 Task: Play online Dominion games in very easy mode.
Action: Mouse moved to (230, 506)
Screenshot: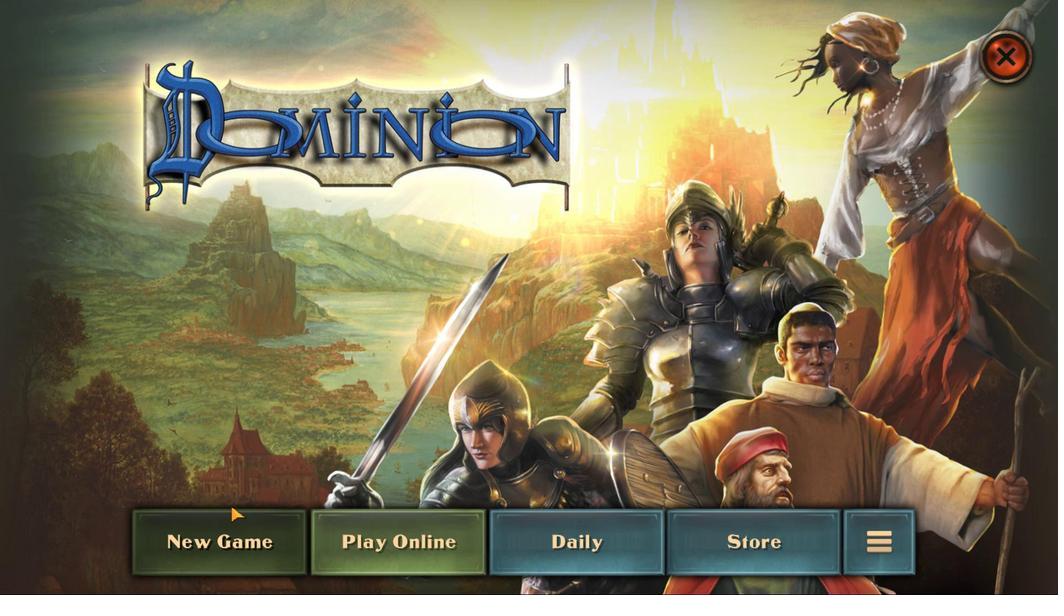 
Action: Mouse pressed left at (230, 506)
Screenshot: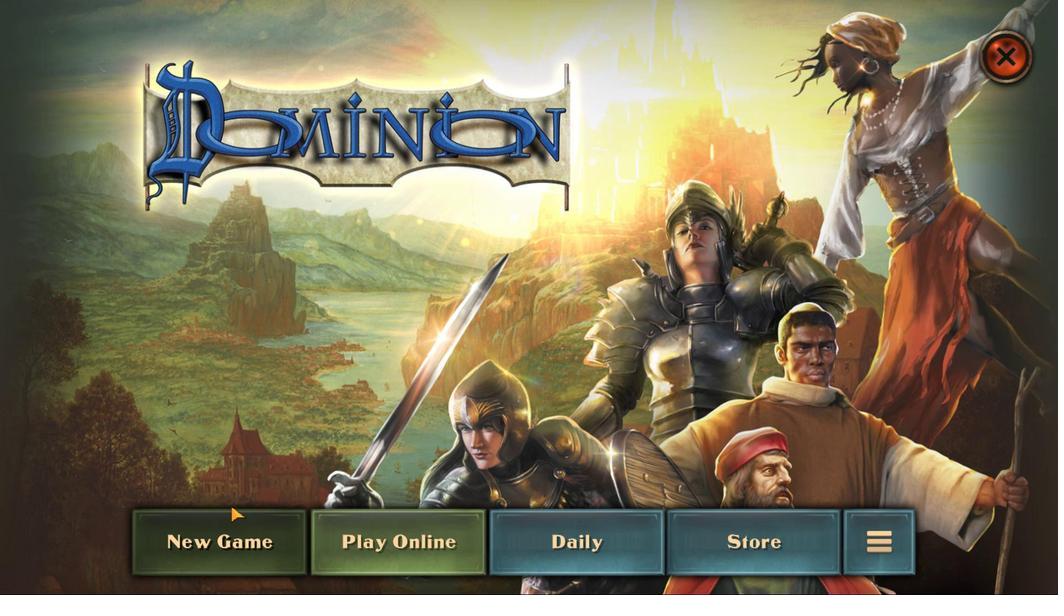 
Action: Mouse moved to (573, 539)
Screenshot: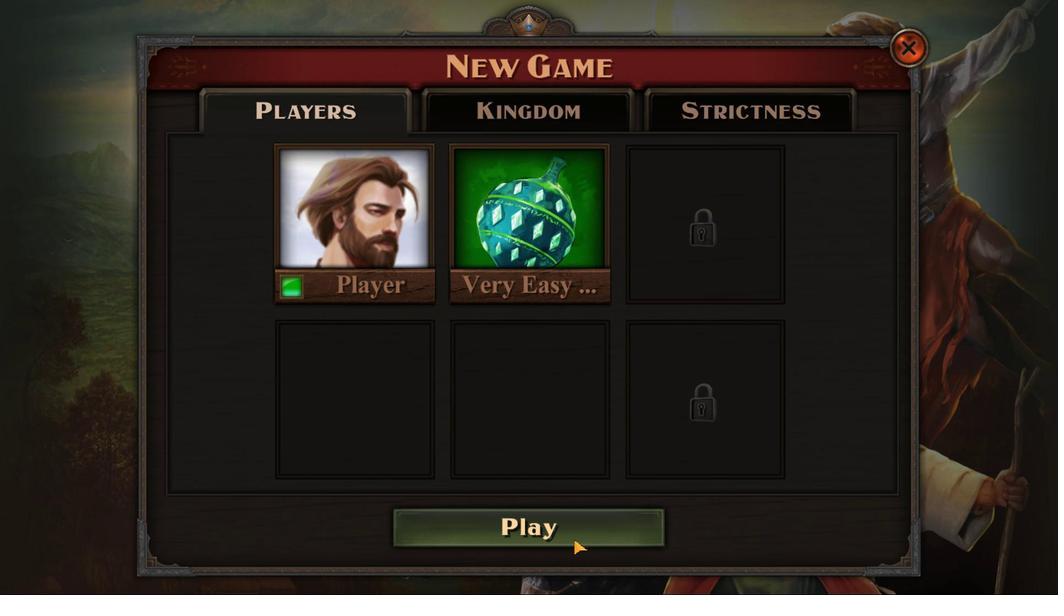 
Action: Mouse pressed left at (573, 539)
Screenshot: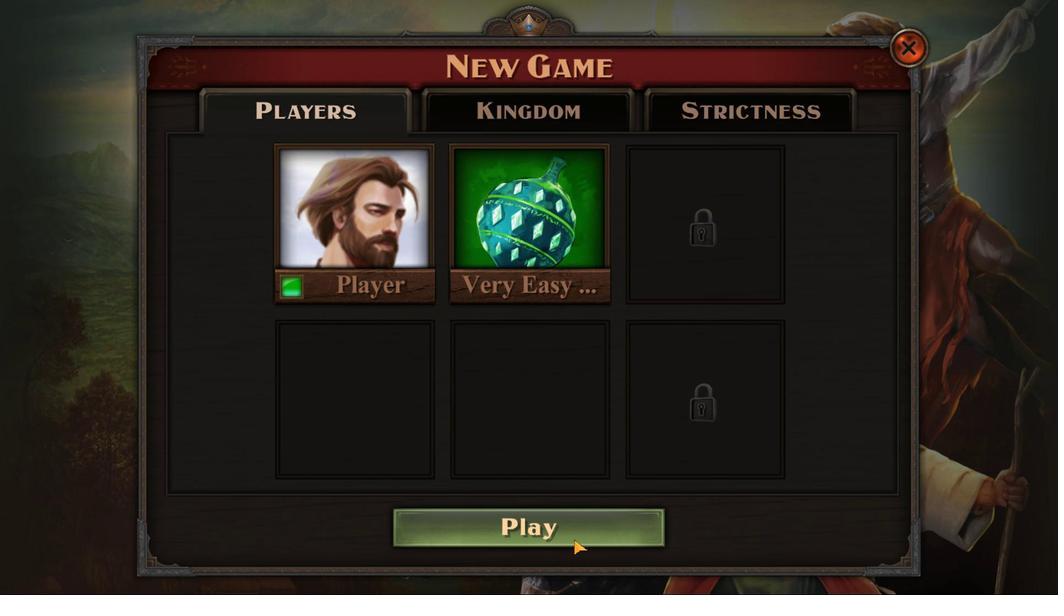 
Action: Mouse moved to (611, 531)
Screenshot: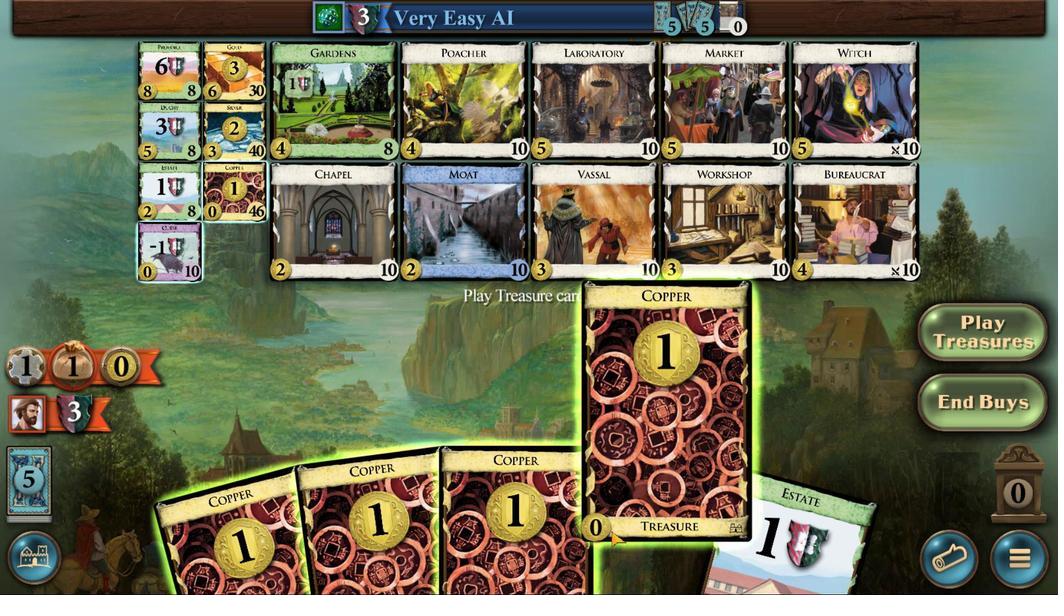 
Action: Mouse scrolled (611, 531) with delta (0, 0)
Screenshot: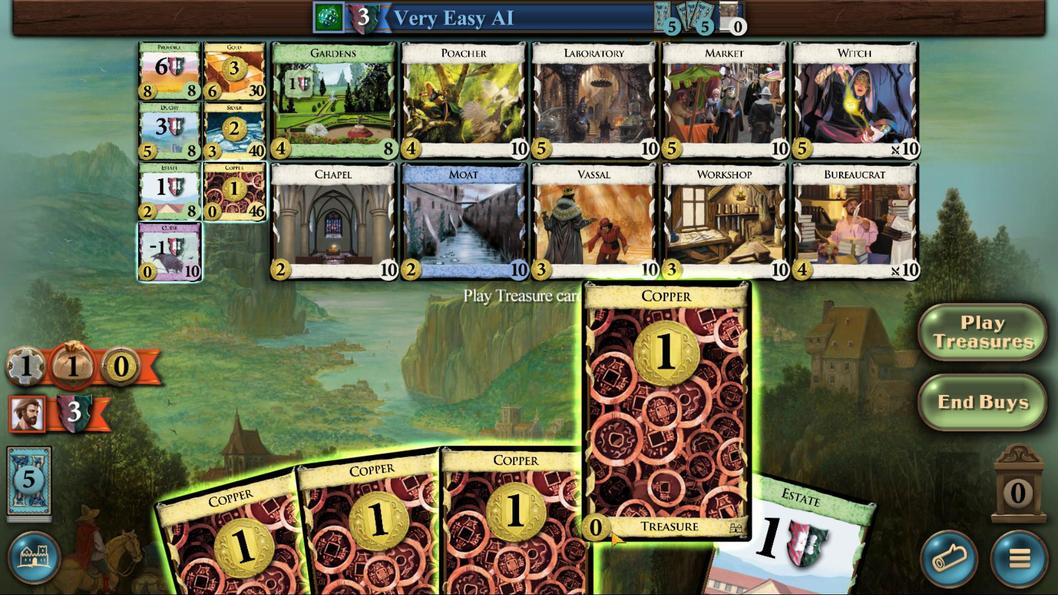 
Action: Mouse scrolled (611, 531) with delta (0, 0)
Screenshot: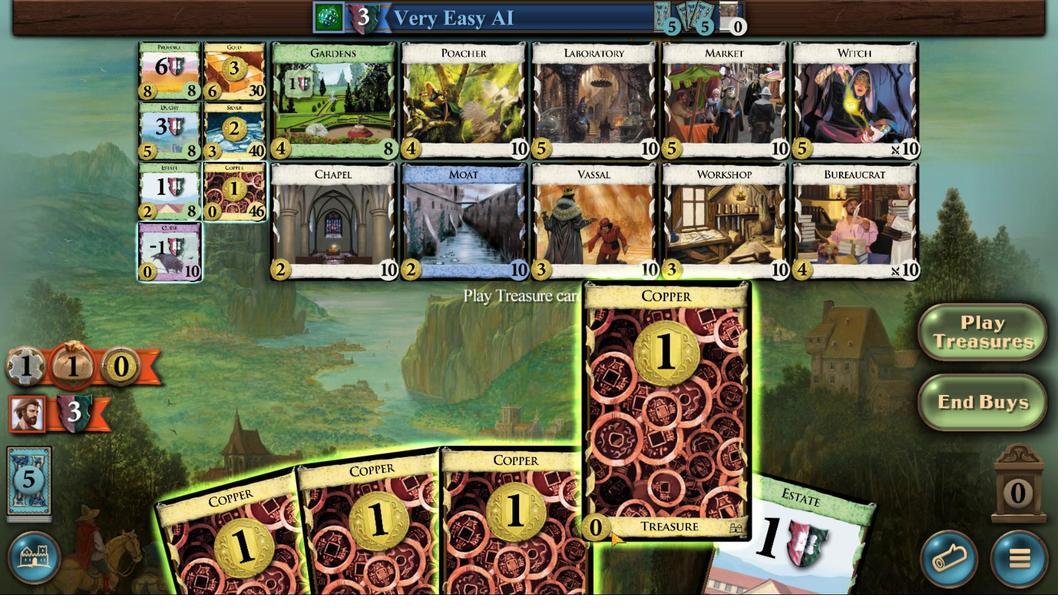
Action: Mouse scrolled (611, 531) with delta (0, 0)
Screenshot: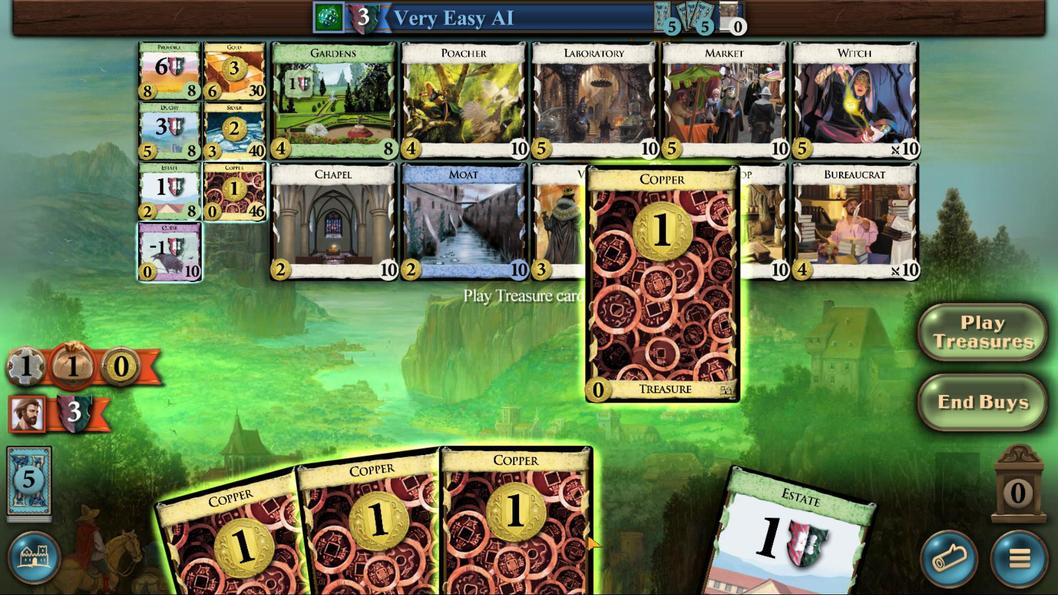 
Action: Mouse moved to (539, 542)
Screenshot: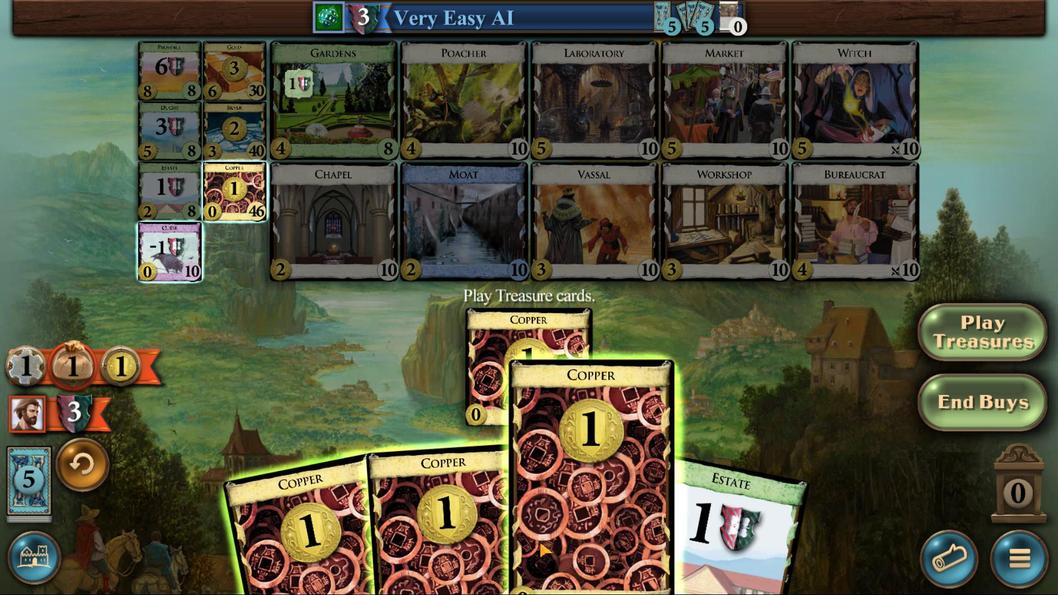 
Action: Mouse scrolled (539, 542) with delta (0, 0)
Screenshot: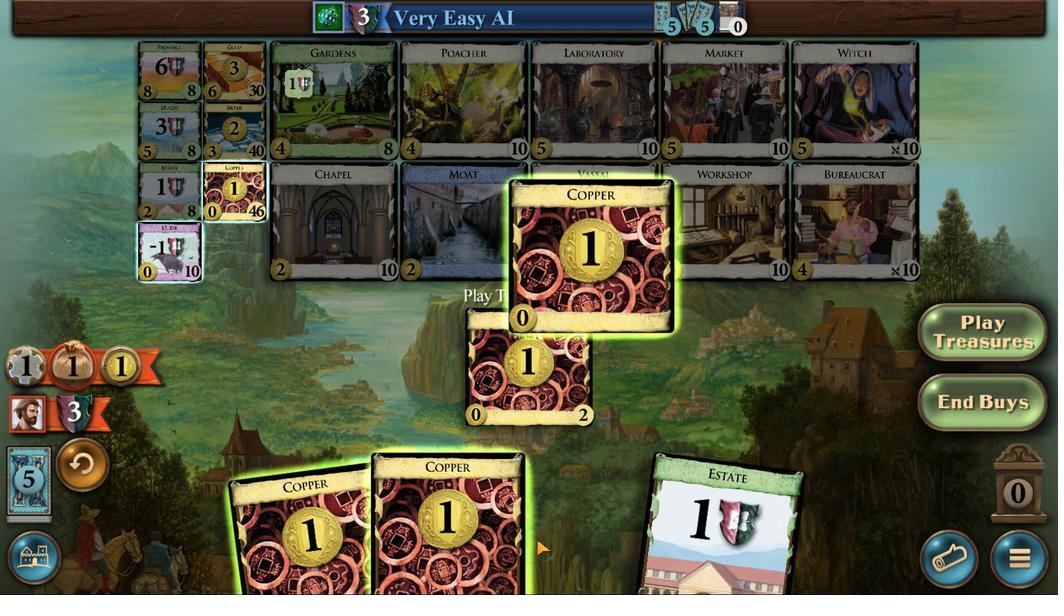 
Action: Mouse scrolled (539, 542) with delta (0, 0)
Screenshot: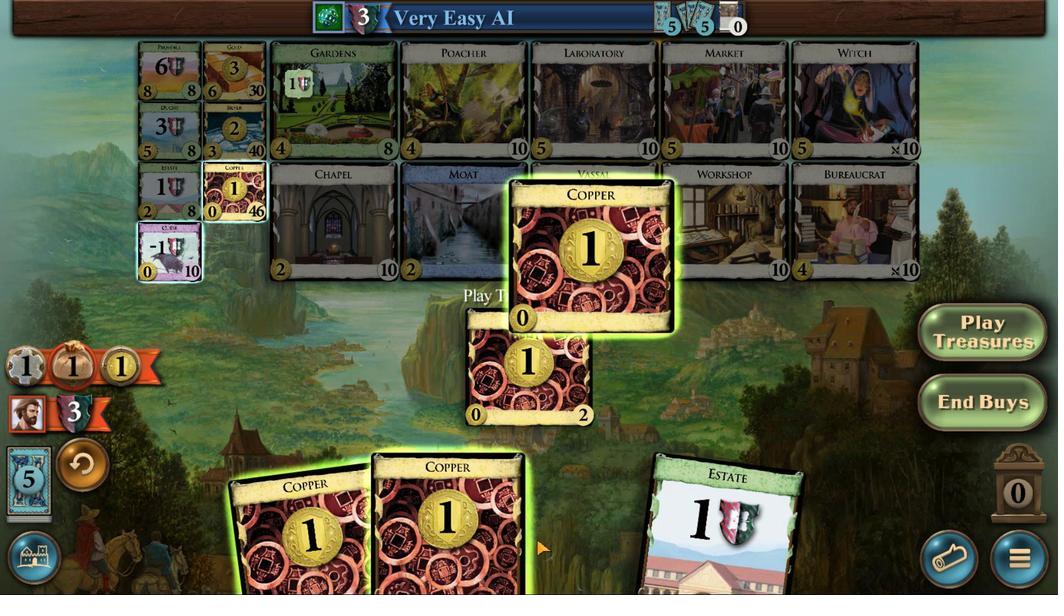 
Action: Mouse moved to (443, 526)
Screenshot: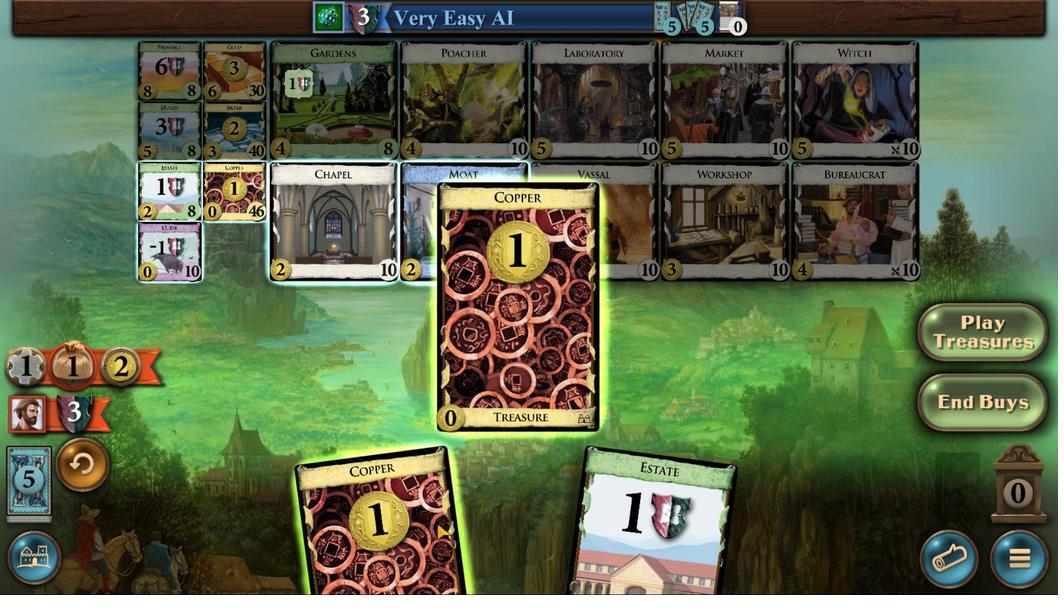 
Action: Mouse scrolled (443, 525) with delta (0, 0)
Screenshot: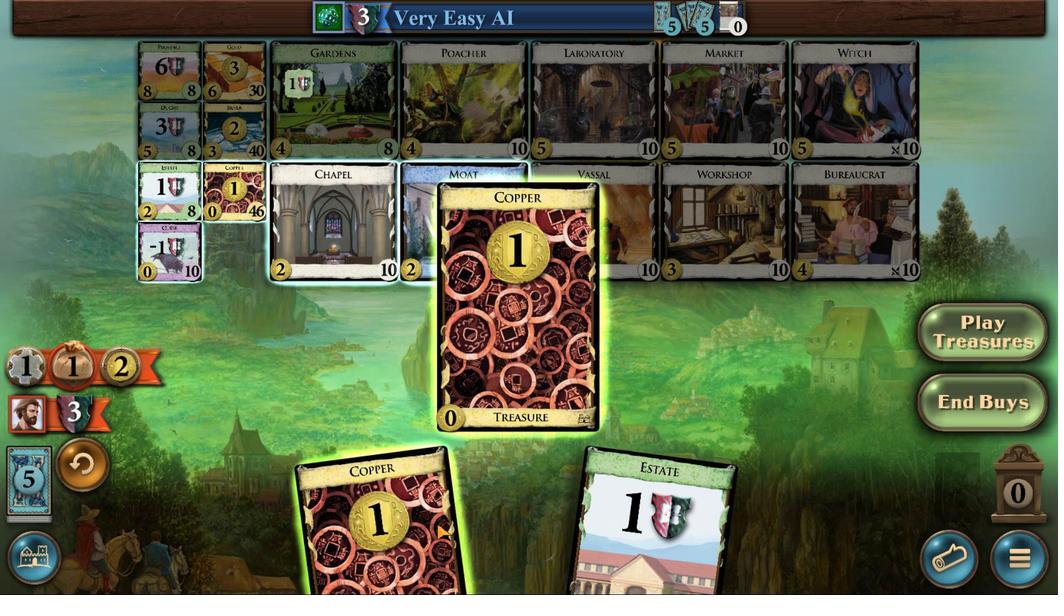 
Action: Mouse scrolled (443, 525) with delta (0, 0)
Screenshot: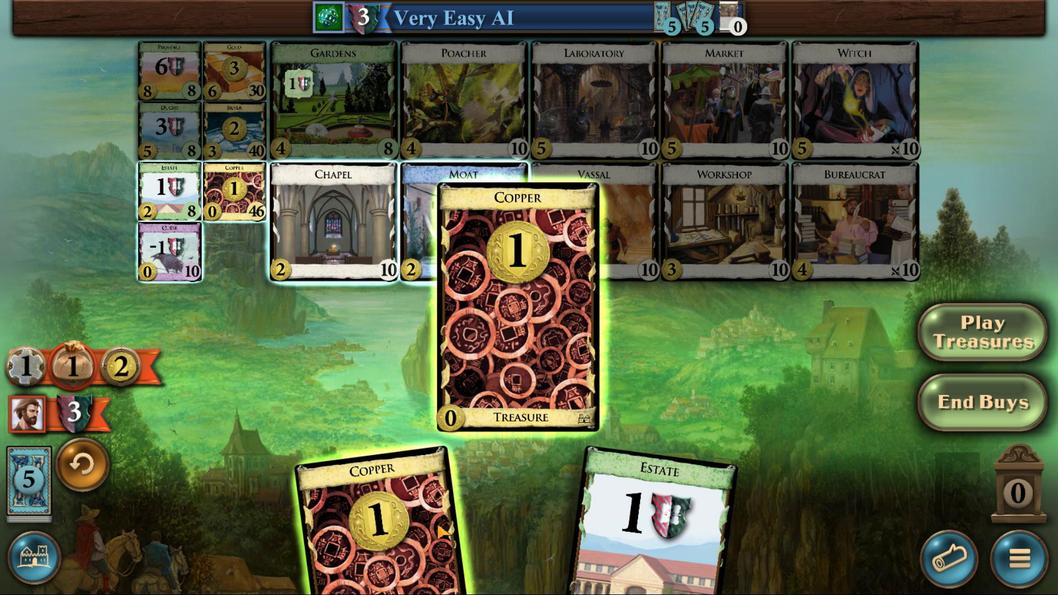 
Action: Mouse scrolled (443, 525) with delta (0, 0)
Screenshot: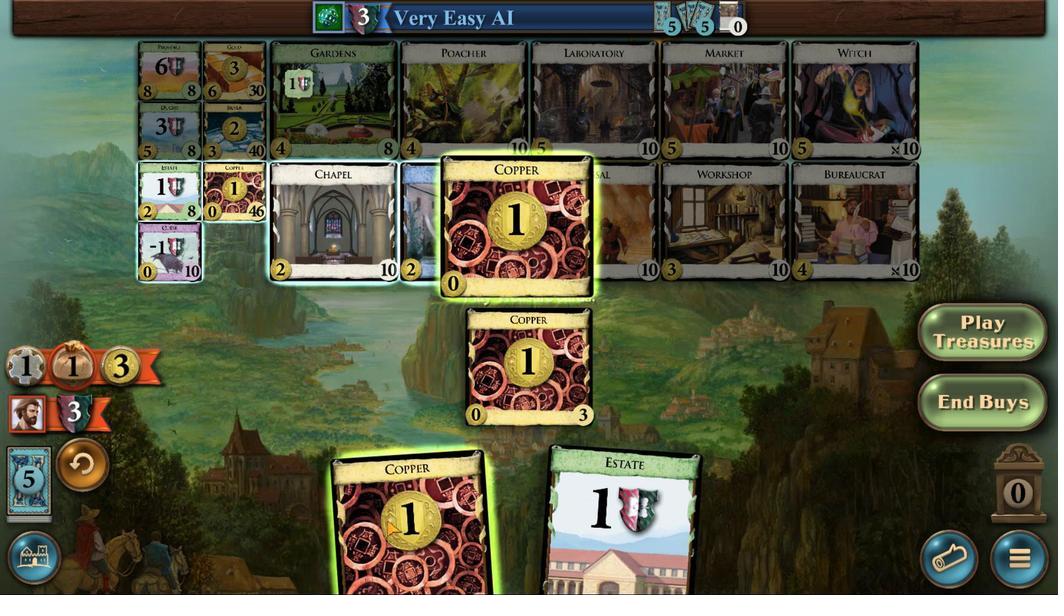 
Action: Mouse moved to (386, 521)
Screenshot: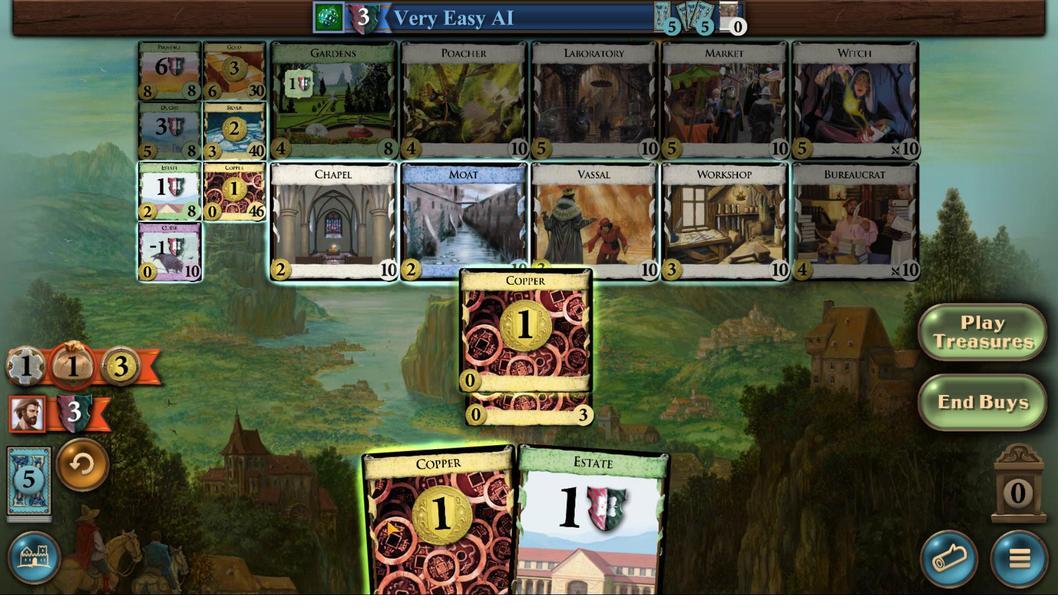 
Action: Mouse scrolled (386, 520) with delta (0, 0)
Screenshot: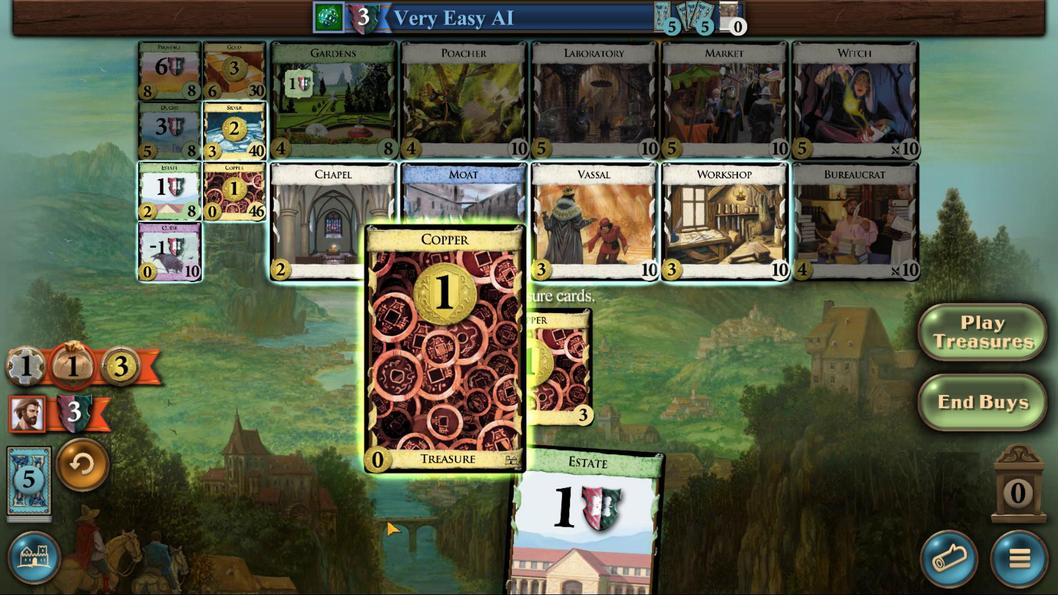 
Action: Mouse scrolled (386, 520) with delta (0, 0)
Screenshot: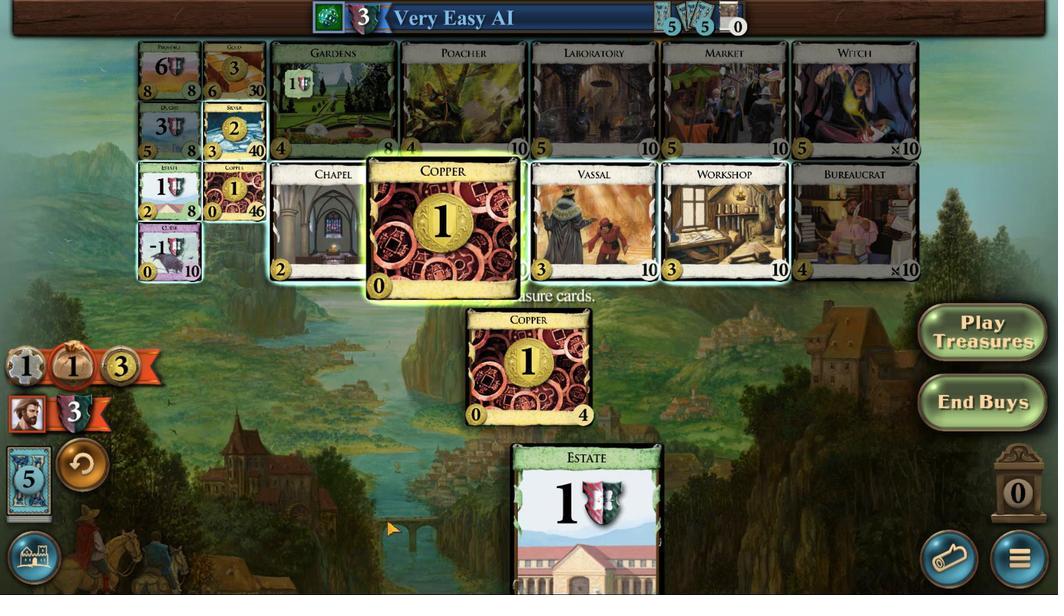 
Action: Mouse moved to (223, 141)
Screenshot: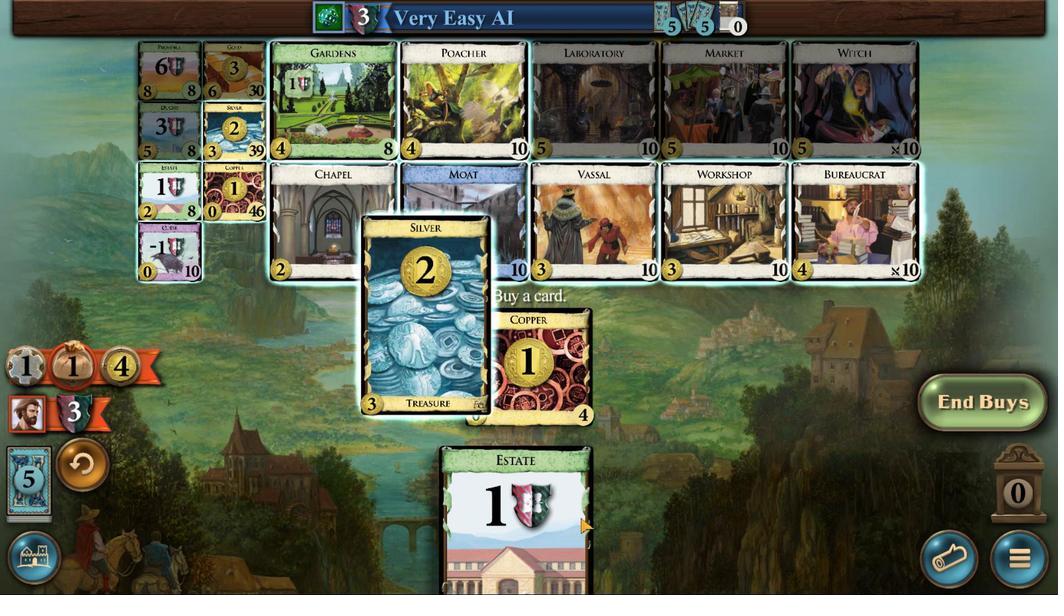 
Action: Mouse pressed left at (223, 141)
Screenshot: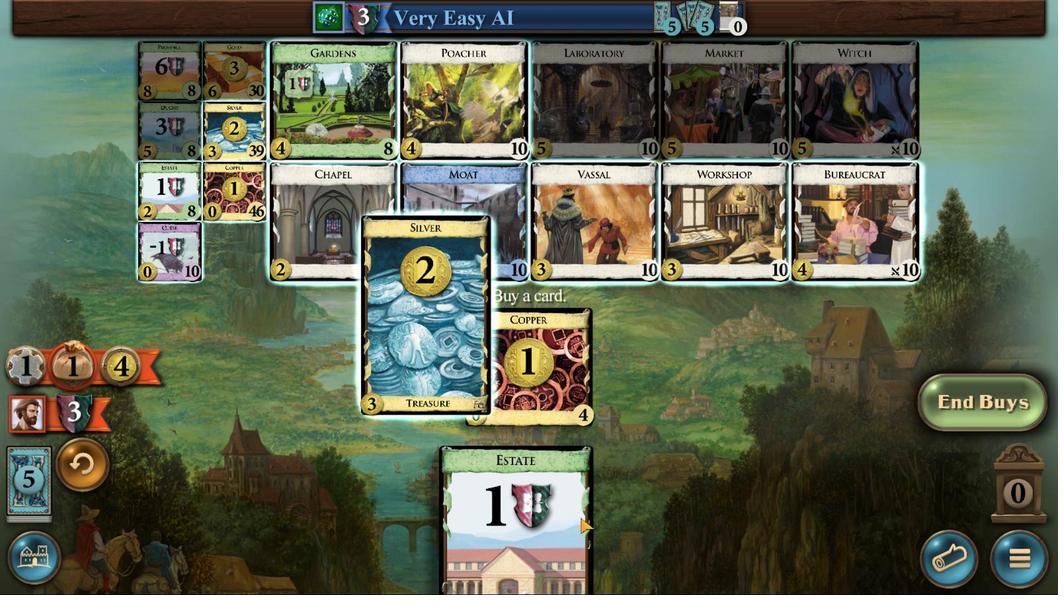 
Action: Mouse moved to (504, 536)
Screenshot: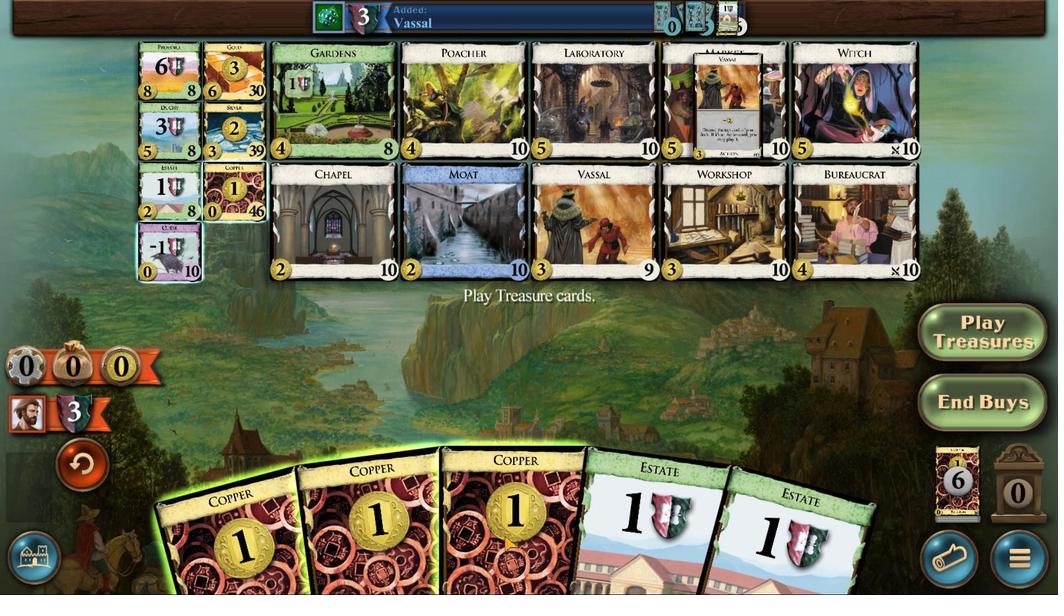 
Action: Mouse scrolled (504, 536) with delta (0, 0)
Screenshot: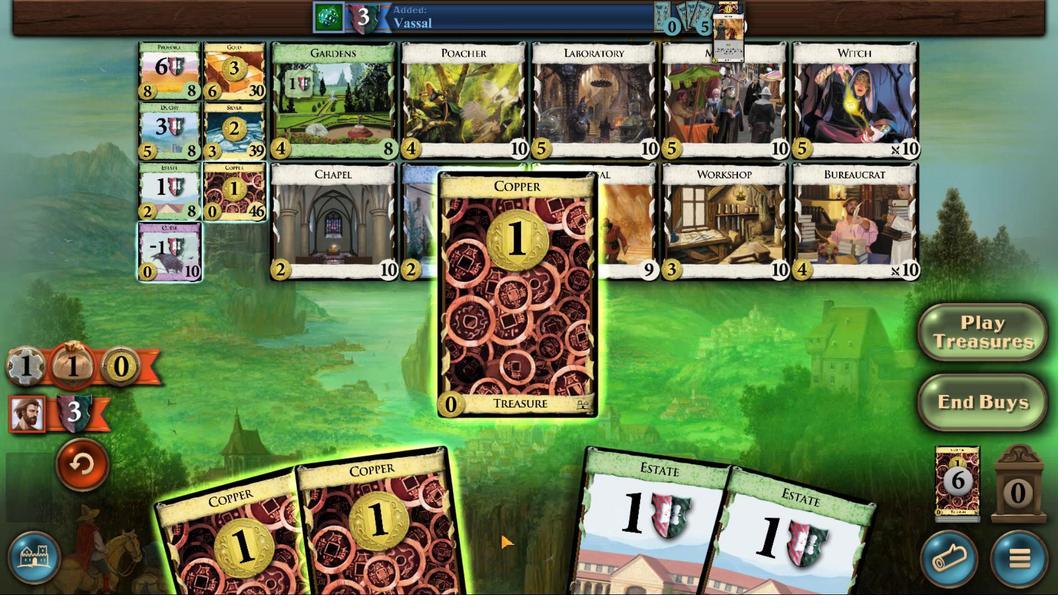 
Action: Mouse scrolled (504, 536) with delta (0, 0)
Screenshot: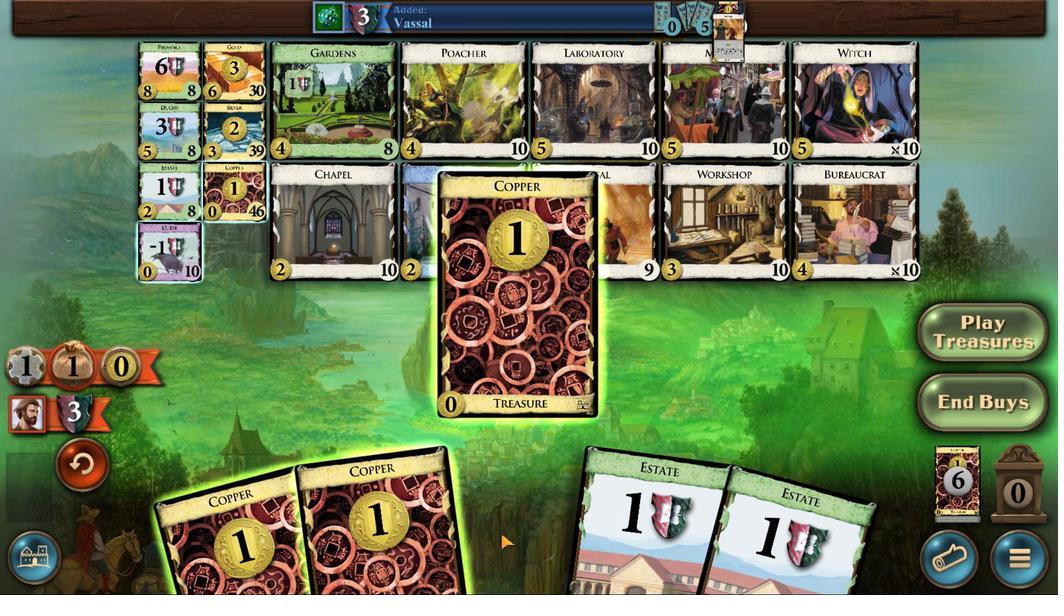 
Action: Mouse scrolled (504, 536) with delta (0, 0)
Screenshot: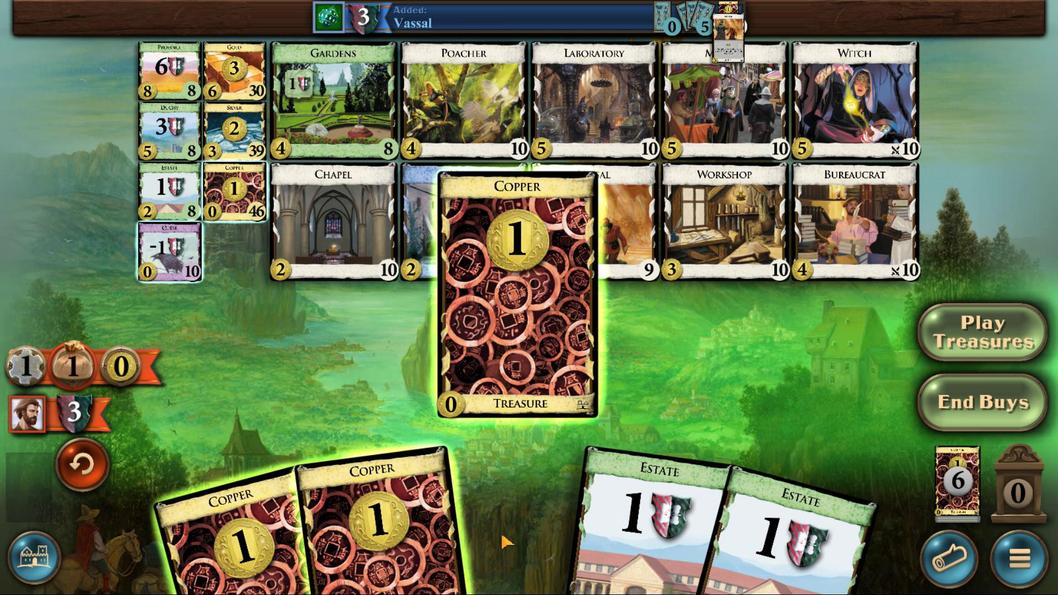 
Action: Mouse moved to (465, 527)
Screenshot: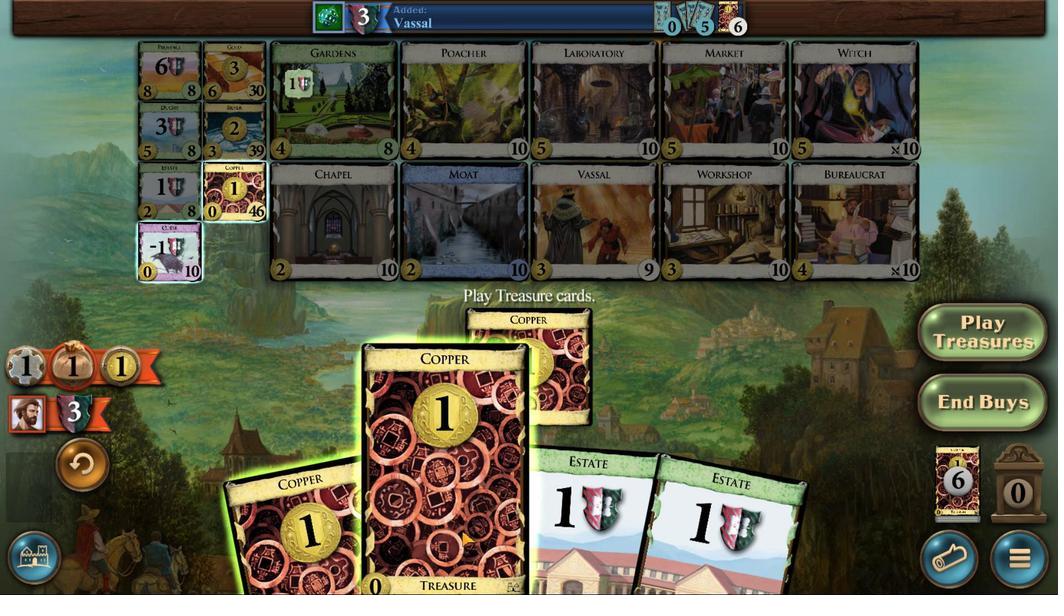 
Action: Mouse scrolled (465, 526) with delta (0, 0)
Screenshot: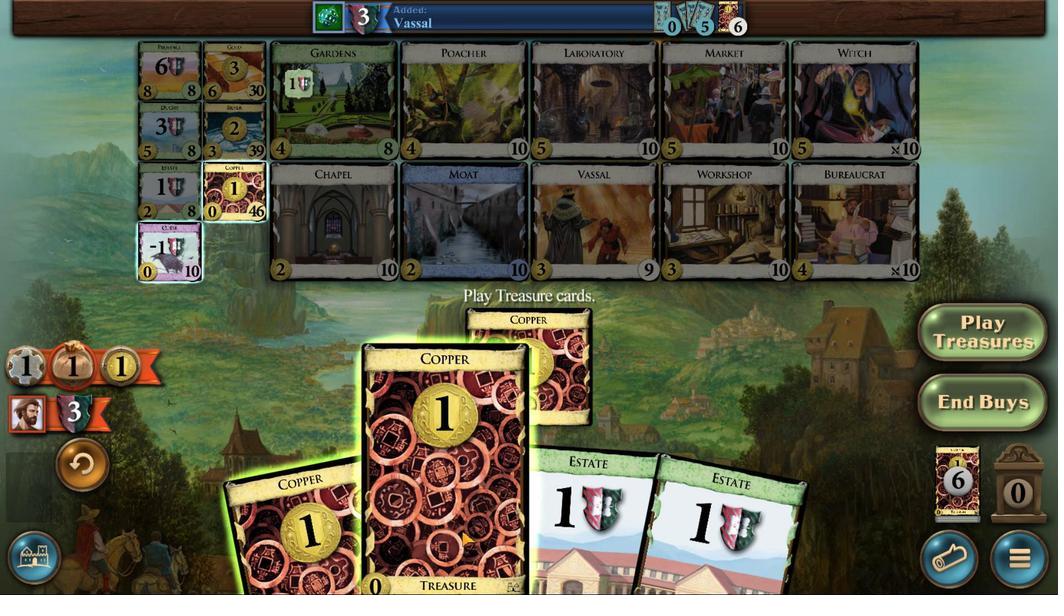
Action: Mouse moved to (463, 529)
Screenshot: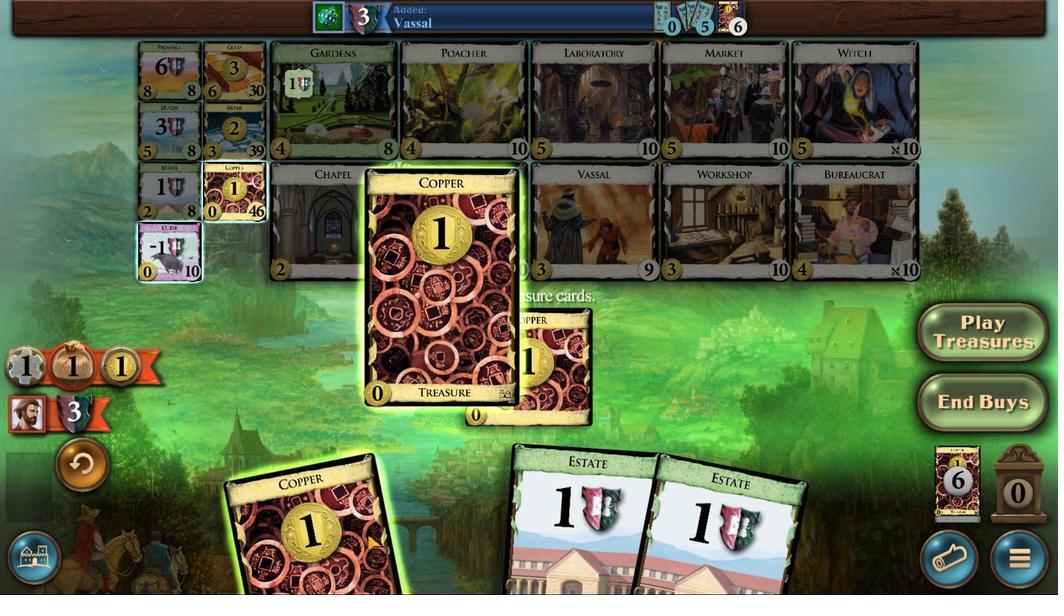 
Action: Mouse scrolled (463, 528) with delta (0, 0)
Screenshot: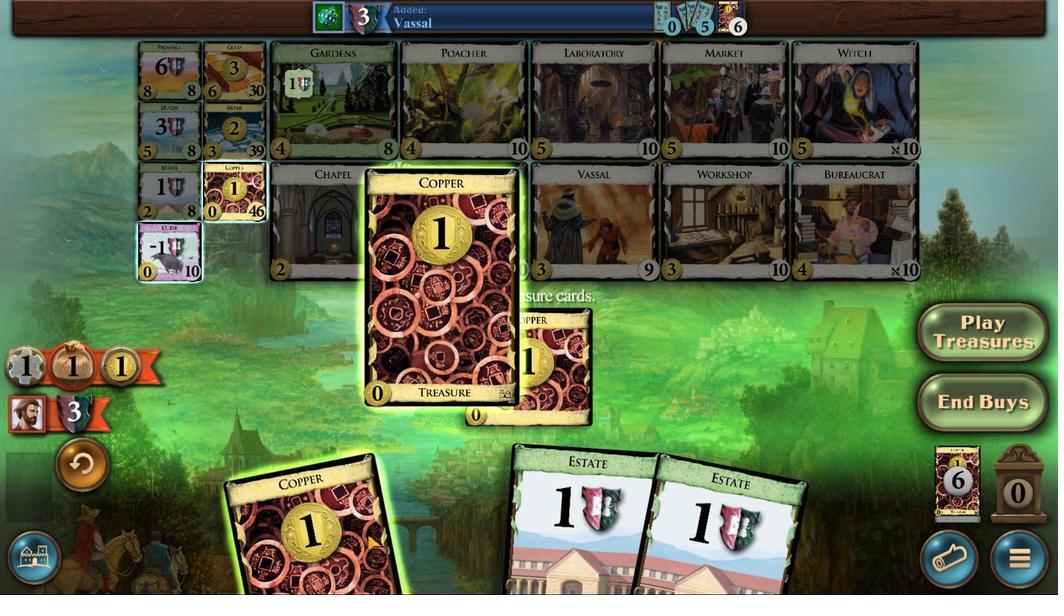 
Action: Mouse moved to (462, 531)
Screenshot: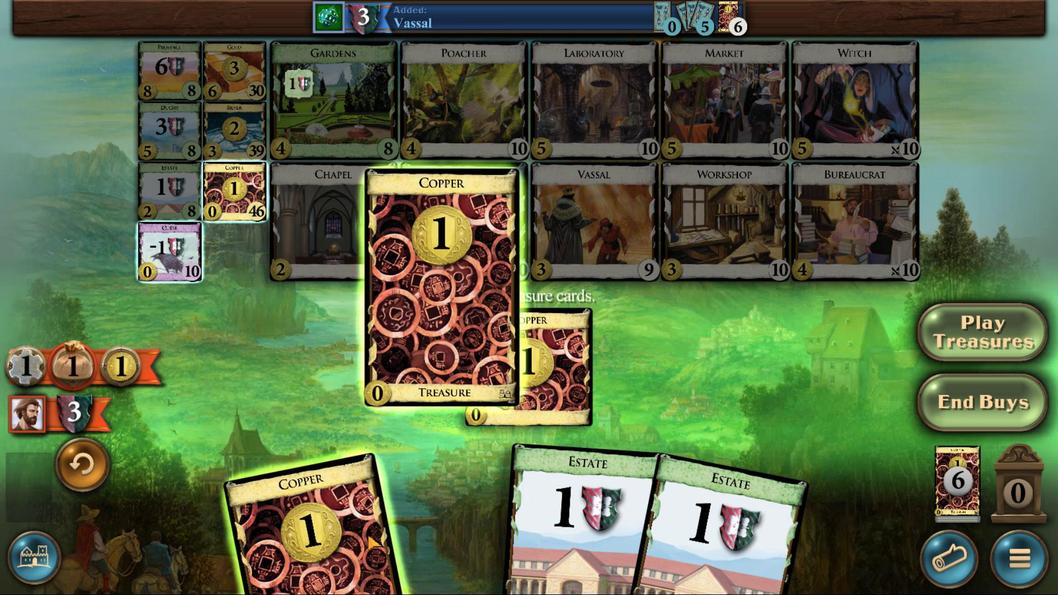 
Action: Mouse scrolled (462, 530) with delta (0, 0)
Screenshot: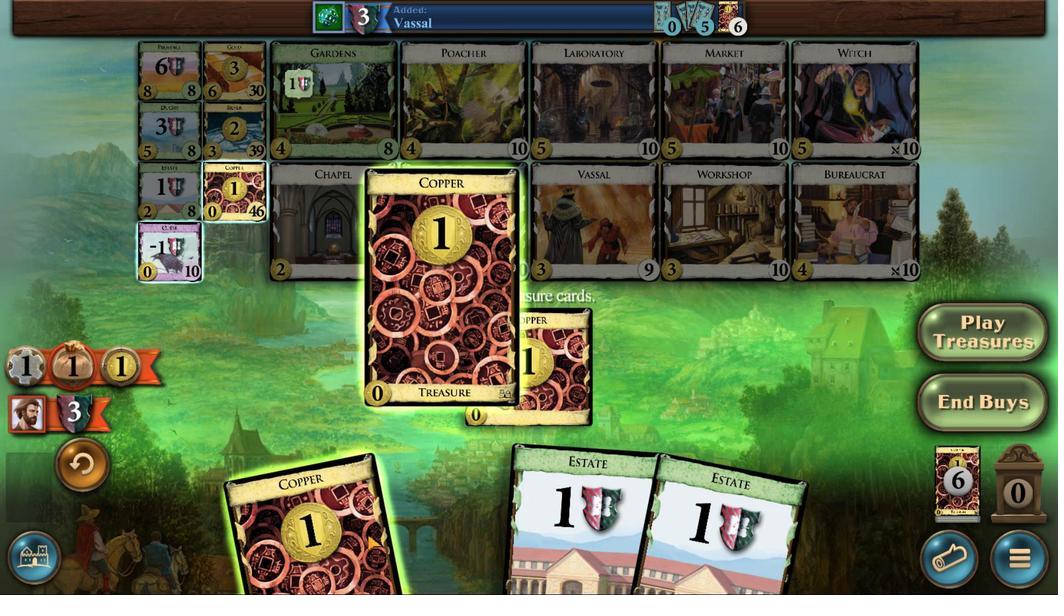 
Action: Mouse moved to (368, 547)
Screenshot: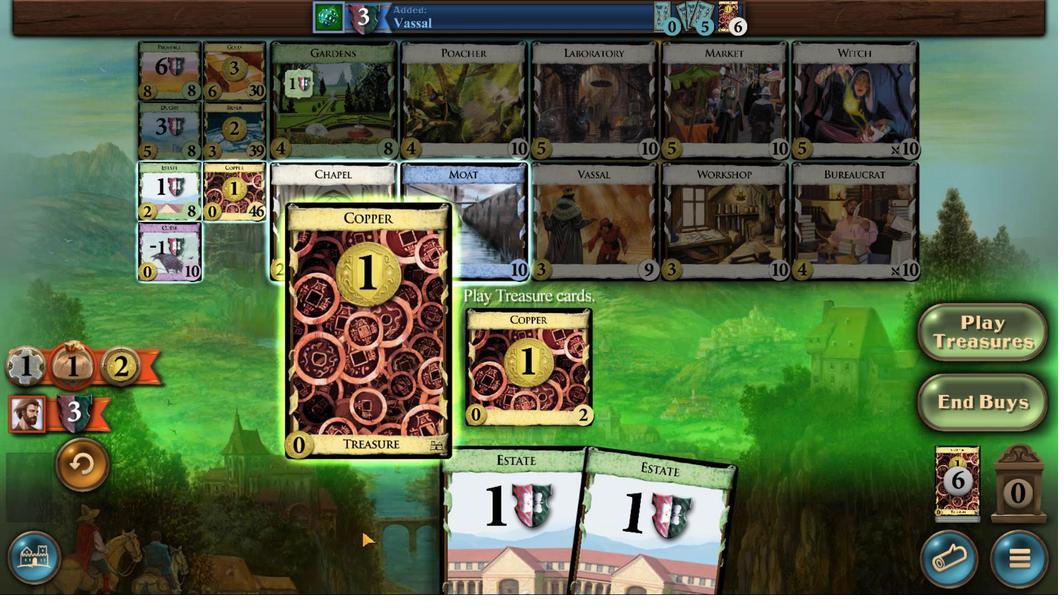 
Action: Mouse scrolled (368, 546) with delta (0, 0)
Screenshot: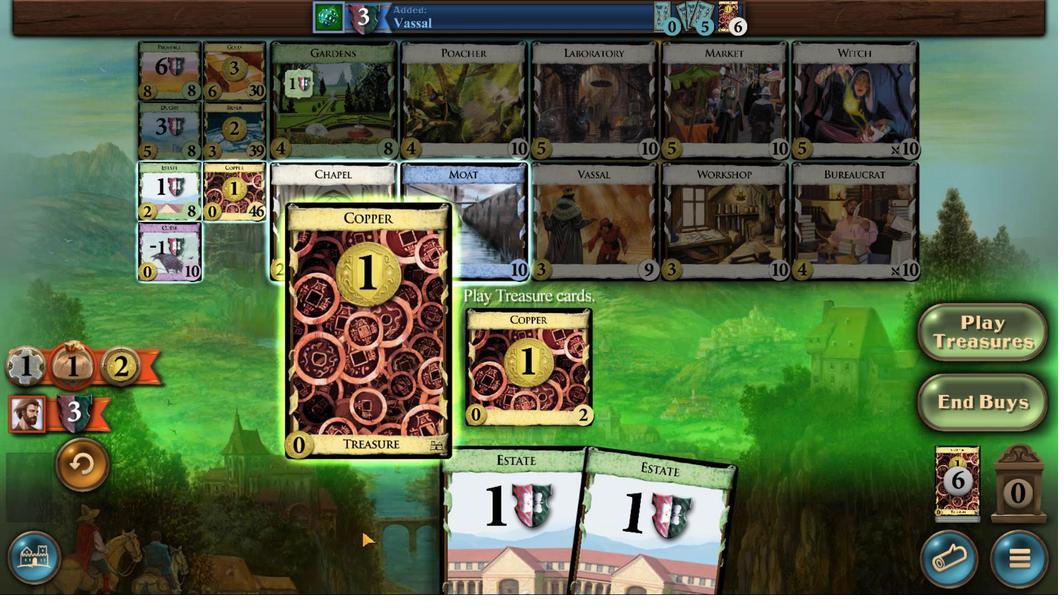 
Action: Mouse scrolled (368, 546) with delta (0, 0)
Screenshot: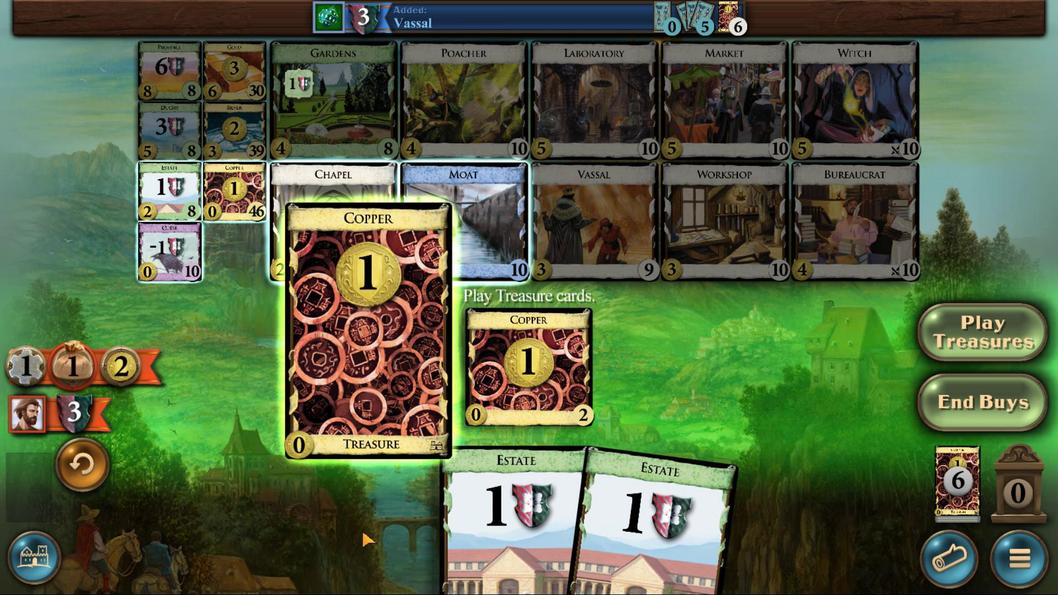 
Action: Mouse scrolled (368, 546) with delta (0, 0)
Screenshot: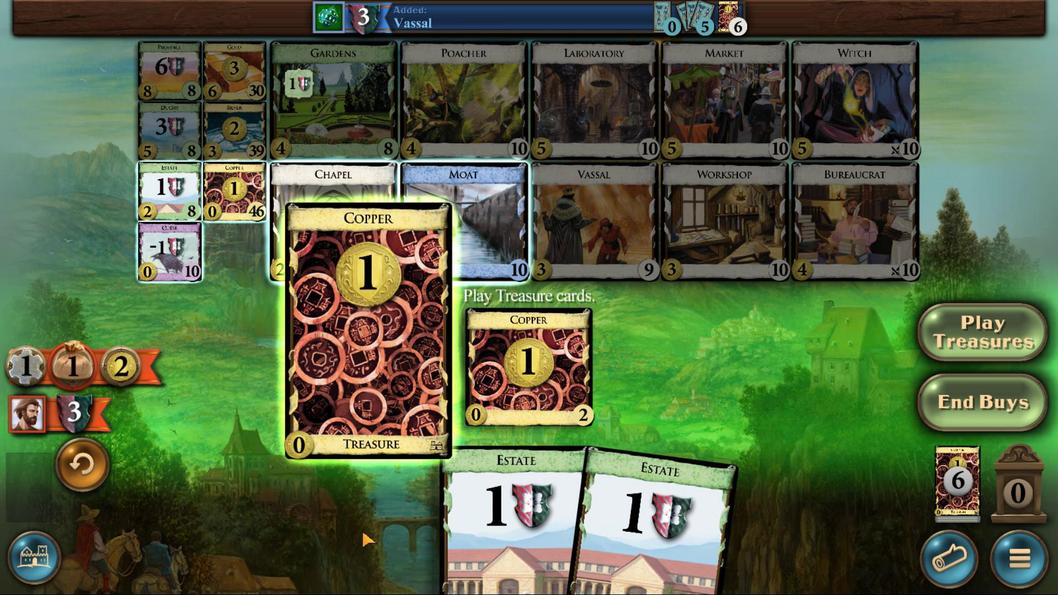 
Action: Mouse moved to (368, 547)
Screenshot: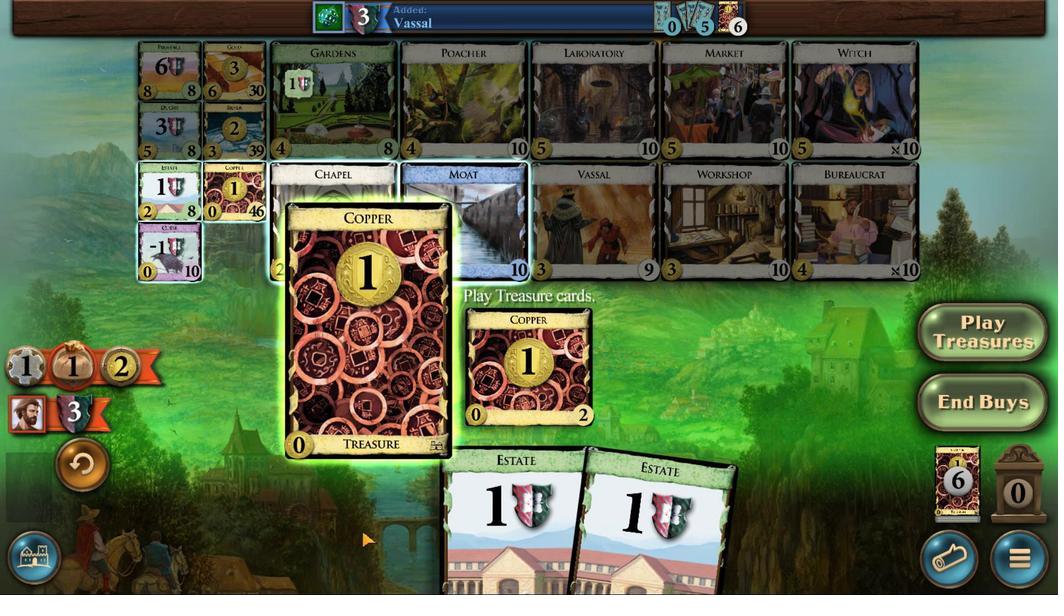 
Action: Mouse scrolled (368, 547) with delta (0, 0)
Screenshot: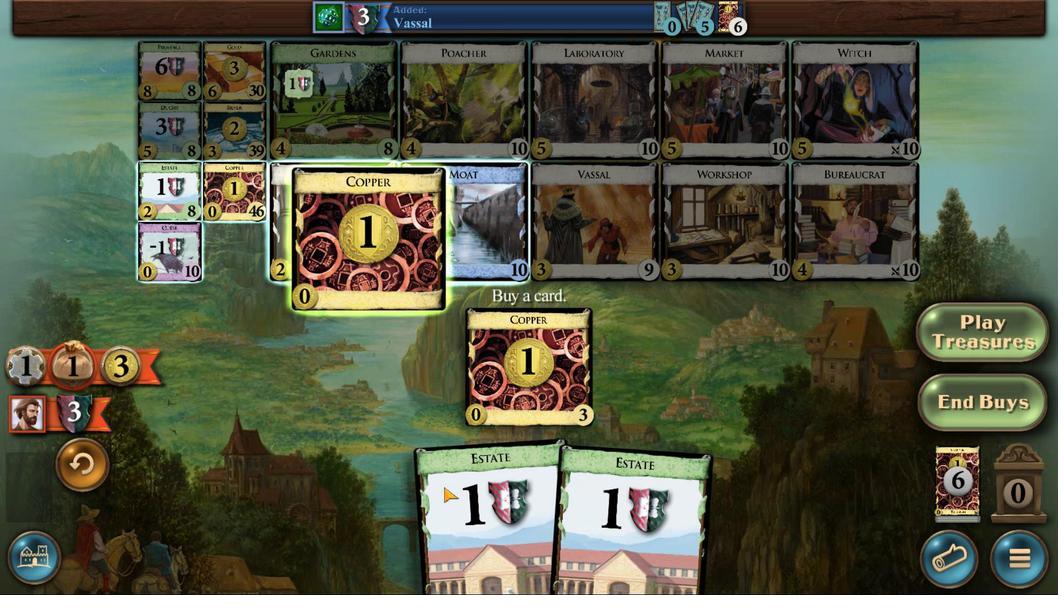 
Action: Mouse moved to (242, 129)
Screenshot: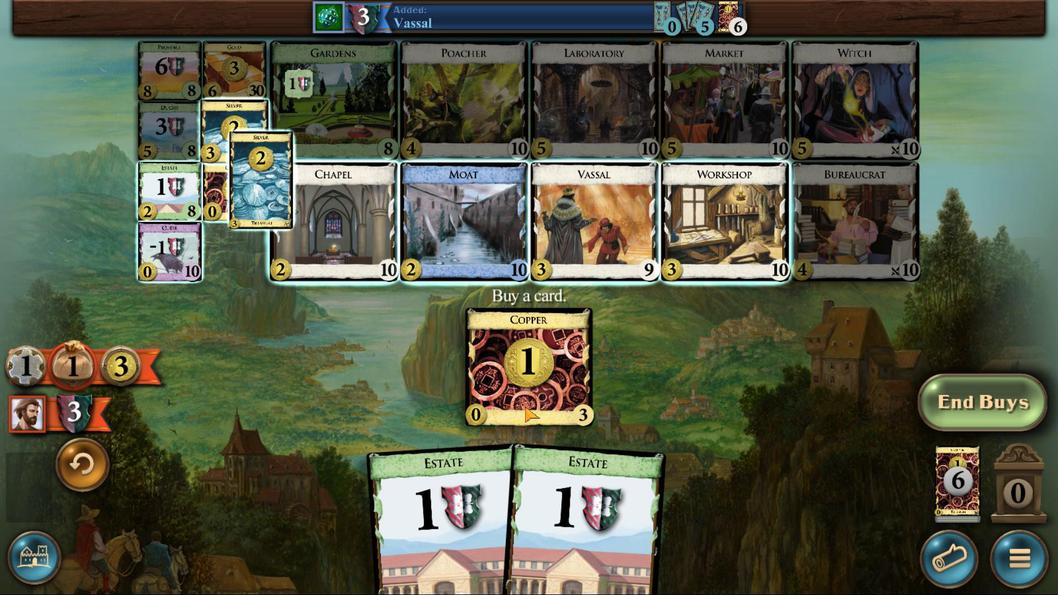
Action: Mouse pressed left at (242, 129)
Screenshot: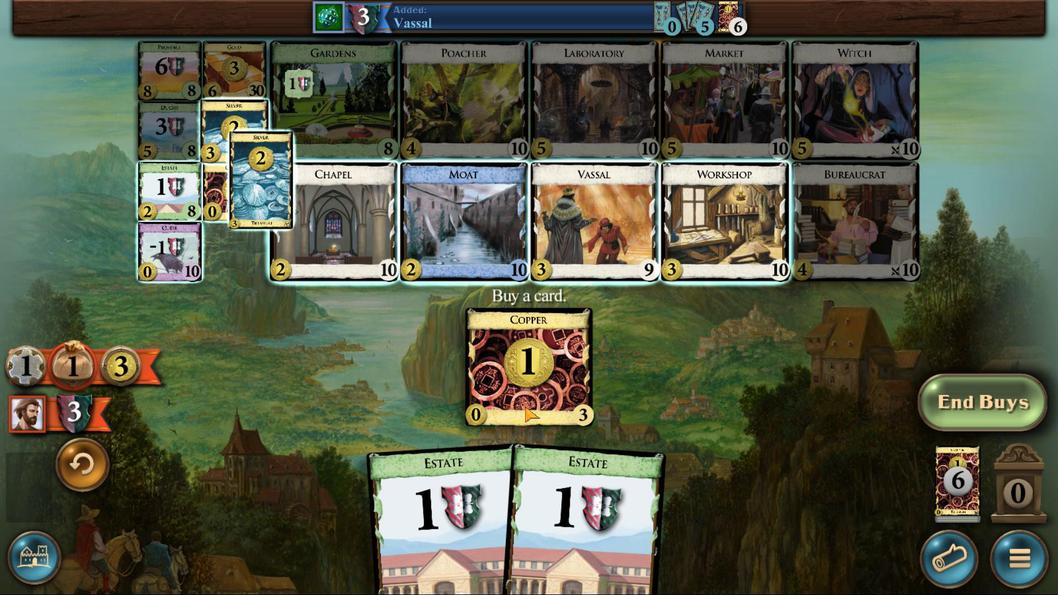 
Action: Mouse moved to (603, 551)
Screenshot: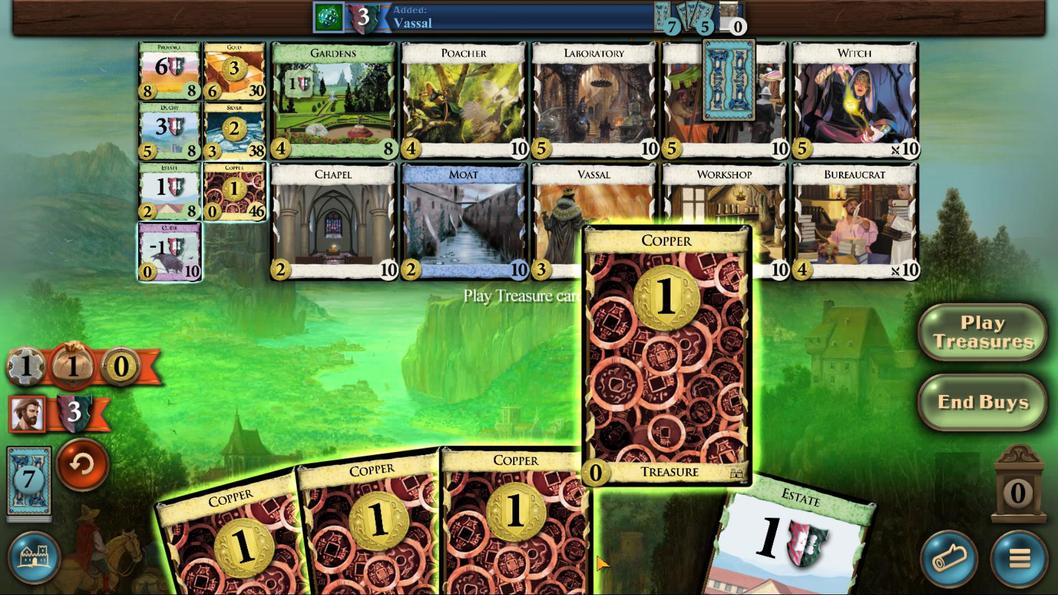 
Action: Mouse scrolled (603, 550) with delta (0, 0)
Screenshot: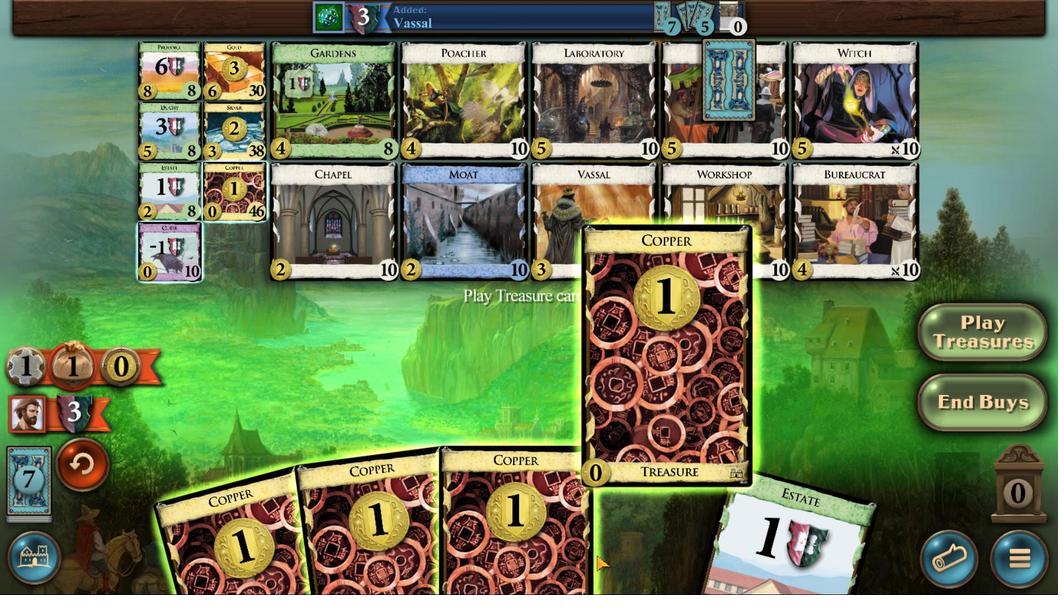 
Action: Mouse scrolled (603, 550) with delta (0, 0)
Screenshot: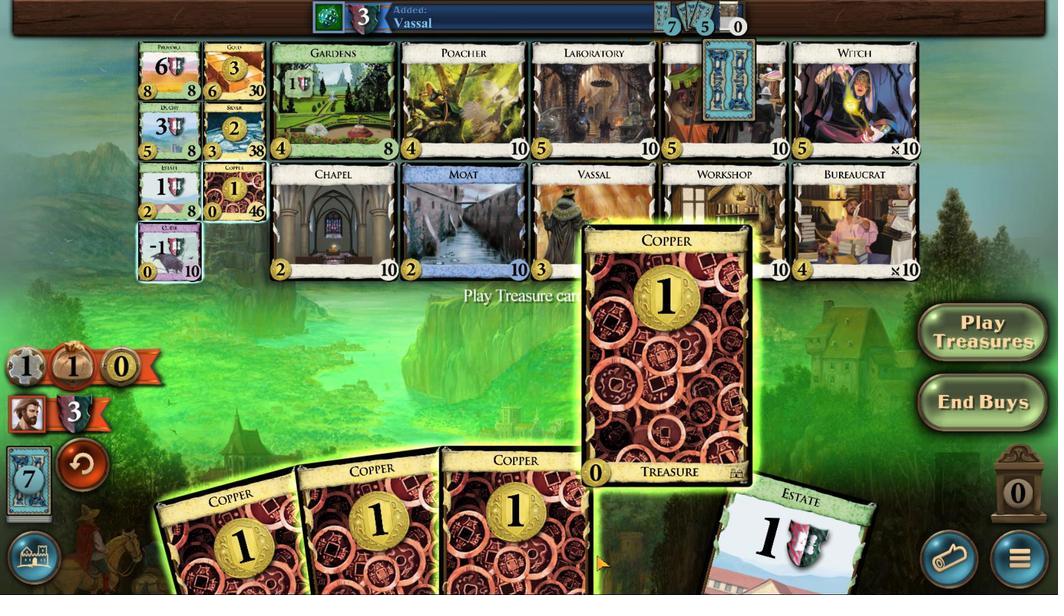 
Action: Mouse scrolled (603, 550) with delta (0, 0)
Screenshot: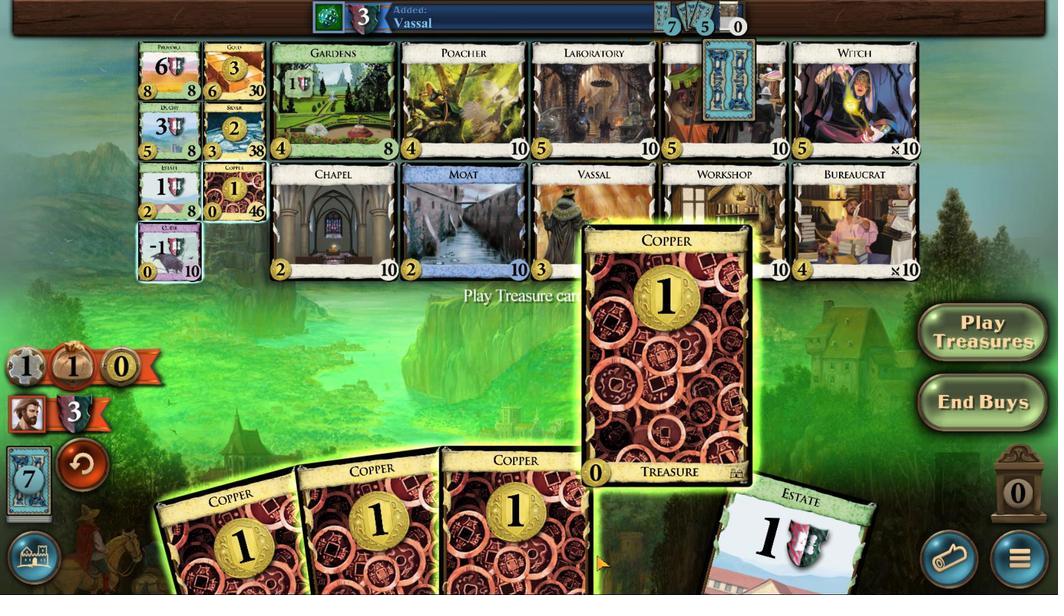 
Action: Mouse scrolled (603, 550) with delta (0, 0)
Screenshot: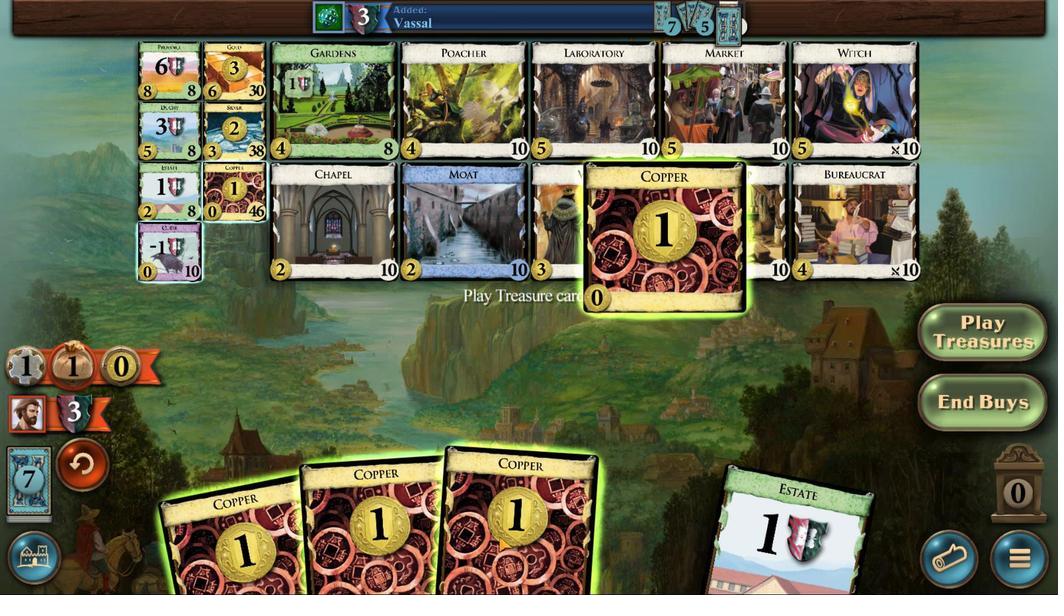 
Action: Mouse scrolled (603, 550) with delta (0, 0)
Screenshot: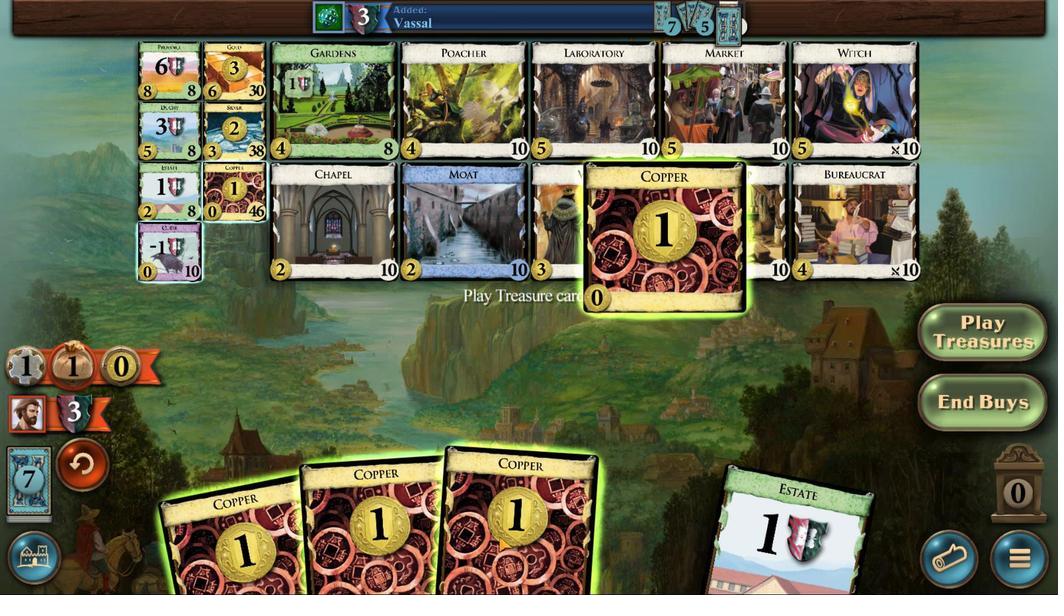 
Action: Mouse moved to (499, 537)
Screenshot: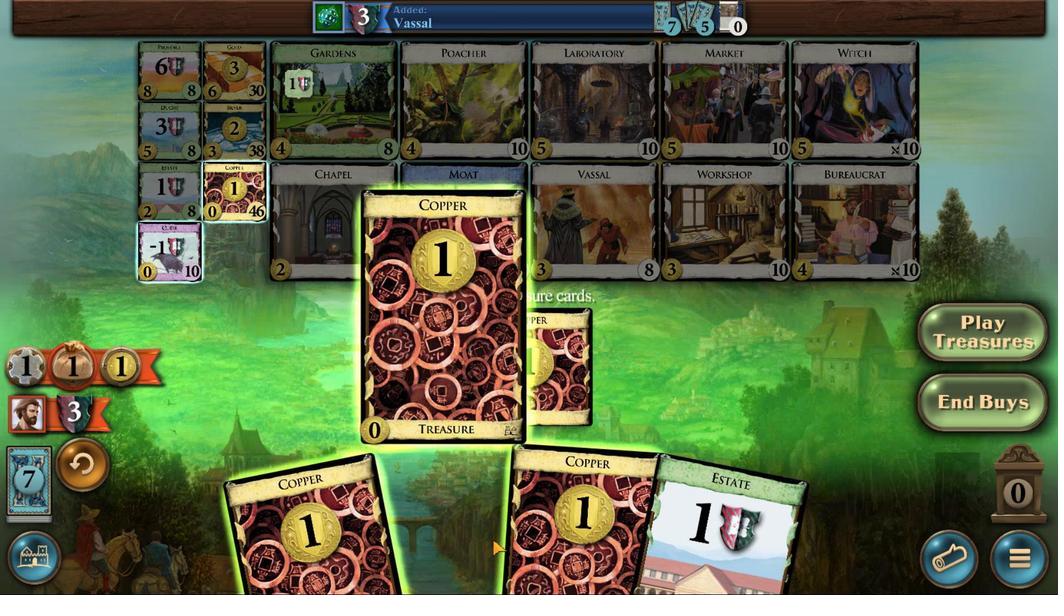 
Action: Mouse scrolled (499, 536) with delta (0, 0)
Screenshot: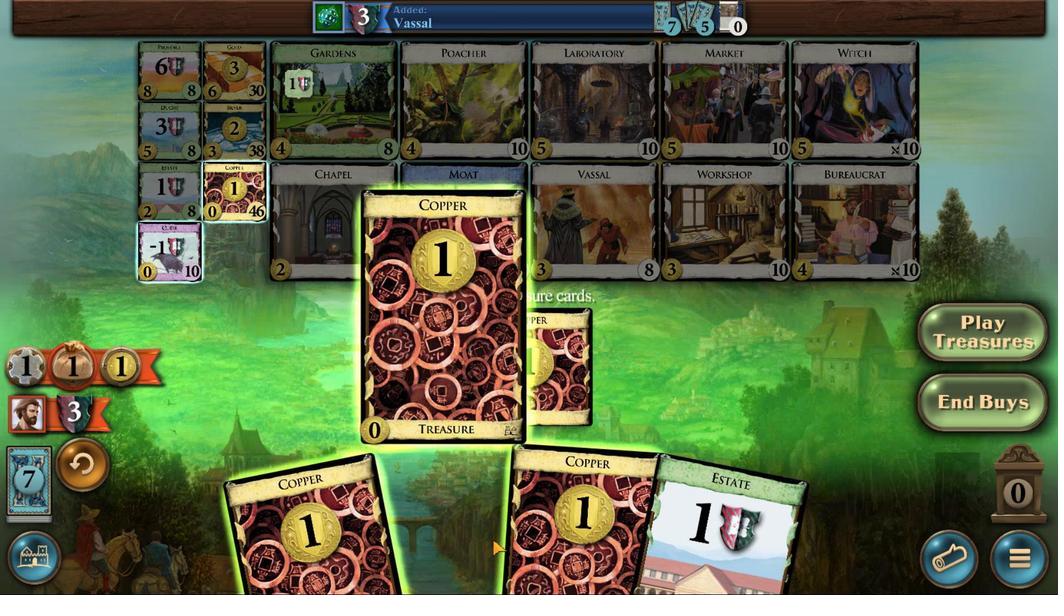 
Action: Mouse moved to (500, 537)
Screenshot: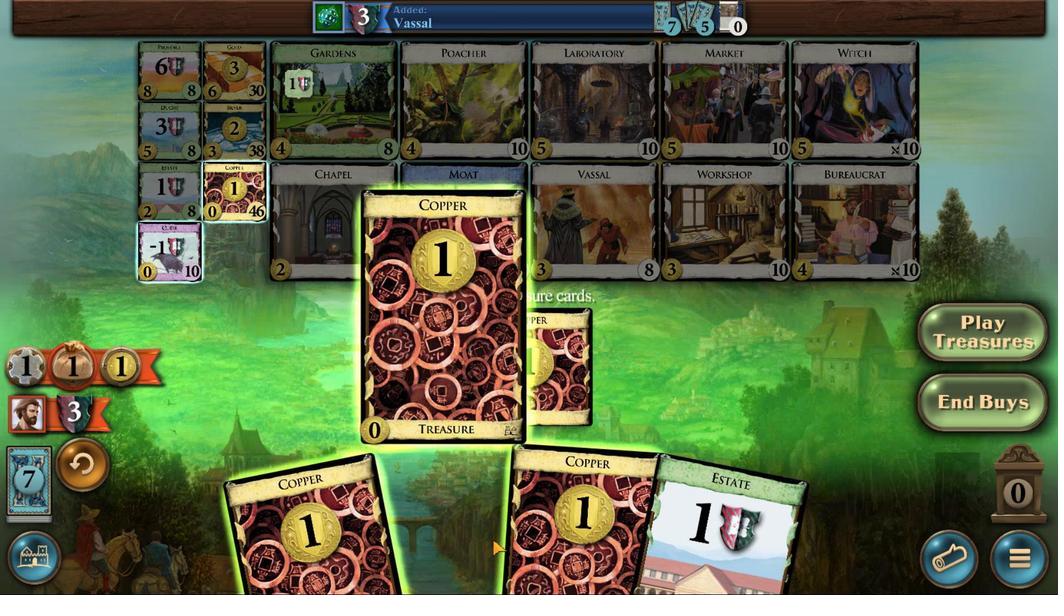 
Action: Mouse scrolled (500, 536) with delta (0, 0)
Screenshot: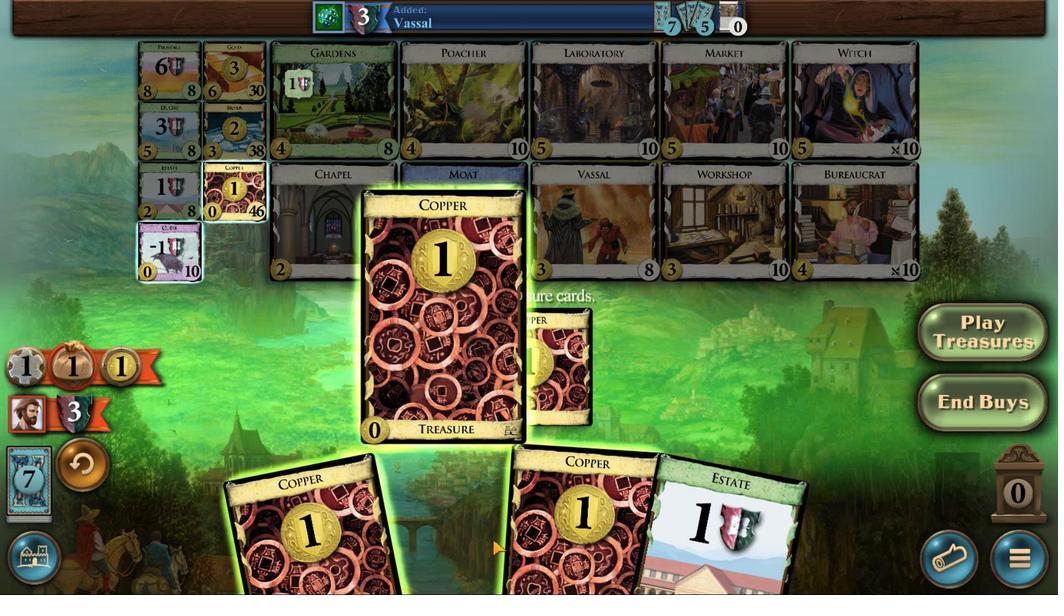 
Action: Mouse moved to (500, 538)
Screenshot: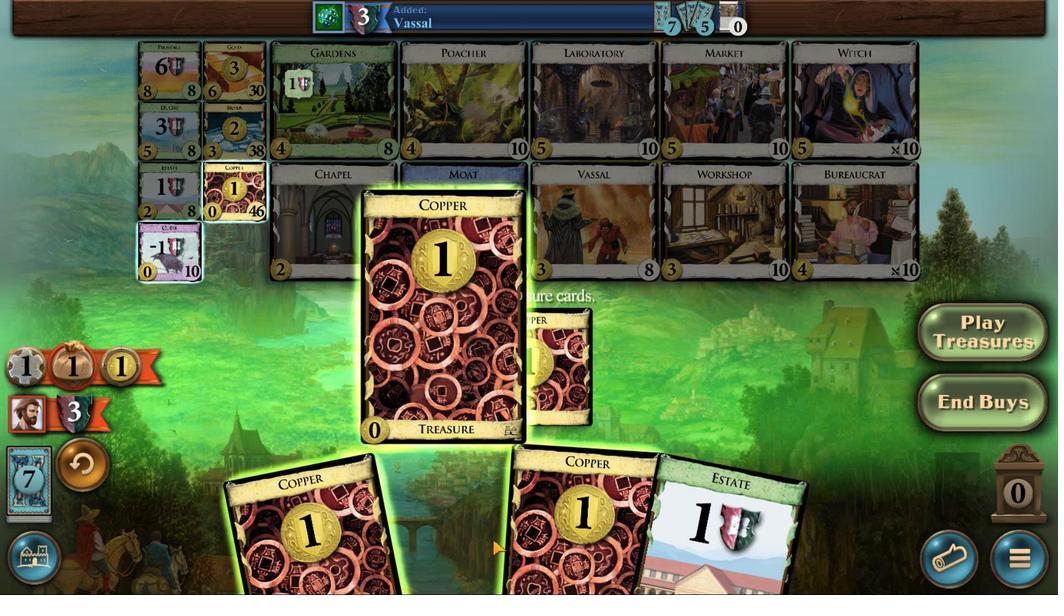 
Action: Mouse scrolled (500, 537) with delta (0, 0)
Screenshot: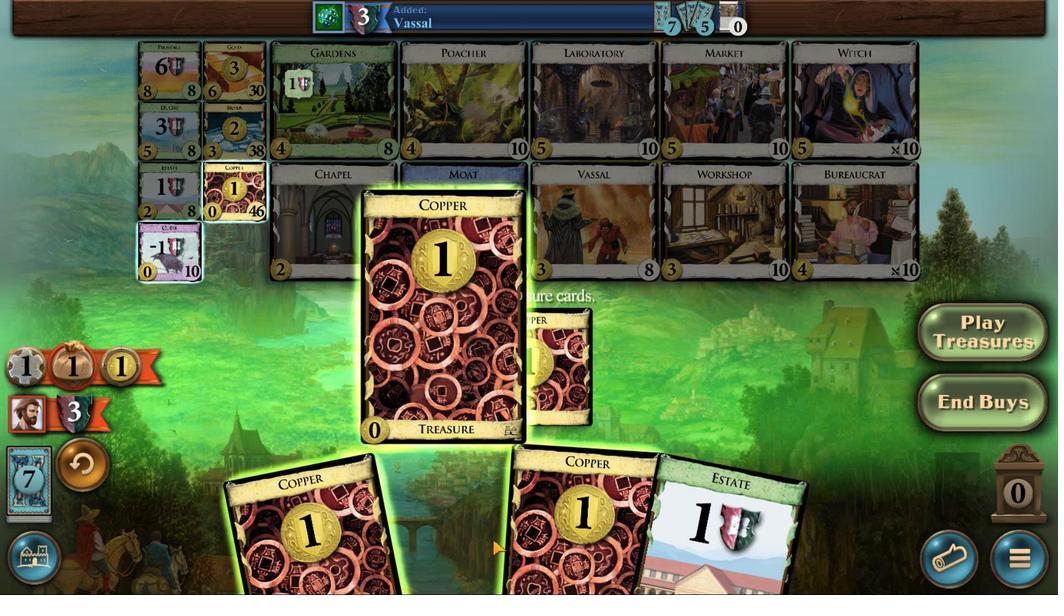 
Action: Mouse moved to (500, 539)
Screenshot: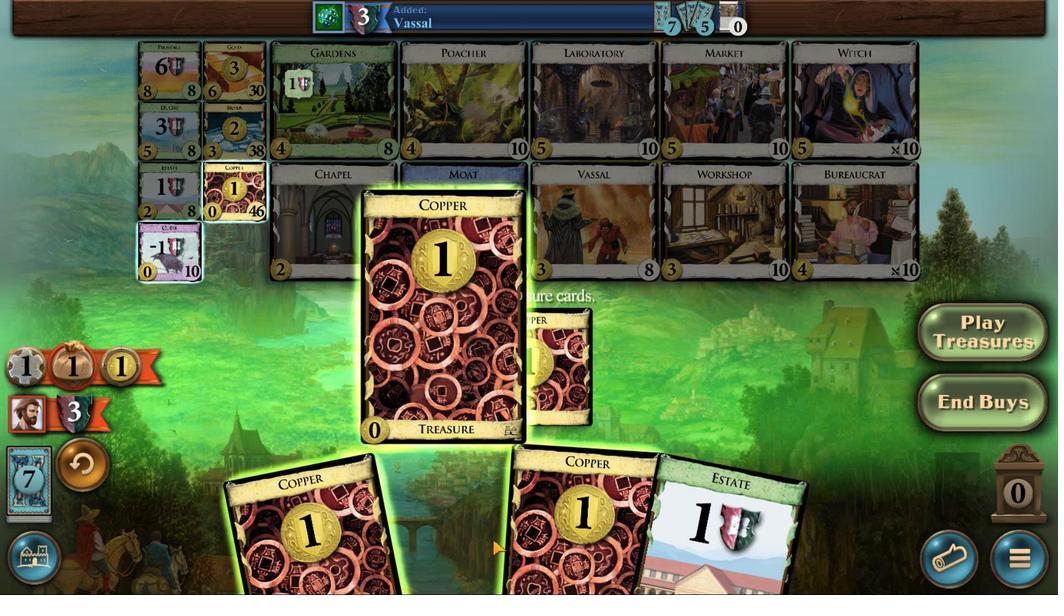 
Action: Mouse scrolled (500, 538) with delta (0, 0)
Screenshot: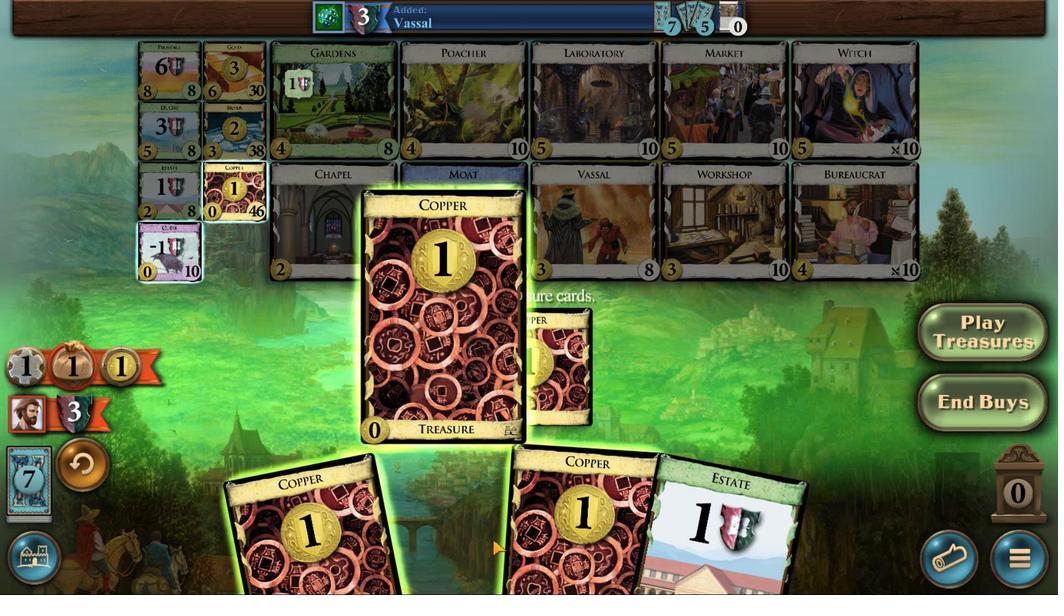 
Action: Mouse moved to (434, 537)
Screenshot: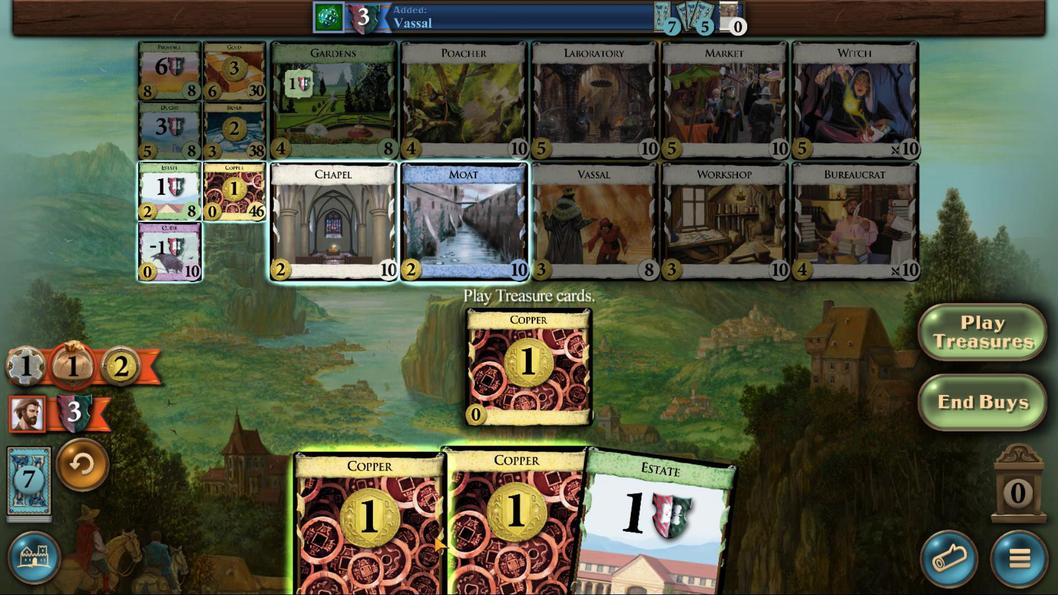 
Action: Mouse scrolled (434, 536) with delta (0, 0)
Screenshot: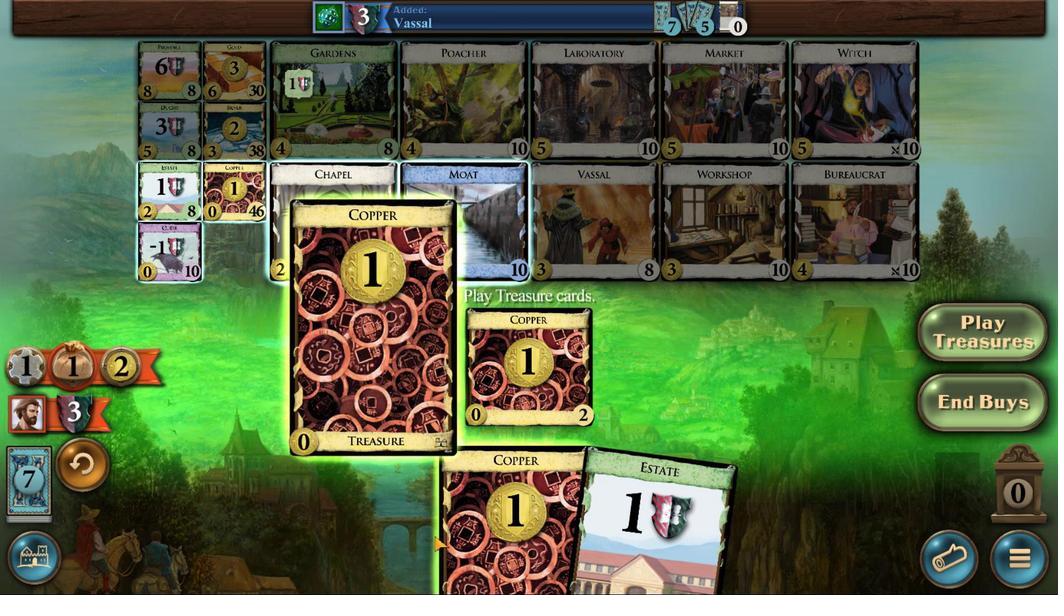 
Action: Mouse scrolled (434, 536) with delta (0, 0)
Screenshot: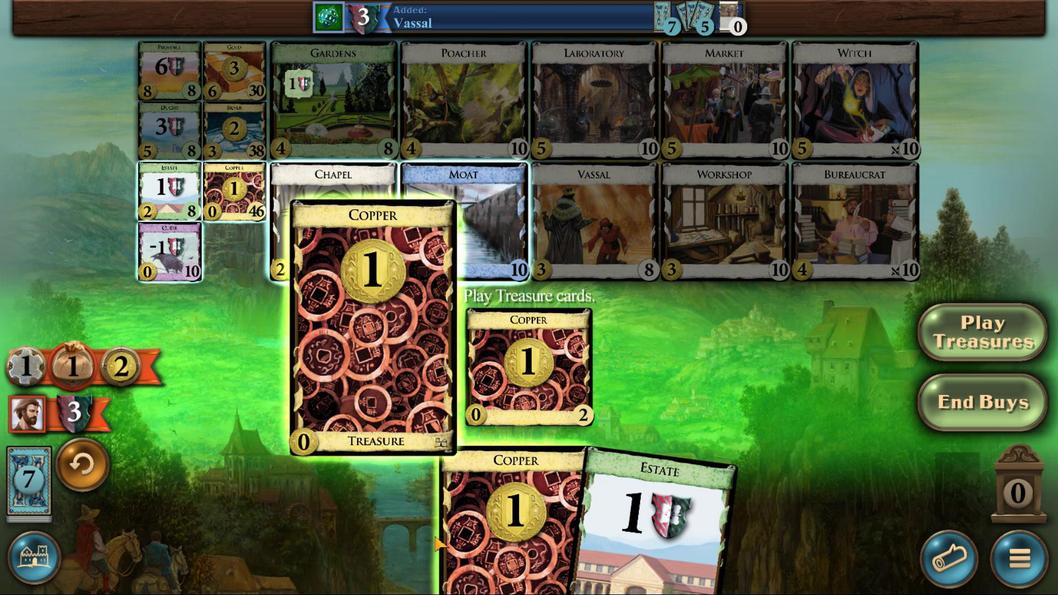 
Action: Mouse scrolled (434, 536) with delta (0, 0)
Screenshot: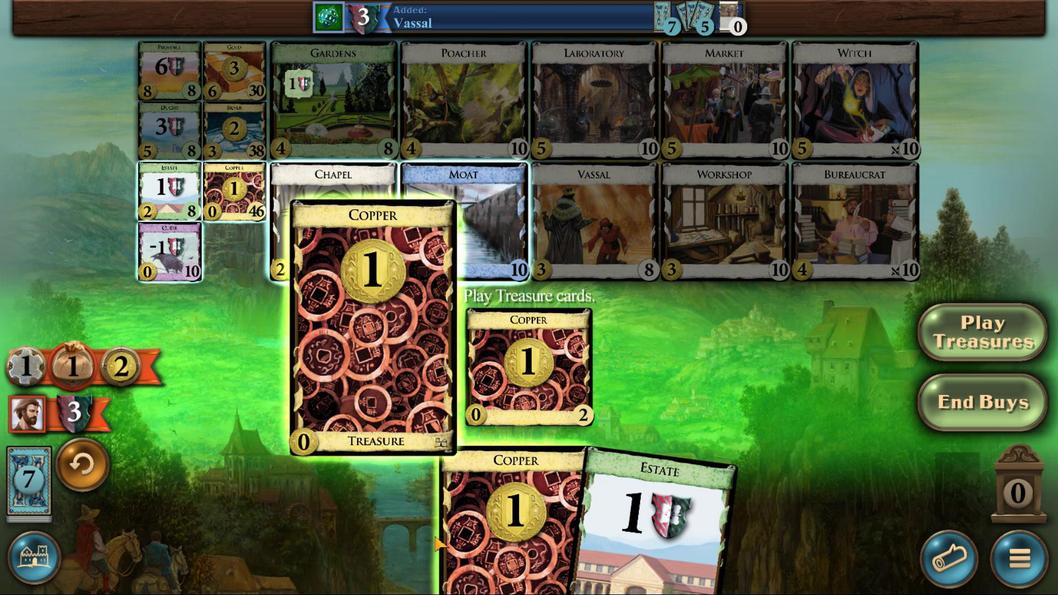 
Action: Mouse scrolled (434, 536) with delta (0, 0)
Screenshot: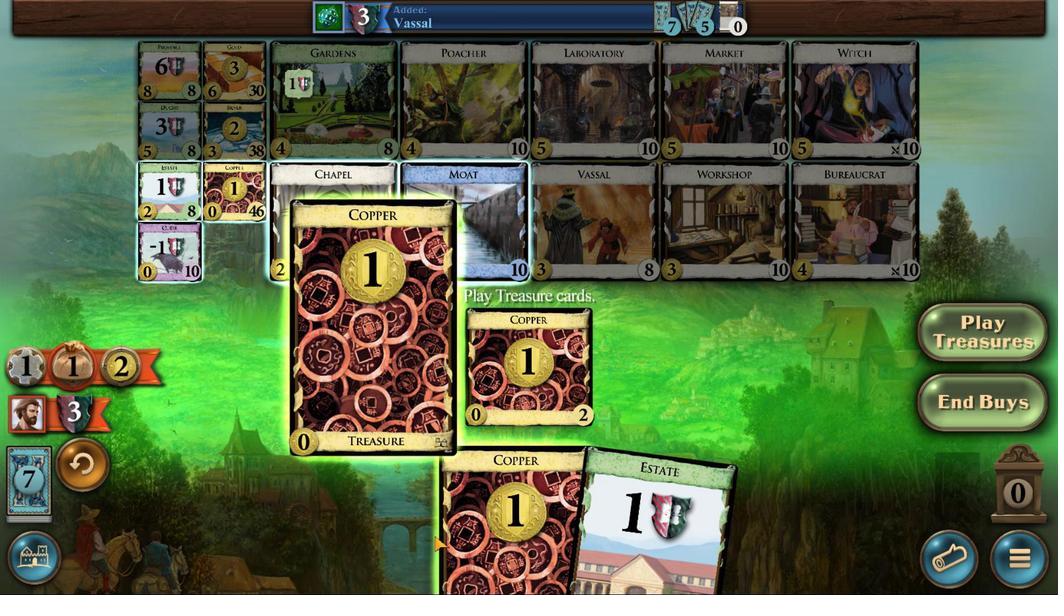 
Action: Mouse scrolled (434, 536) with delta (0, 0)
Screenshot: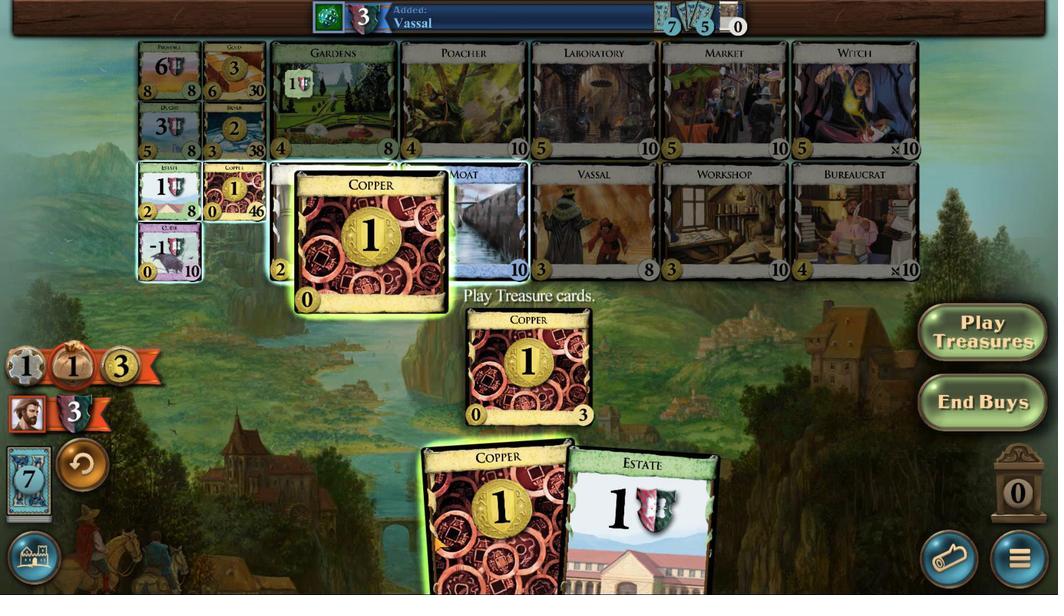 
Action: Mouse moved to (232, 130)
Screenshot: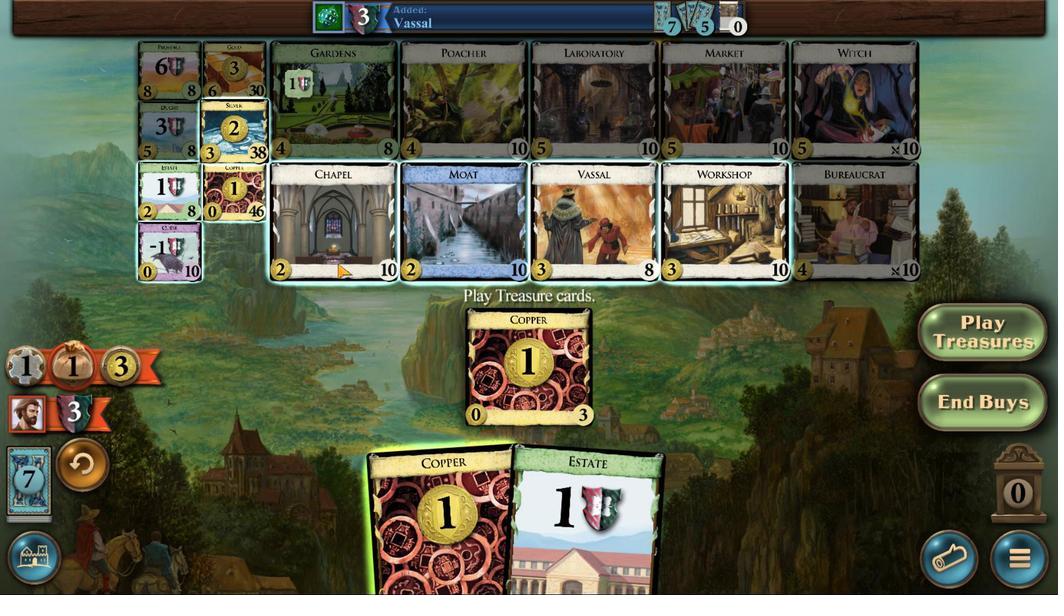 
Action: Mouse pressed left at (232, 130)
Screenshot: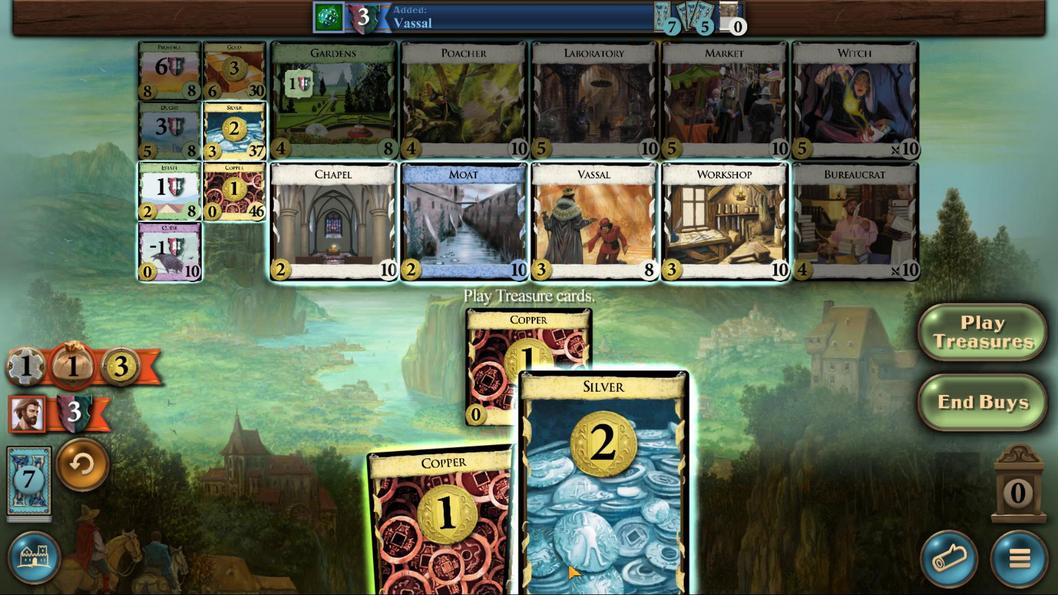 
Action: Mouse moved to (620, 538)
Screenshot: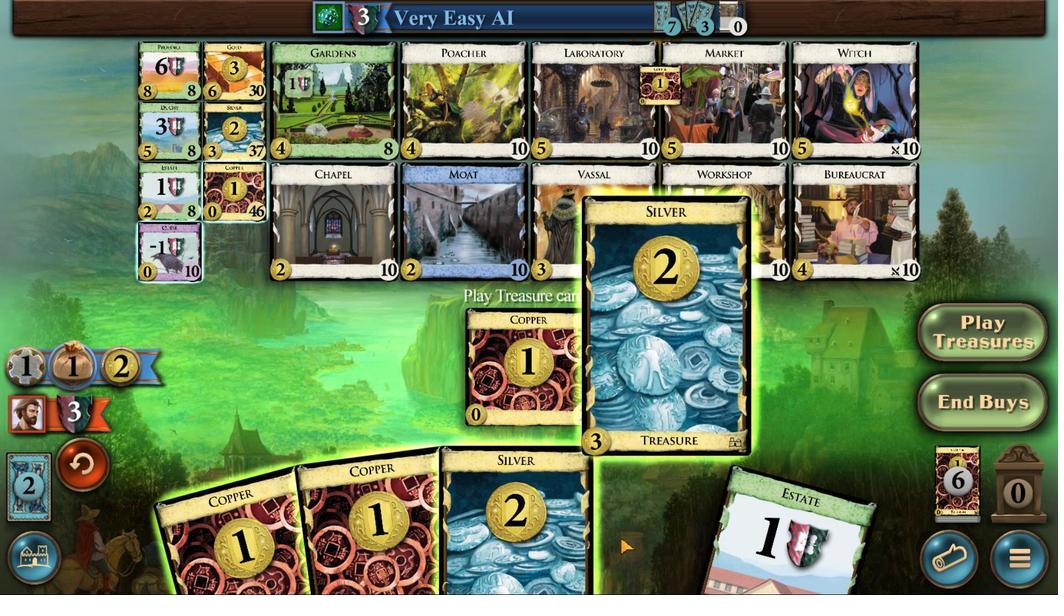 
Action: Mouse scrolled (620, 537) with delta (0, 0)
Screenshot: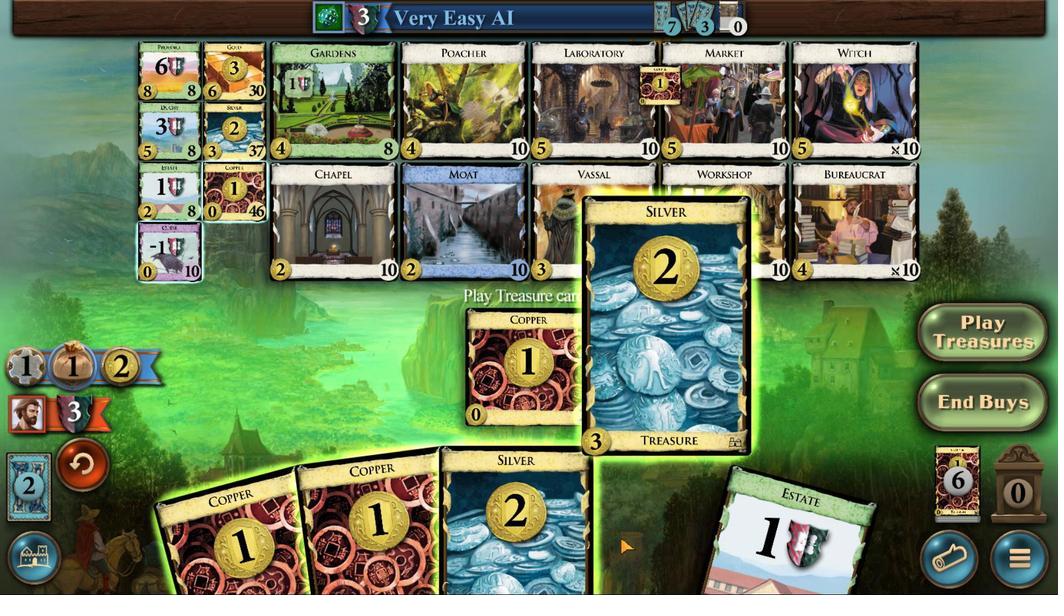
Action: Mouse moved to (532, 535)
Screenshot: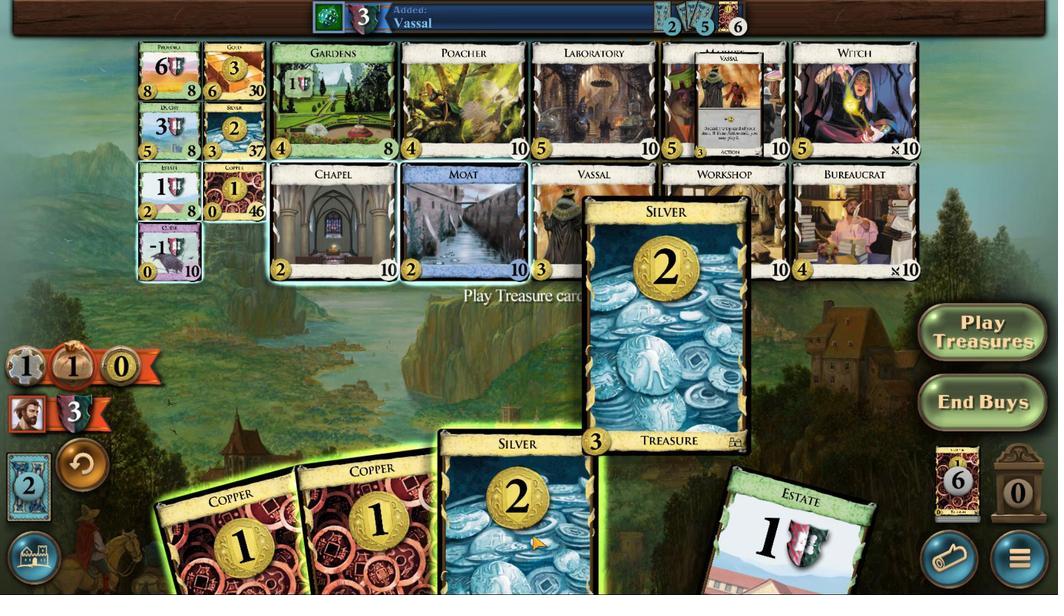 
Action: Mouse scrolled (532, 534) with delta (0, 0)
Screenshot: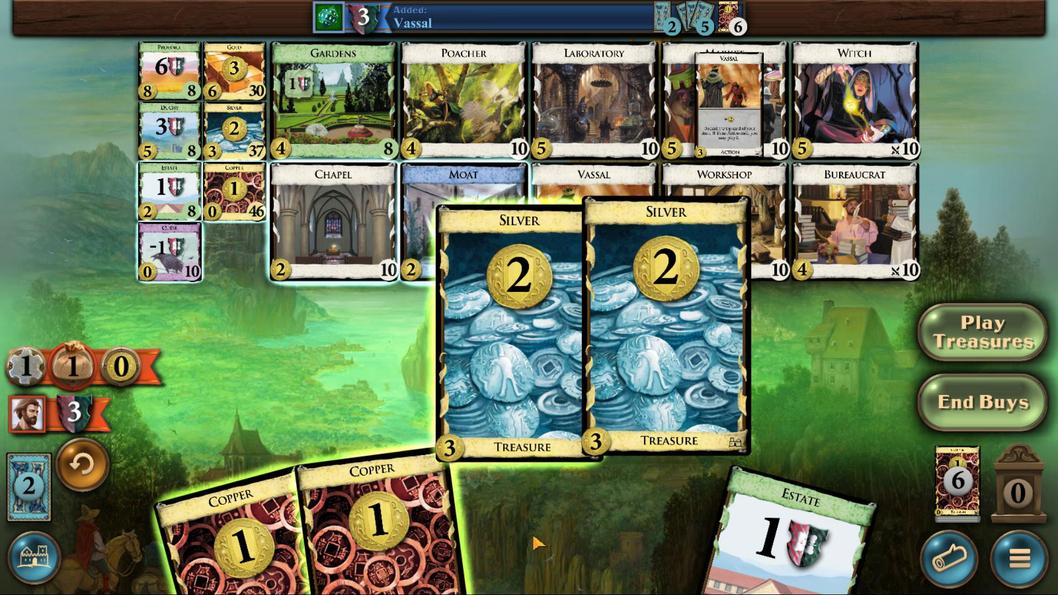 
Action: Mouse scrolled (532, 534) with delta (0, 0)
Screenshot: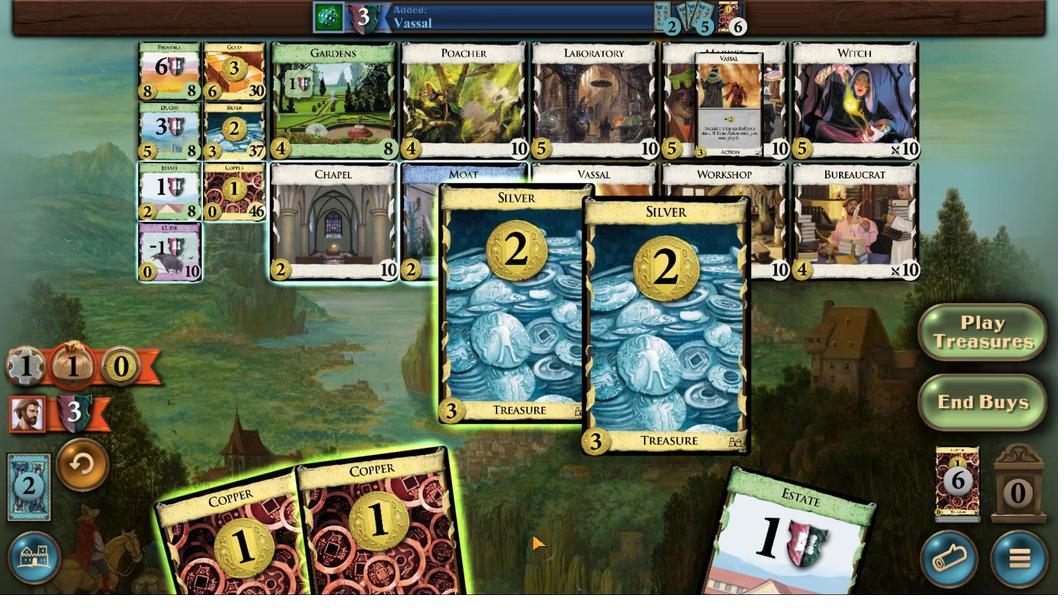 
Action: Mouse scrolled (532, 534) with delta (0, 0)
Screenshot: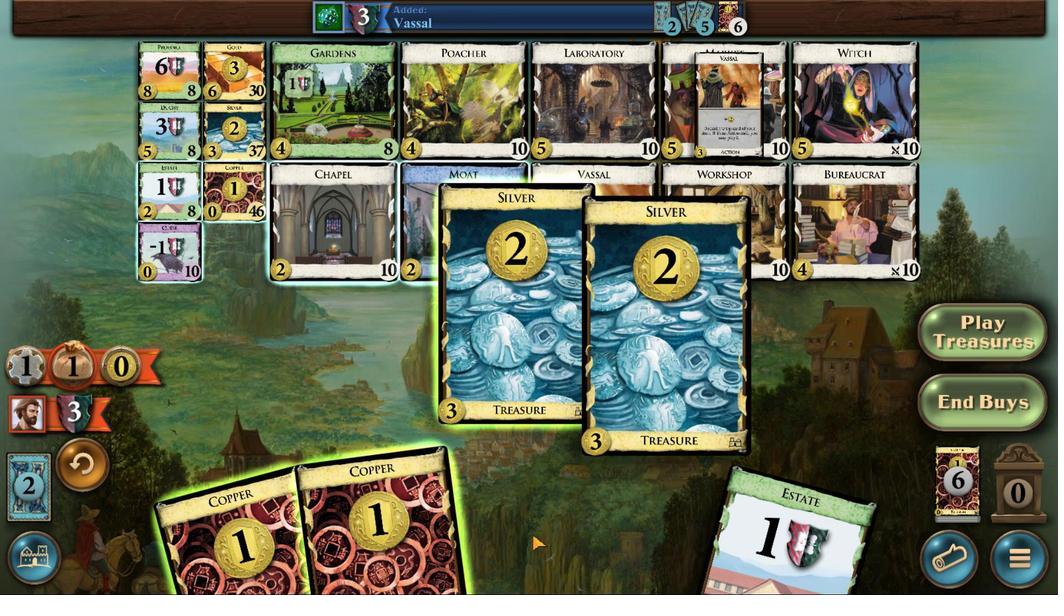 
Action: Mouse scrolled (532, 534) with delta (0, 0)
Screenshot: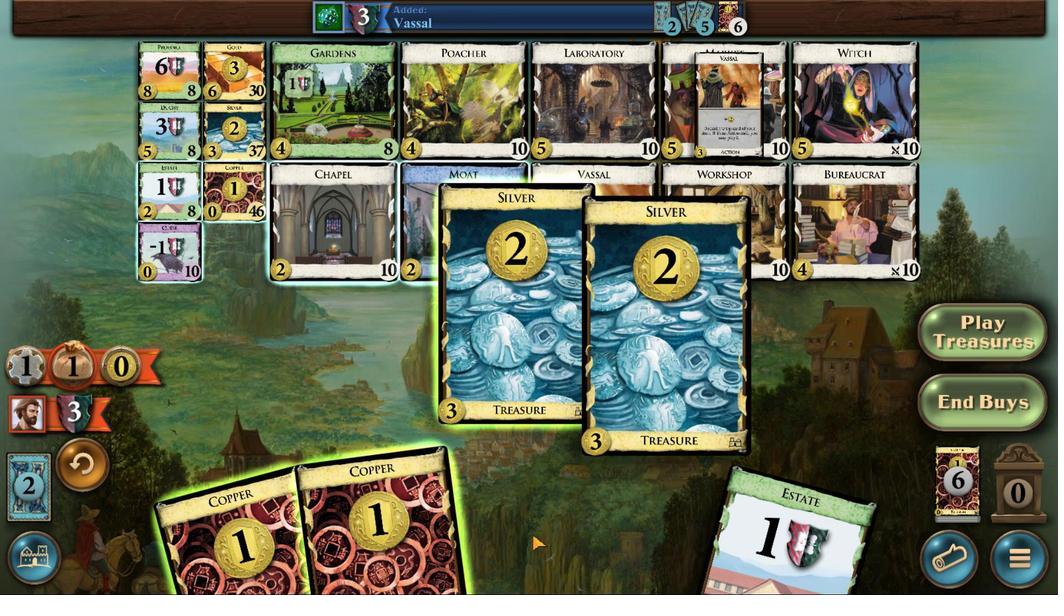 
Action: Mouse moved to (440, 511)
Screenshot: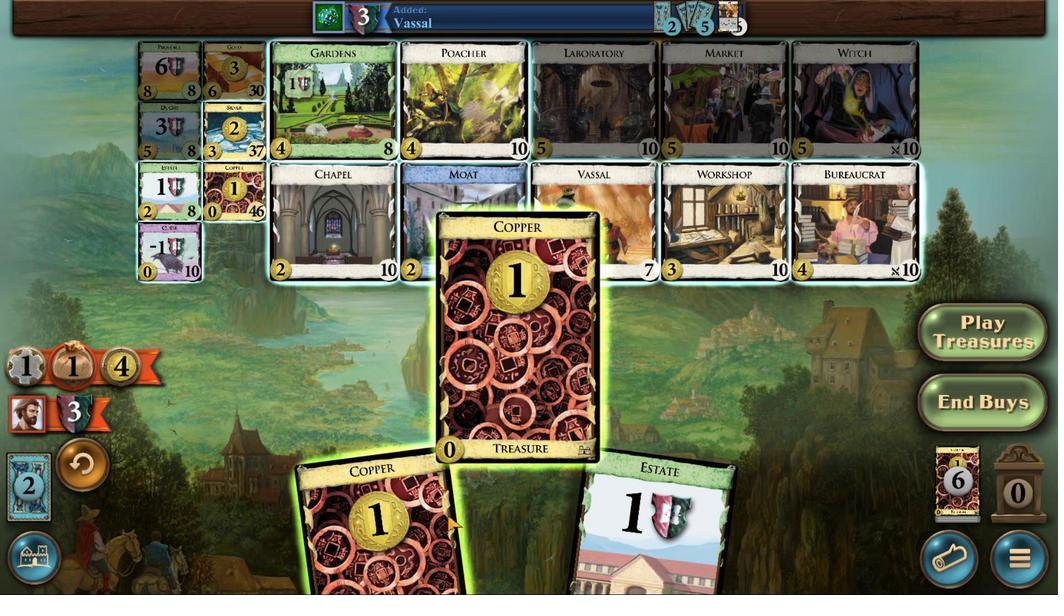 
Action: Mouse scrolled (440, 510) with delta (0, 0)
Screenshot: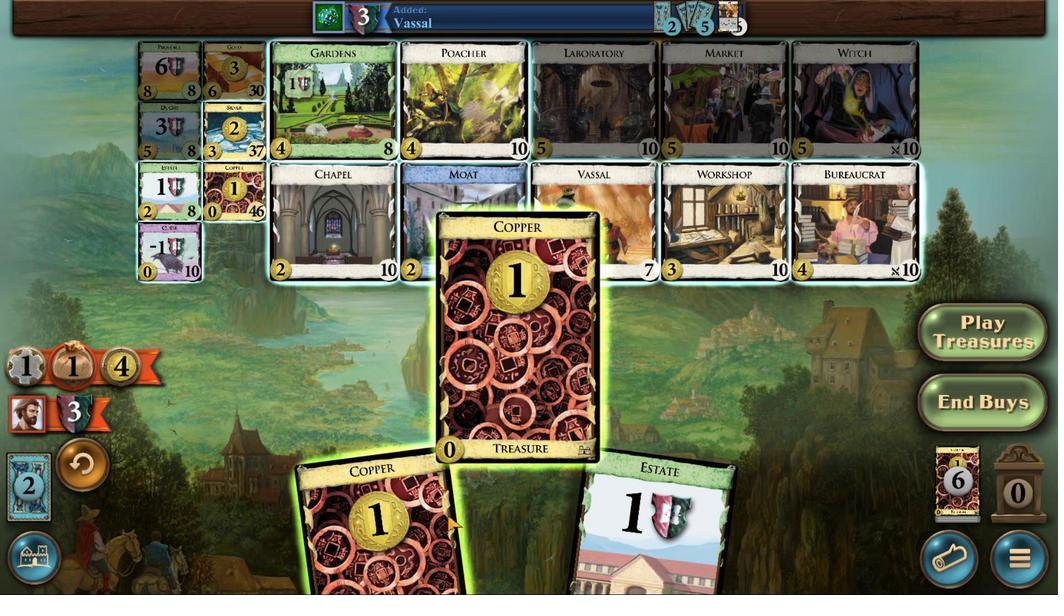
Action: Mouse moved to (442, 516)
Screenshot: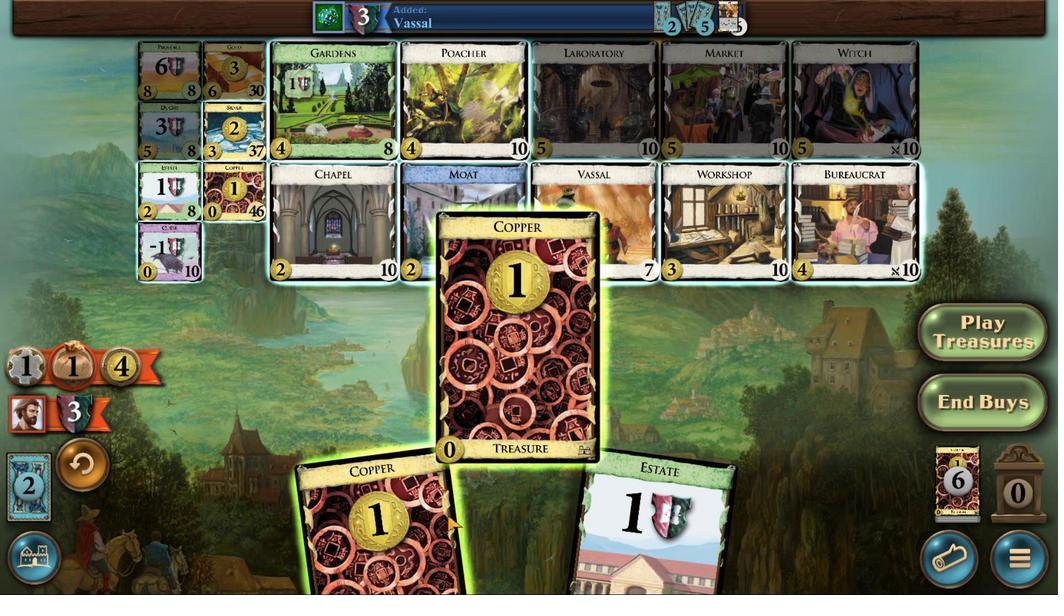 
Action: Mouse scrolled (442, 516) with delta (0, 0)
Screenshot: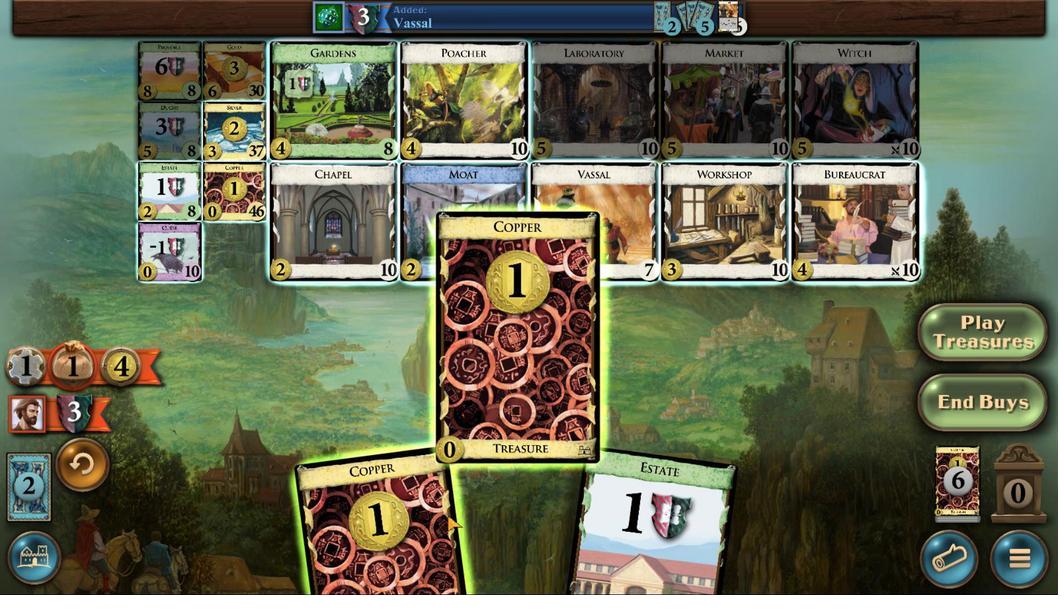 
Action: Mouse moved to (442, 516)
Screenshot: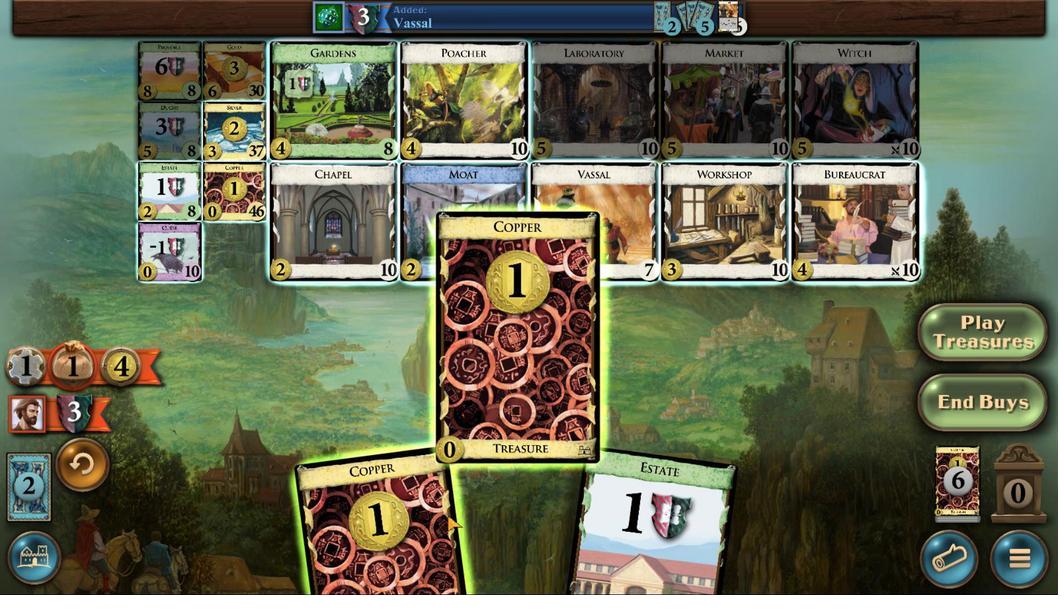
Action: Mouse scrolled (442, 516) with delta (0, 0)
Screenshot: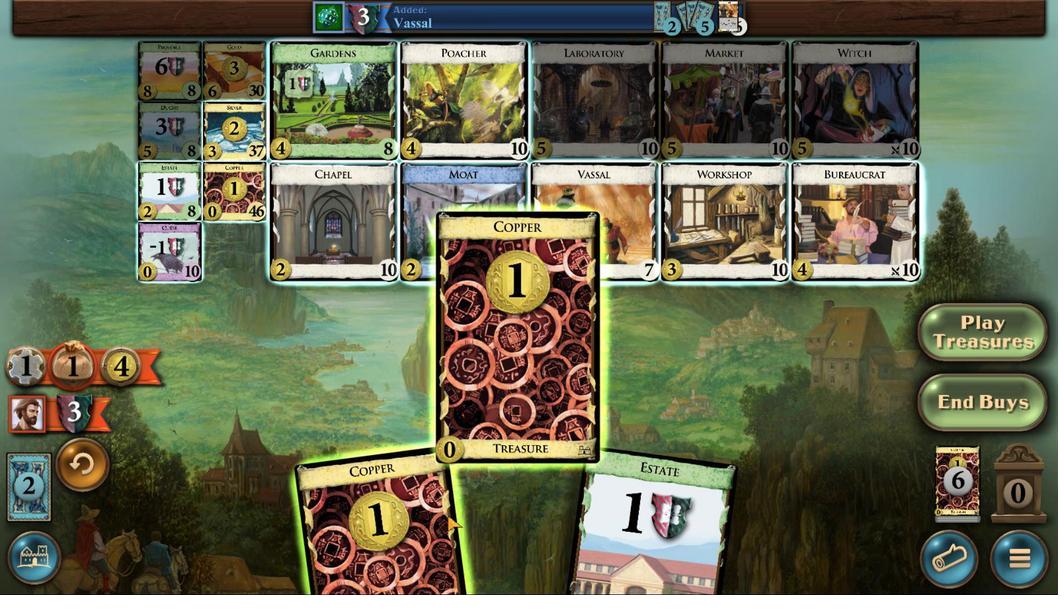 
Action: Mouse scrolled (442, 516) with delta (0, 0)
Screenshot: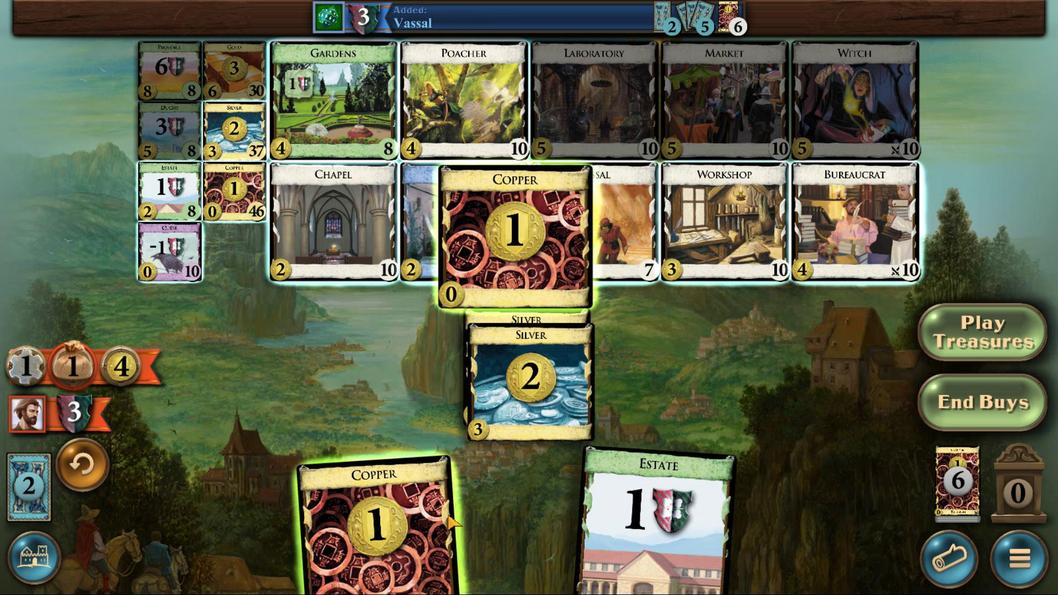 
Action: Mouse moved to (175, 131)
Screenshot: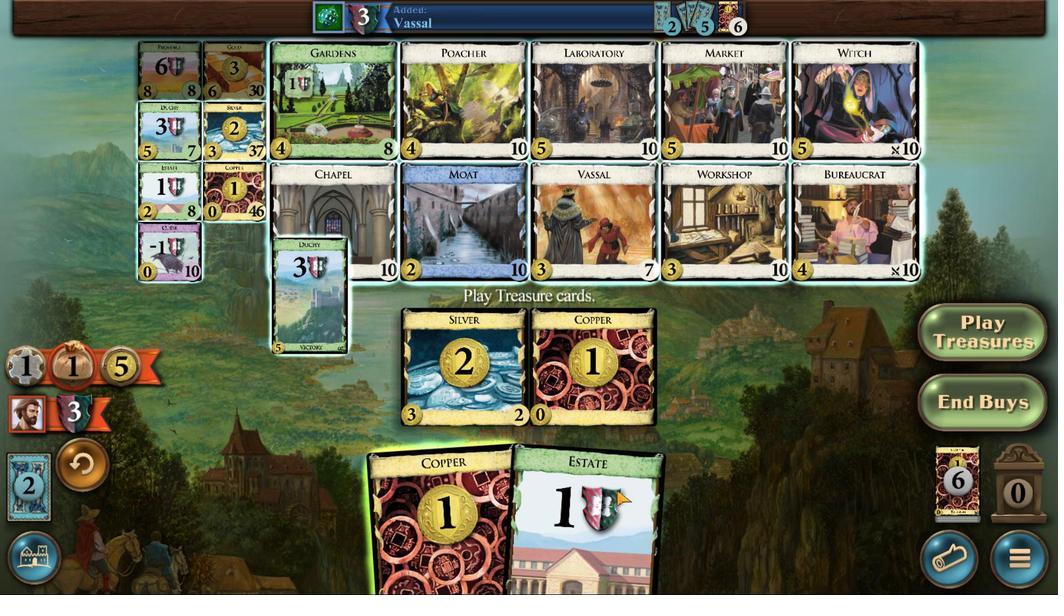 
Action: Mouse pressed left at (175, 131)
Screenshot: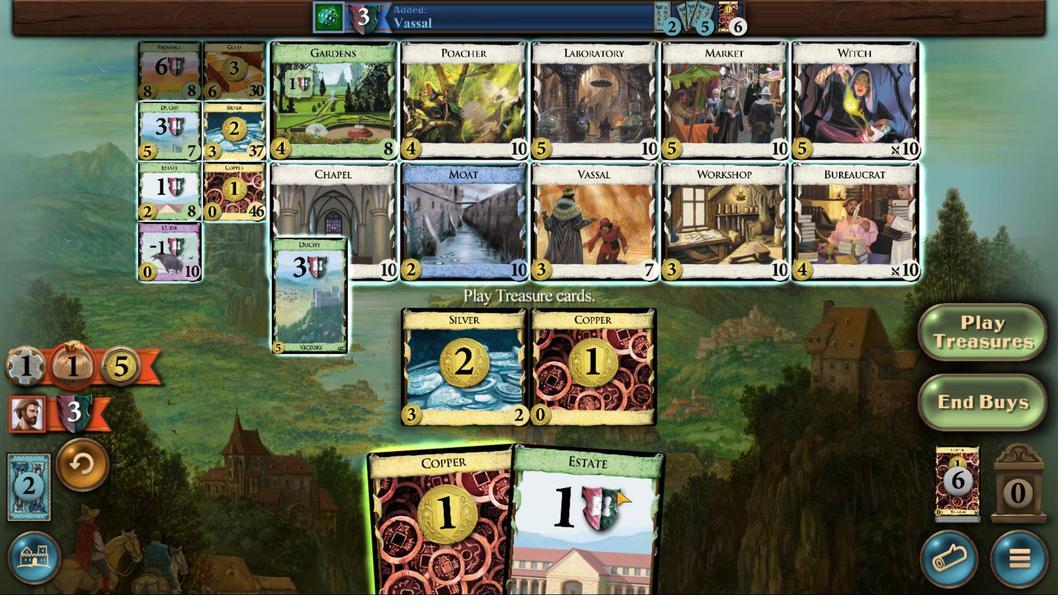 
Action: Mouse moved to (661, 529)
Screenshot: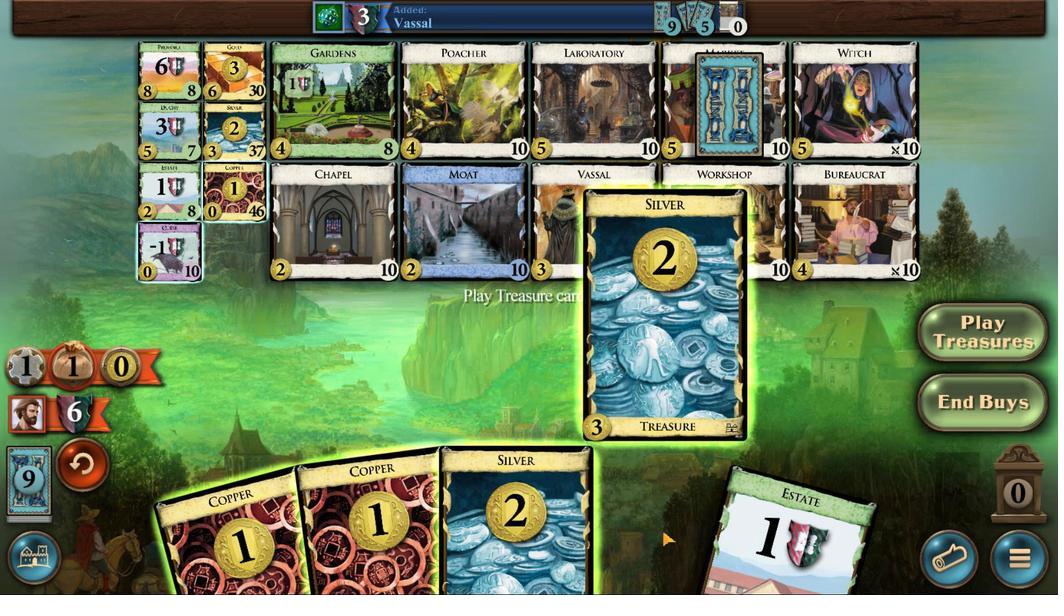 
Action: Mouse scrolled (661, 528) with delta (0, 0)
Screenshot: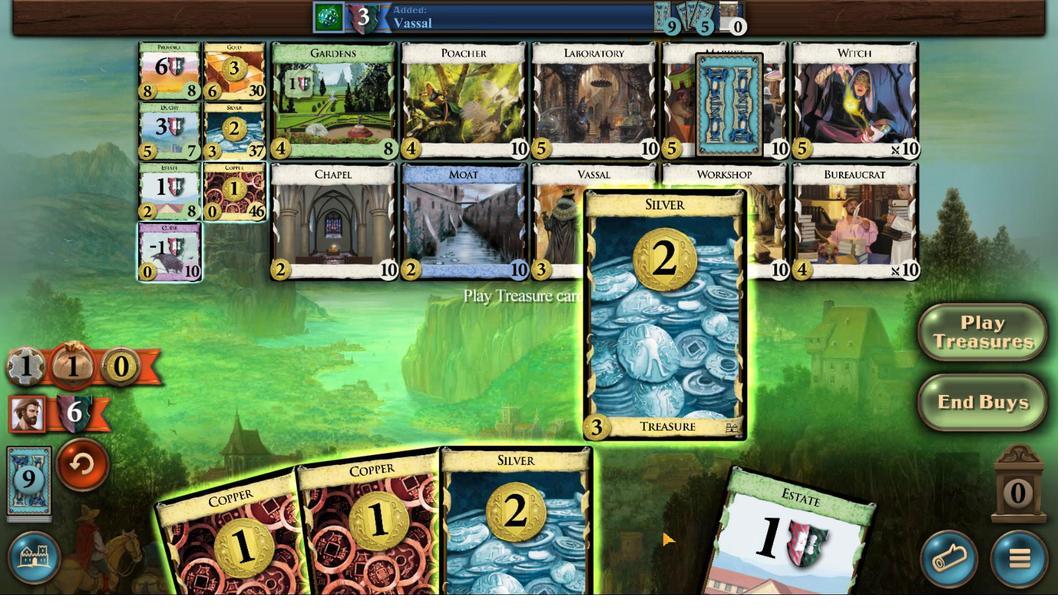 
Action: Mouse moved to (661, 529)
Screenshot: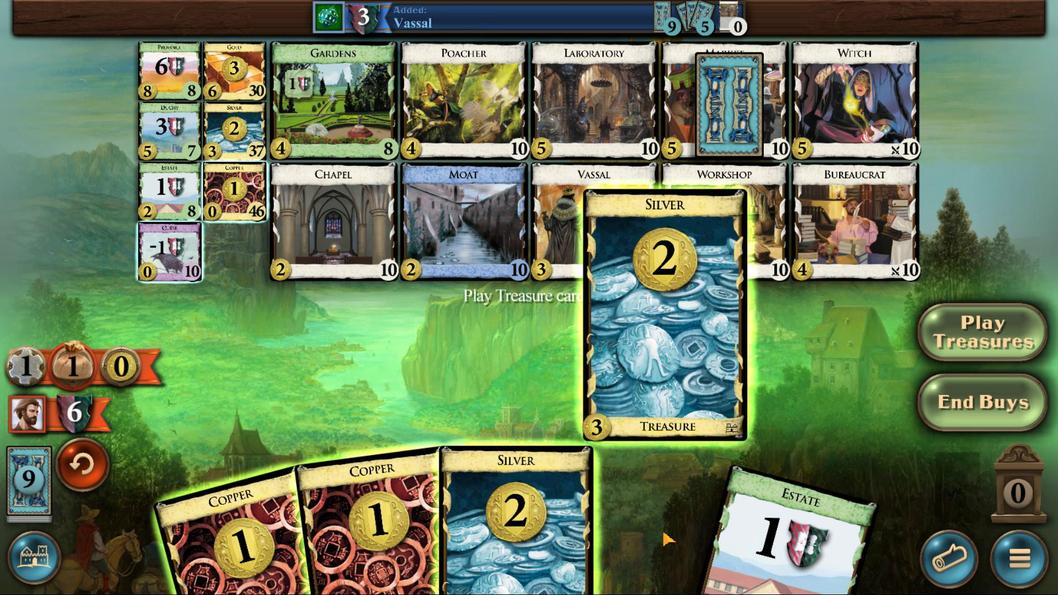 
Action: Mouse scrolled (661, 528) with delta (0, 0)
Screenshot: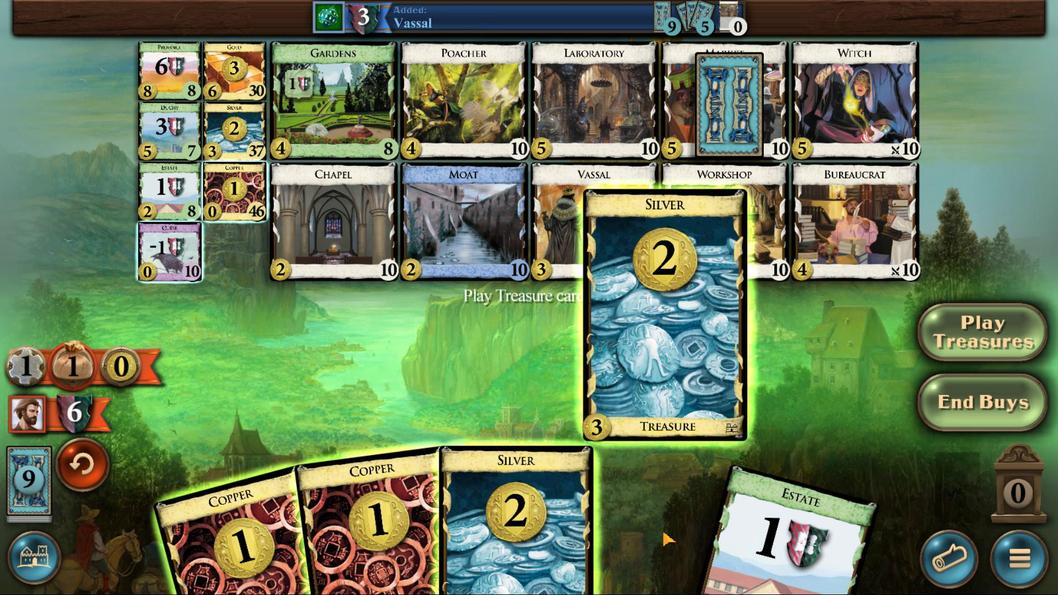
Action: Mouse scrolled (661, 528) with delta (0, 0)
Screenshot: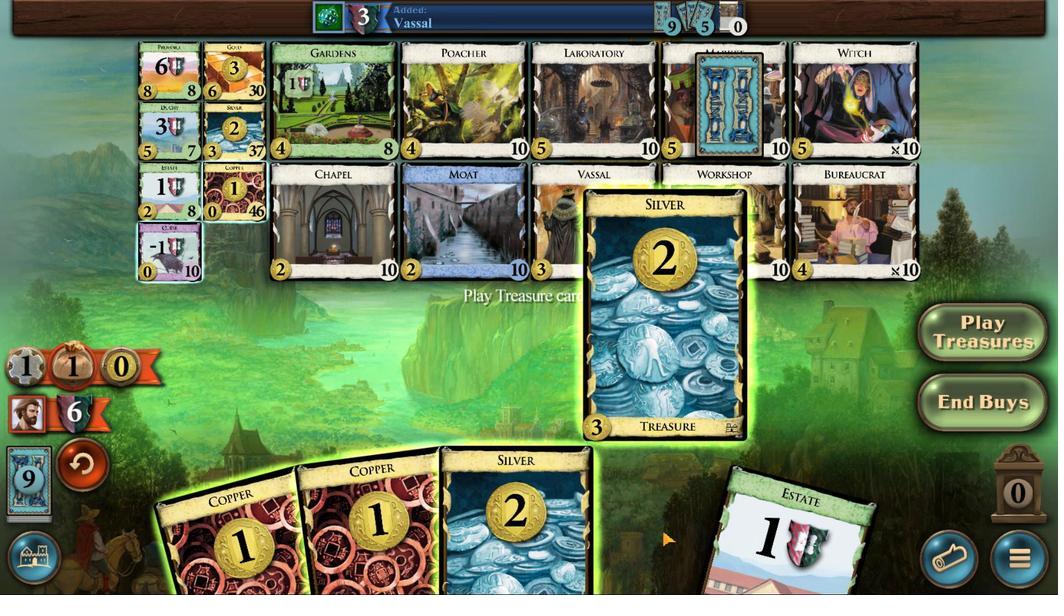 
Action: Mouse moved to (662, 529)
Screenshot: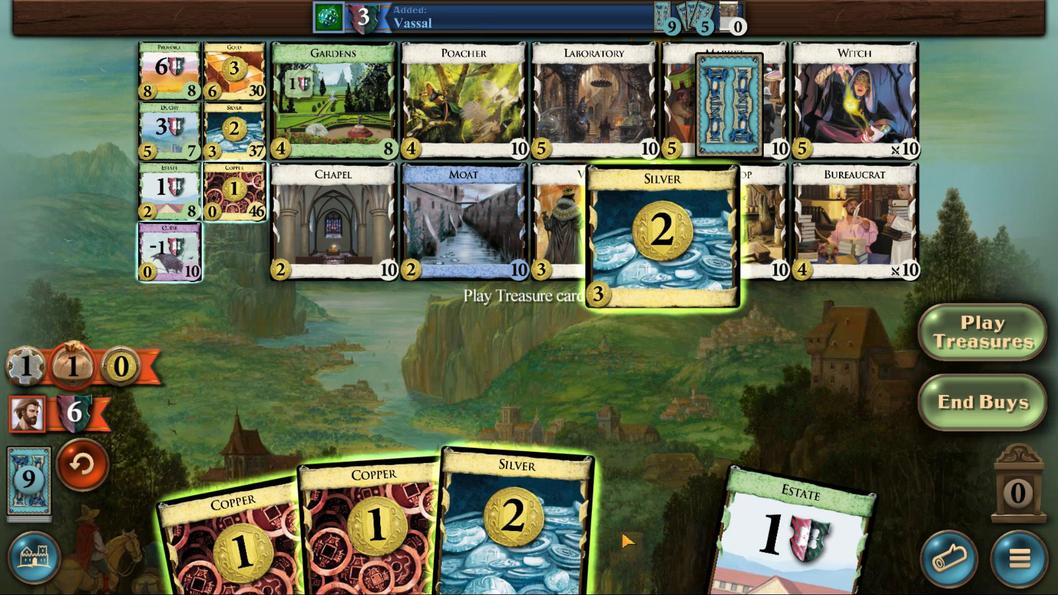 
Action: Mouse scrolled (662, 529) with delta (0, 0)
Screenshot: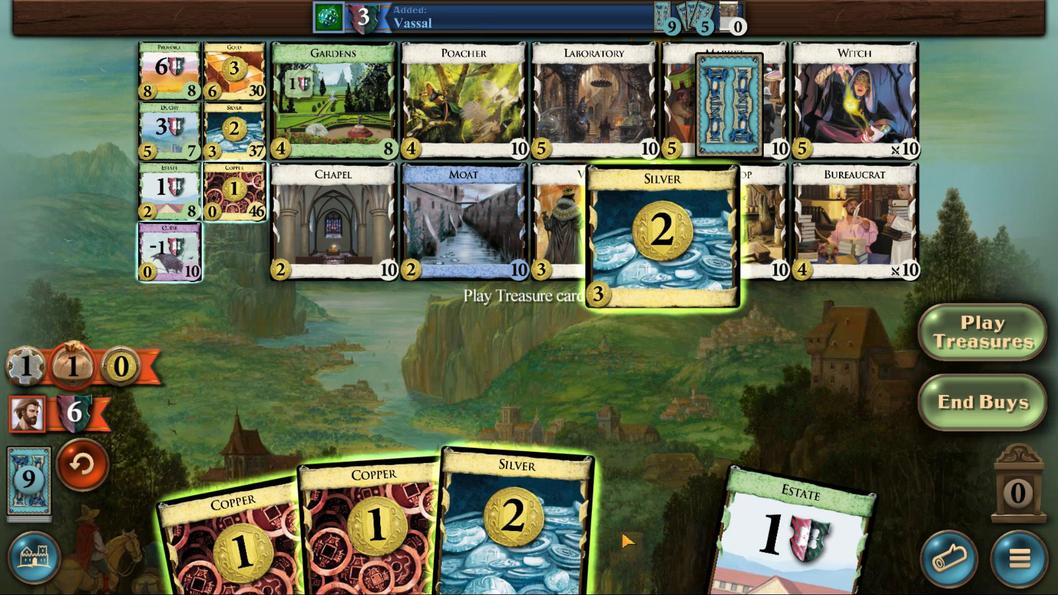 
Action: Mouse moved to (574, 531)
Screenshot: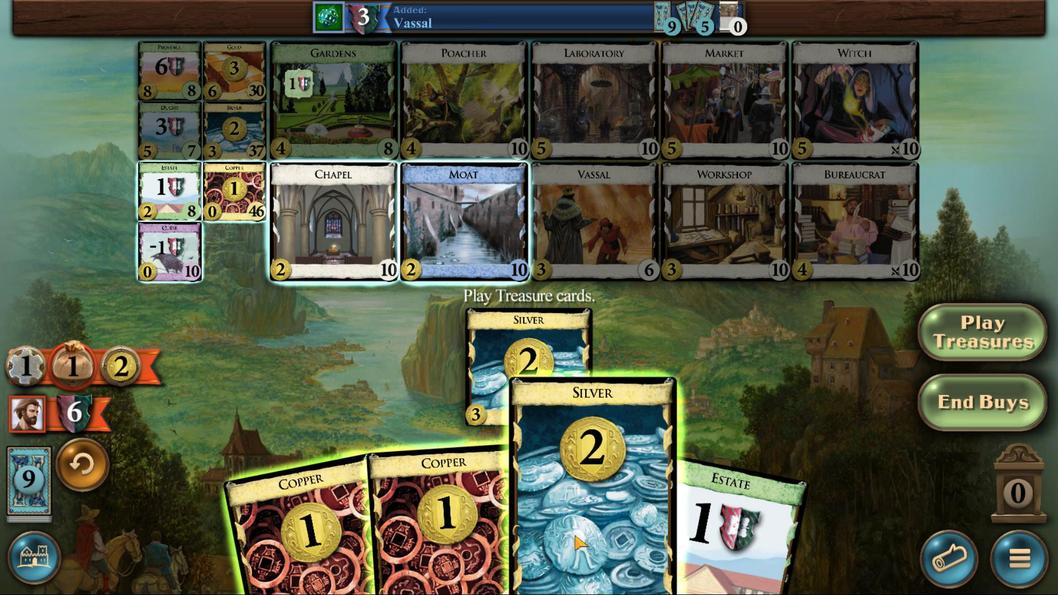 
Action: Mouse scrolled (574, 530) with delta (0, 0)
Screenshot: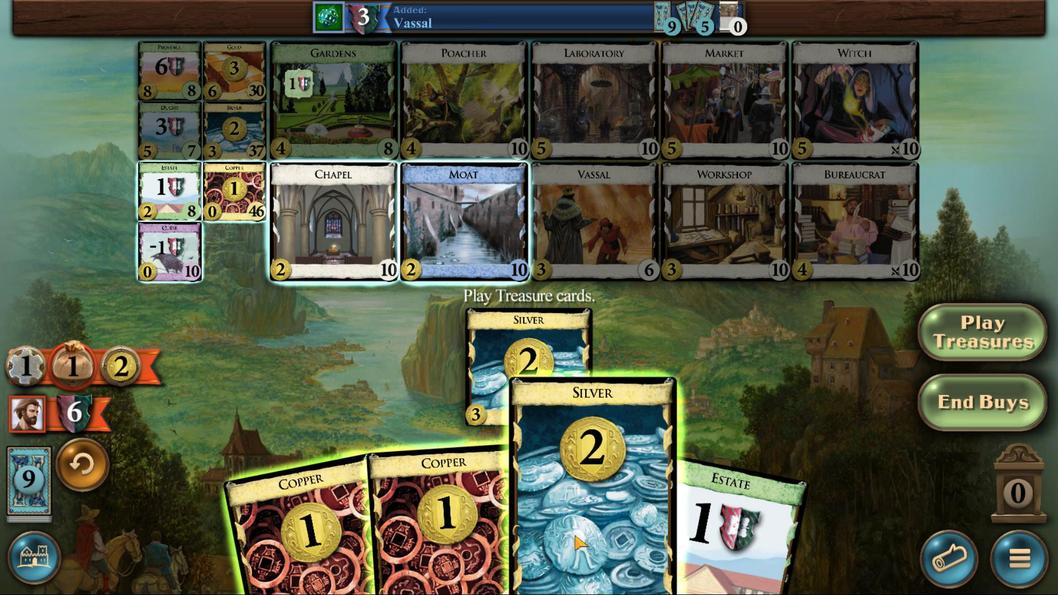
Action: Mouse moved to (574, 534)
Screenshot: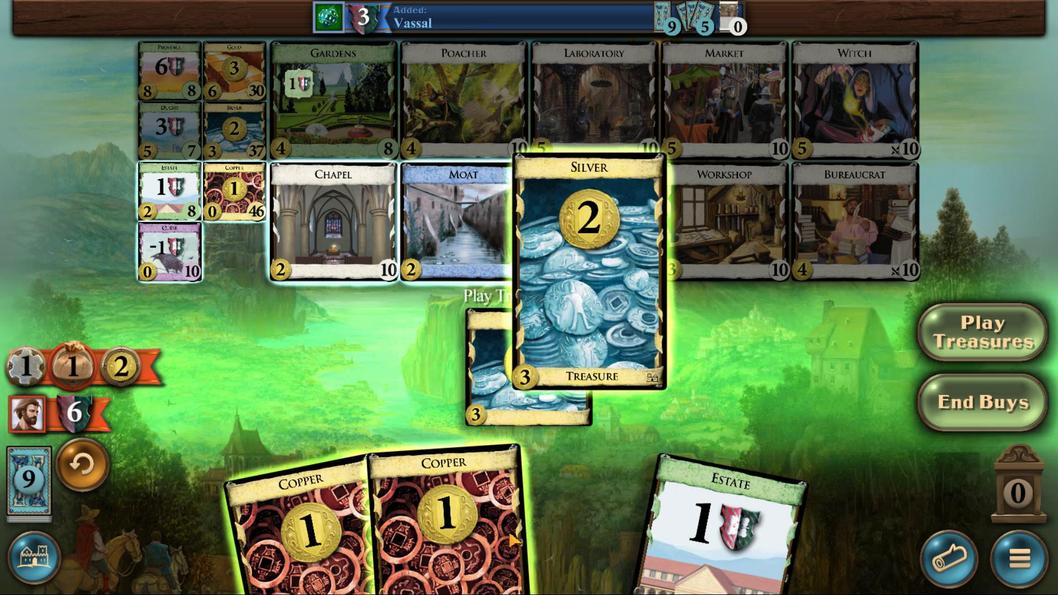 
Action: Mouse scrolled (574, 533) with delta (0, 0)
Screenshot: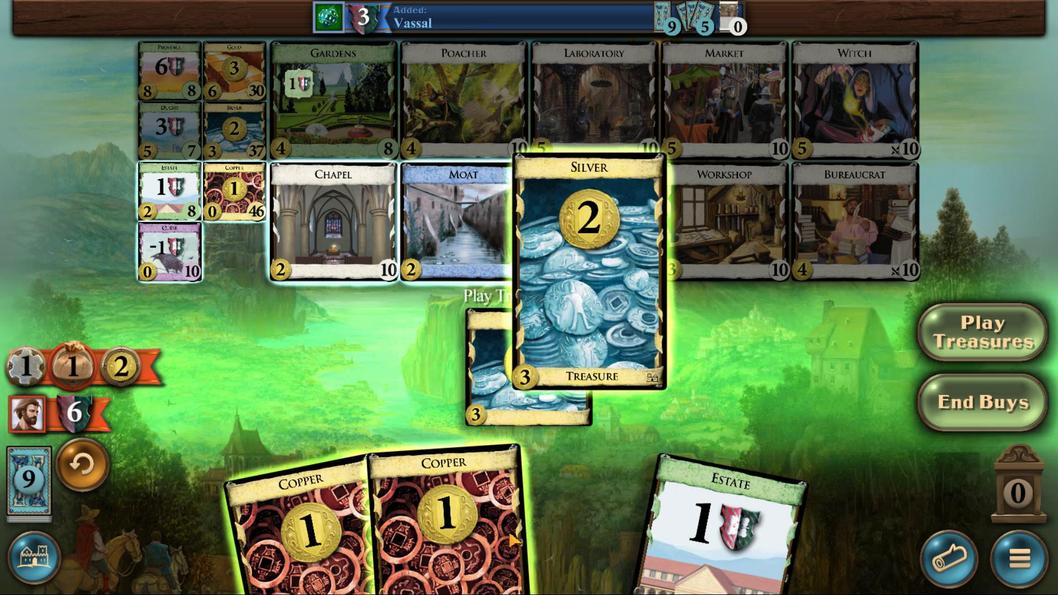 
Action: Mouse moved to (574, 535)
Screenshot: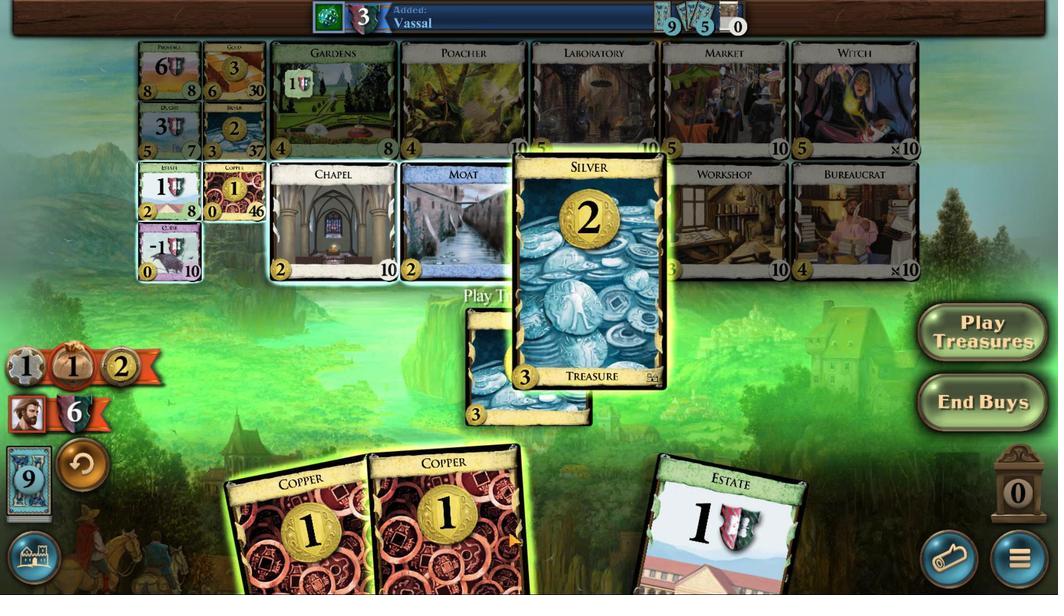 
Action: Mouse scrolled (574, 534) with delta (0, 0)
Screenshot: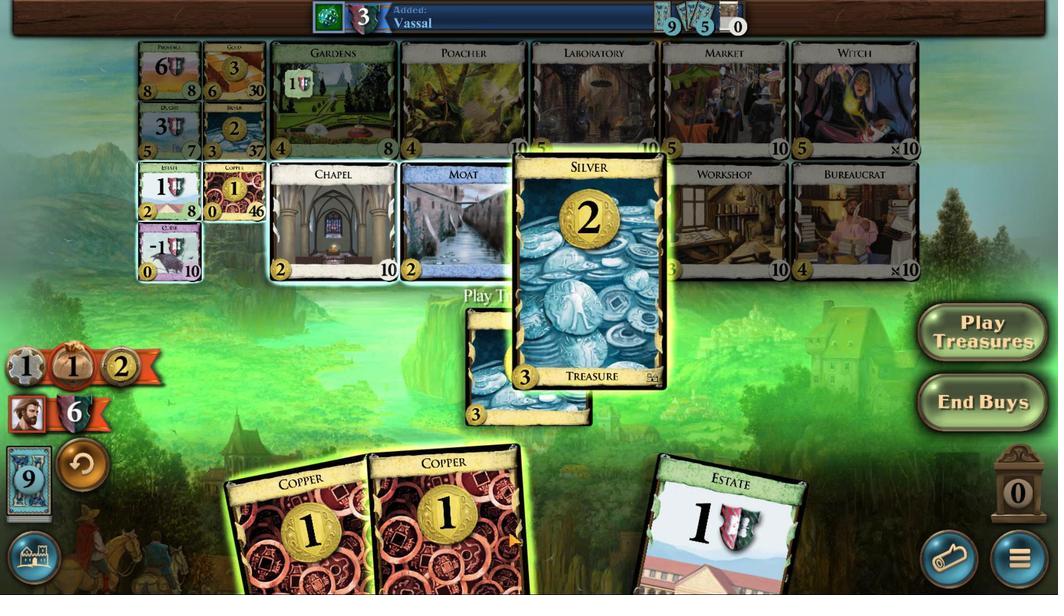 
Action: Mouse scrolled (574, 534) with delta (0, 0)
Screenshot: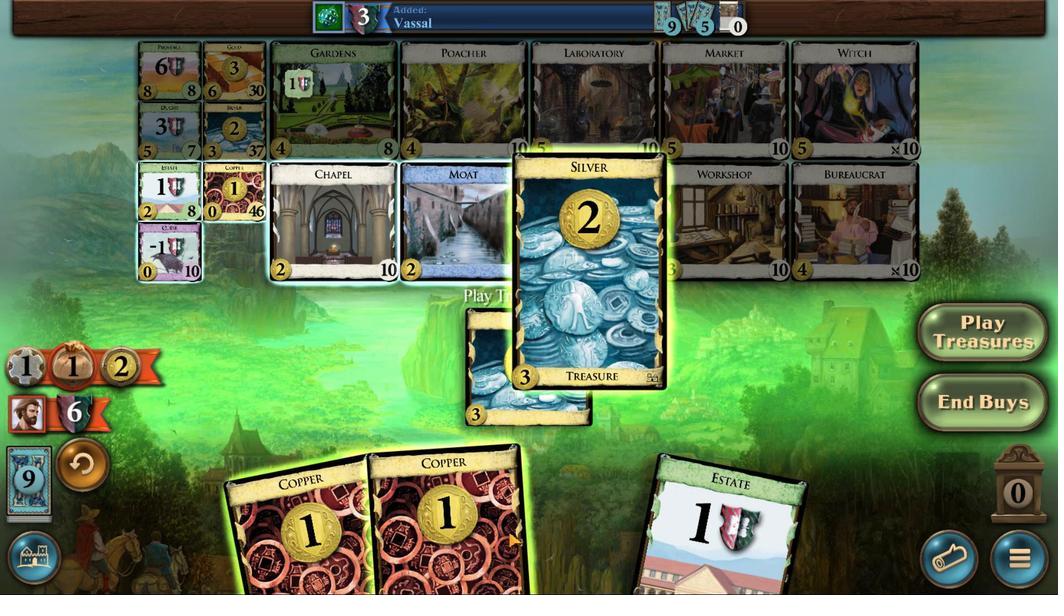 
Action: Mouse moved to (497, 529)
Screenshot: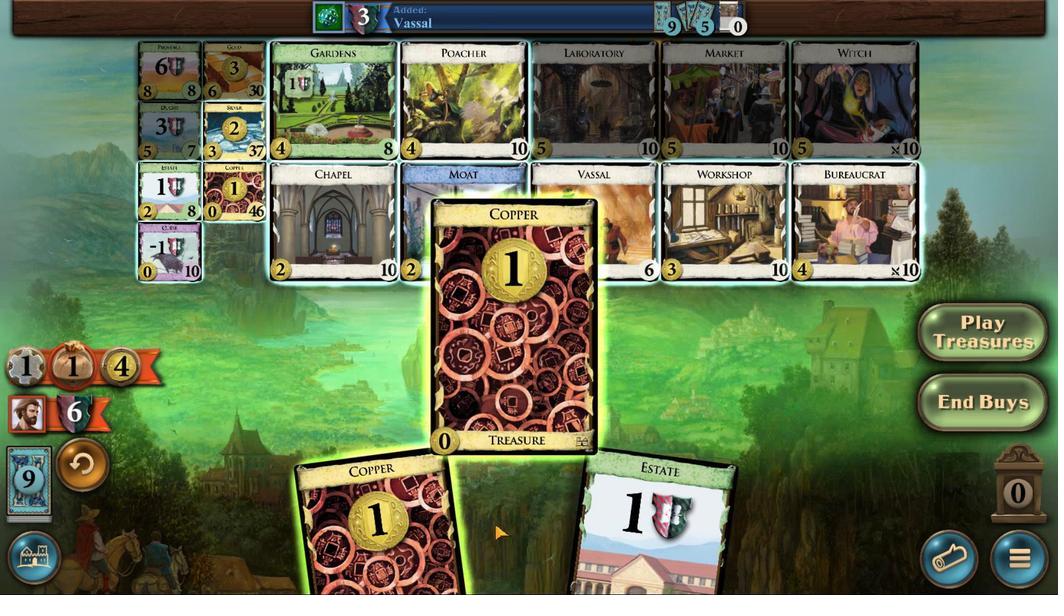 
Action: Mouse scrolled (497, 529) with delta (0, 0)
Screenshot: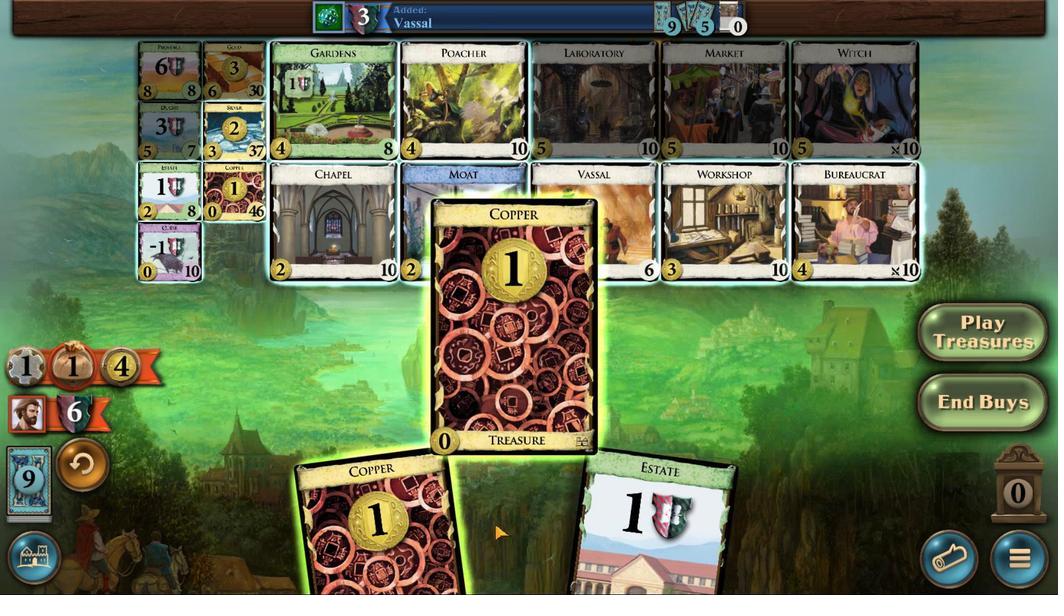 
Action: Mouse moved to (498, 530)
Screenshot: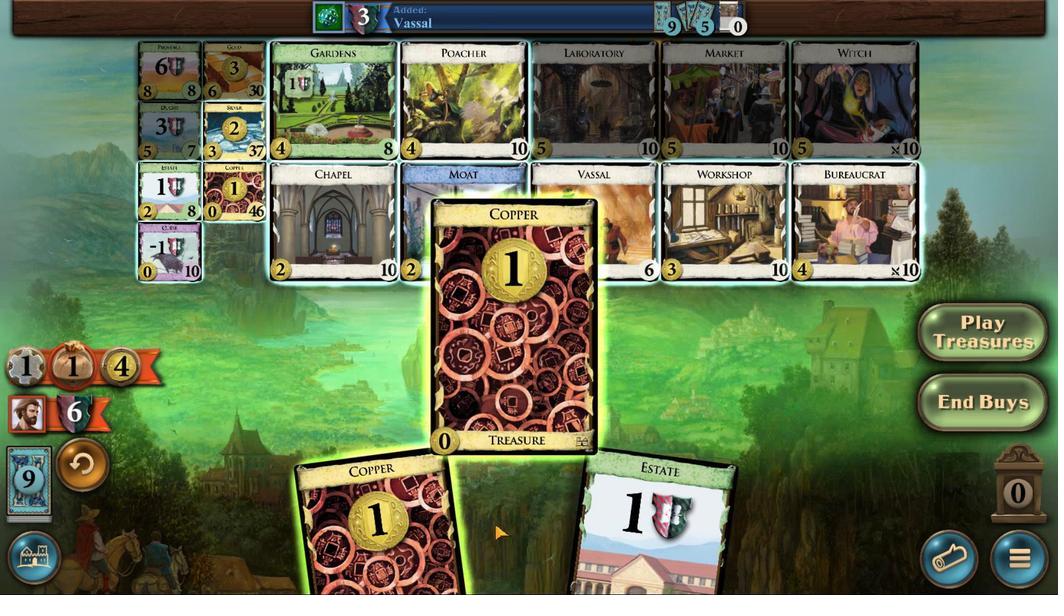 
Action: Mouse scrolled (498, 529) with delta (0, 0)
Screenshot: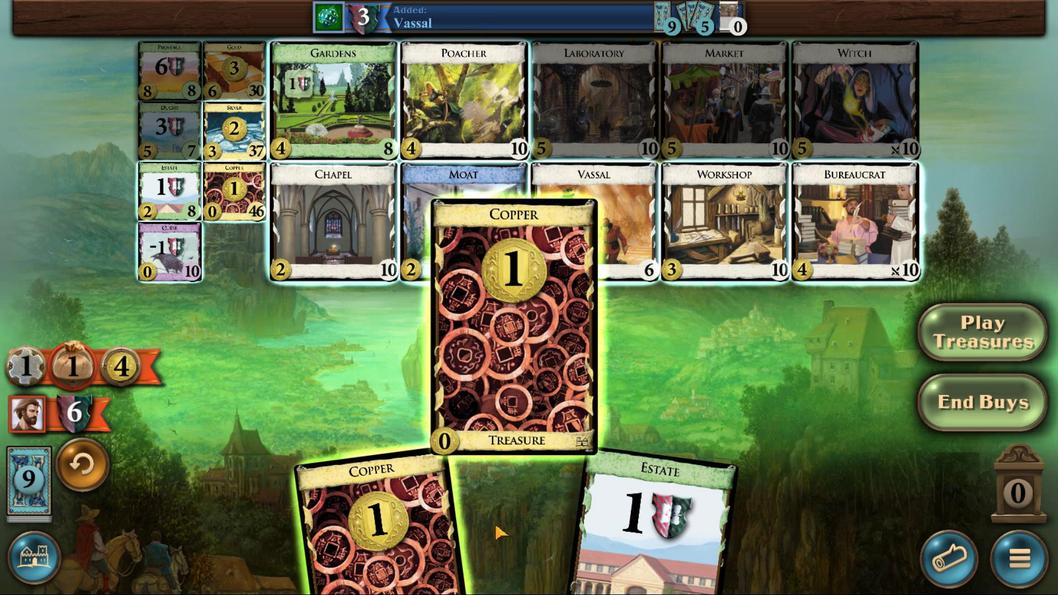 
Action: Mouse scrolled (498, 529) with delta (0, 0)
Screenshot: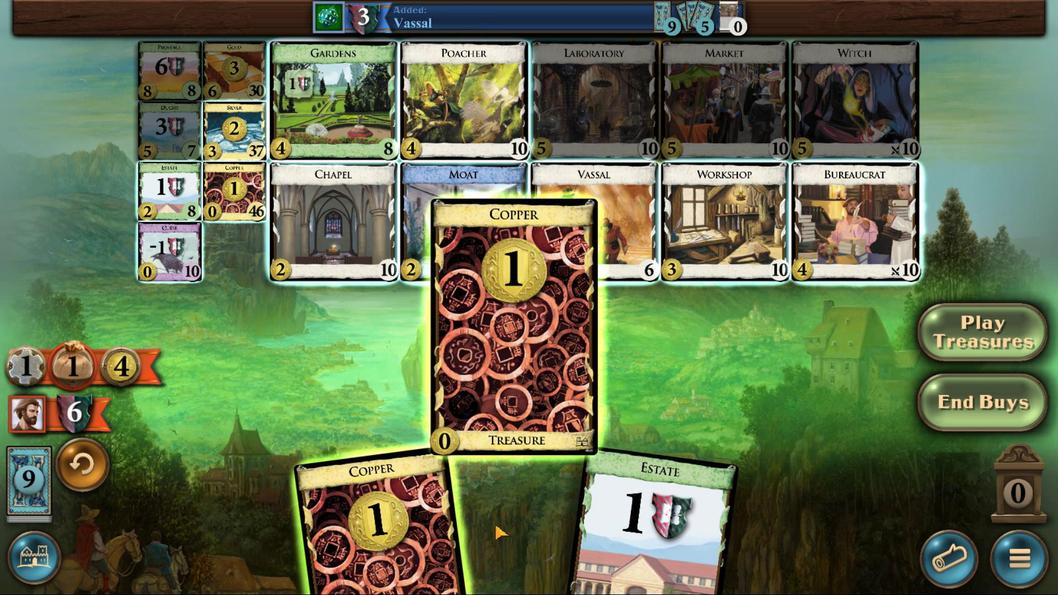 
Action: Mouse scrolled (498, 529) with delta (0, 0)
Screenshot: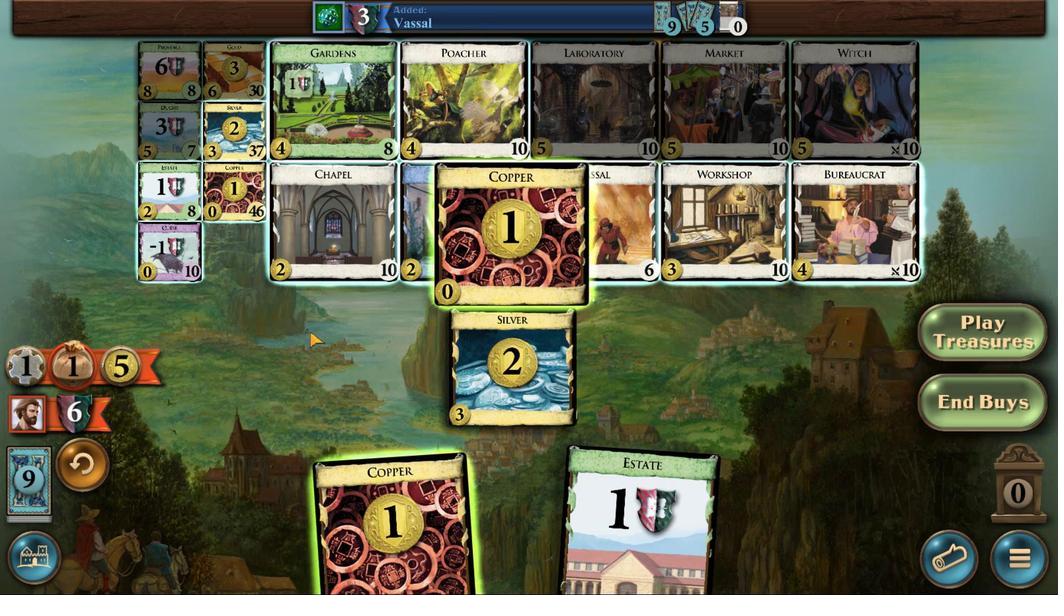 
Action: Mouse moved to (167, 131)
Screenshot: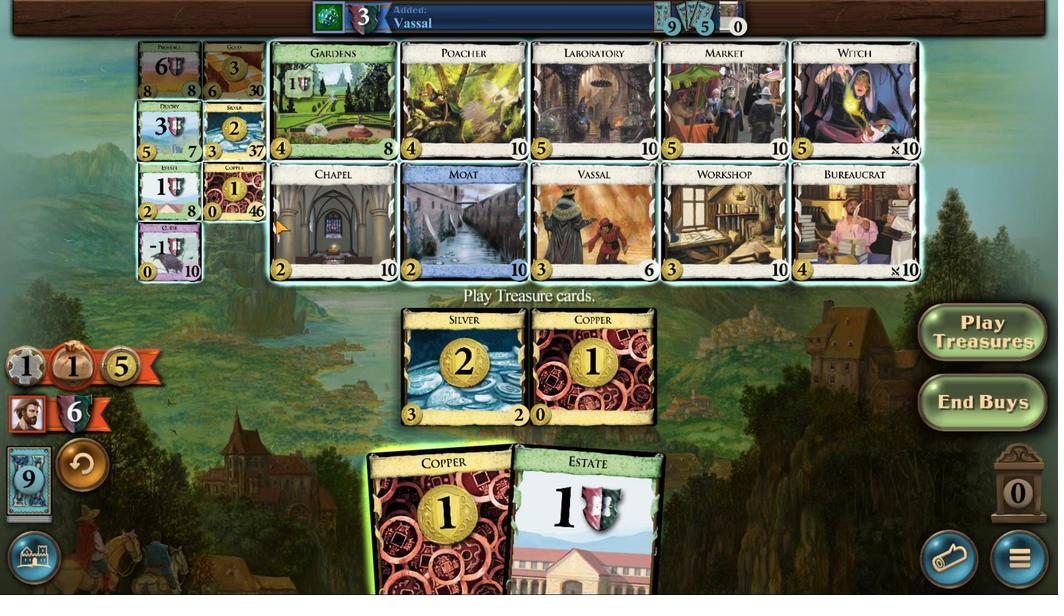 
Action: Mouse pressed left at (167, 131)
Screenshot: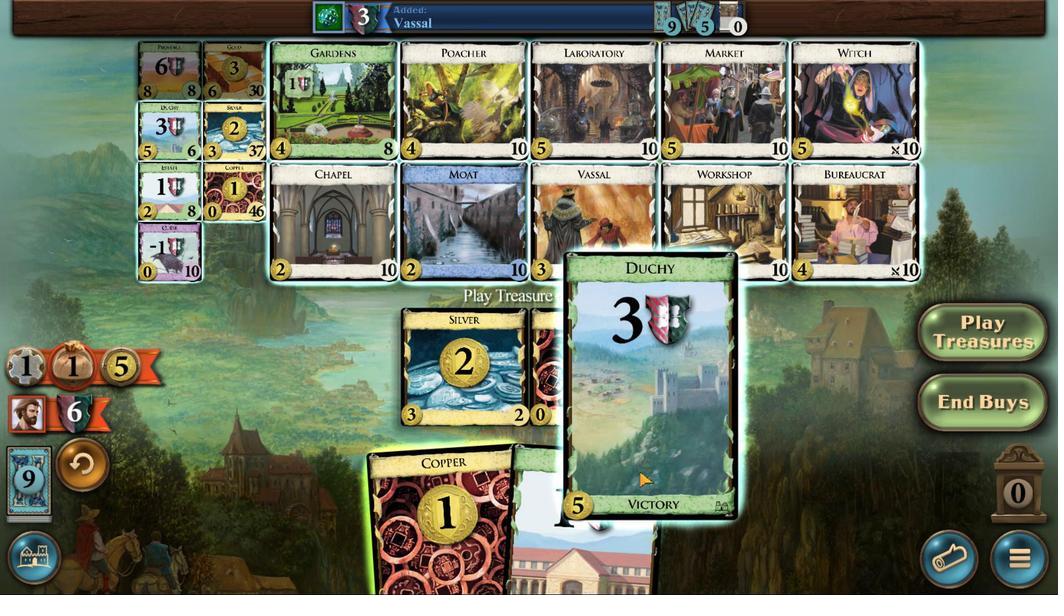 
Action: Mouse moved to (500, 521)
Screenshot: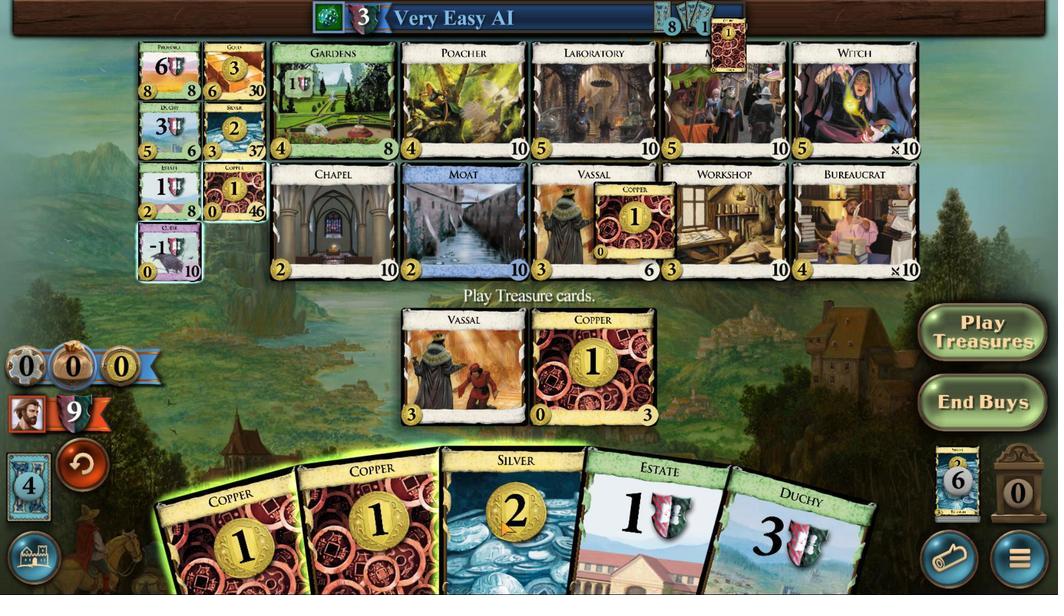 
Action: Mouse scrolled (500, 520) with delta (0, 0)
Screenshot: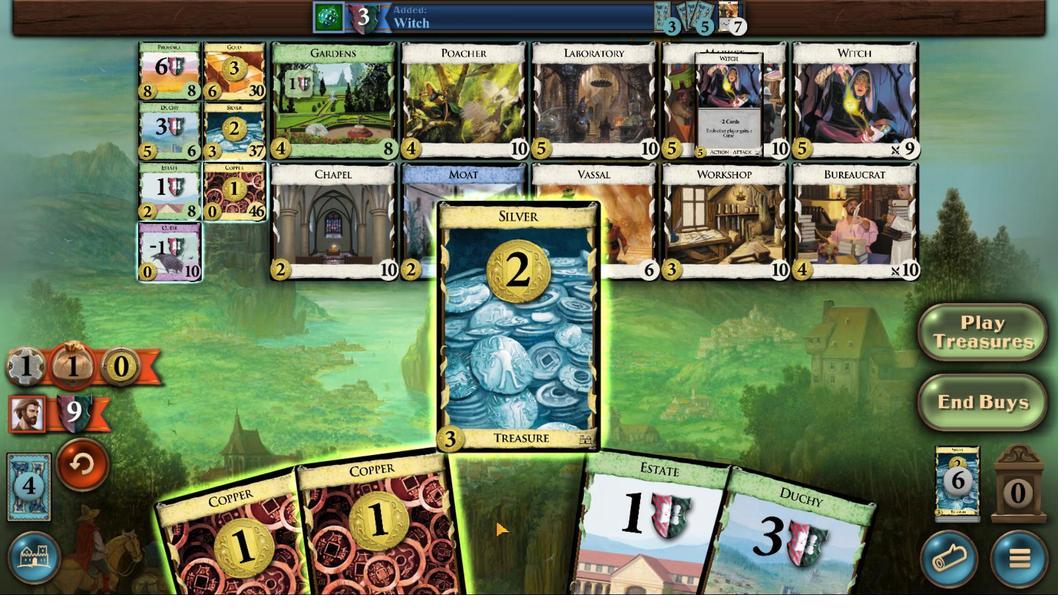 
Action: Mouse scrolled (500, 520) with delta (0, 0)
Screenshot: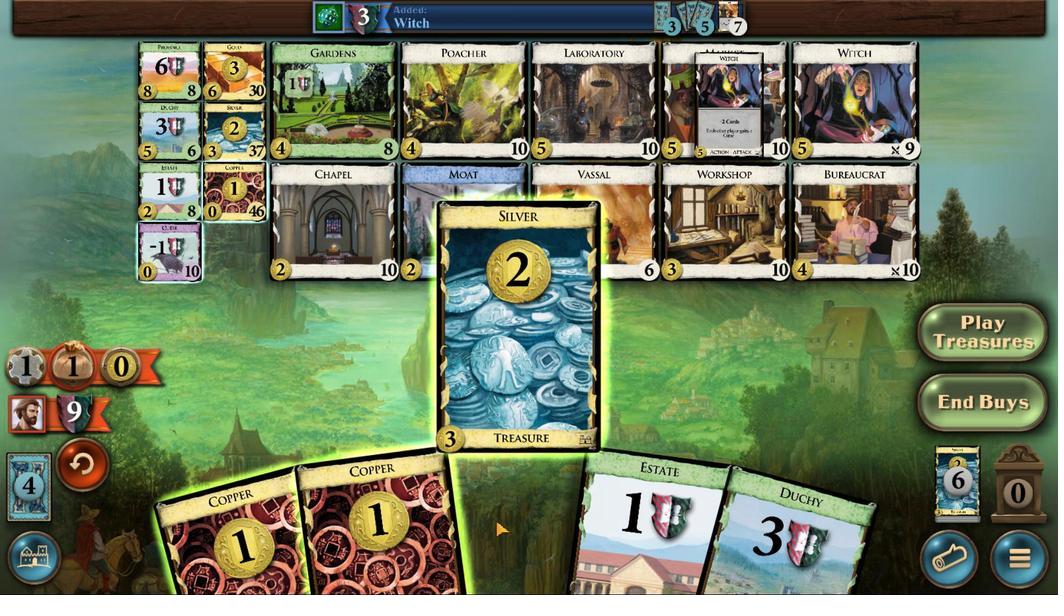 
Action: Mouse scrolled (500, 520) with delta (0, 0)
Screenshot: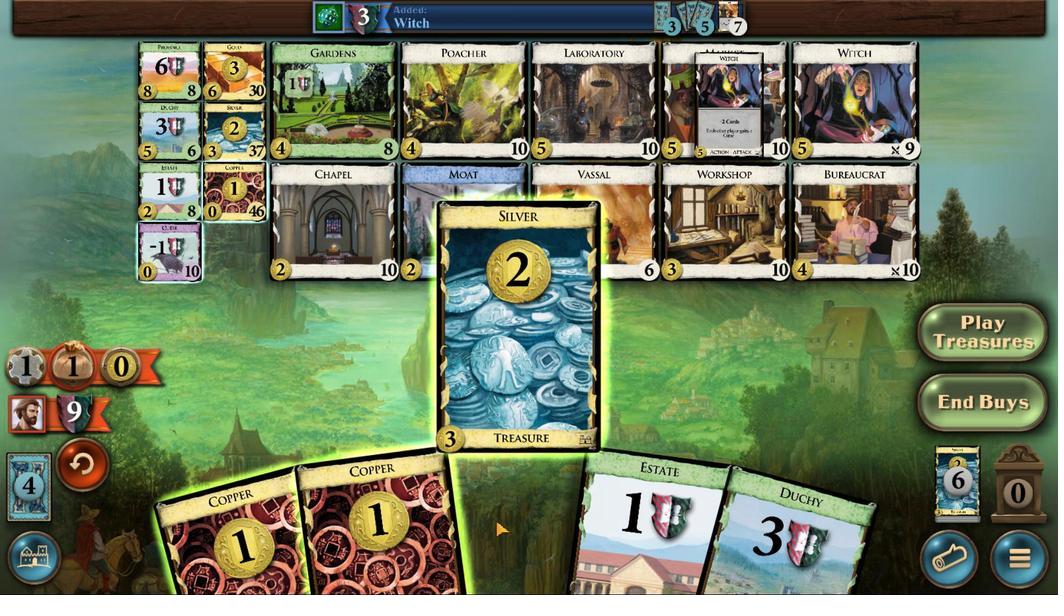 
Action: Mouse moved to (458, 512)
Screenshot: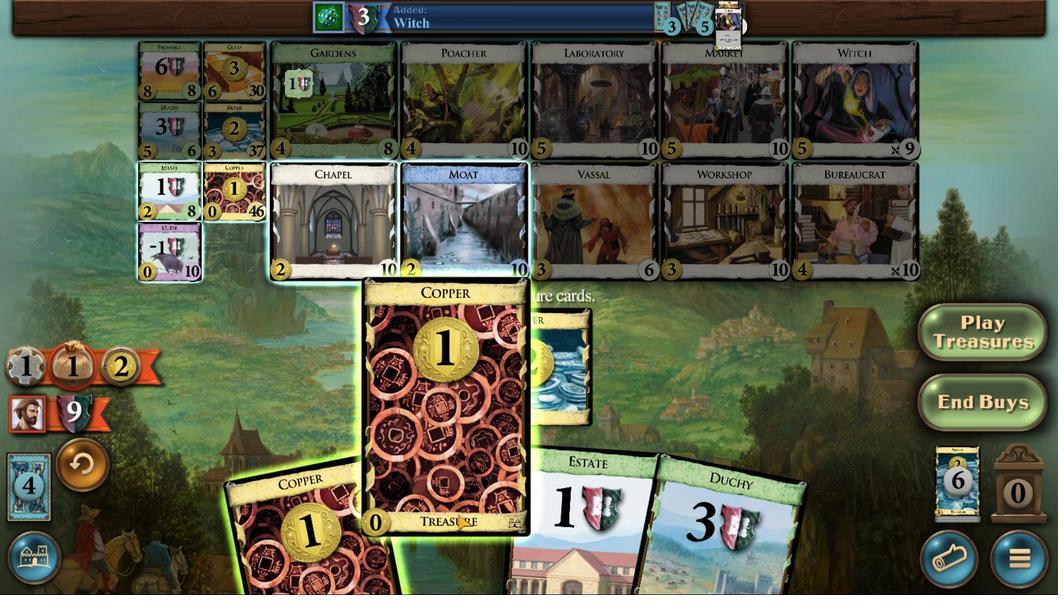 
Action: Mouse scrolled (458, 511) with delta (0, 0)
Screenshot: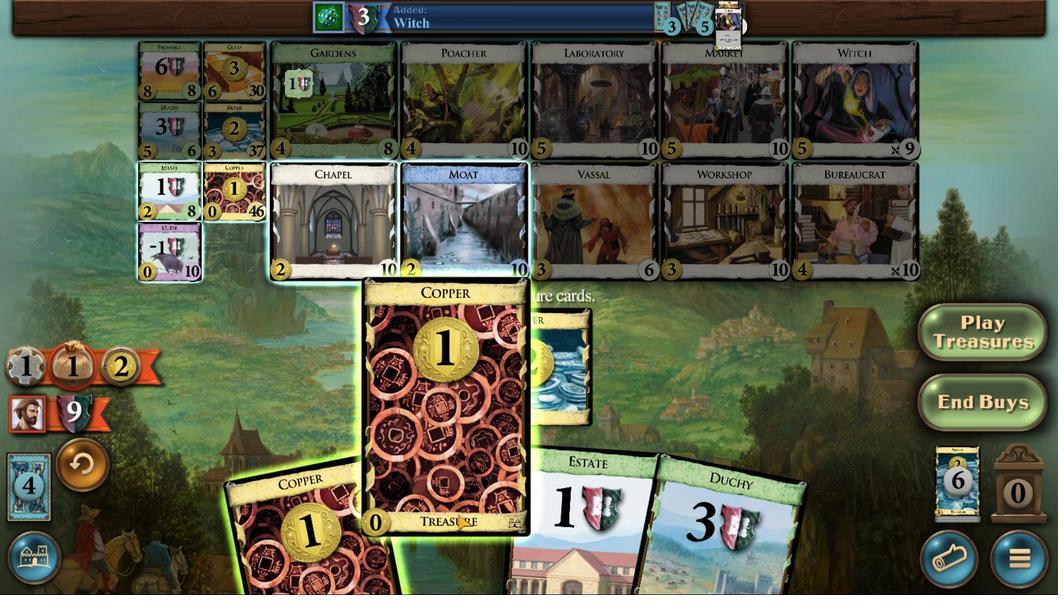 
Action: Mouse moved to (458, 512)
Screenshot: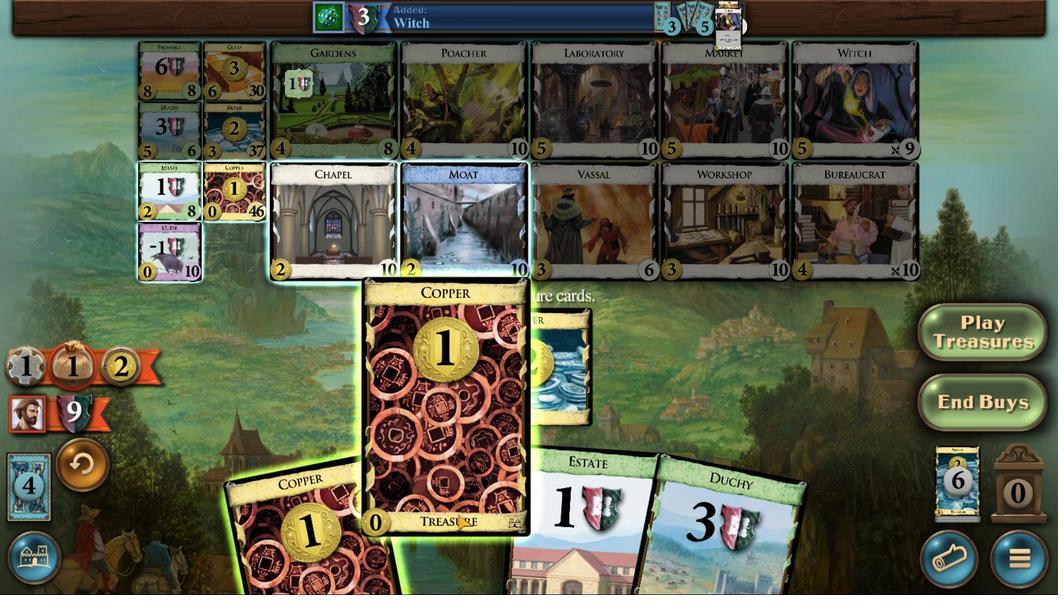 
Action: Mouse scrolled (458, 512) with delta (0, 0)
Screenshot: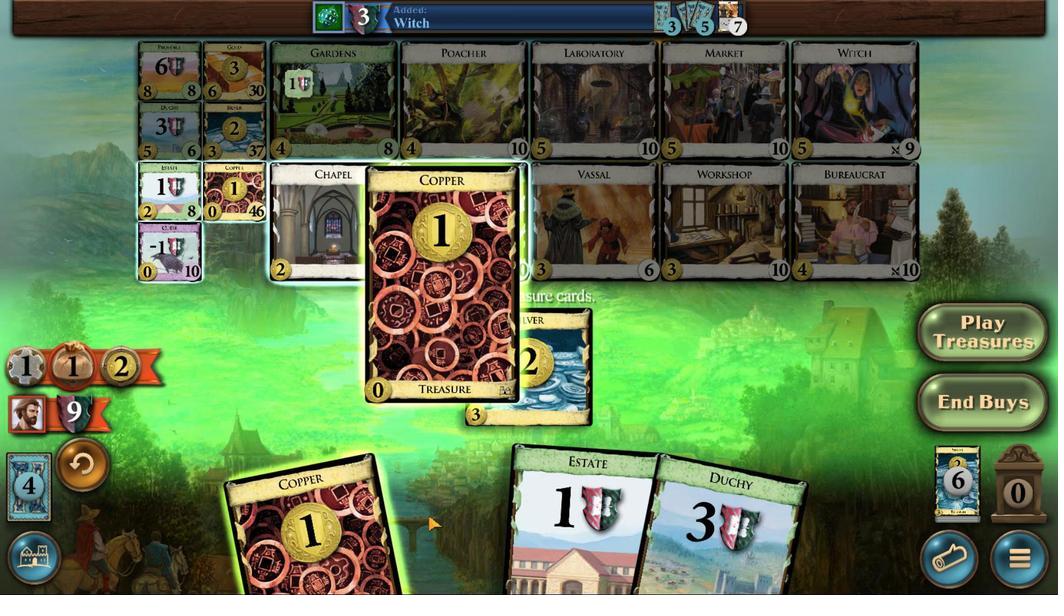 
Action: Mouse moved to (458, 513)
Screenshot: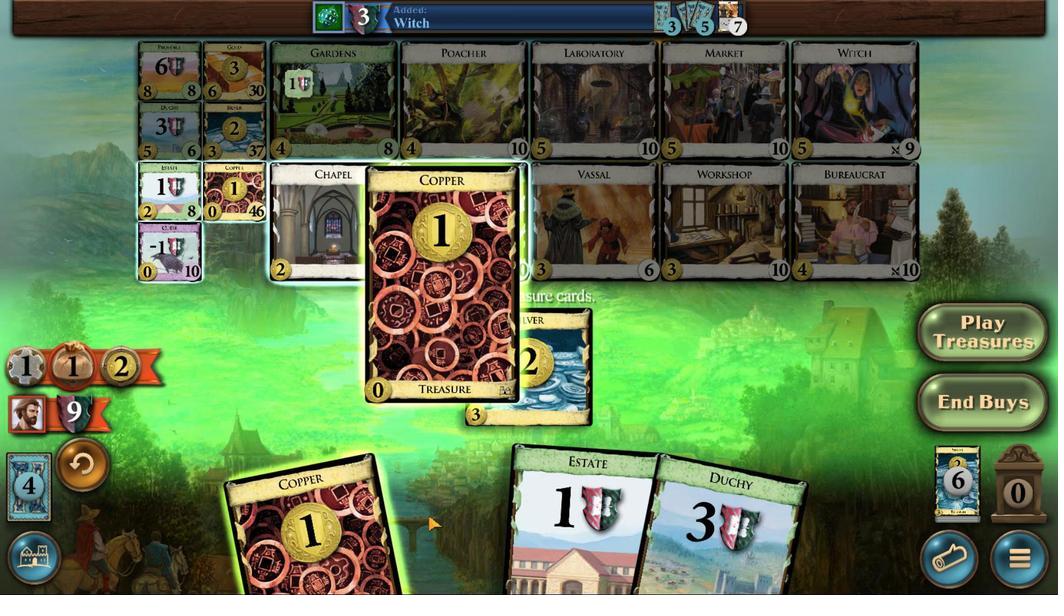 
Action: Mouse scrolled (458, 512) with delta (0, 0)
Screenshot: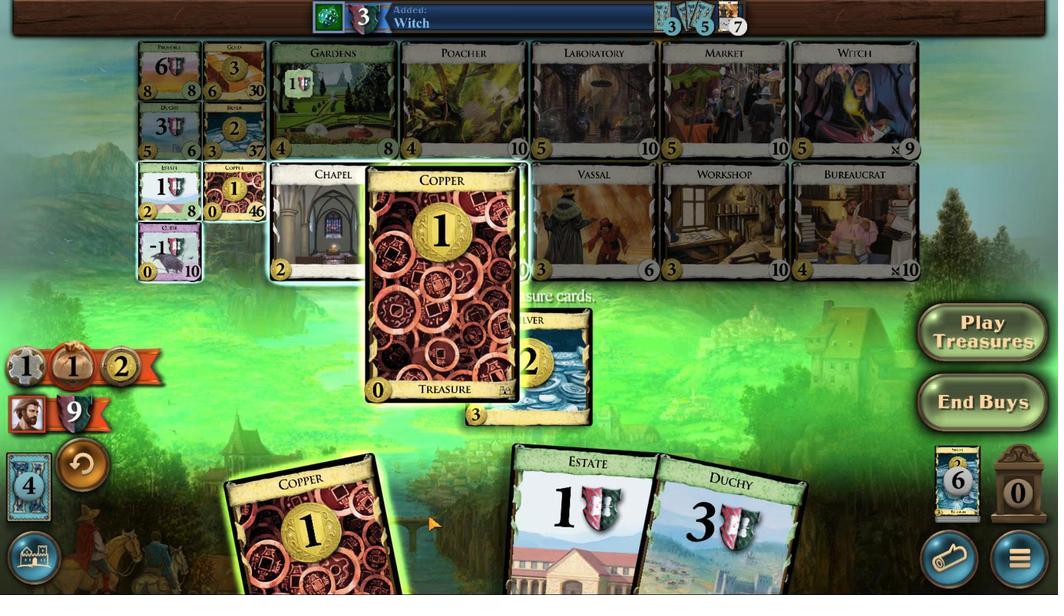 
Action: Mouse moved to (458, 514)
Screenshot: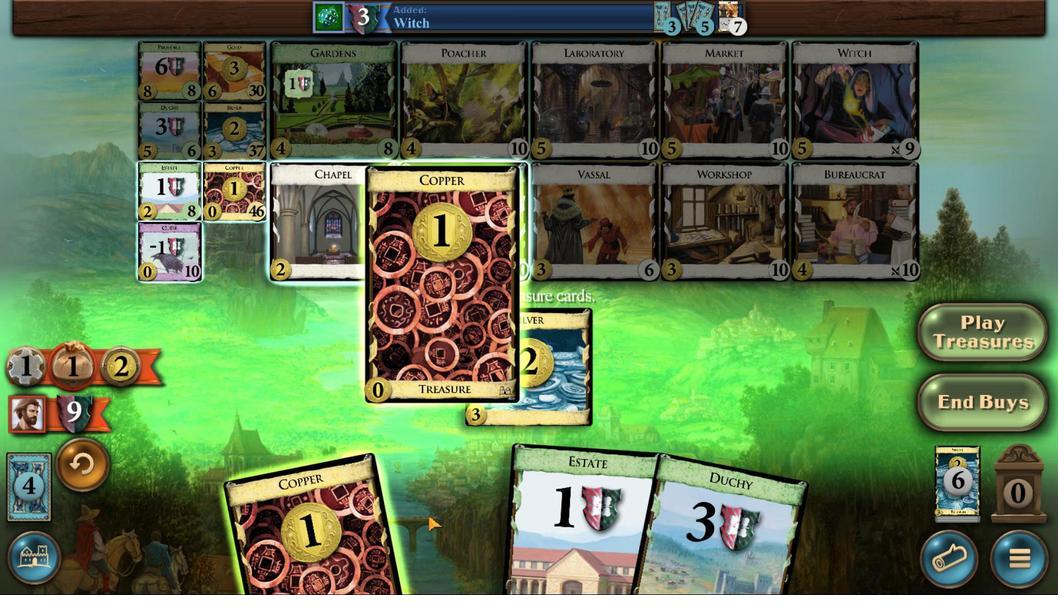 
Action: Mouse scrolled (458, 513) with delta (0, 0)
Screenshot: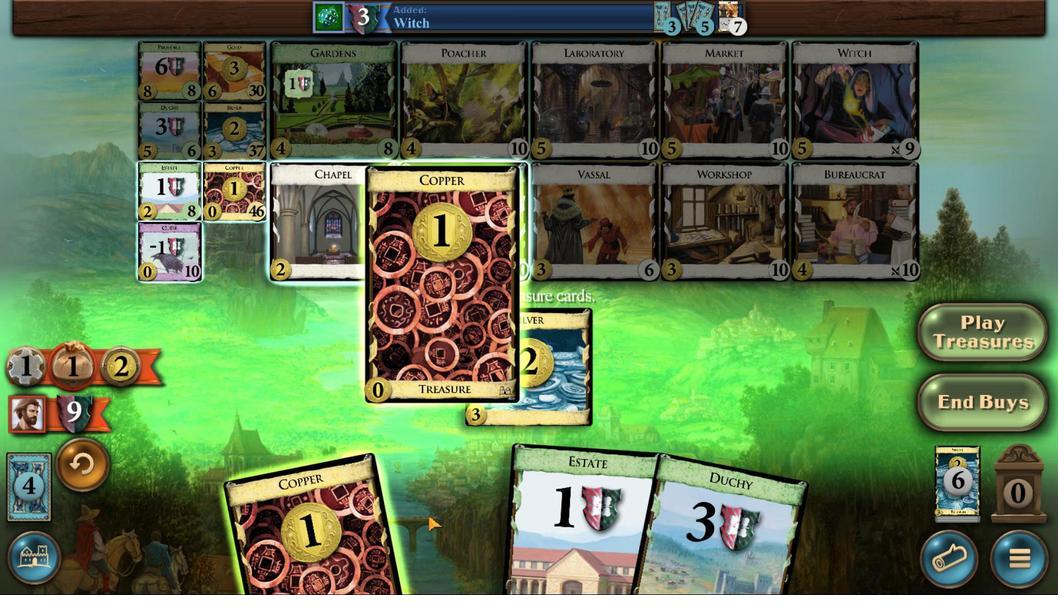 
Action: Mouse moved to (420, 526)
Screenshot: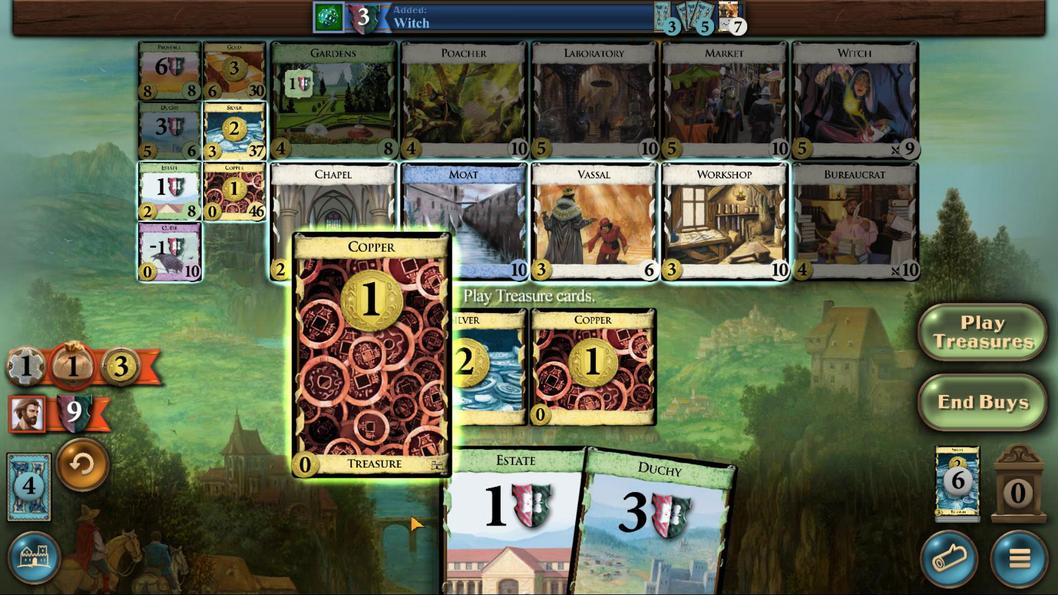 
Action: Mouse scrolled (420, 525) with delta (0, 0)
Screenshot: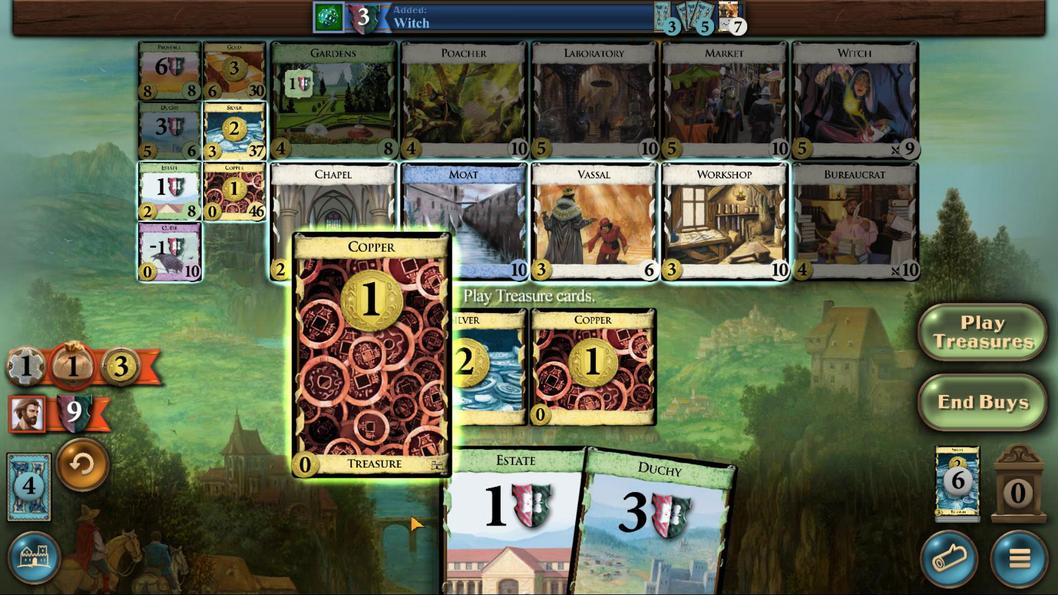 
Action: Mouse moved to (421, 527)
Screenshot: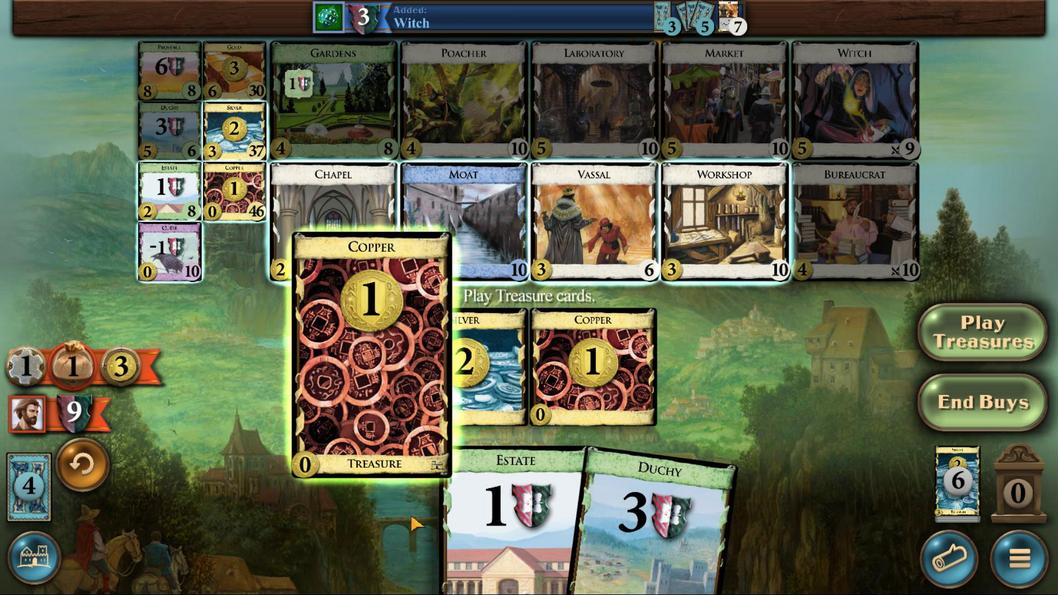 
Action: Mouse scrolled (421, 527) with delta (0, 0)
Screenshot: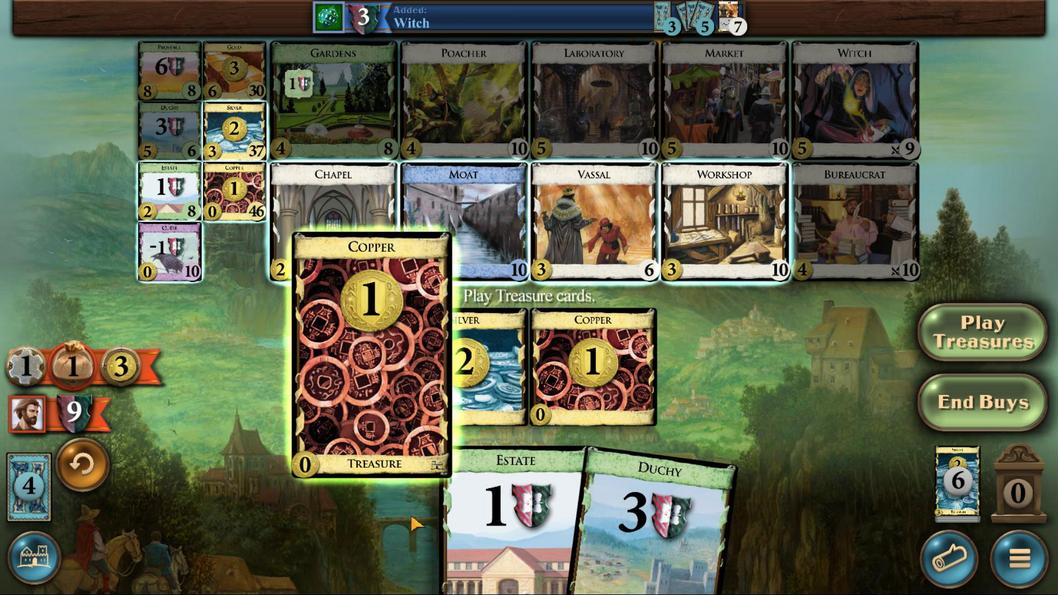 
Action: Mouse moved to (421, 528)
Screenshot: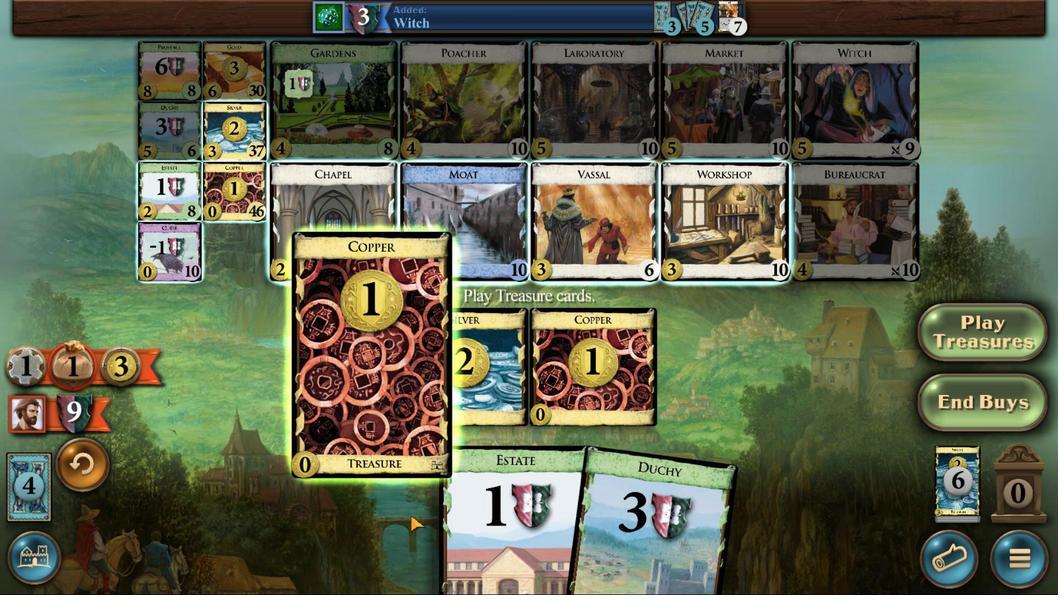 
Action: Mouse scrolled (421, 527) with delta (0, 0)
Screenshot: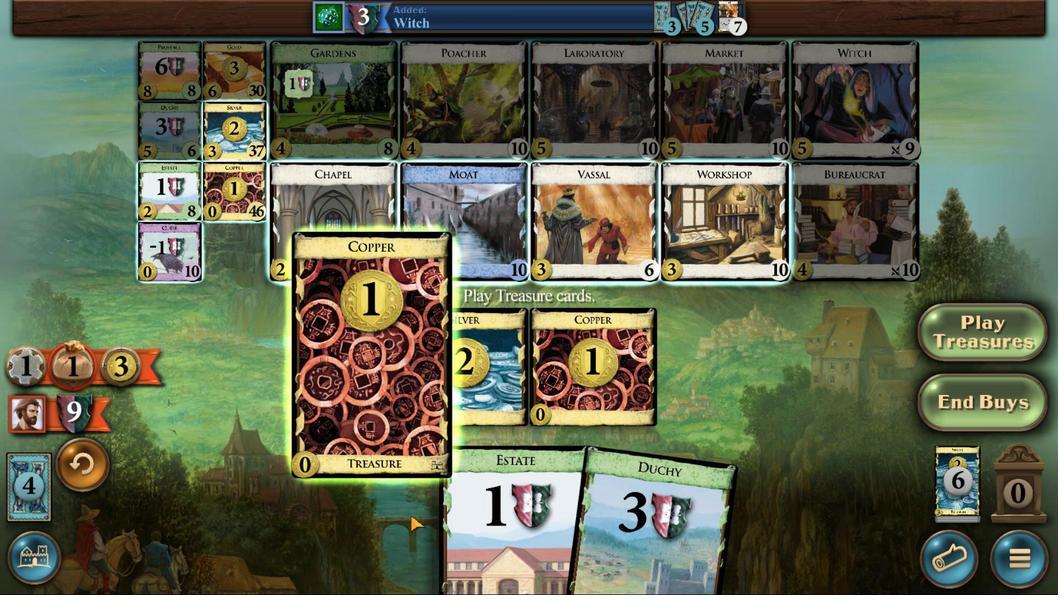 
Action: Mouse scrolled (421, 527) with delta (0, 0)
Screenshot: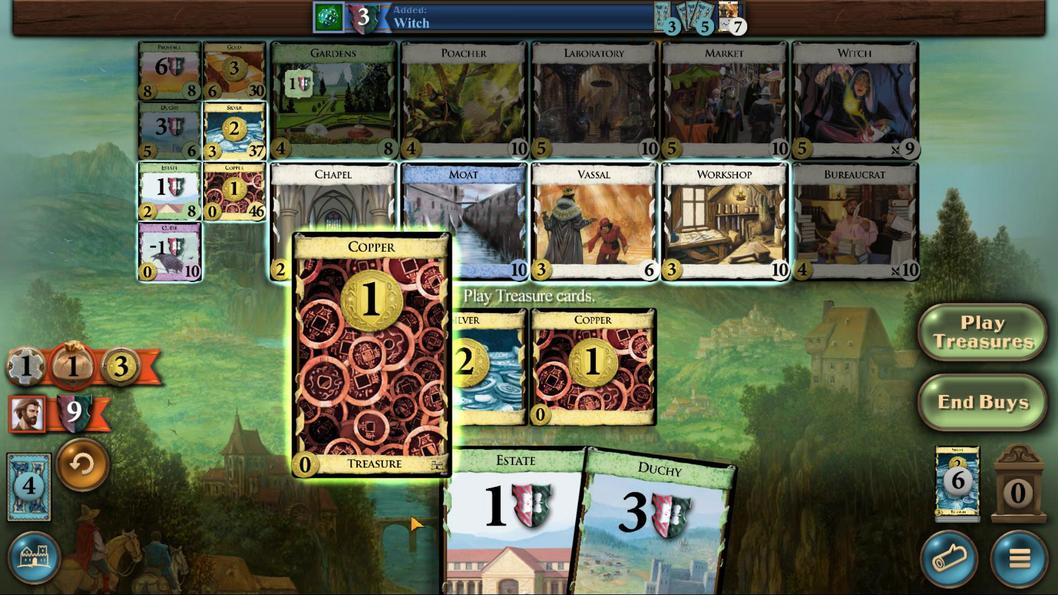 
Action: Mouse moved to (229, 136)
Screenshot: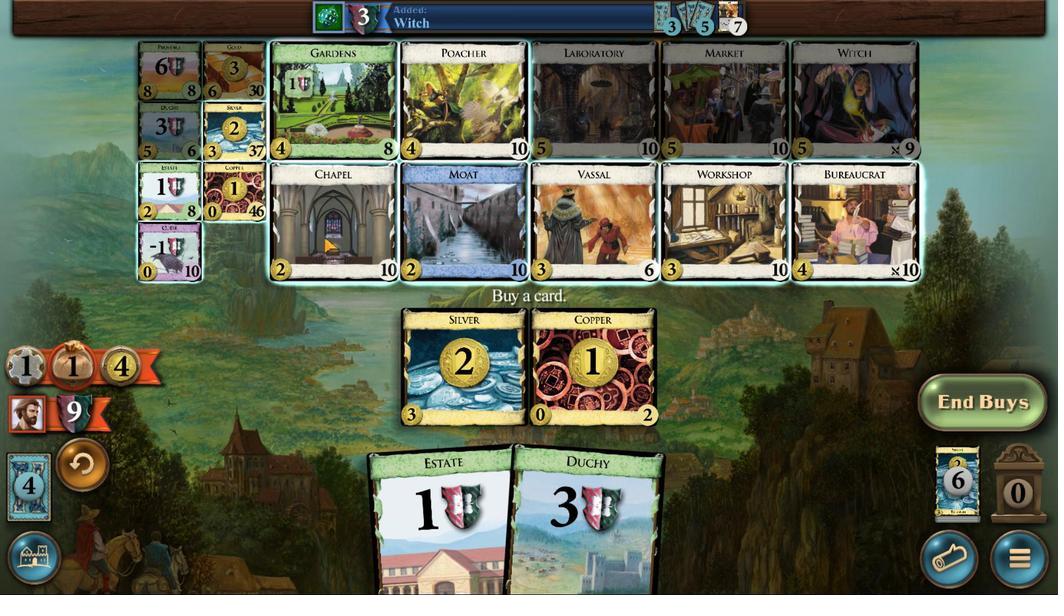 
Action: Mouse pressed left at (229, 136)
Screenshot: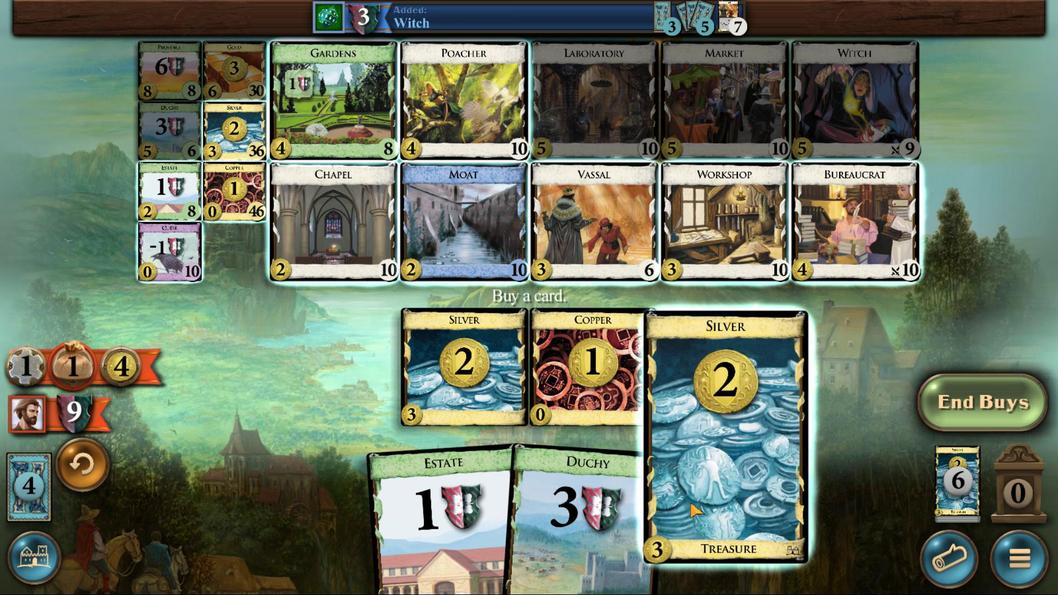 
Action: Mouse moved to (500, 516)
Screenshot: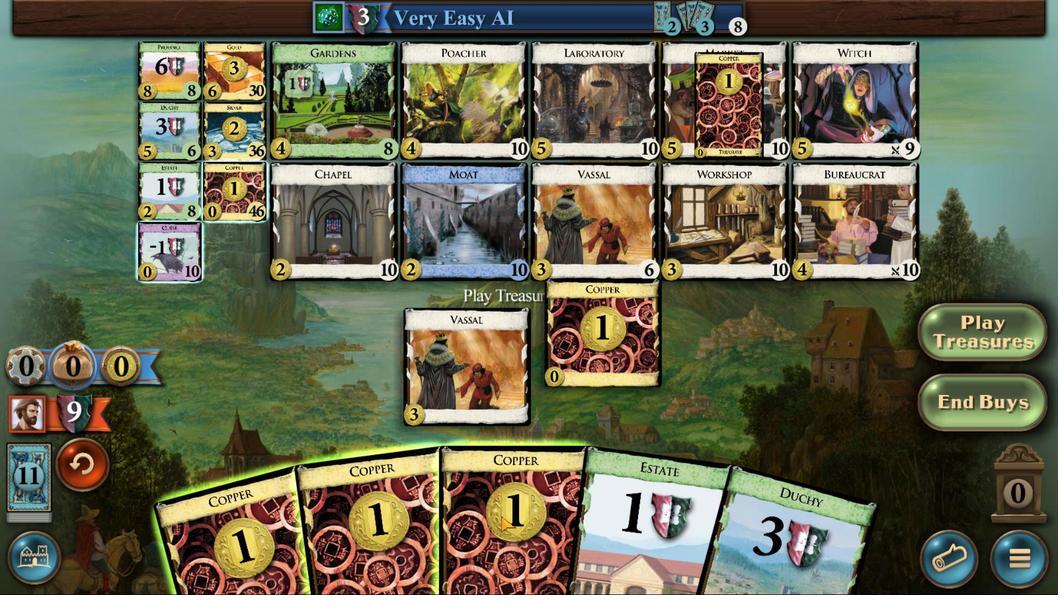 
Action: Mouse scrolled (500, 516) with delta (0, 0)
Screenshot: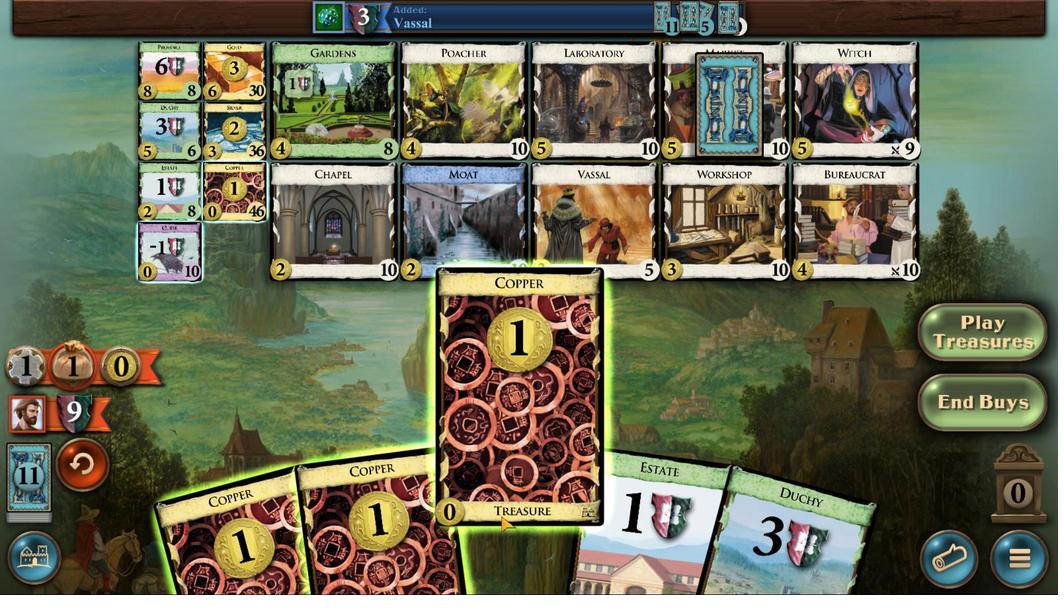 
Action: Mouse scrolled (500, 516) with delta (0, 0)
Screenshot: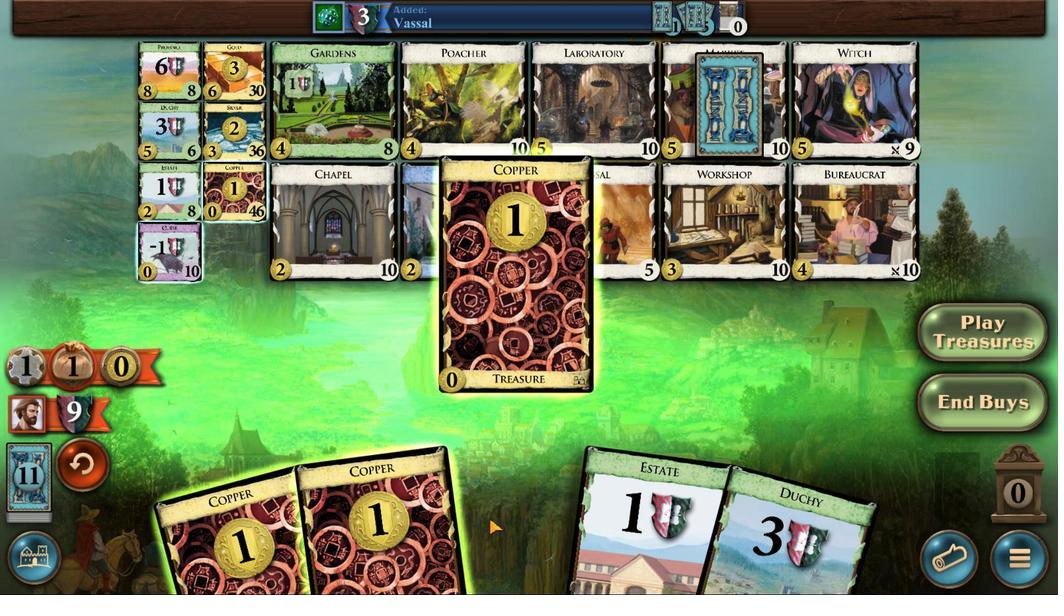 
Action: Mouse moved to (444, 523)
Screenshot: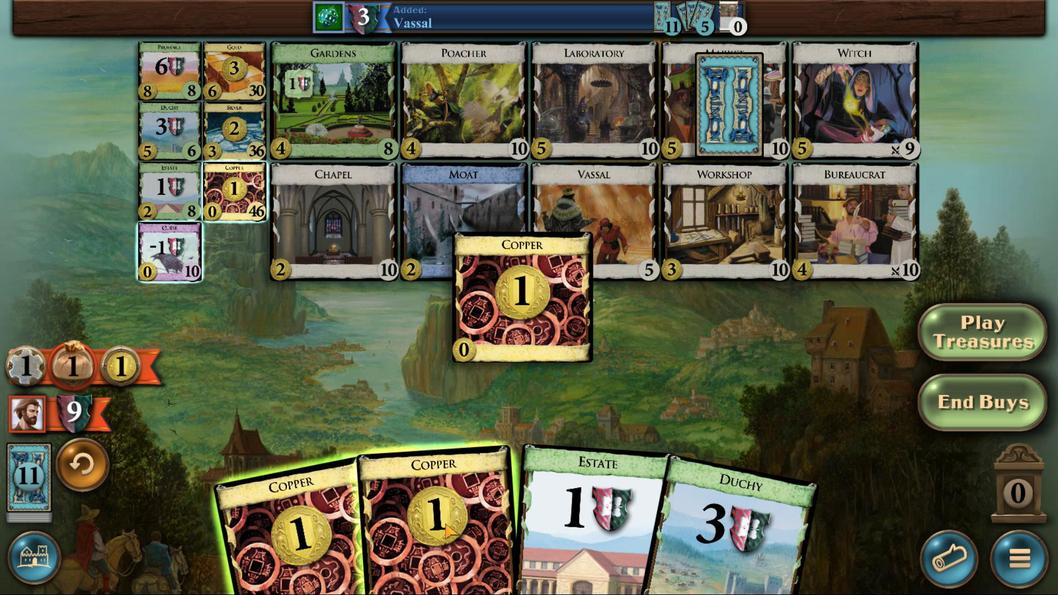 
Action: Mouse scrolled (444, 523) with delta (0, 0)
Screenshot: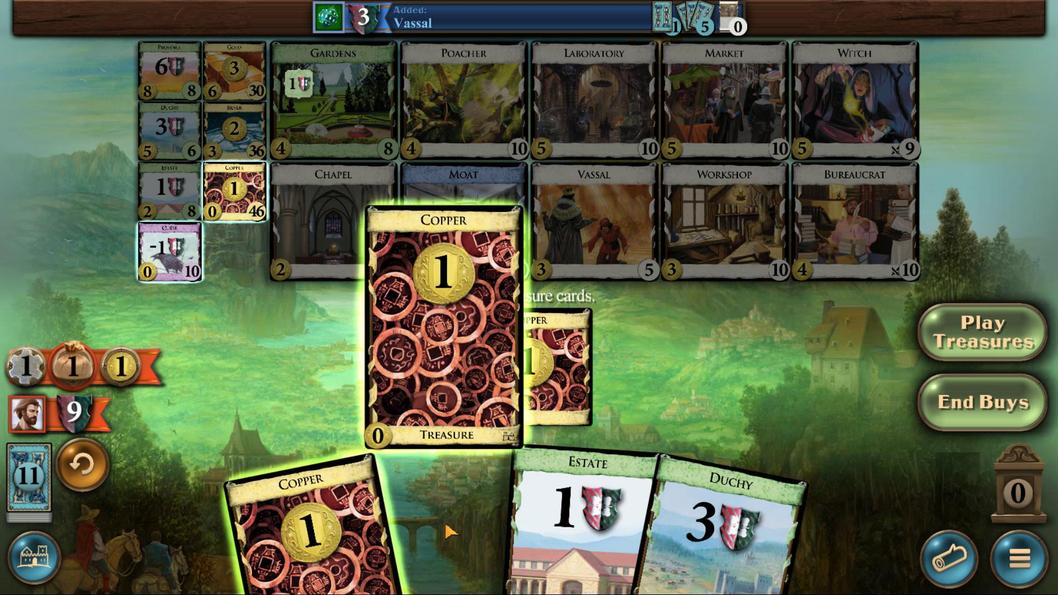 
Action: Mouse scrolled (444, 523) with delta (0, 0)
Screenshot: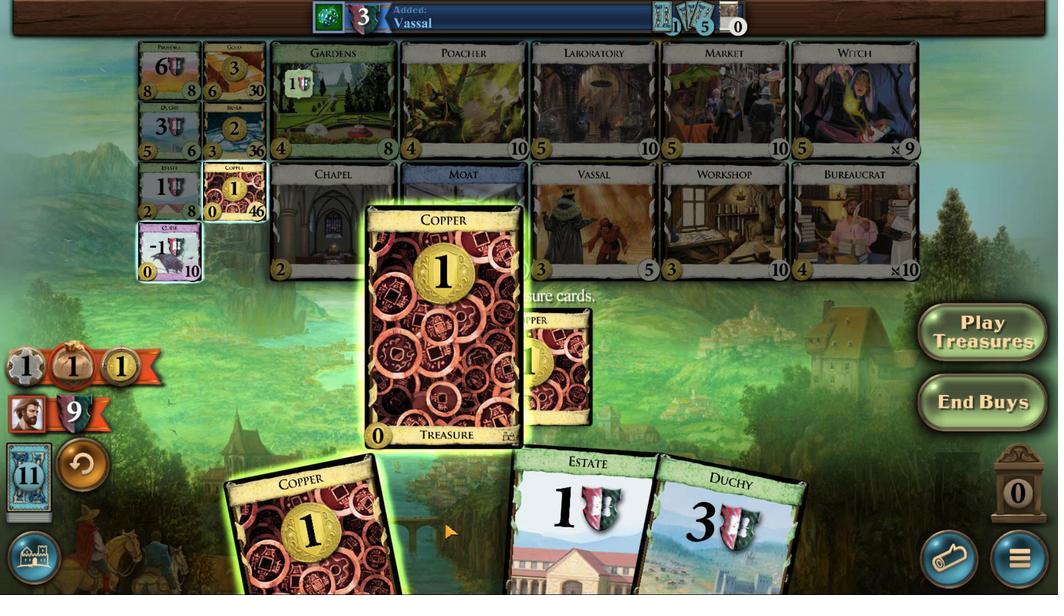 
Action: Mouse moved to (392, 526)
Screenshot: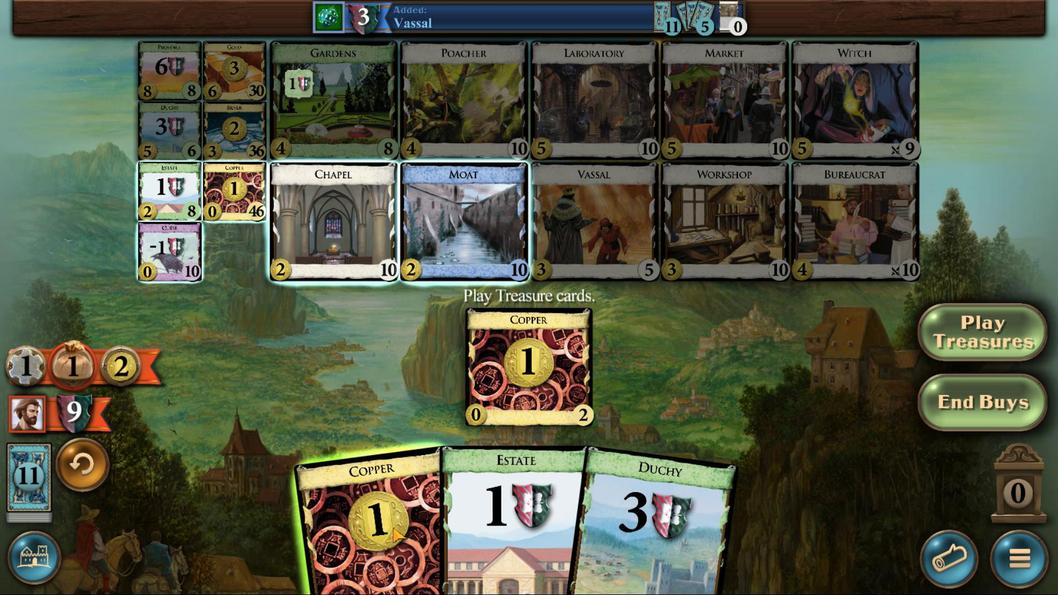 
Action: Mouse scrolled (392, 526) with delta (0, 0)
Screenshot: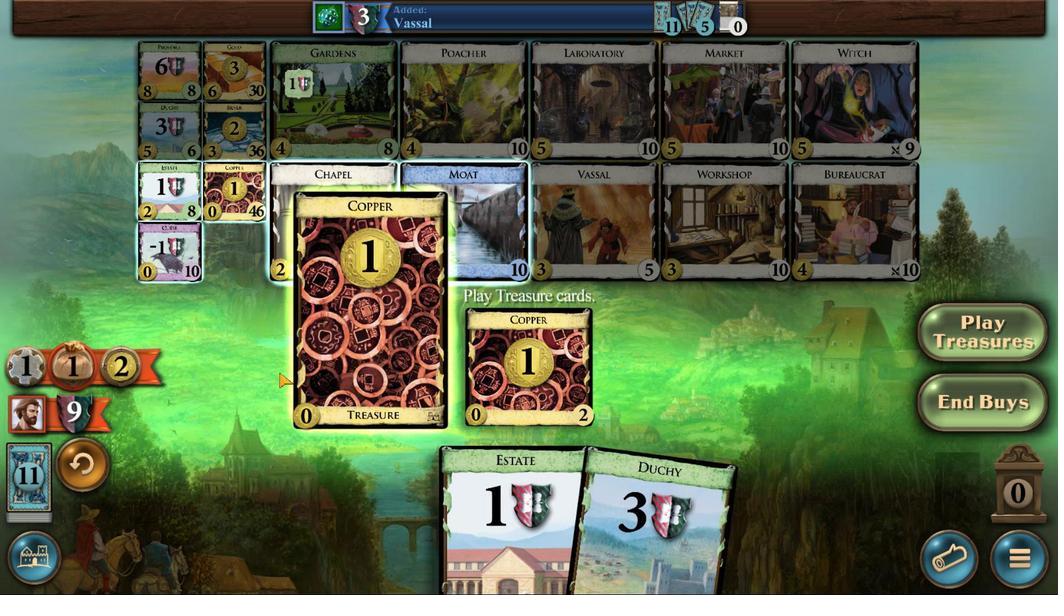 
Action: Mouse moved to (392, 527)
Screenshot: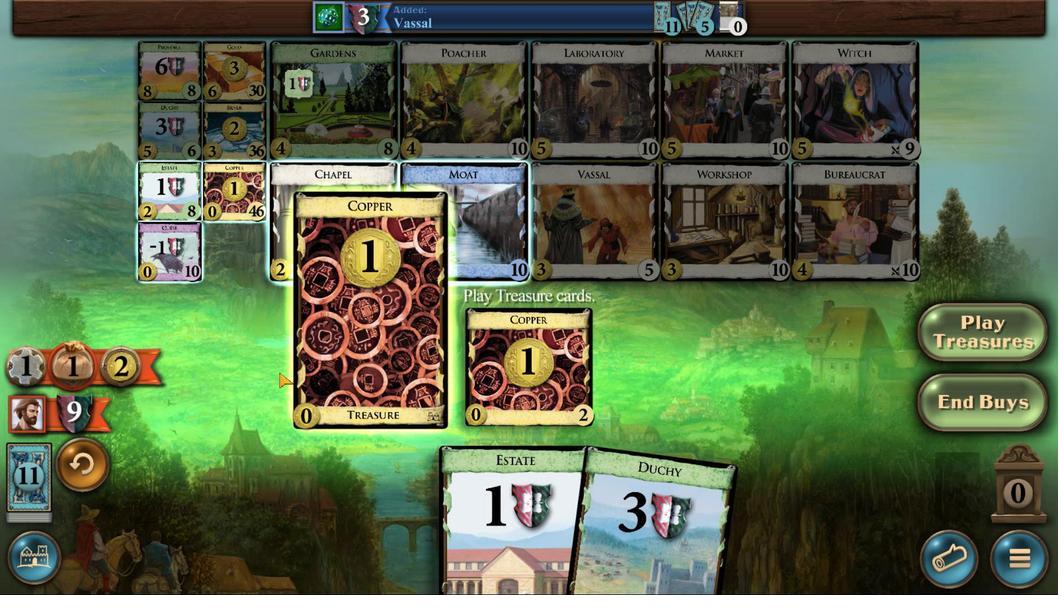 
Action: Mouse scrolled (392, 527) with delta (0, 0)
Screenshot: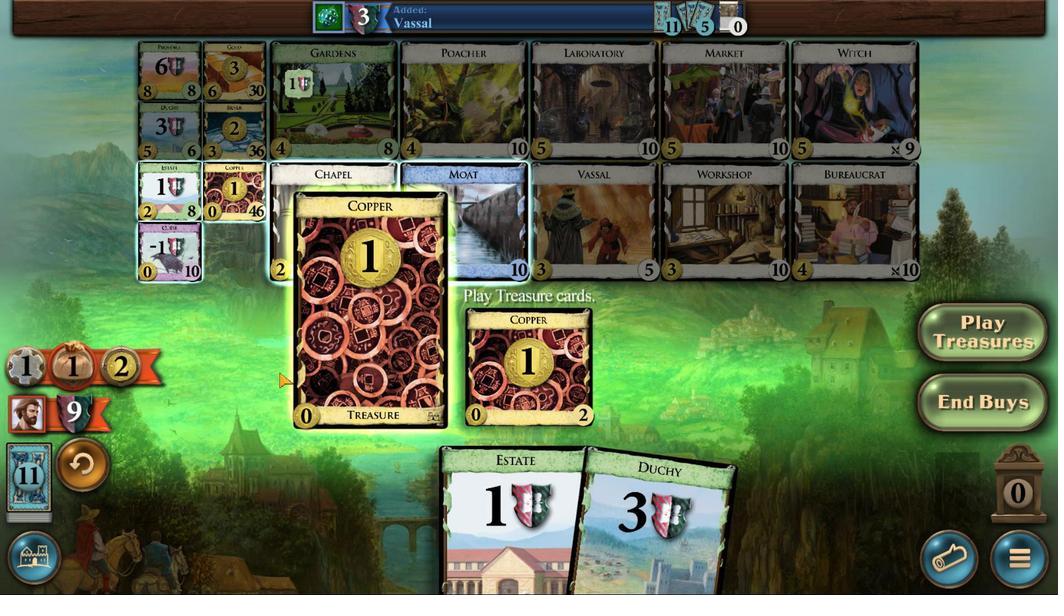 
Action: Mouse scrolled (392, 527) with delta (0, 0)
Screenshot: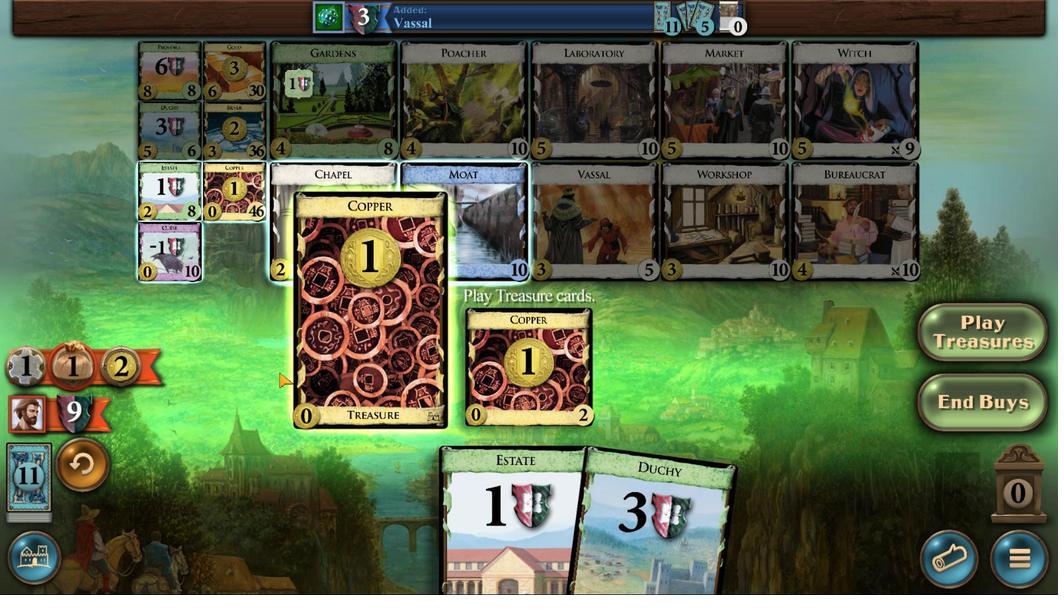 
Action: Mouse moved to (223, 131)
Screenshot: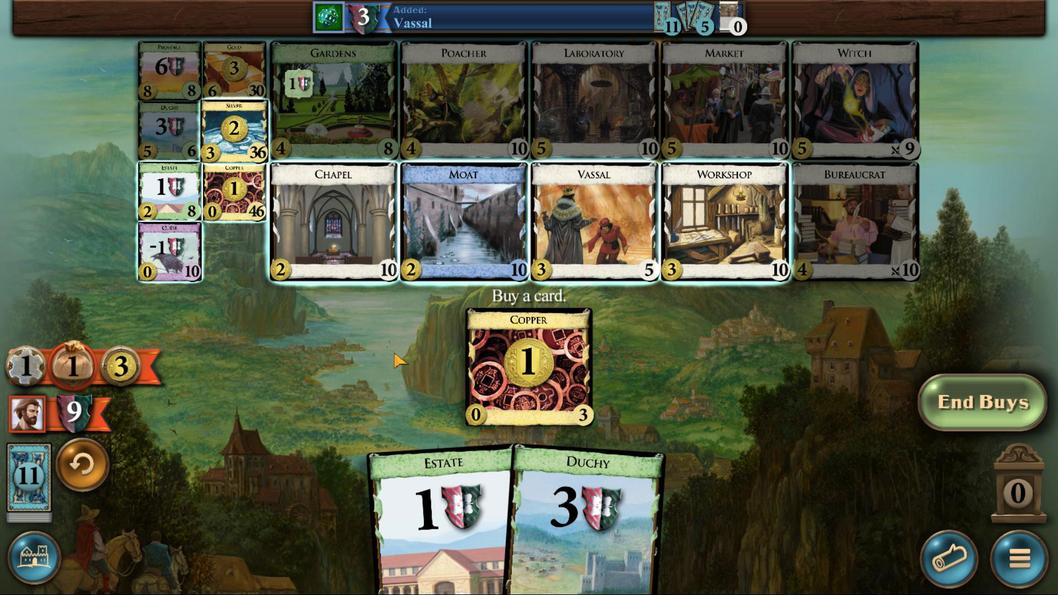 
Action: Mouse pressed left at (223, 131)
Screenshot: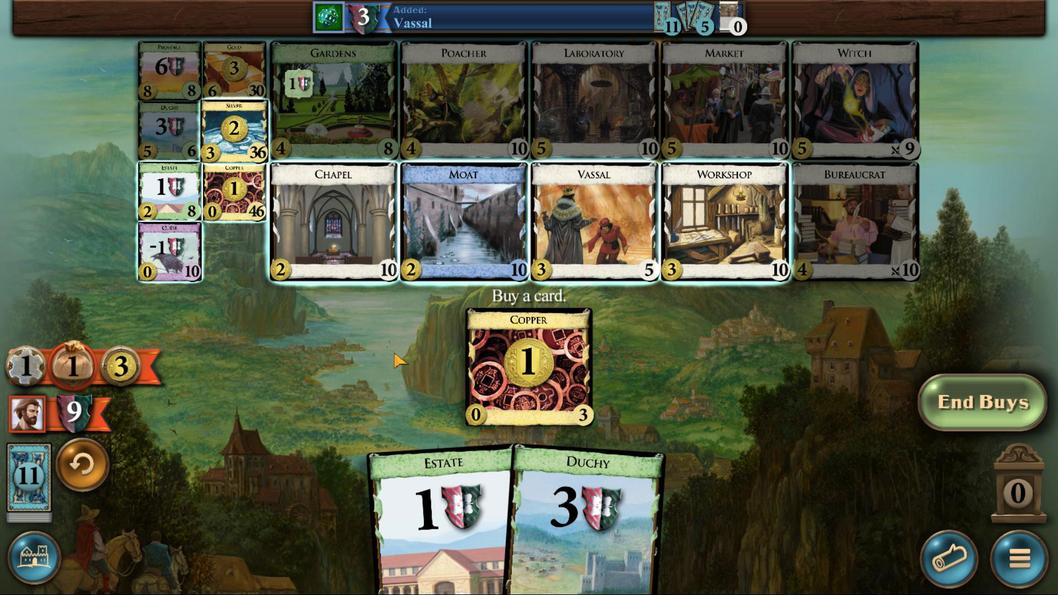
Action: Mouse moved to (375, 556)
Screenshot: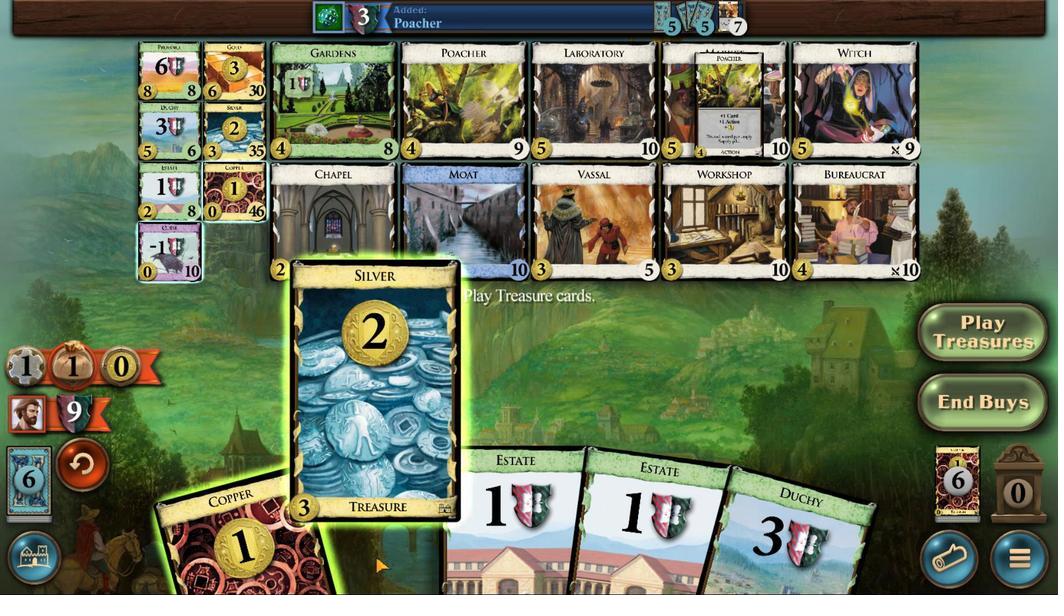 
Action: Mouse scrolled (375, 555) with delta (0, 0)
Screenshot: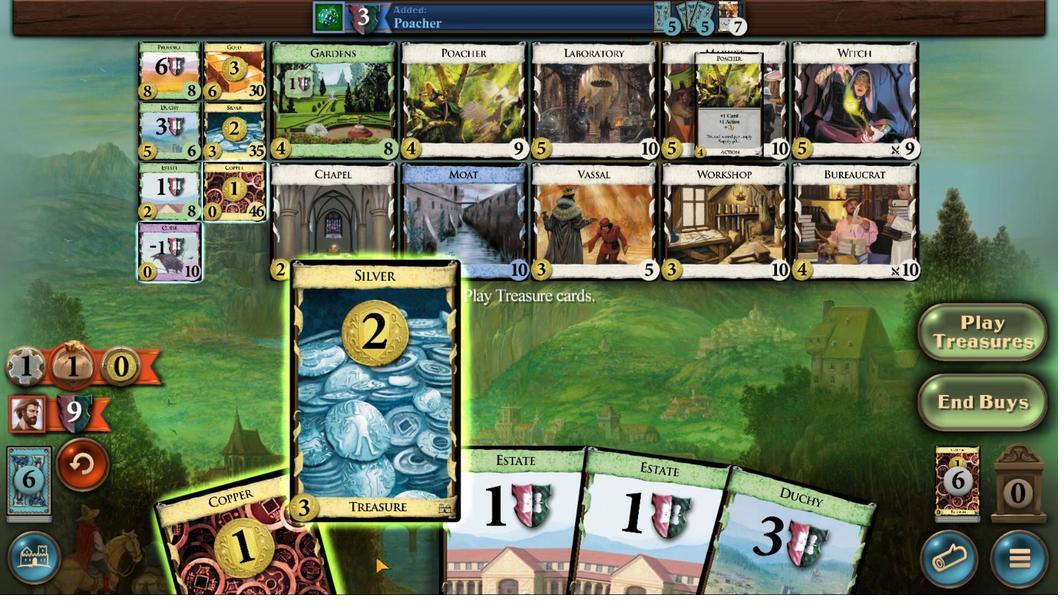 
Action: Mouse scrolled (375, 555) with delta (0, 0)
Screenshot: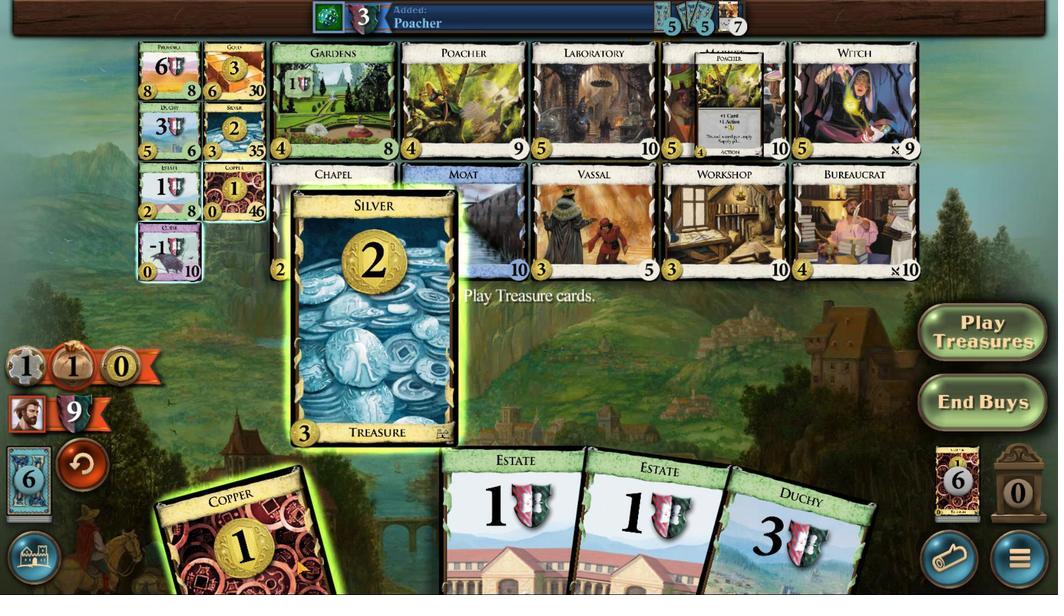 
Action: Mouse moved to (292, 561)
Screenshot: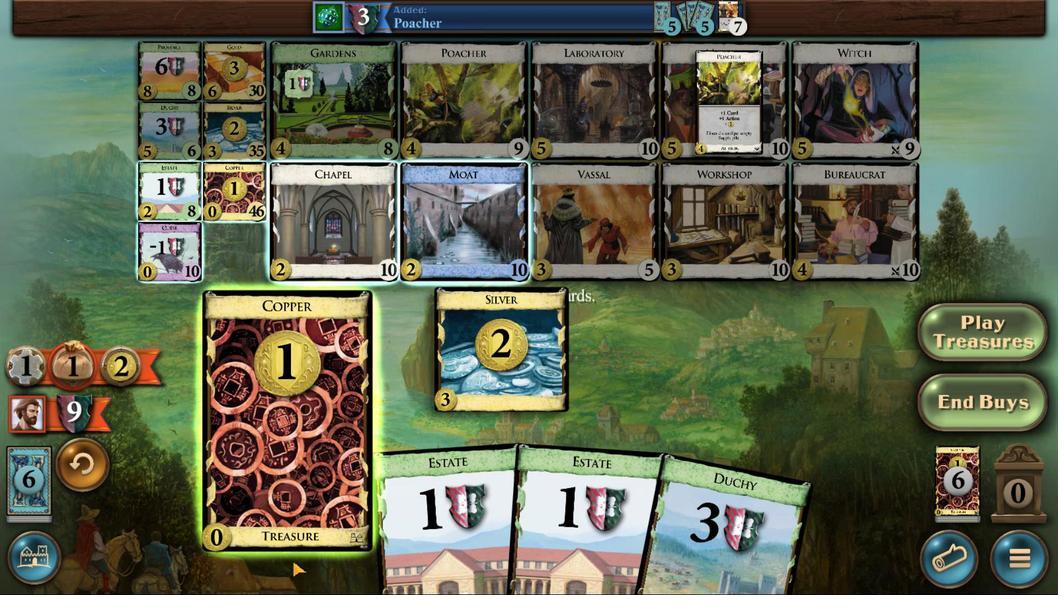 
Action: Mouse scrolled (292, 561) with delta (0, 0)
Screenshot: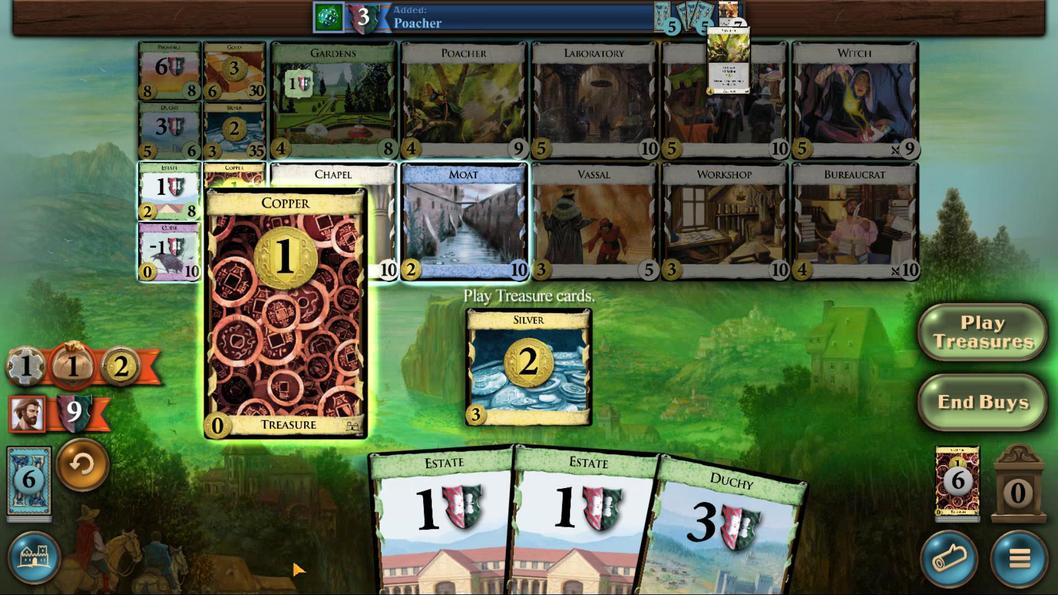 
Action: Mouse scrolled (292, 561) with delta (0, 0)
Screenshot: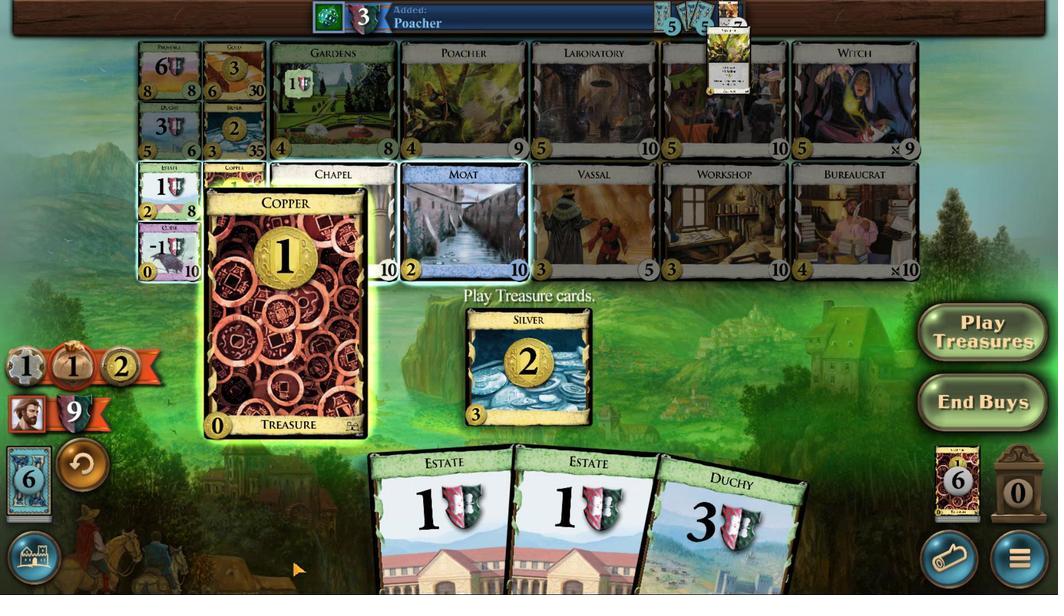 
Action: Mouse scrolled (292, 561) with delta (0, 0)
Screenshot: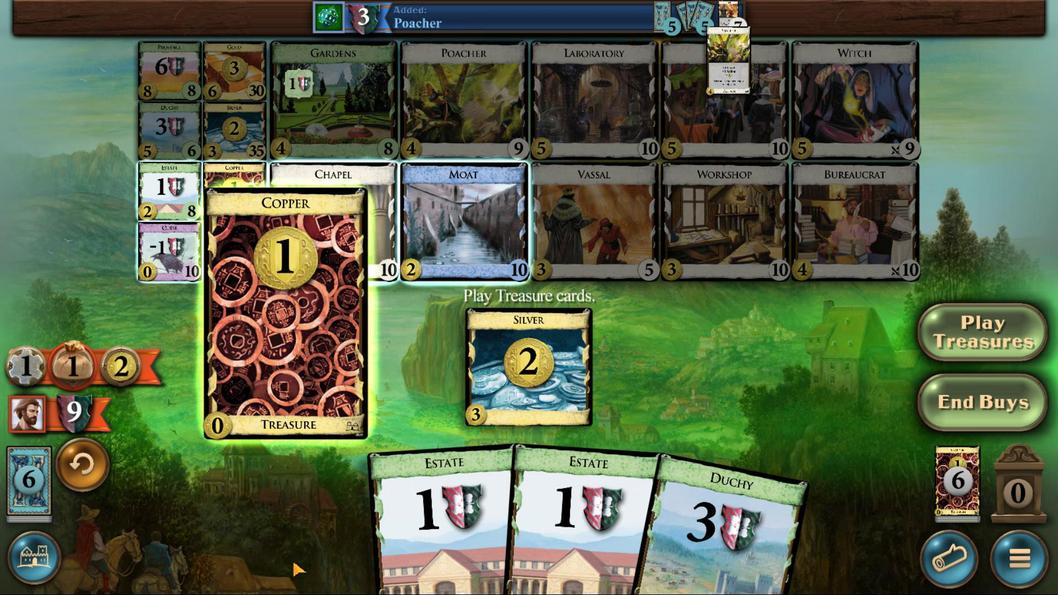 
Action: Mouse scrolled (292, 561) with delta (0, 0)
Screenshot: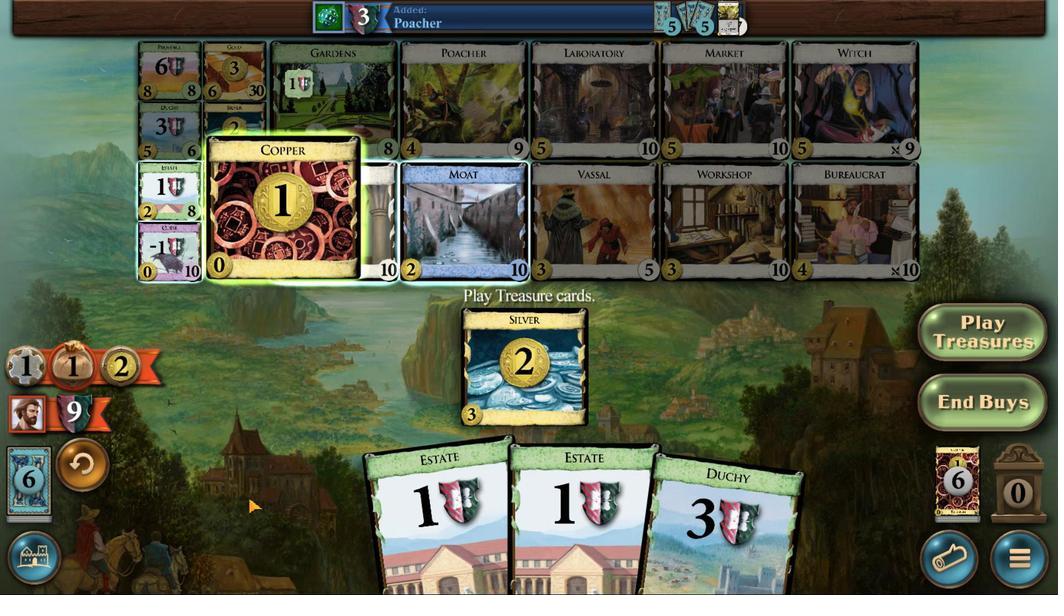 
Action: Mouse moved to (236, 114)
Screenshot: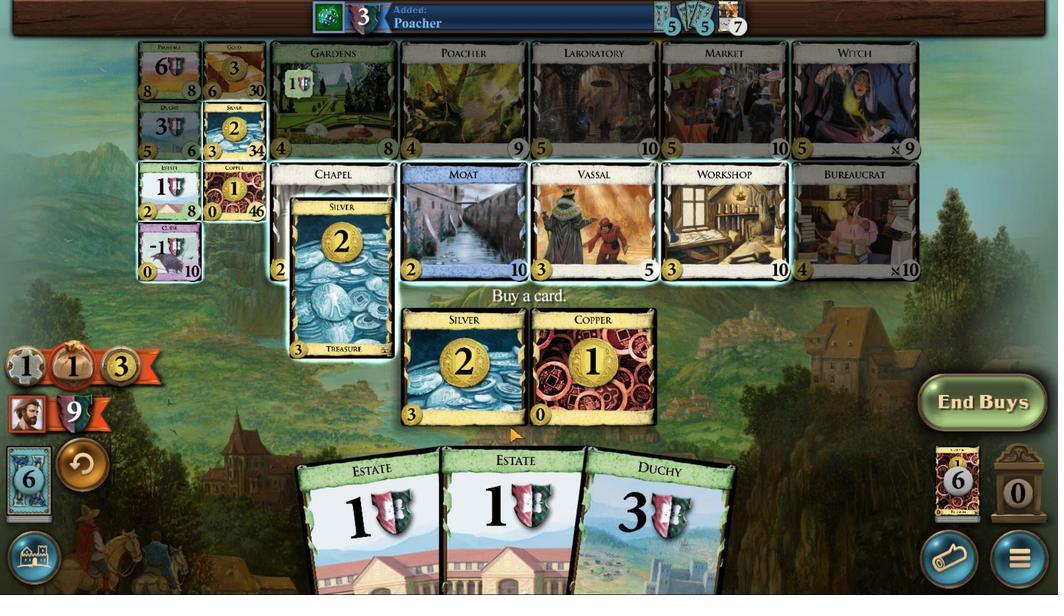 
Action: Mouse pressed left at (236, 114)
Screenshot: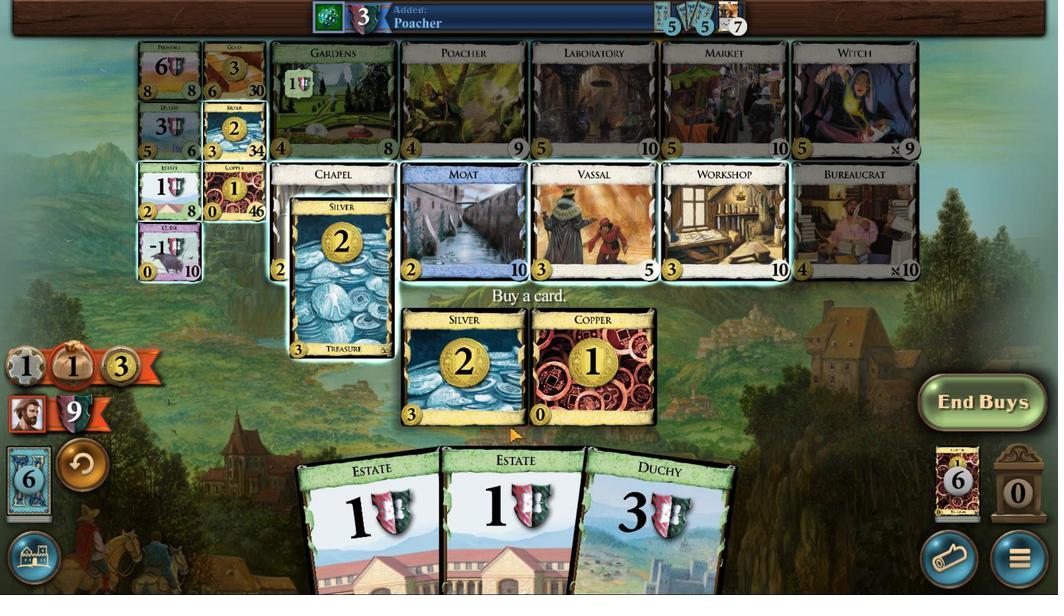 
Action: Mouse moved to (478, 519)
Screenshot: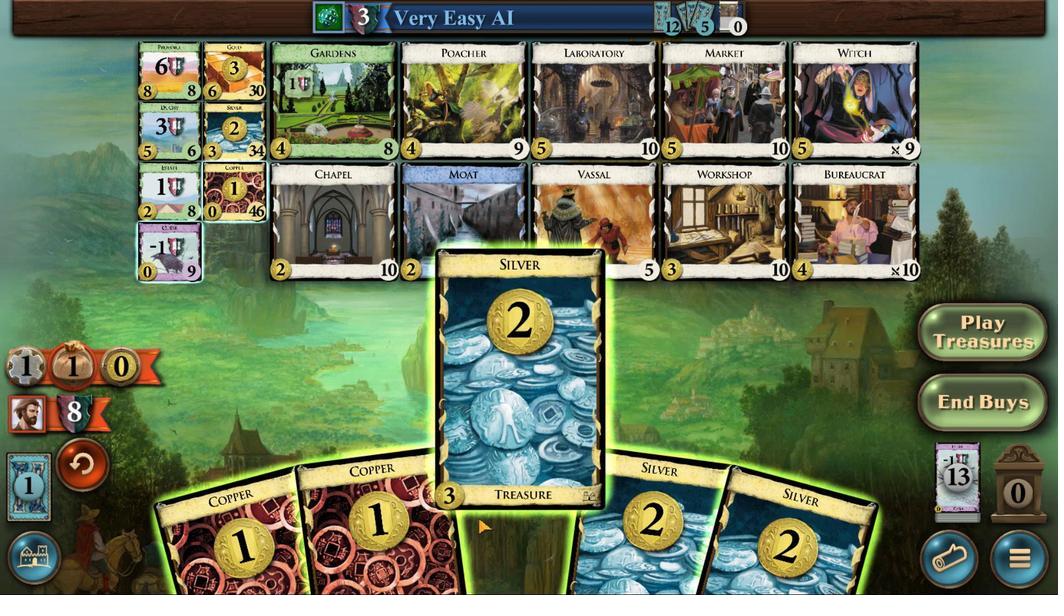 
Action: Mouse scrolled (478, 518) with delta (0, 0)
Screenshot: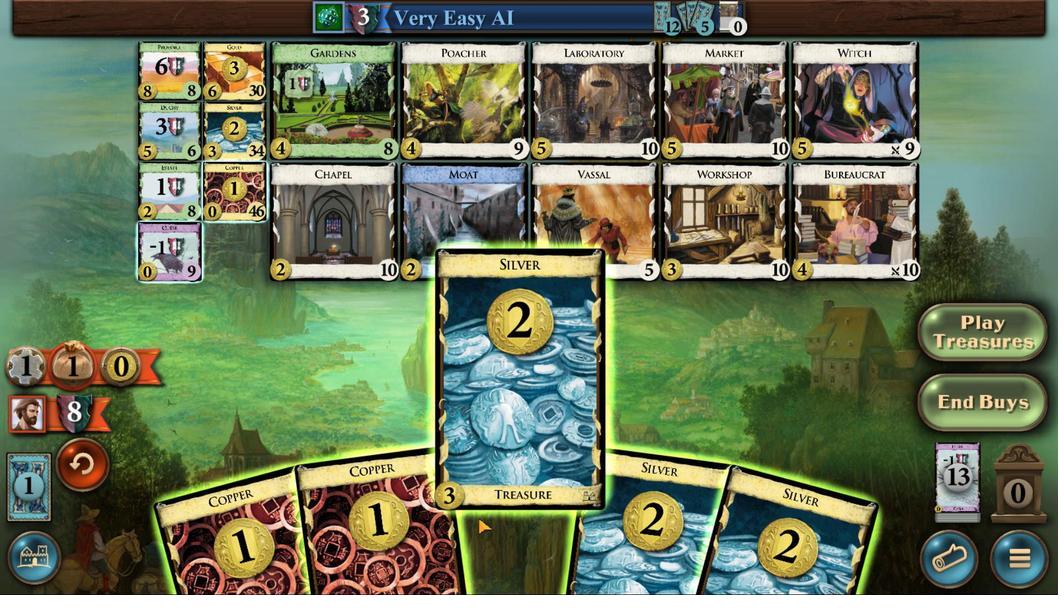 
Action: Mouse scrolled (478, 518) with delta (0, 0)
Screenshot: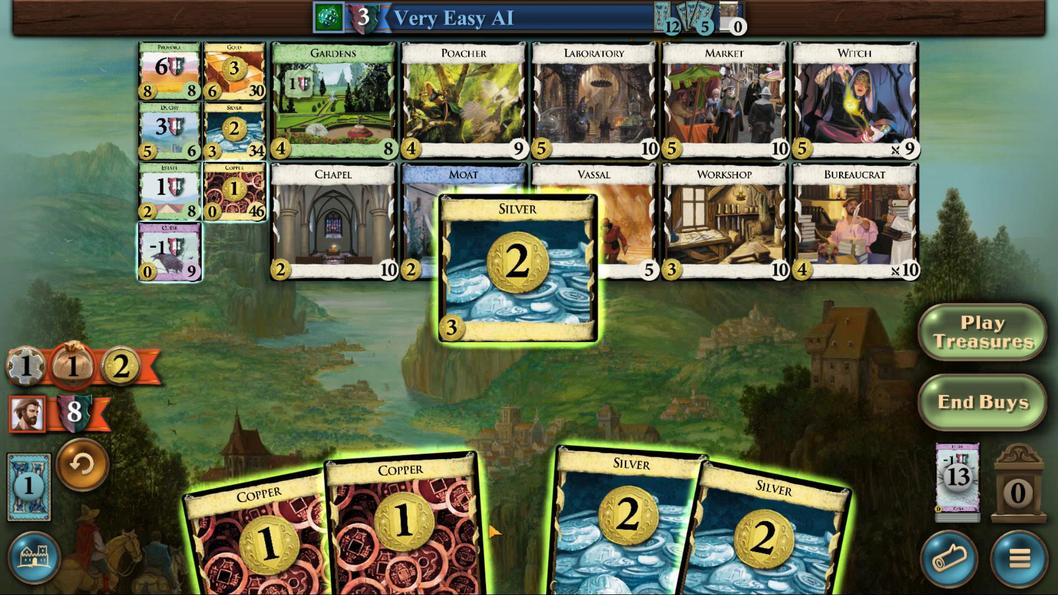 
Action: Mouse moved to (602, 518)
Screenshot: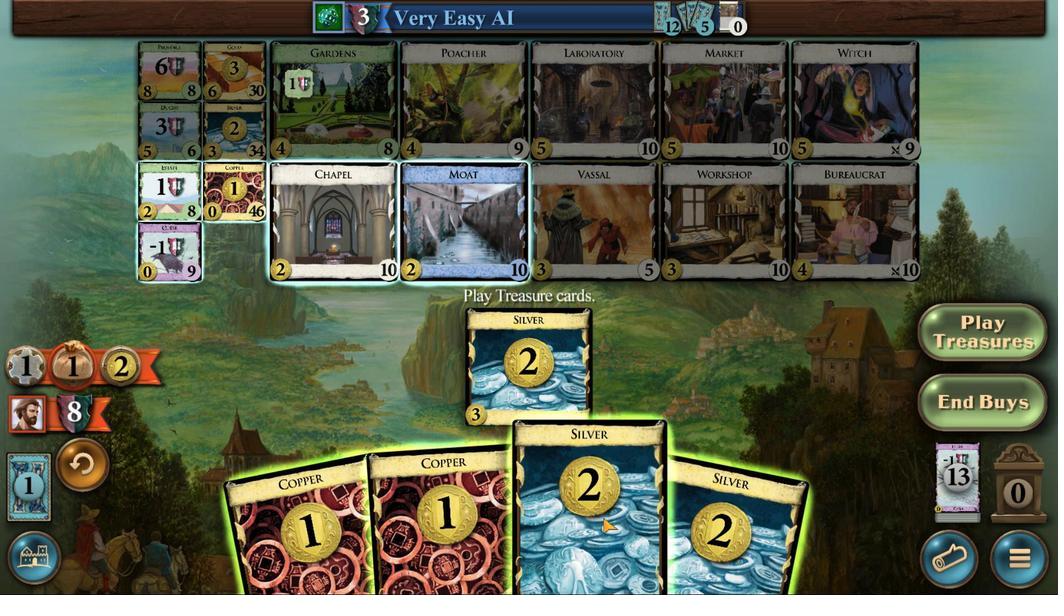 
Action: Mouse scrolled (602, 517) with delta (0, 0)
Screenshot: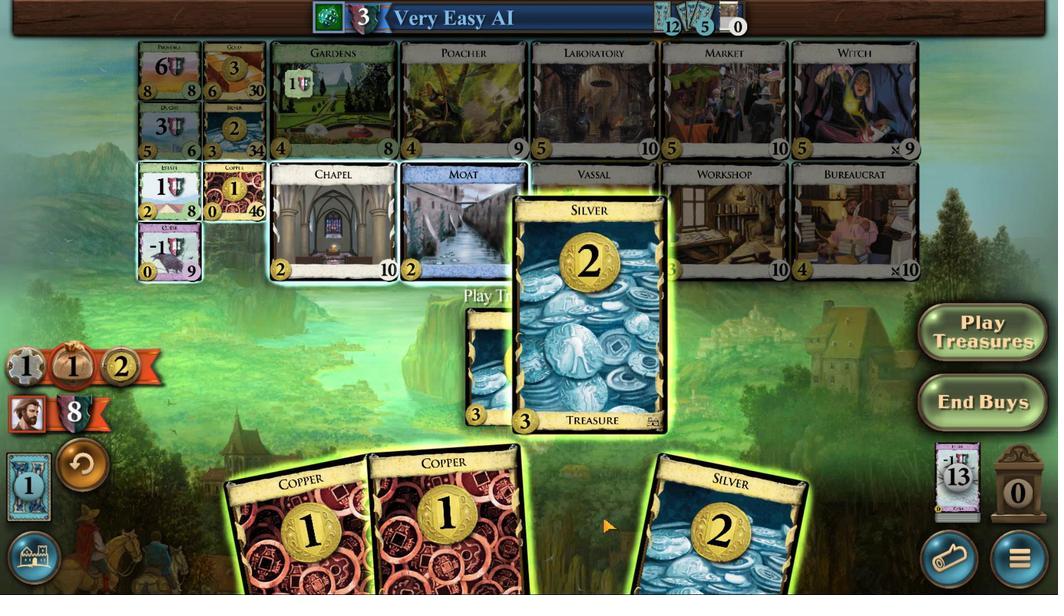 
Action: Mouse scrolled (602, 517) with delta (0, 0)
Screenshot: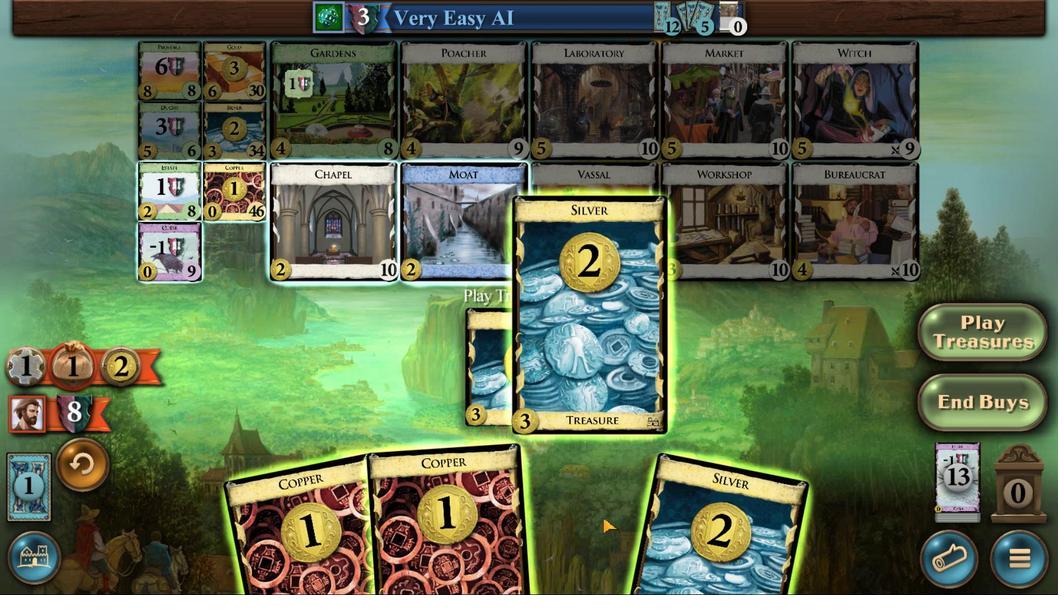 
Action: Mouse scrolled (602, 517) with delta (0, 0)
Screenshot: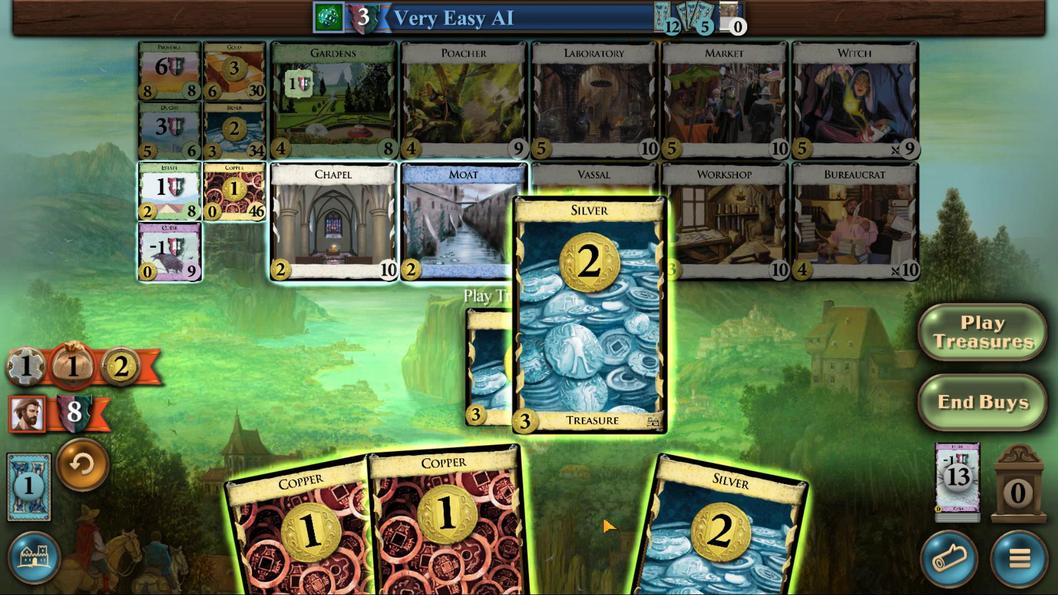 
Action: Mouse scrolled (602, 517) with delta (0, 0)
Screenshot: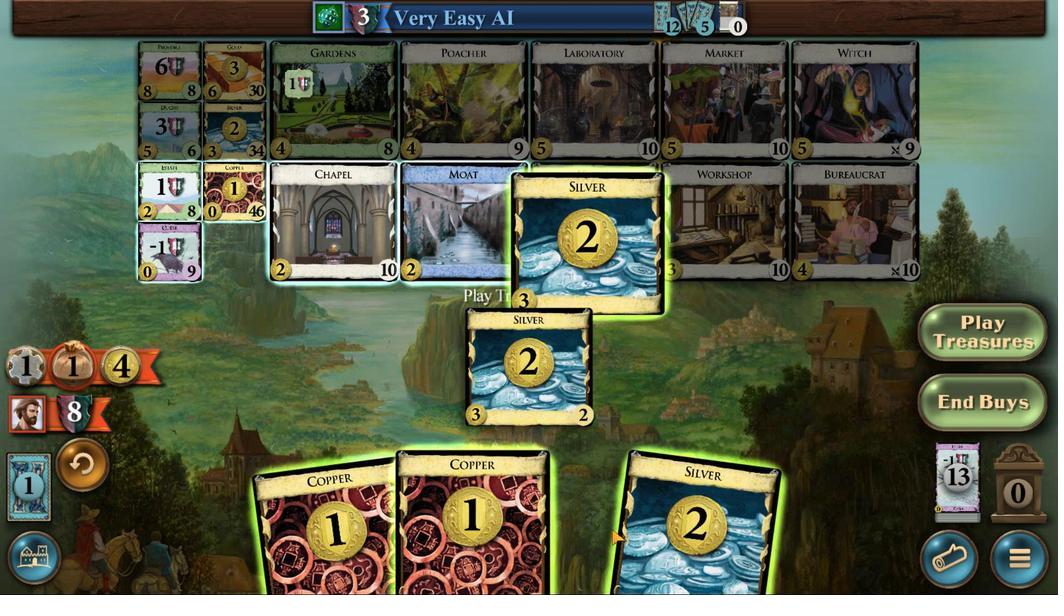 
Action: Mouse moved to (636, 518)
Screenshot: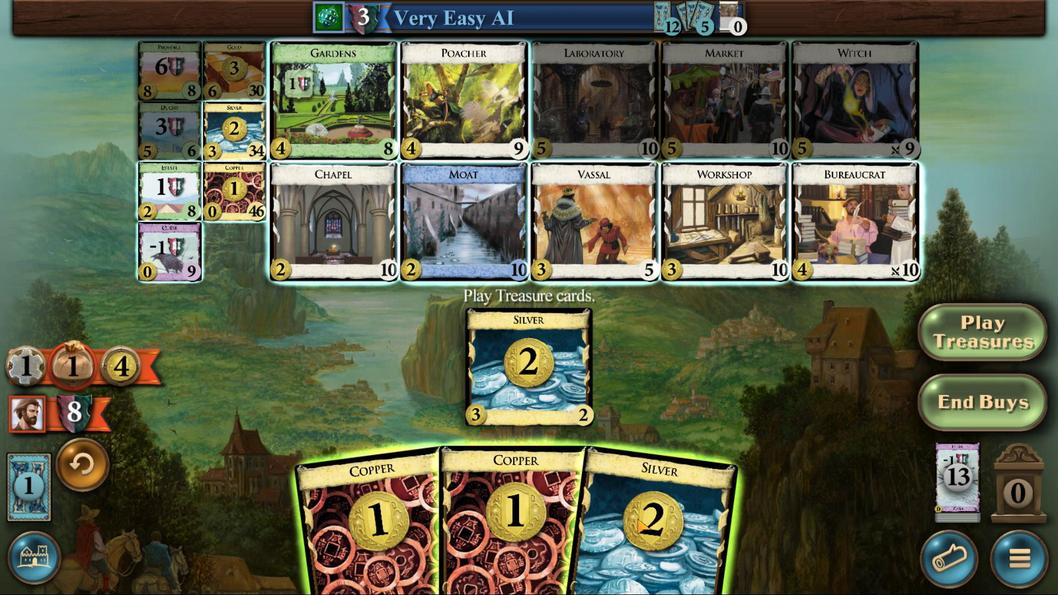 
Action: Mouse scrolled (636, 518) with delta (0, 0)
Screenshot: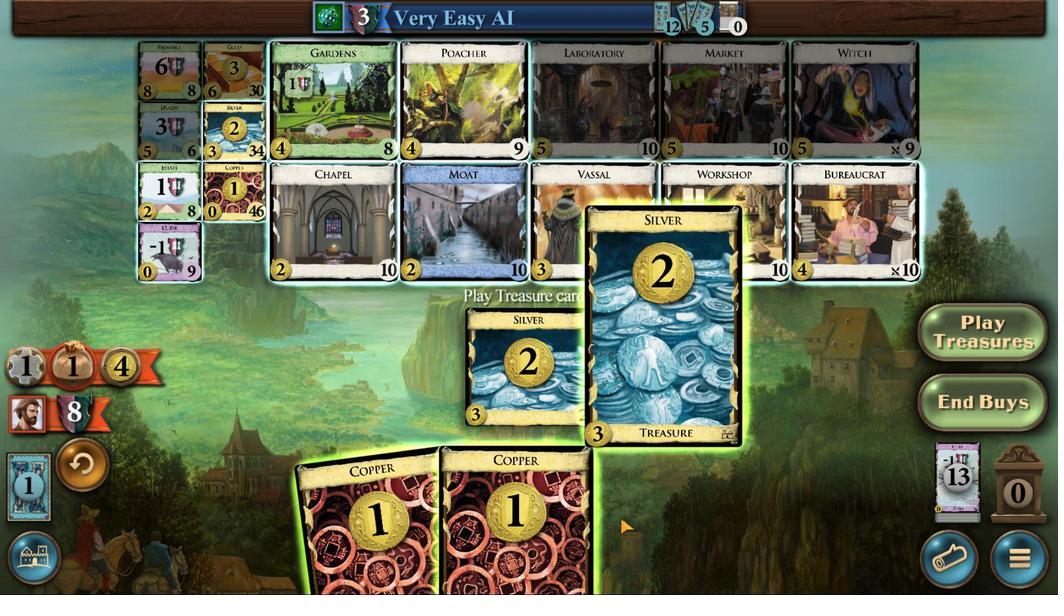 
Action: Mouse scrolled (636, 518) with delta (0, 0)
Screenshot: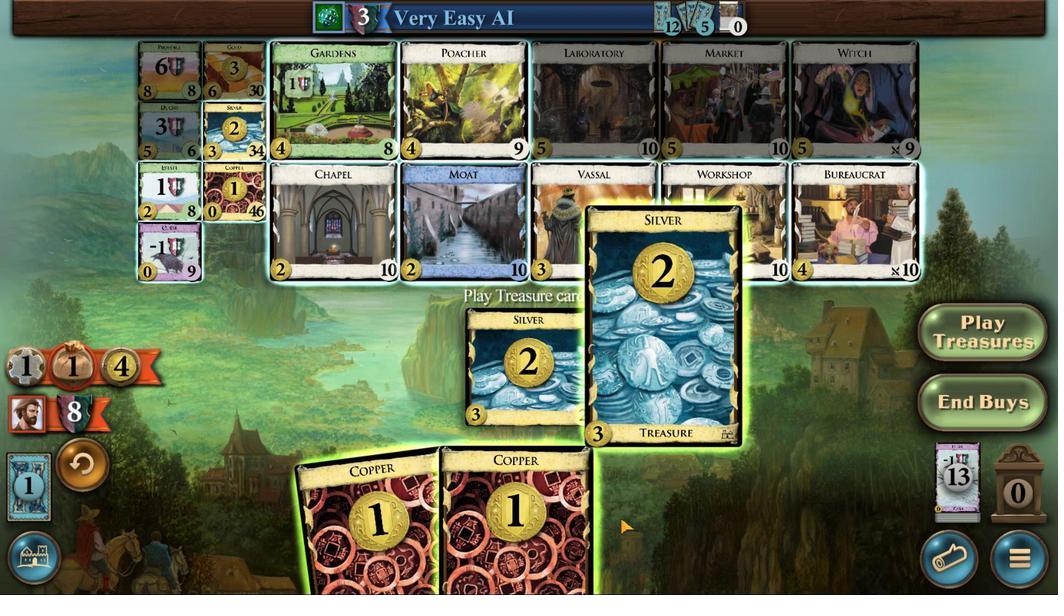 
Action: Mouse scrolled (636, 518) with delta (0, 0)
Screenshot: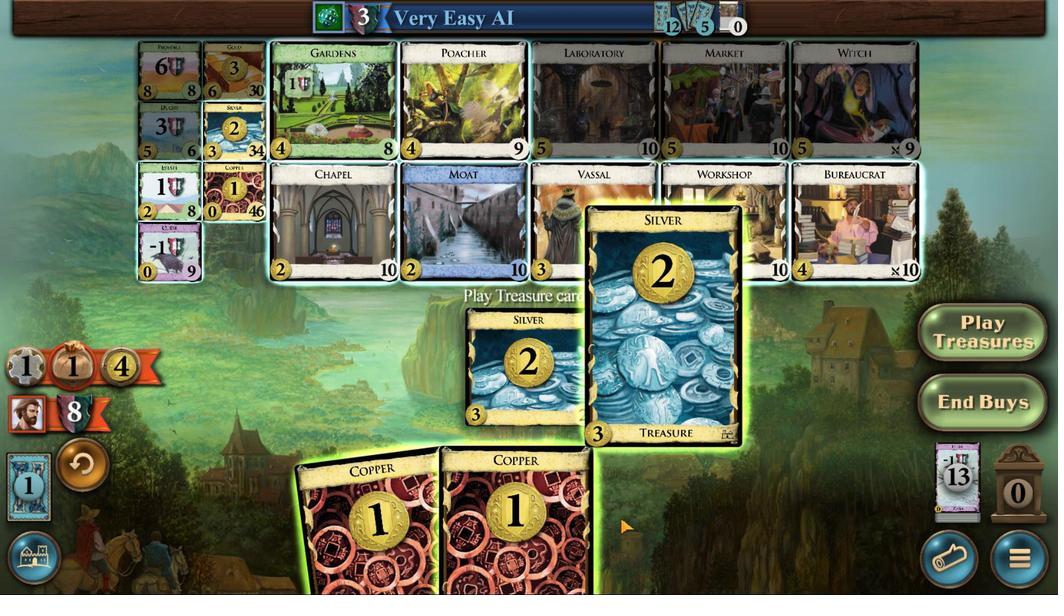 
Action: Mouse scrolled (636, 518) with delta (0, 0)
Screenshot: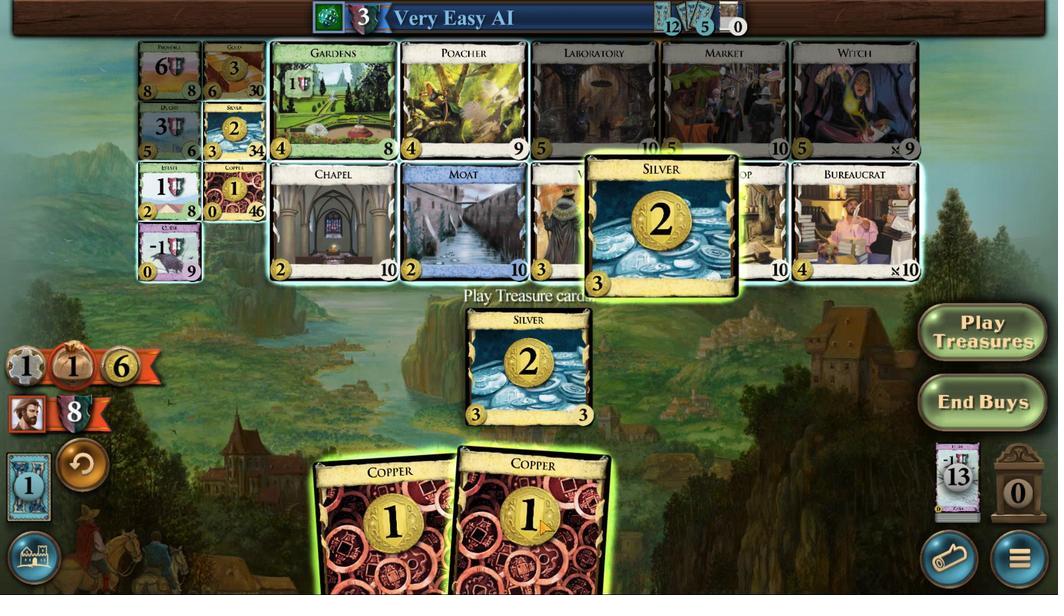 
Action: Mouse moved to (538, 523)
Screenshot: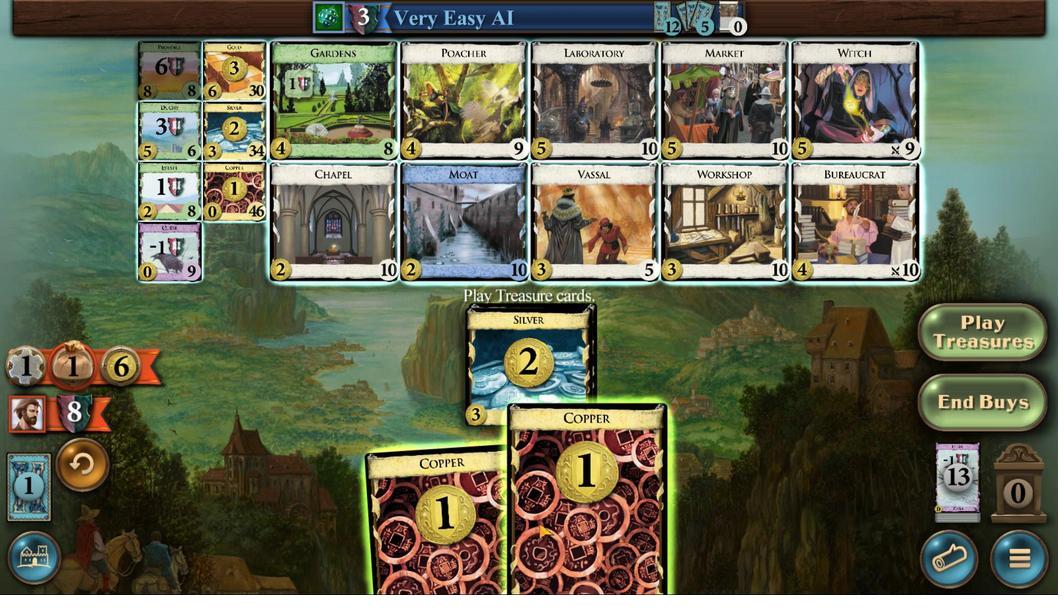 
Action: Mouse scrolled (538, 523) with delta (0, 0)
Screenshot: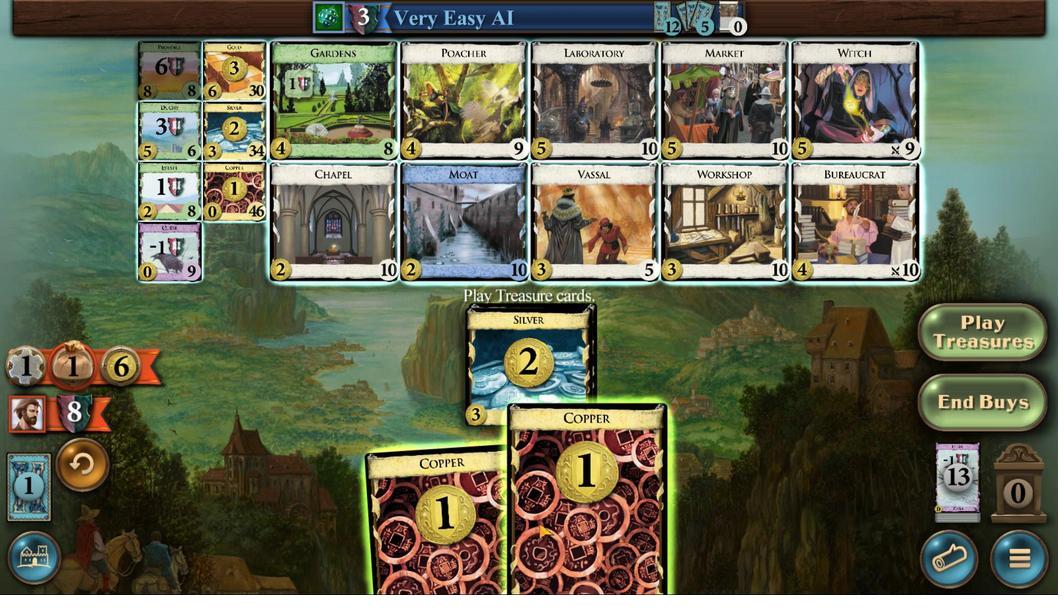 
Action: Mouse scrolled (538, 523) with delta (0, 0)
Screenshot: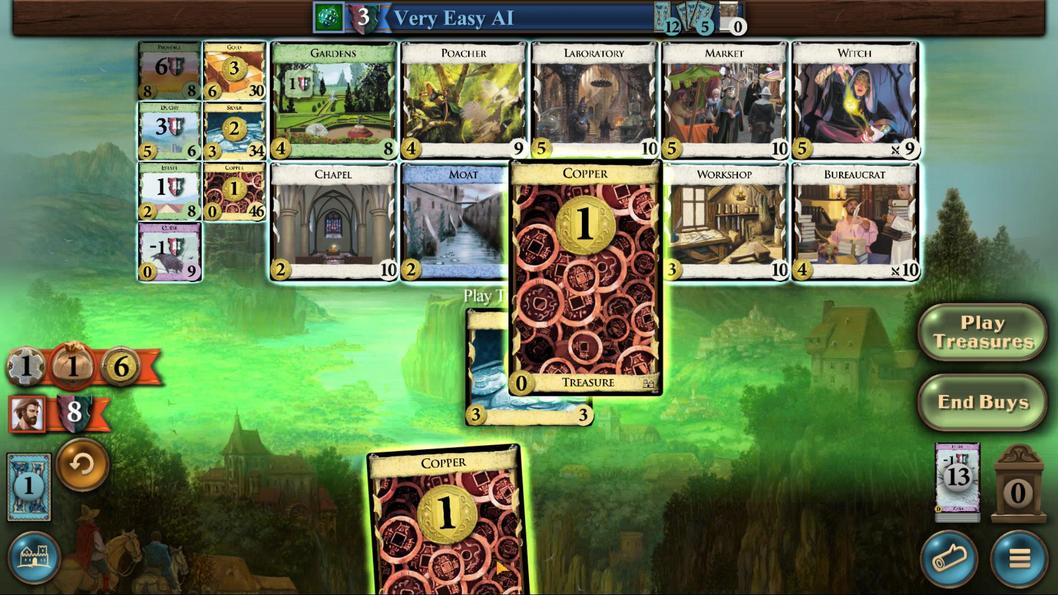 
Action: Mouse scrolled (538, 523) with delta (0, 0)
Screenshot: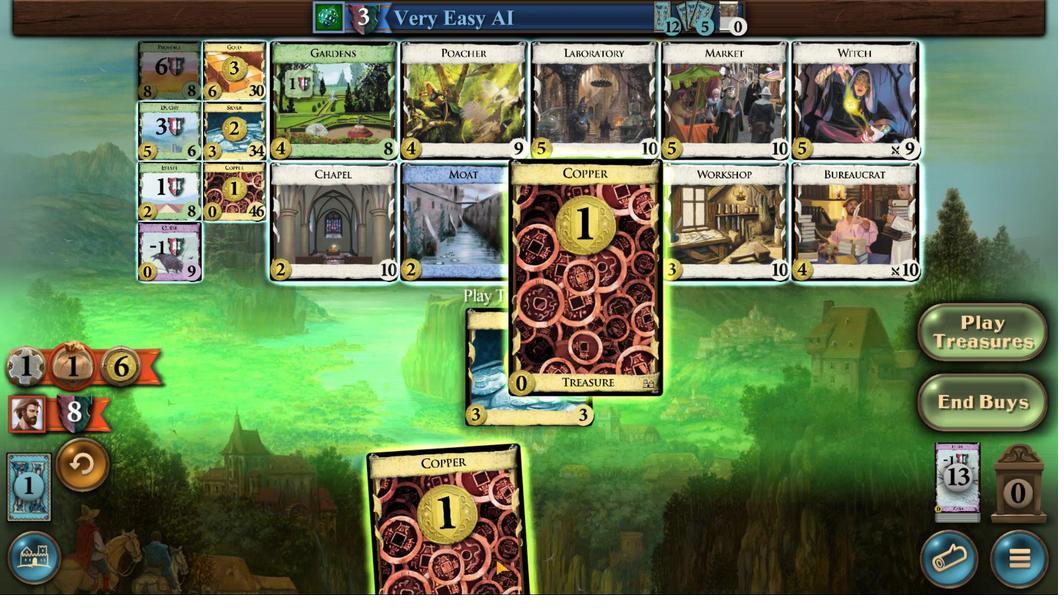 
Action: Mouse scrolled (538, 523) with delta (0, 0)
Screenshot: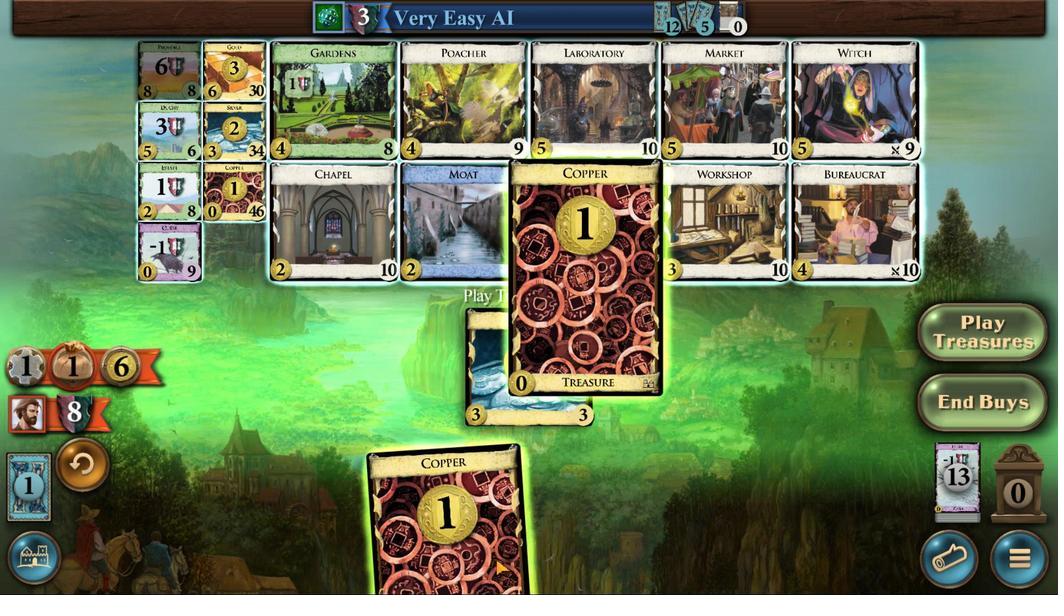 
Action: Mouse moved to (493, 560)
Screenshot: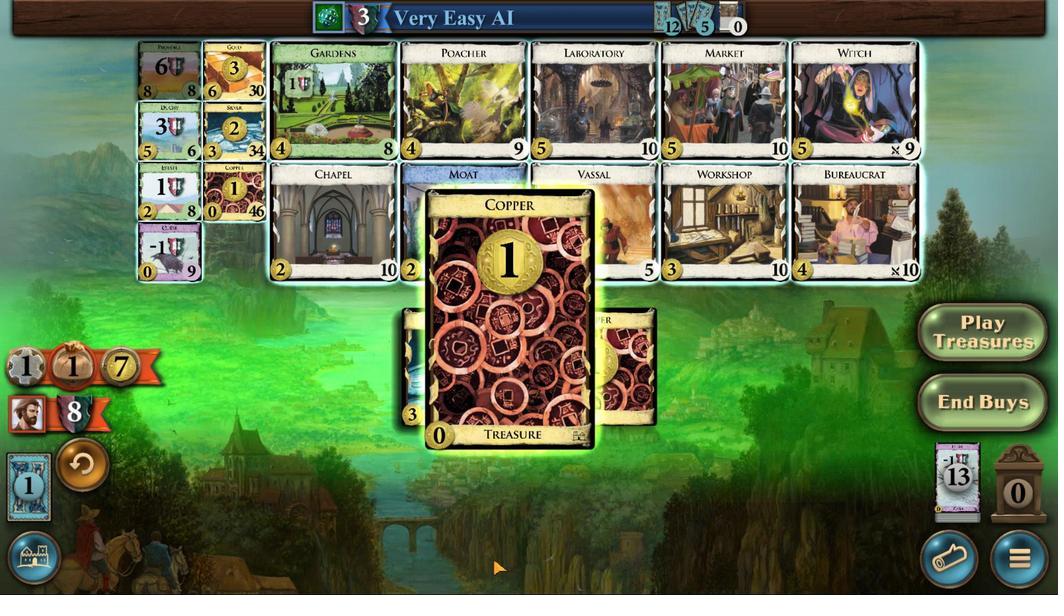 
Action: Mouse scrolled (493, 559) with delta (0, 0)
Screenshot: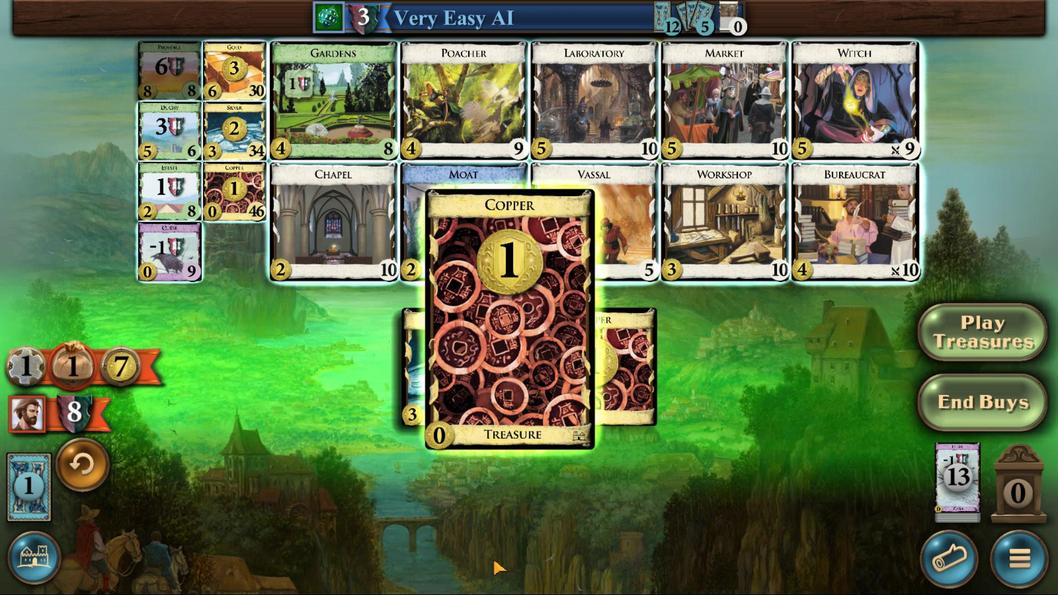 
Action: Mouse scrolled (493, 559) with delta (0, 0)
Screenshot: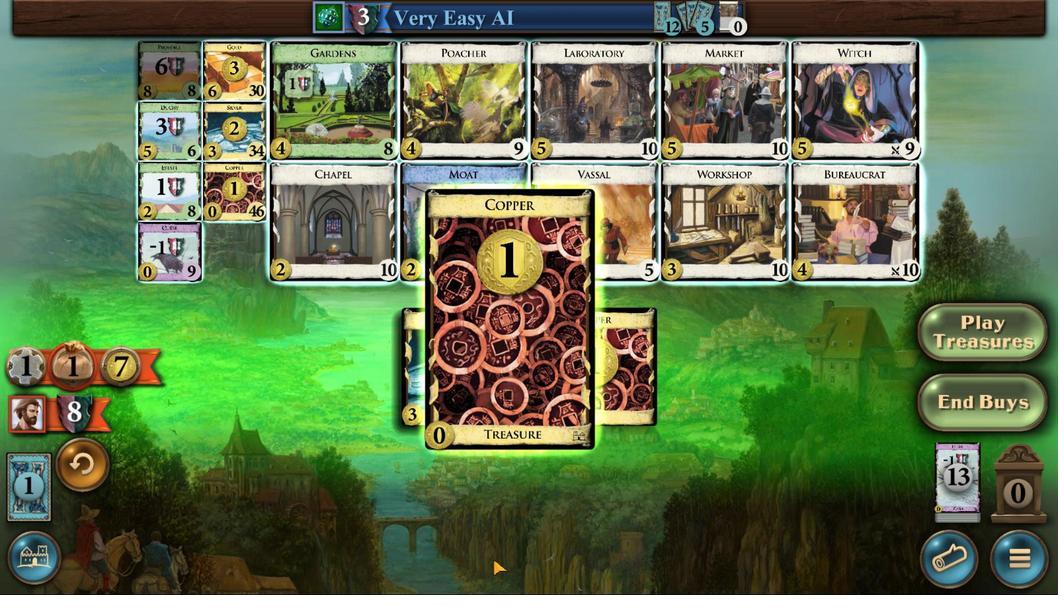 
Action: Mouse scrolled (493, 559) with delta (0, 0)
Screenshot: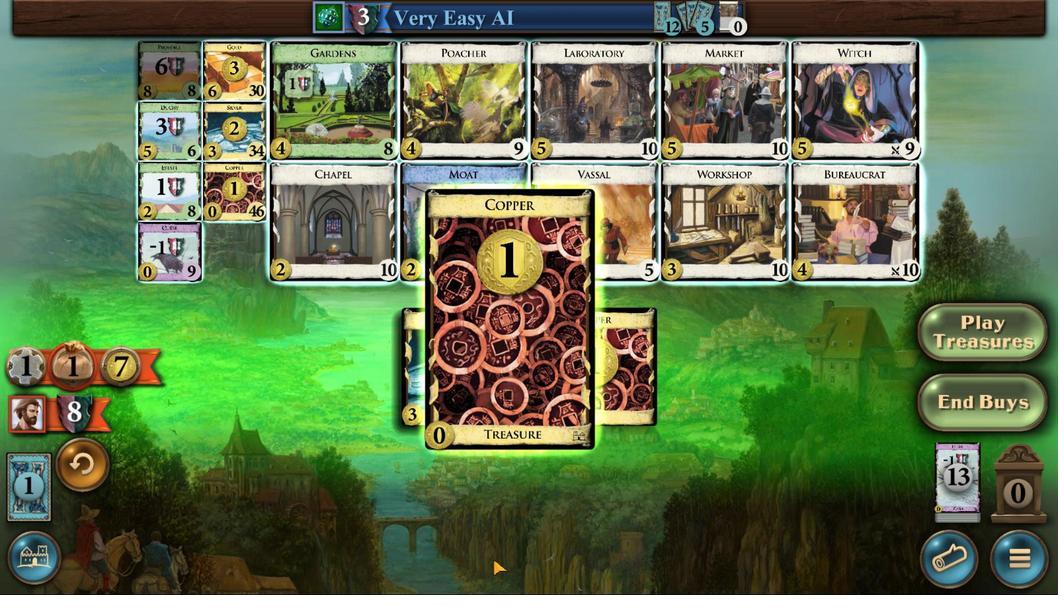 
Action: Mouse scrolled (493, 559) with delta (0, 0)
Screenshot: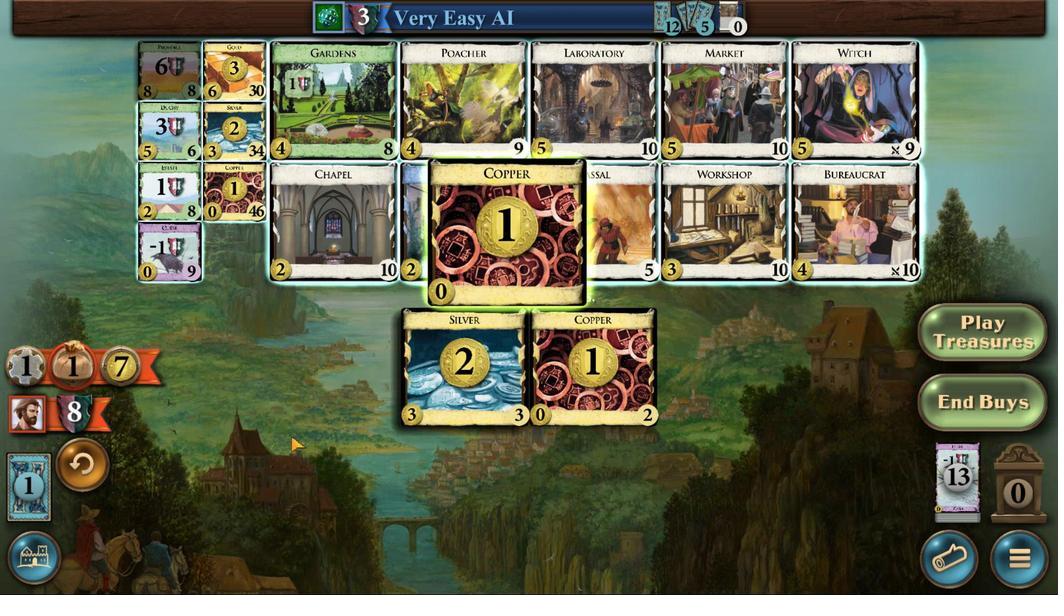 
Action: Mouse moved to (180, 69)
Screenshot: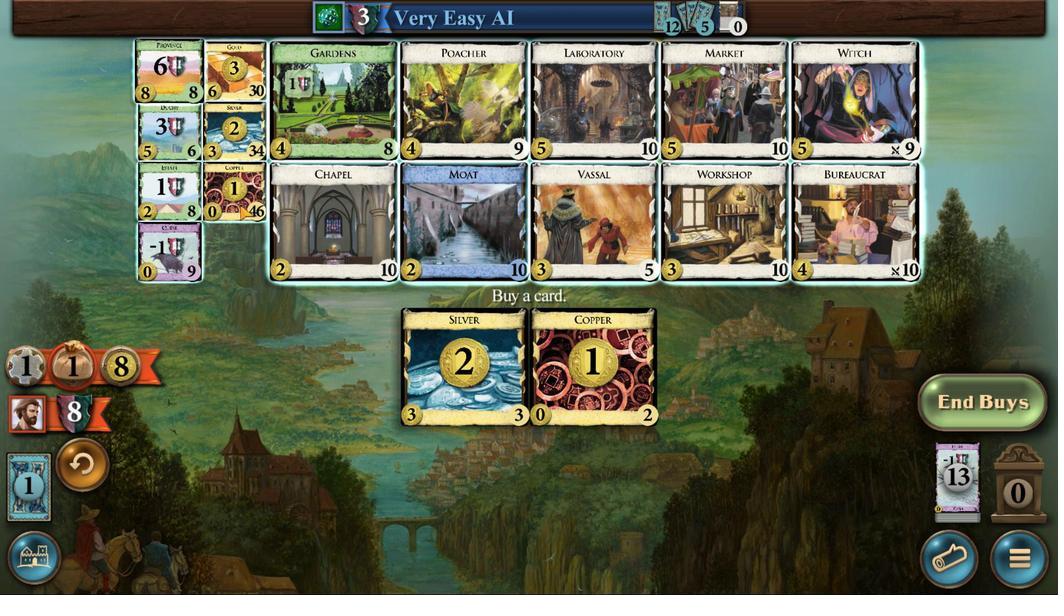 
Action: Mouse pressed left at (180, 69)
Screenshot: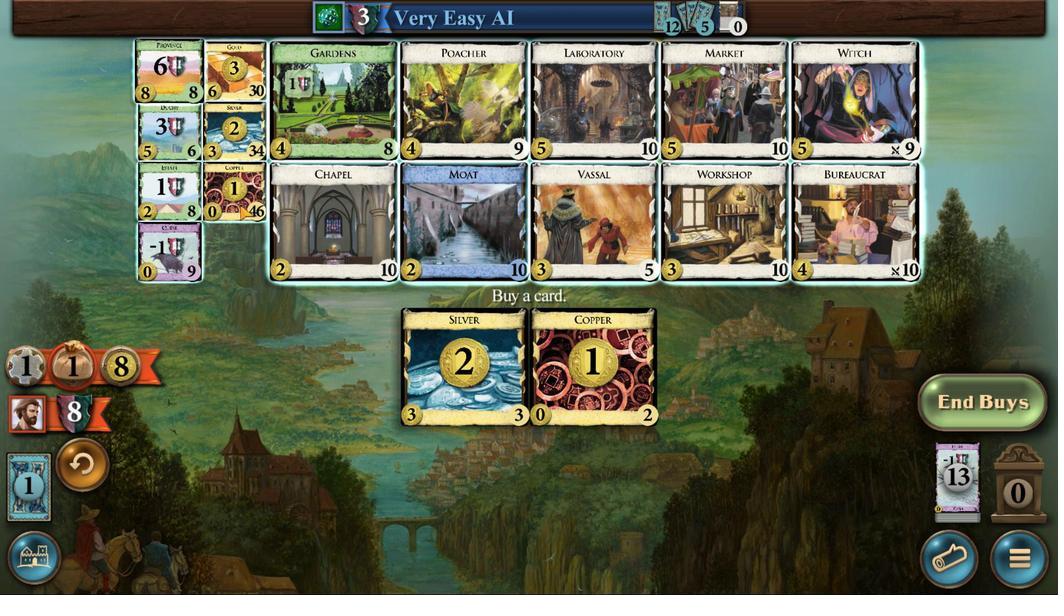 
Action: Mouse moved to (504, 559)
Screenshot: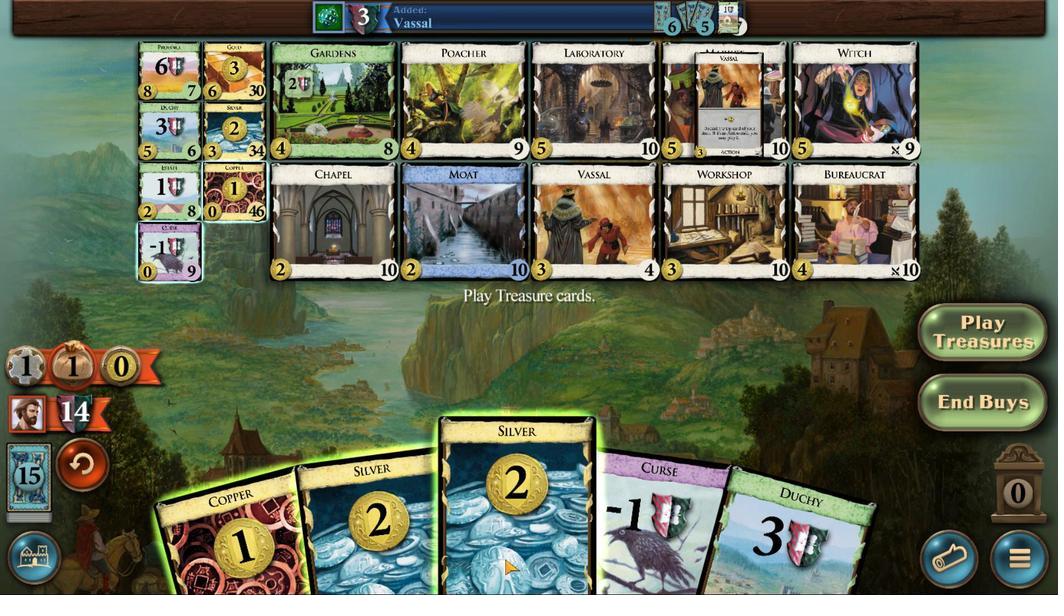 
Action: Mouse scrolled (504, 559) with delta (0, 0)
Screenshot: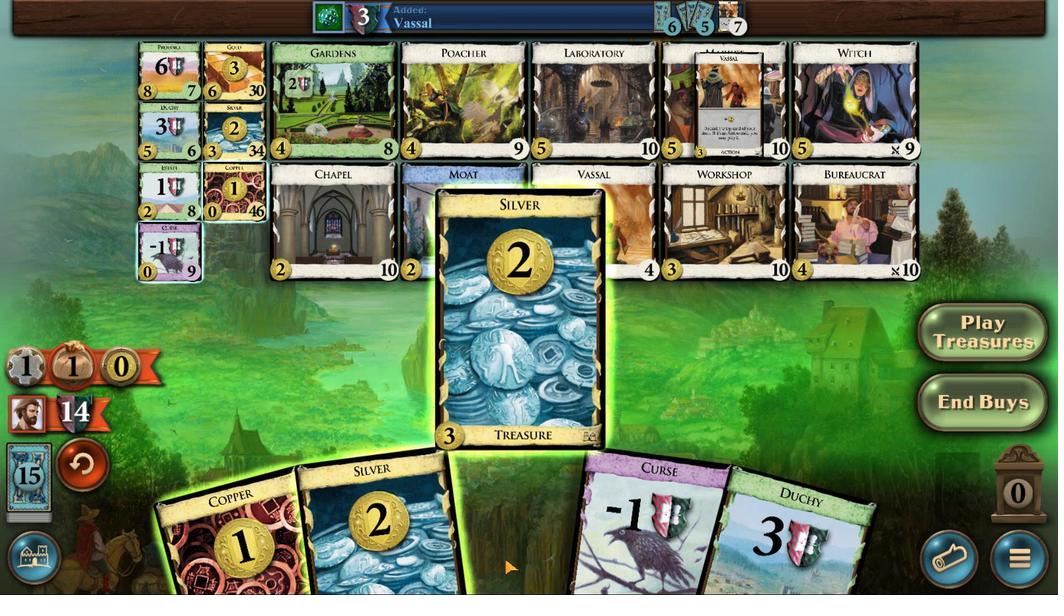 
Action: Mouse scrolled (504, 559) with delta (0, 0)
Screenshot: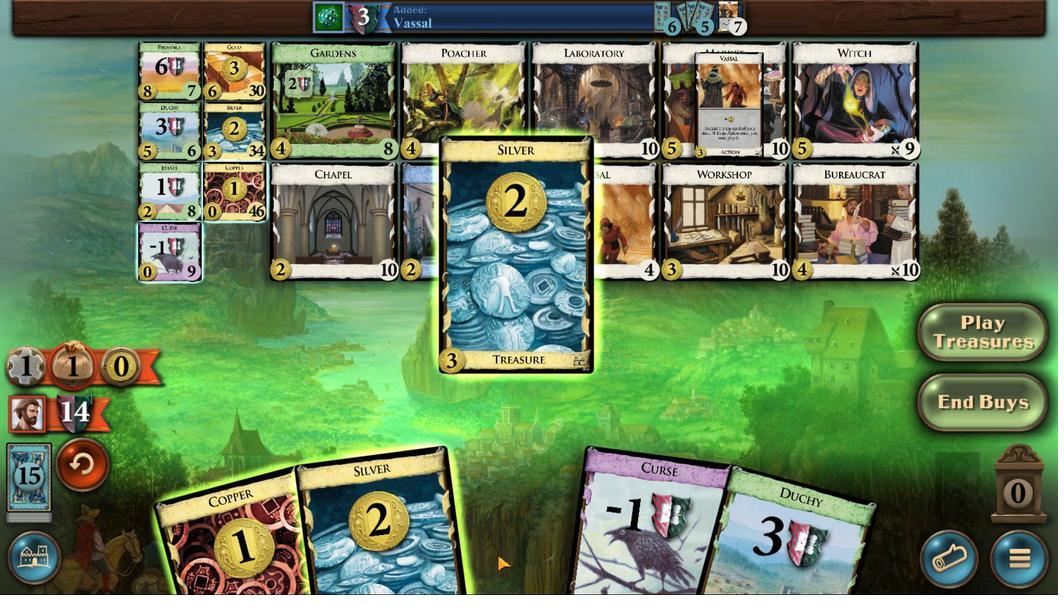 
Action: Mouse moved to (429, 542)
Screenshot: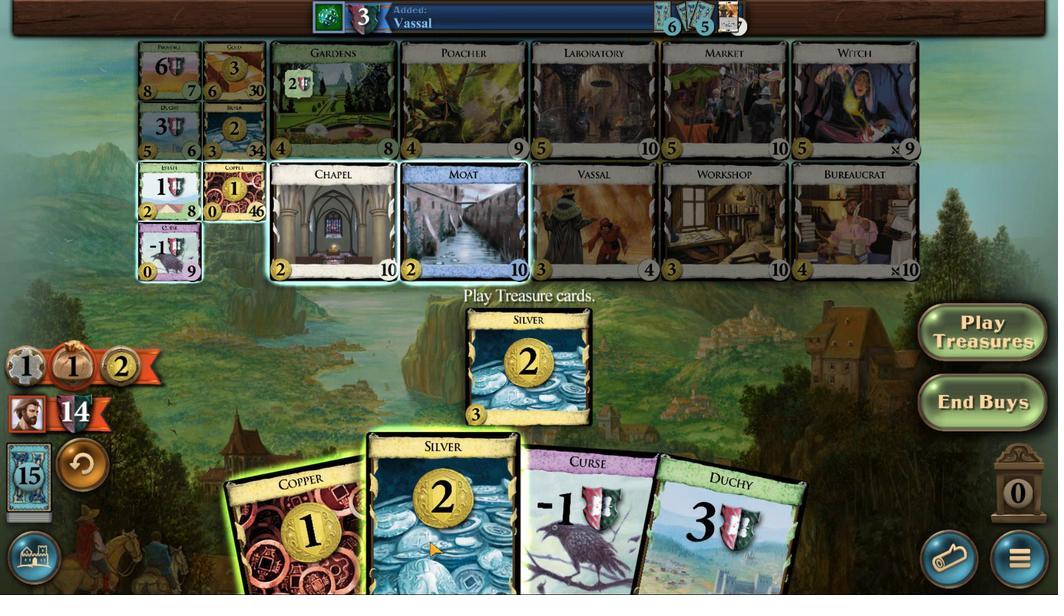 
Action: Mouse scrolled (429, 541) with delta (0, 0)
Screenshot: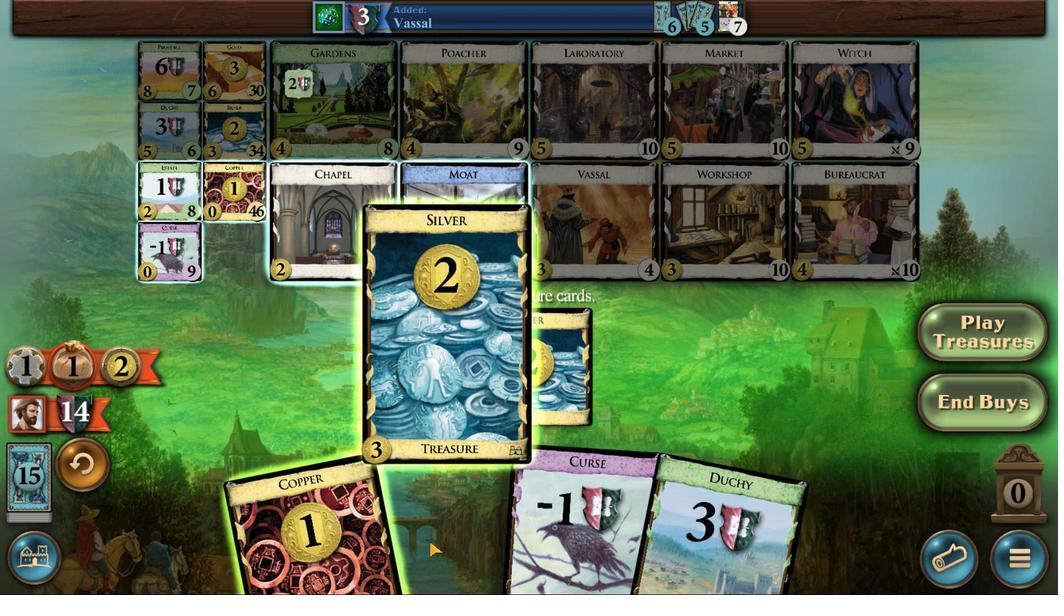 
Action: Mouse moved to (356, 537)
Screenshot: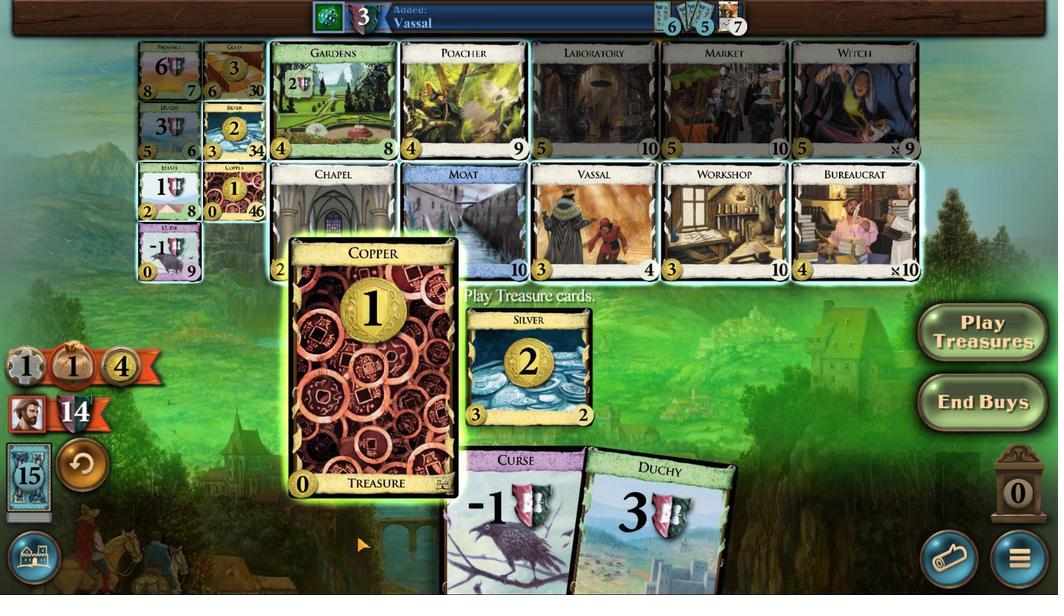 
Action: Mouse scrolled (356, 536) with delta (0, 0)
Screenshot: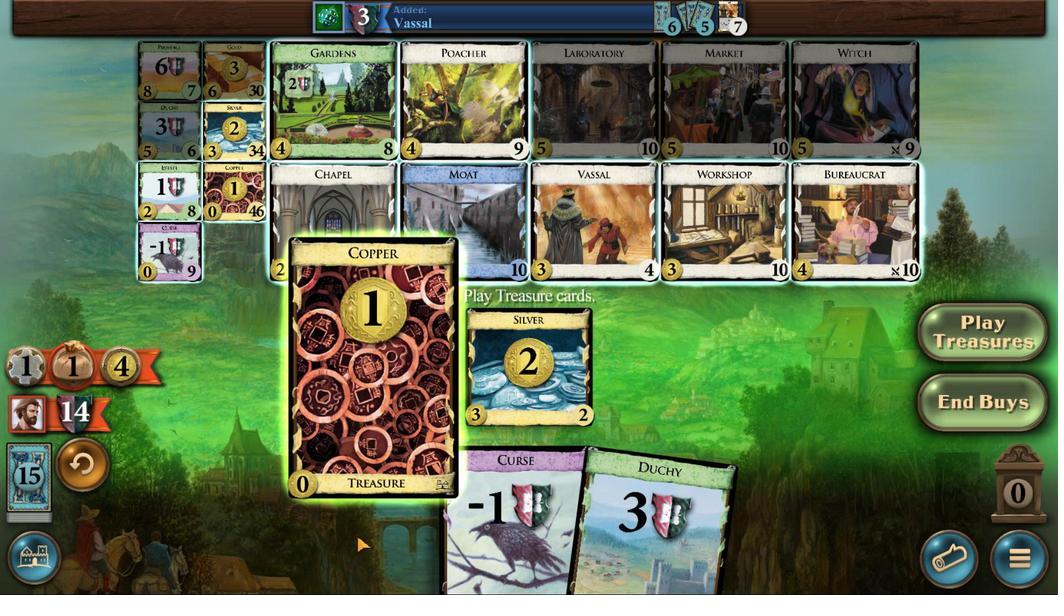 
Action: Mouse moved to (356, 538)
Screenshot: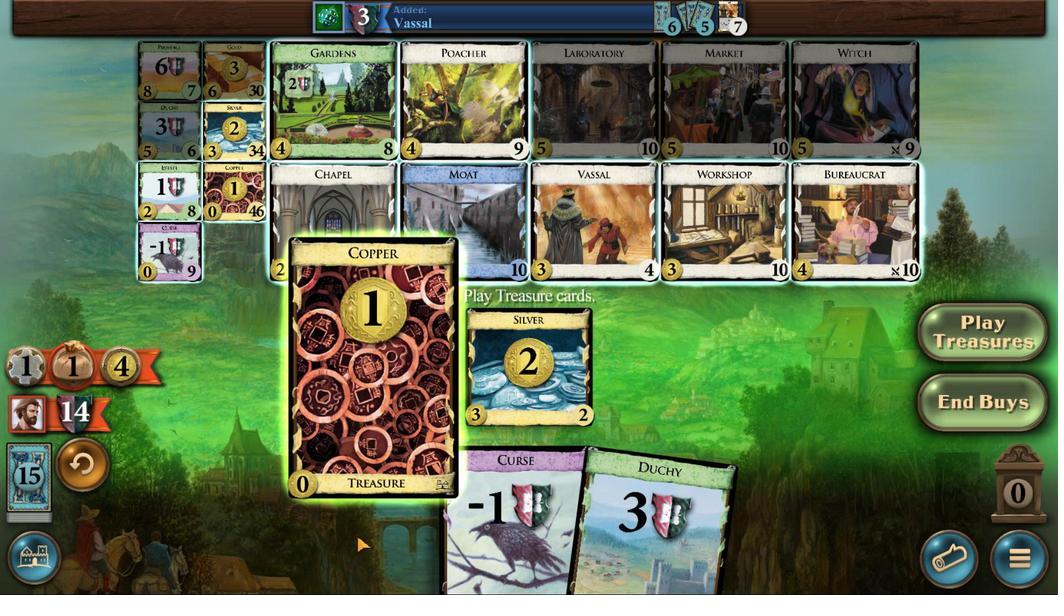 
Action: Mouse scrolled (356, 537) with delta (0, 0)
Screenshot: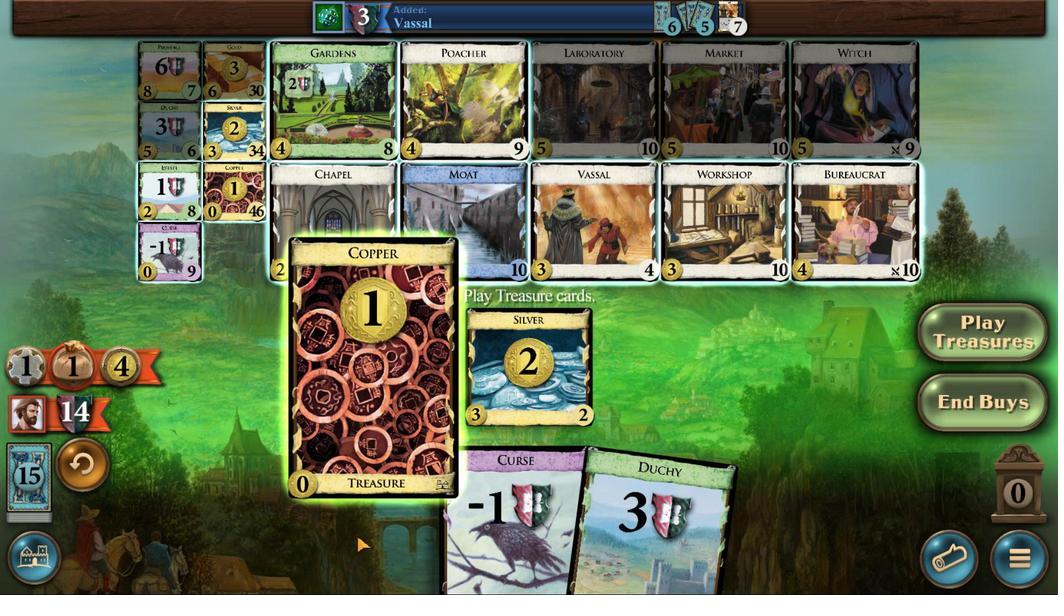 
Action: Mouse scrolled (356, 537) with delta (0, 0)
Screenshot: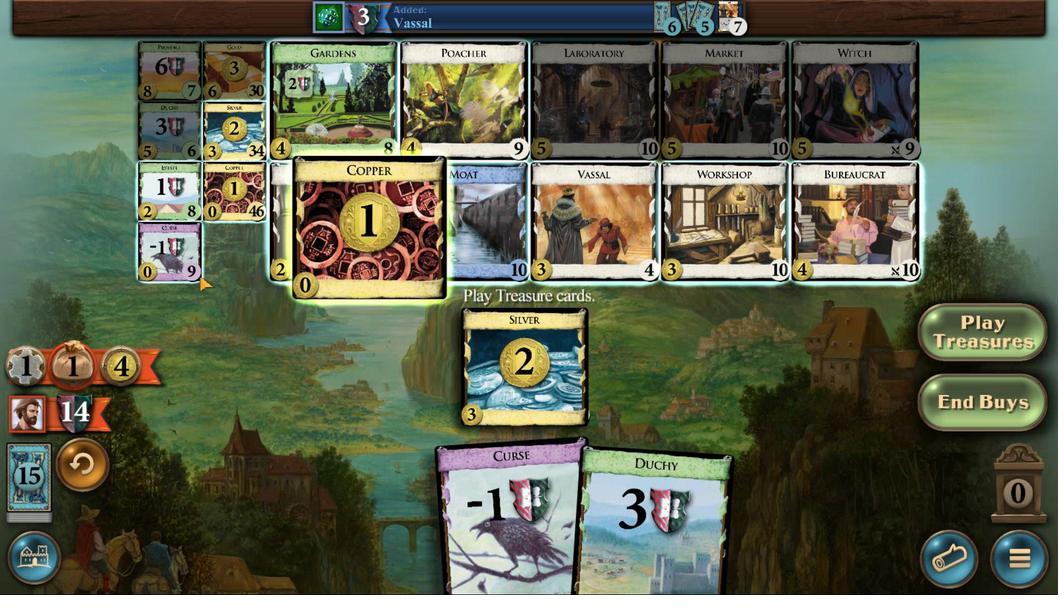 
Action: Mouse moved to (157, 125)
Screenshot: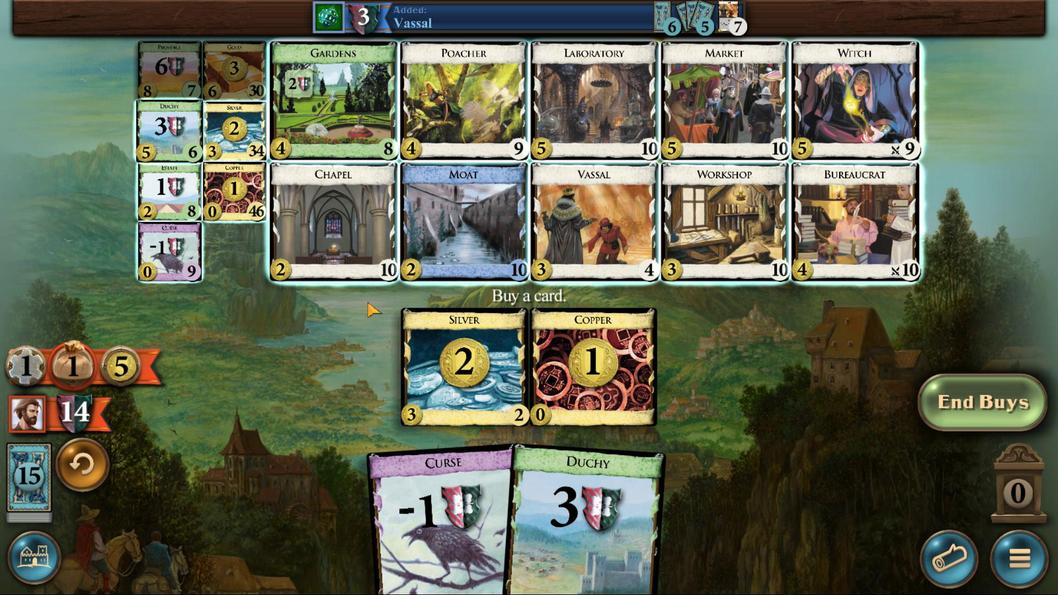 
Action: Mouse pressed left at (157, 125)
Screenshot: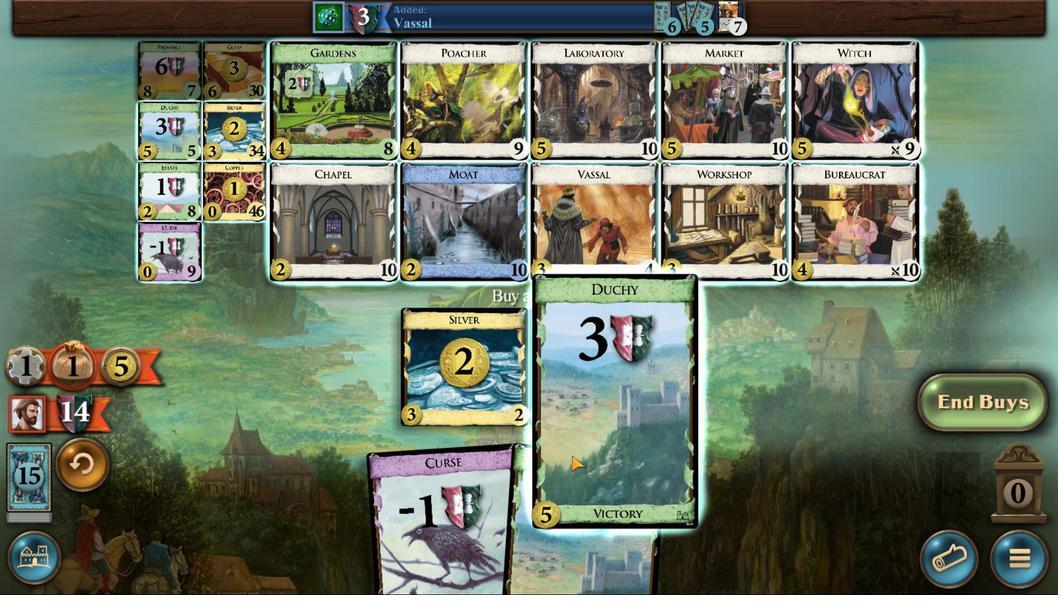 
Action: Mouse moved to (683, 570)
Screenshot: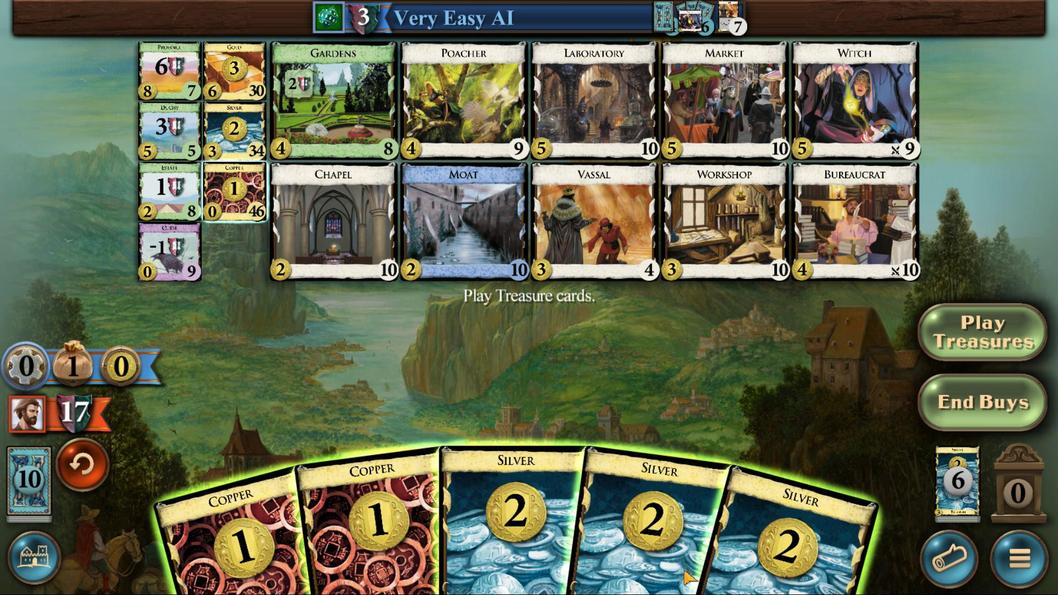 
Action: Mouse scrolled (683, 569) with delta (0, 0)
Screenshot: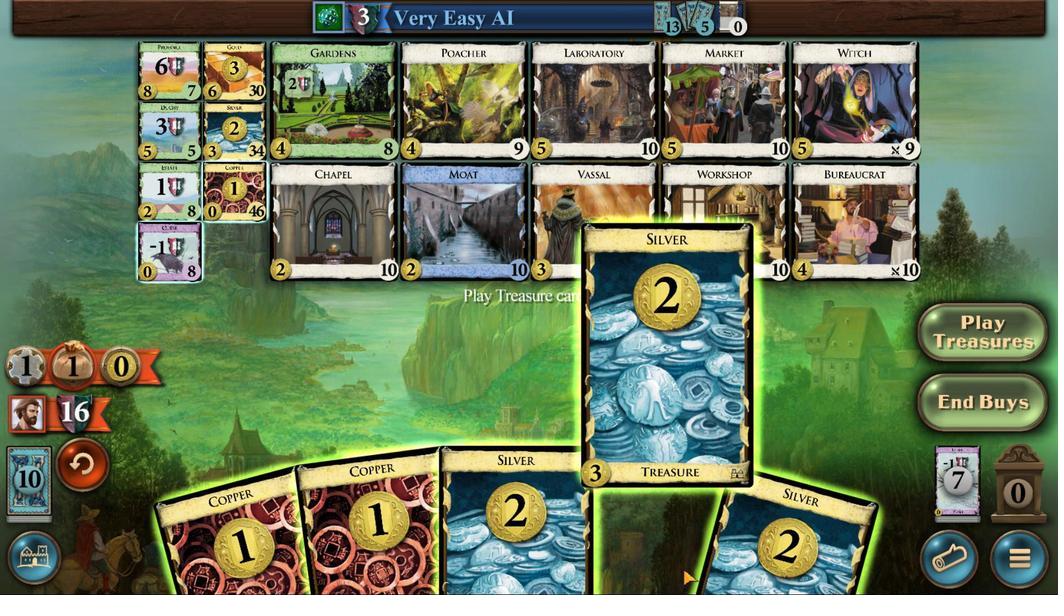 
Action: Mouse moved to (743, 581)
Screenshot: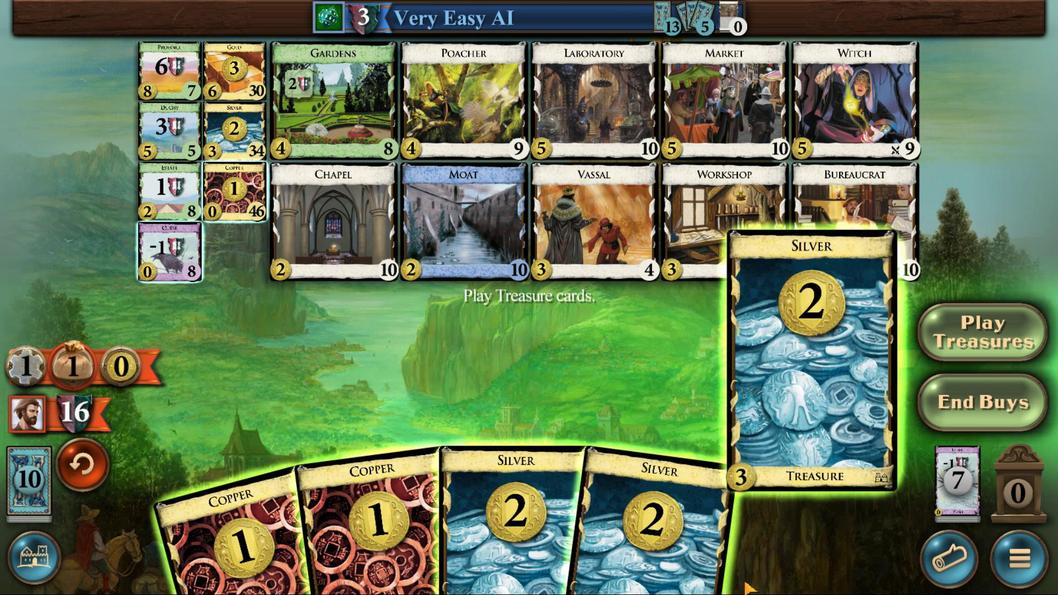 
Action: Mouse scrolled (743, 580) with delta (0, 0)
Screenshot: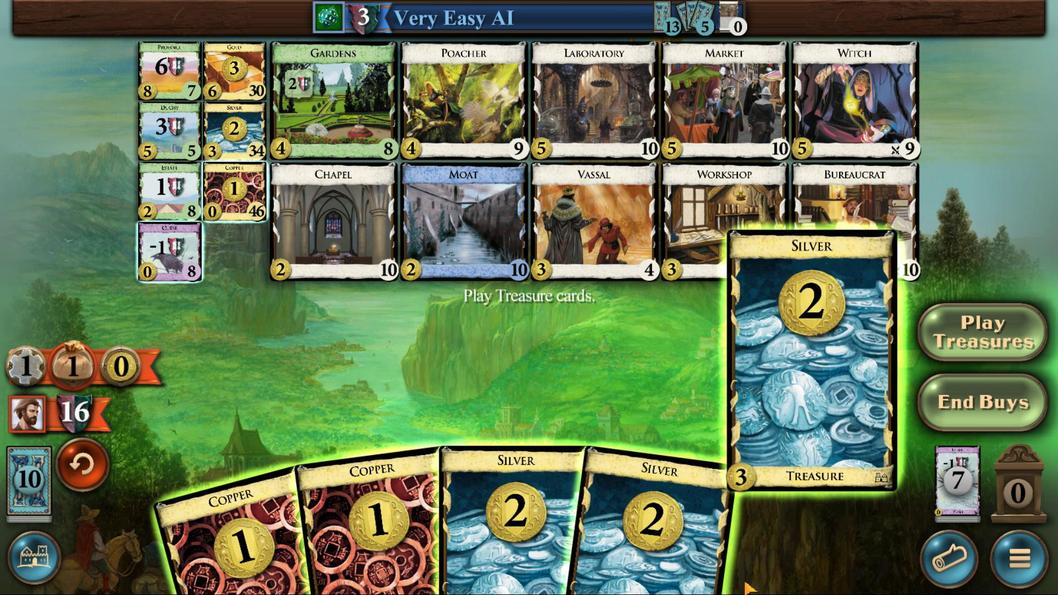 
Action: Mouse scrolled (743, 580) with delta (0, 0)
Screenshot: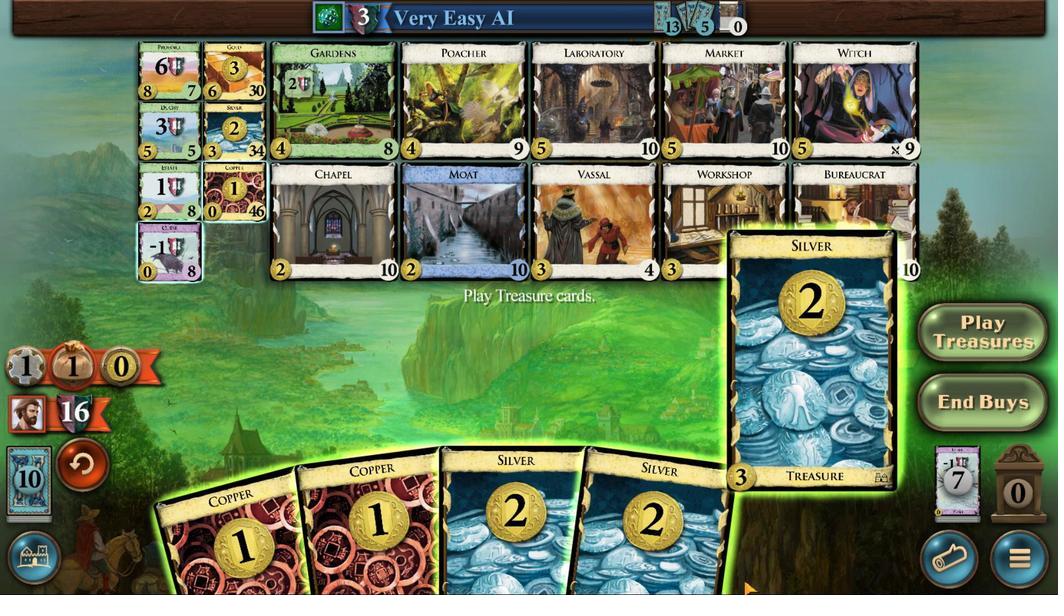 
Action: Mouse scrolled (743, 580) with delta (0, 0)
Screenshot: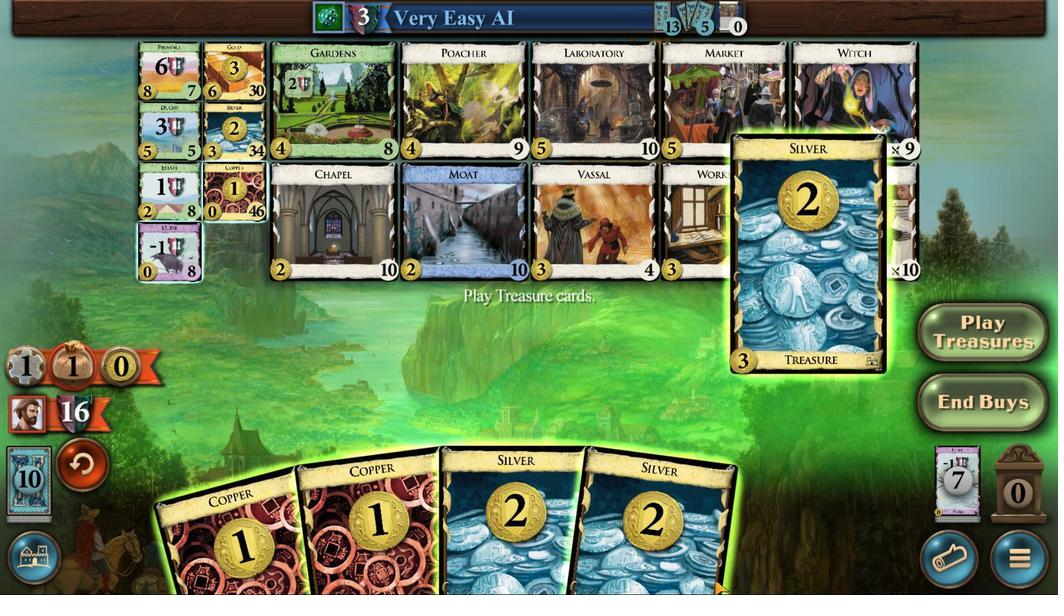 
Action: Mouse scrolled (743, 580) with delta (0, 0)
Screenshot: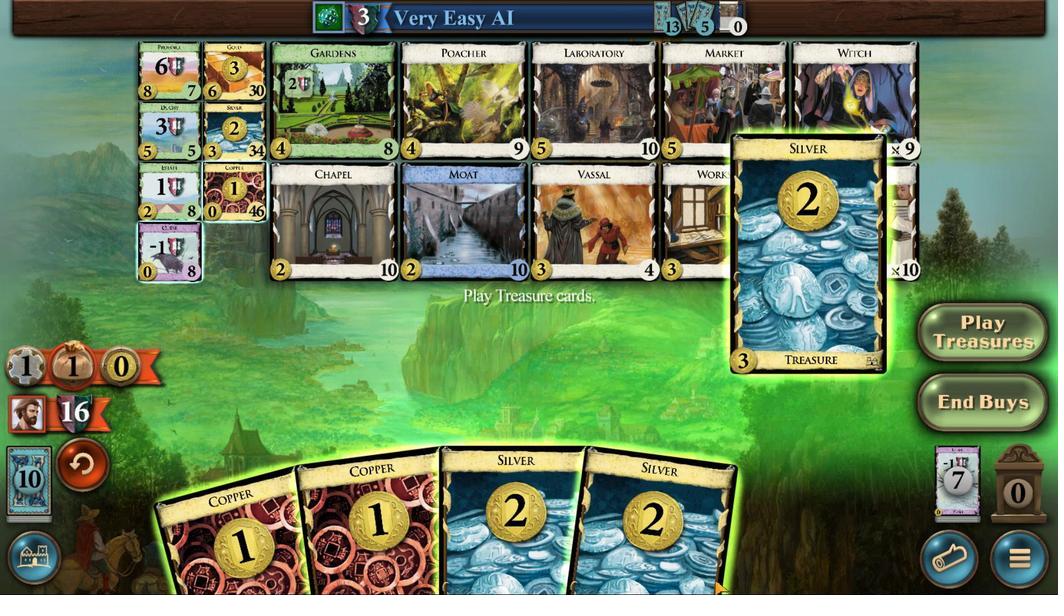 
Action: Mouse moved to (684, 581)
Screenshot: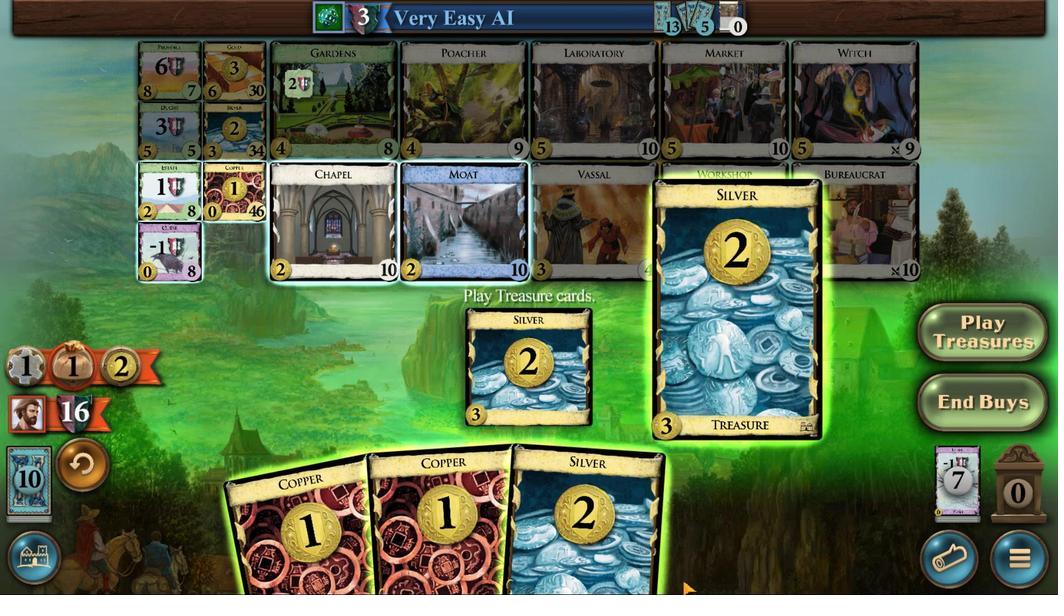 
Action: Mouse scrolled (684, 580) with delta (0, 0)
Screenshot: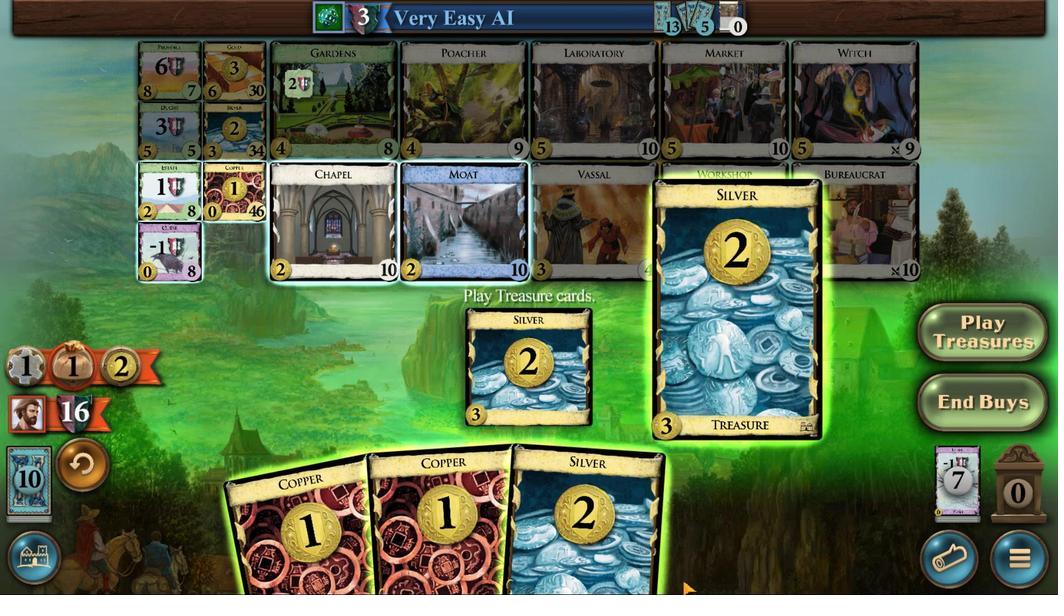 
Action: Mouse scrolled (684, 580) with delta (0, 0)
Screenshot: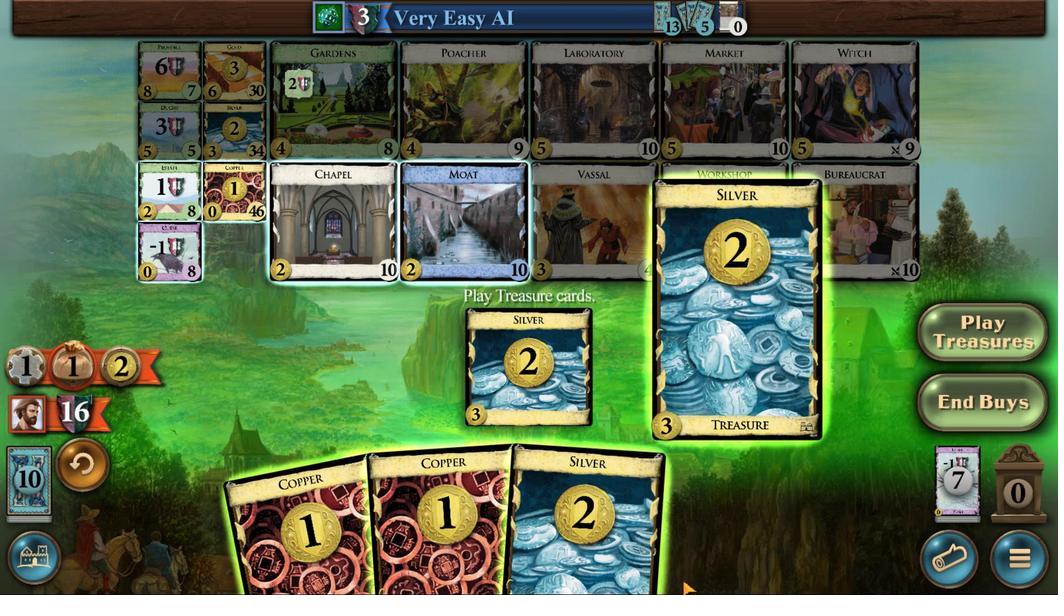 
Action: Mouse scrolled (684, 580) with delta (0, 0)
Screenshot: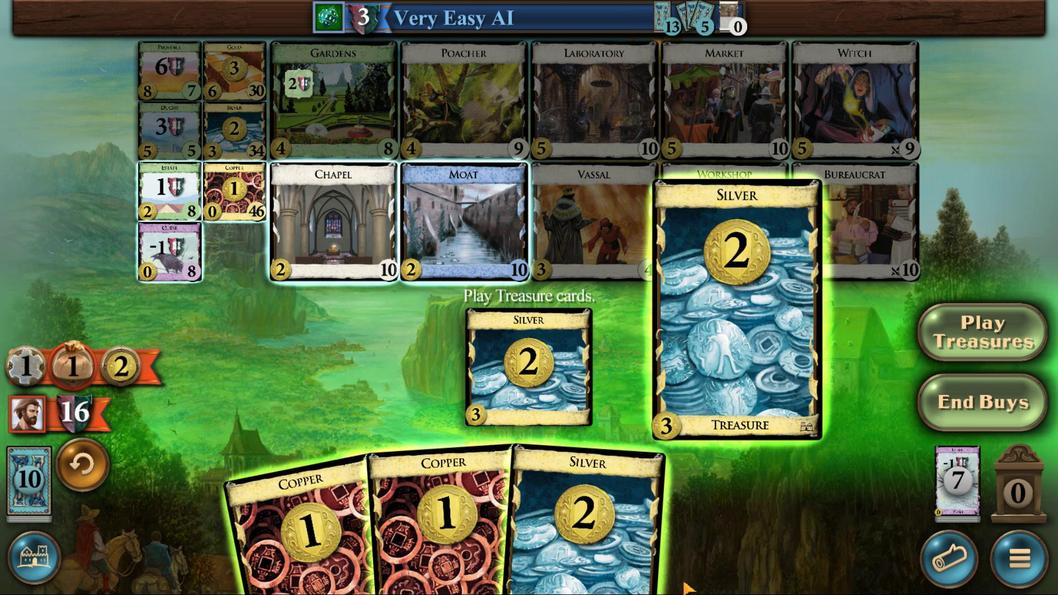 
Action: Mouse scrolled (684, 580) with delta (0, 0)
Screenshot: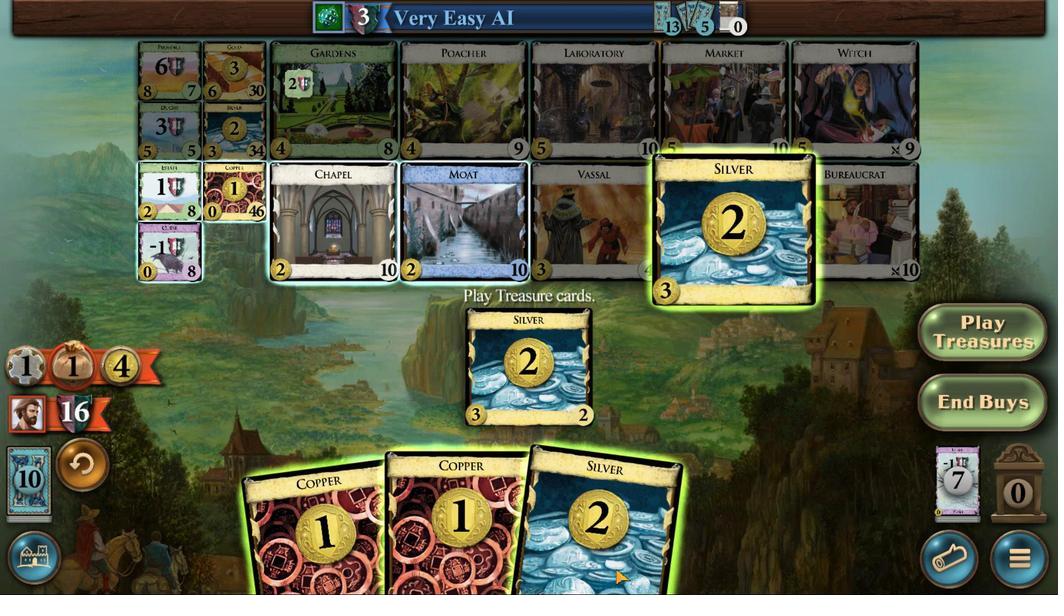 
Action: Mouse moved to (615, 569)
Screenshot: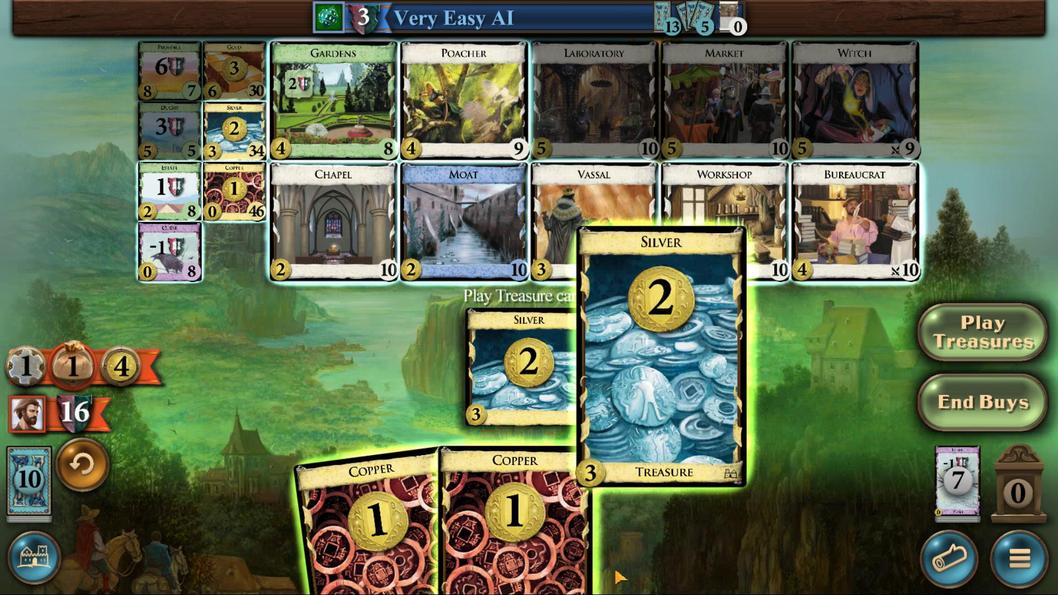 
Action: Mouse scrolled (615, 569) with delta (0, 0)
Screenshot: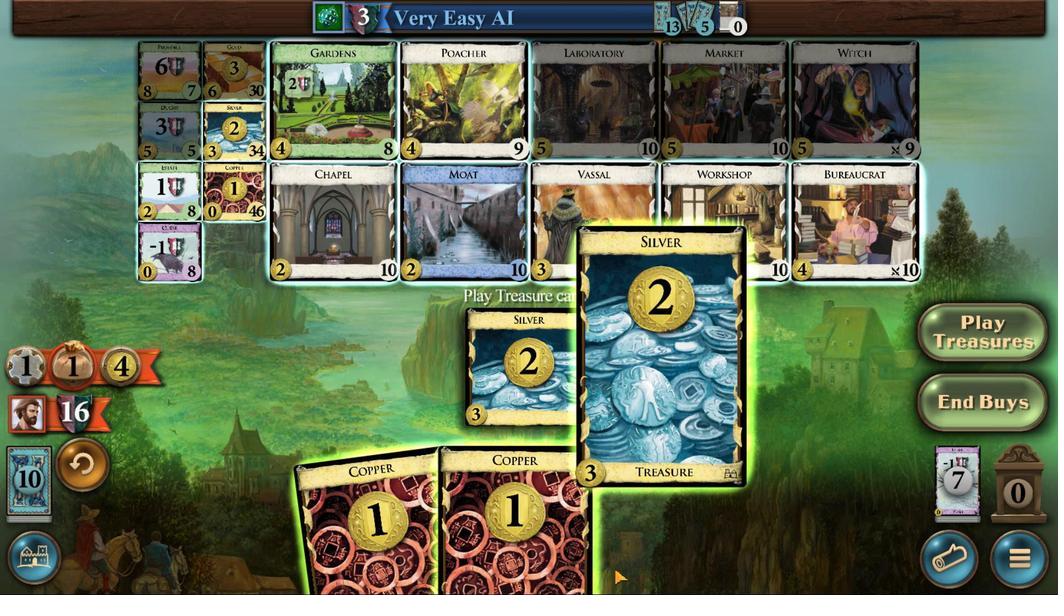 
Action: Mouse scrolled (615, 569) with delta (0, 0)
Screenshot: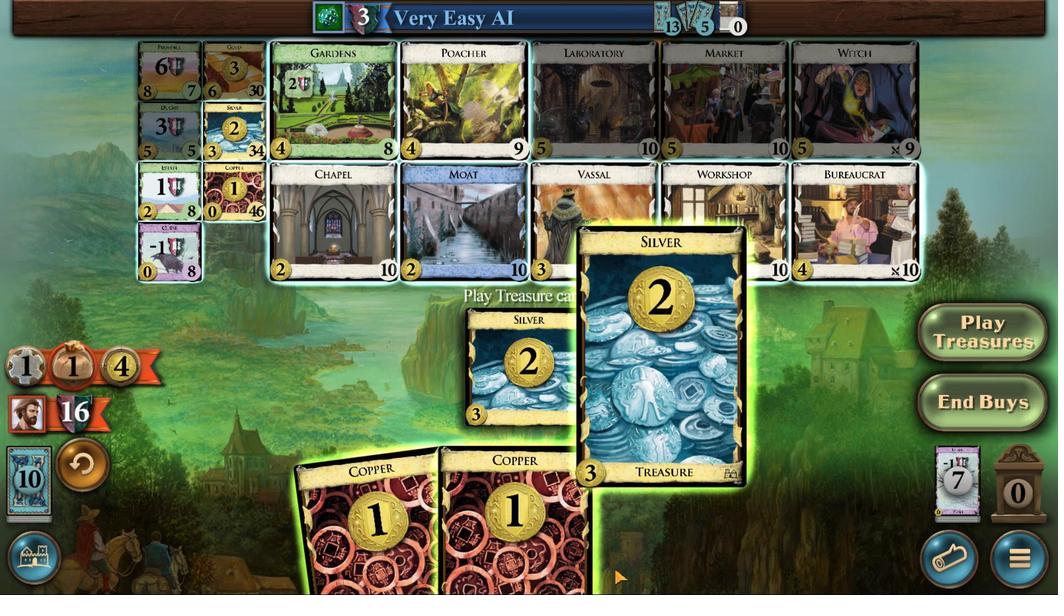 
Action: Mouse scrolled (615, 569) with delta (0, 0)
Screenshot: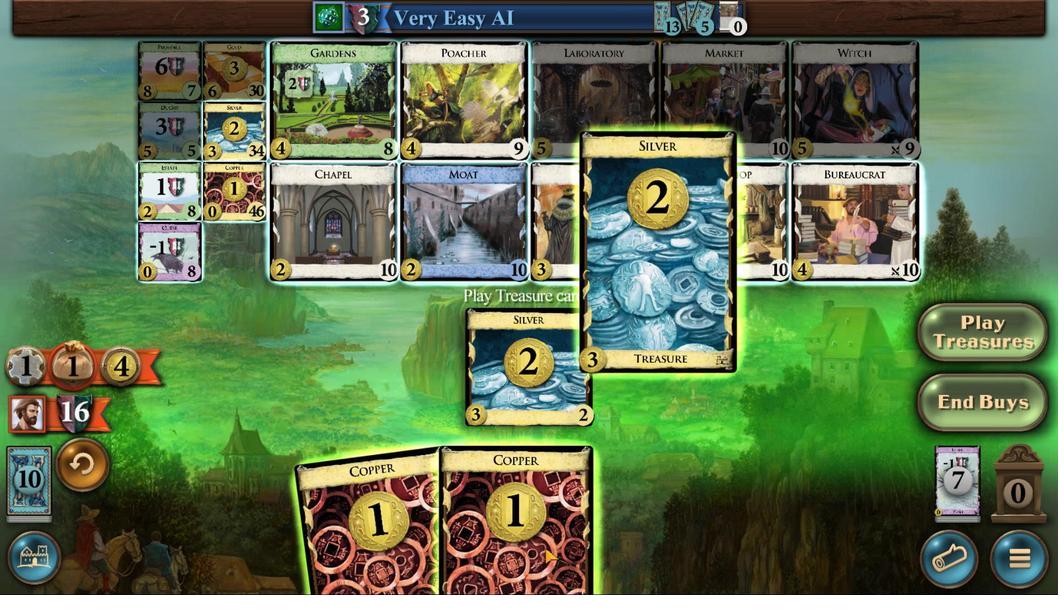 
Action: Mouse scrolled (615, 569) with delta (0, 0)
Screenshot: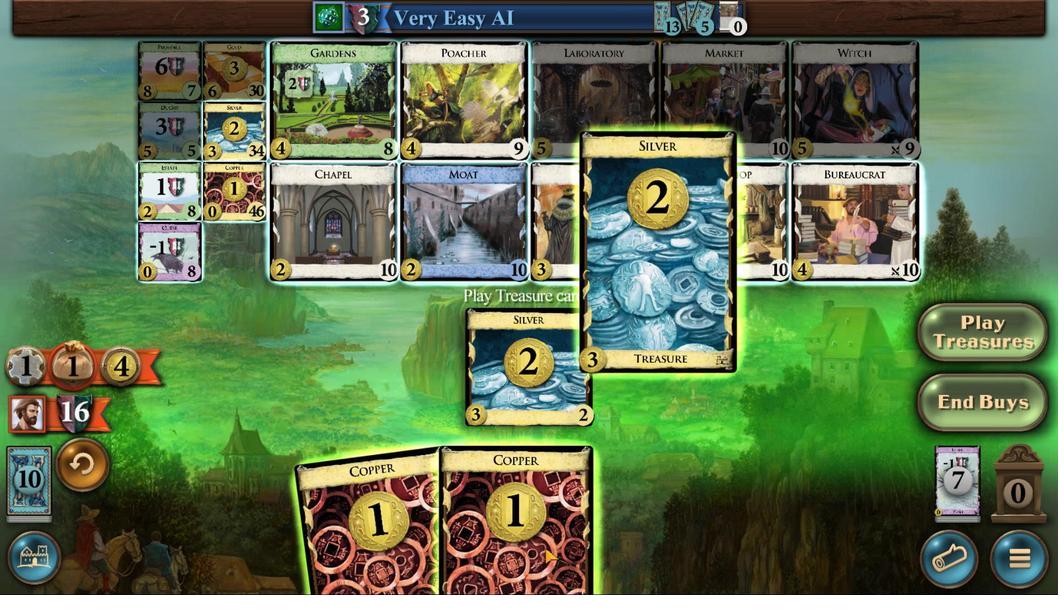 
Action: Mouse scrolled (615, 569) with delta (0, 0)
Screenshot: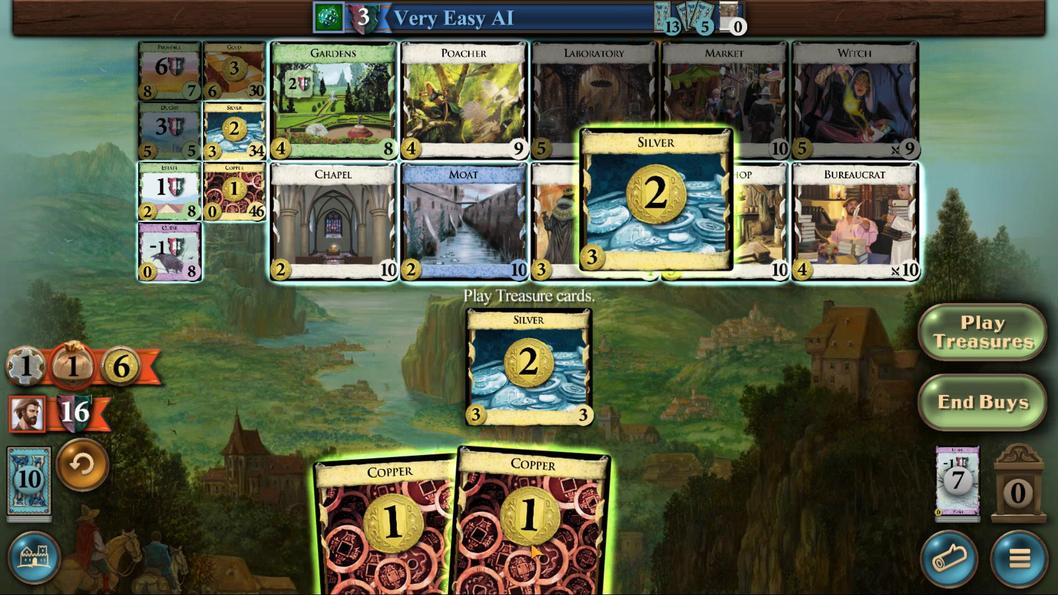 
Action: Mouse moved to (530, 544)
Screenshot: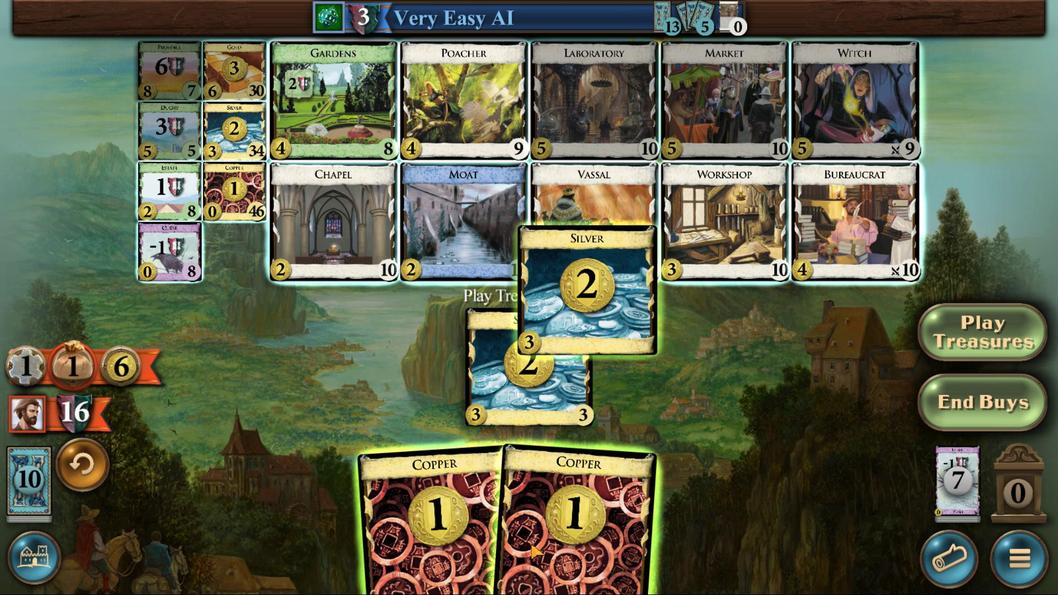 
Action: Mouse scrolled (530, 543) with delta (0, 0)
Screenshot: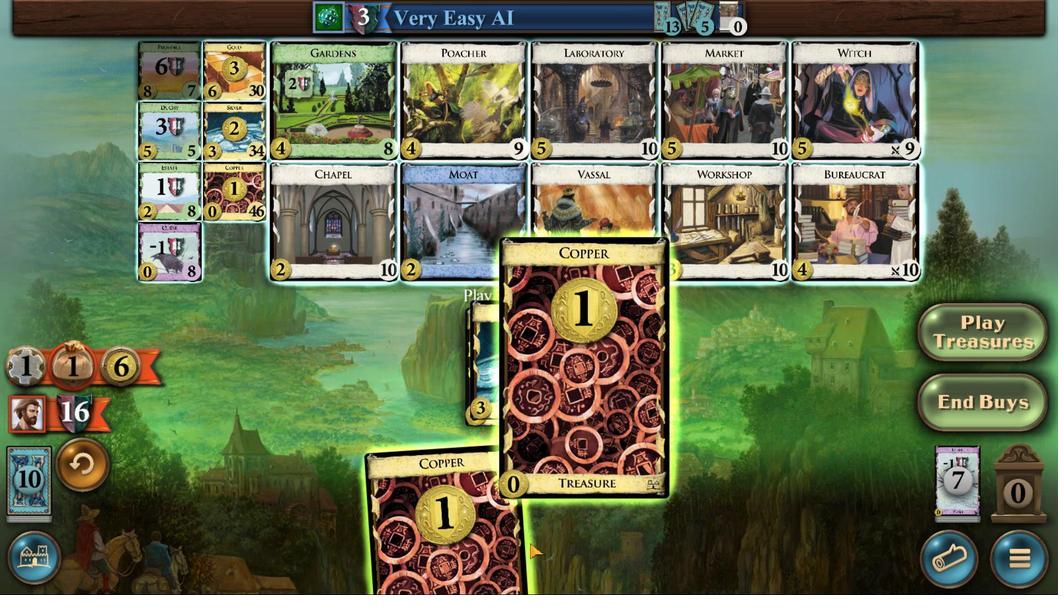 
Action: Mouse scrolled (530, 543) with delta (0, 0)
Screenshot: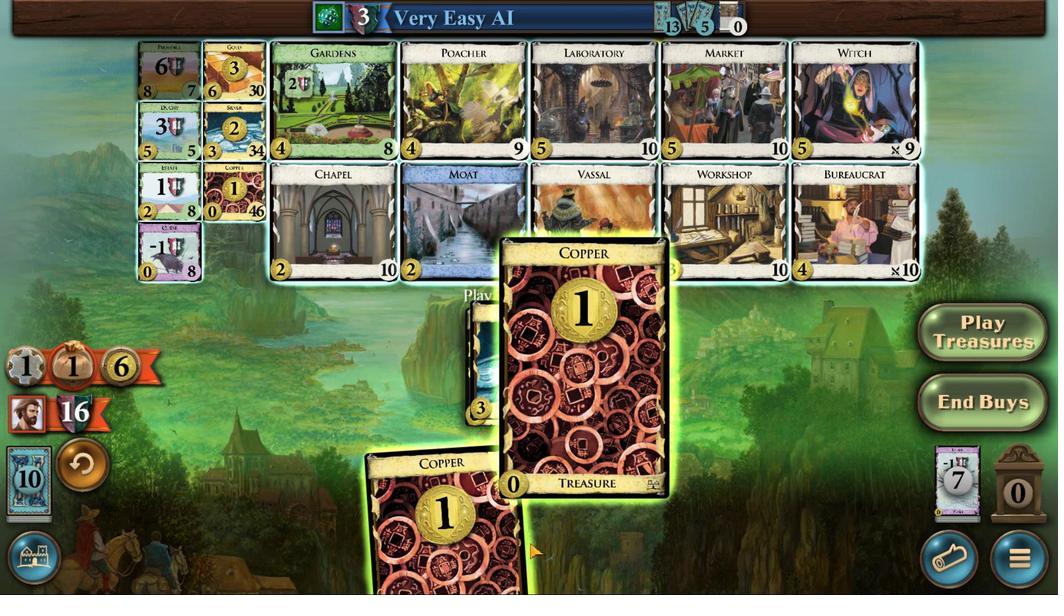 
Action: Mouse scrolled (530, 543) with delta (0, 0)
Screenshot: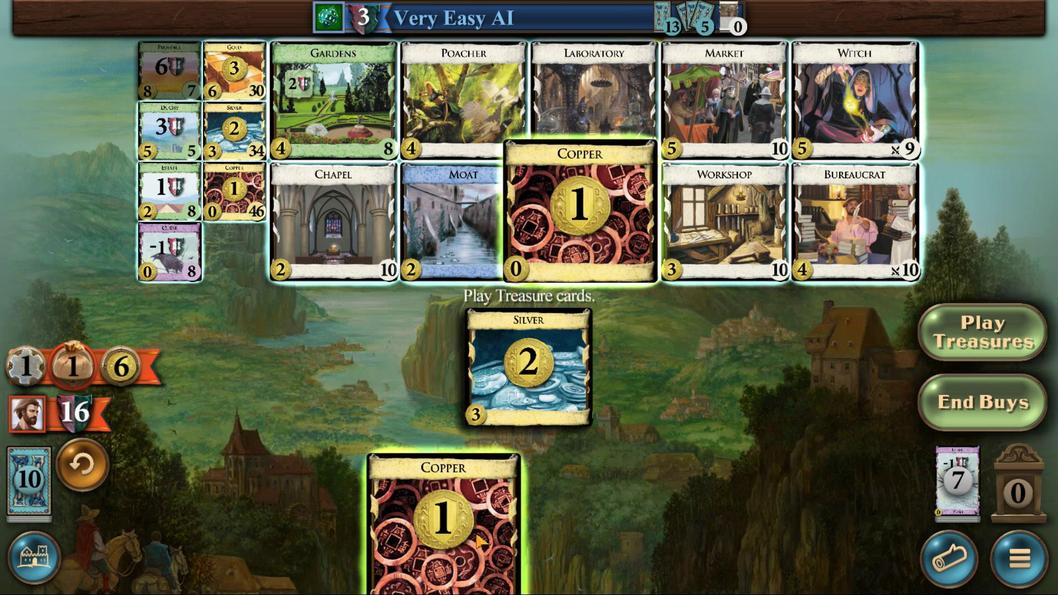 
Action: Mouse scrolled (530, 543) with delta (0, 0)
Screenshot: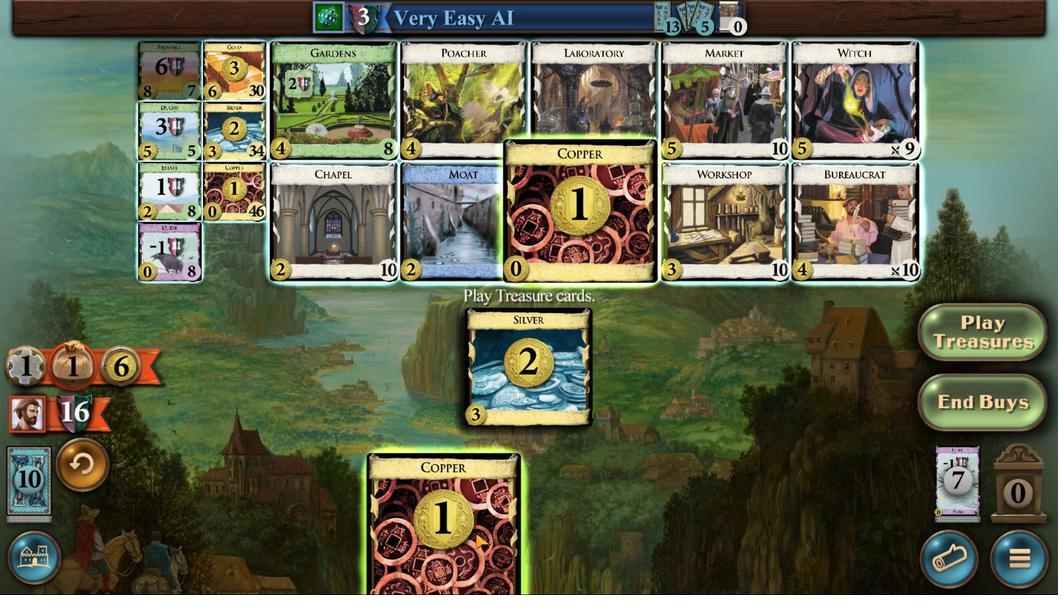
Action: Mouse moved to (475, 533)
Screenshot: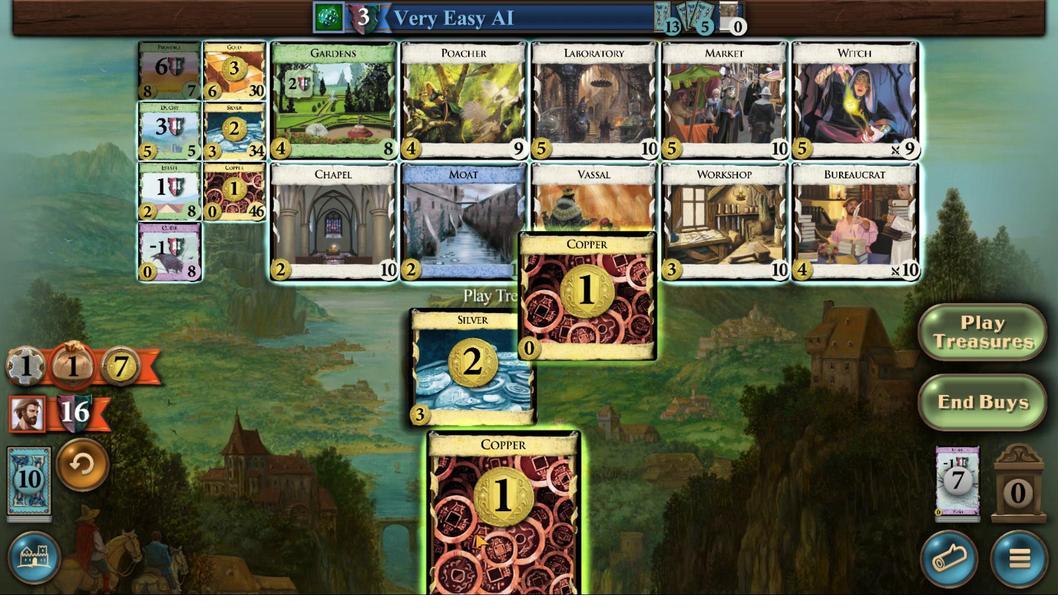 
Action: Mouse scrolled (475, 533) with delta (0, 0)
Screenshot: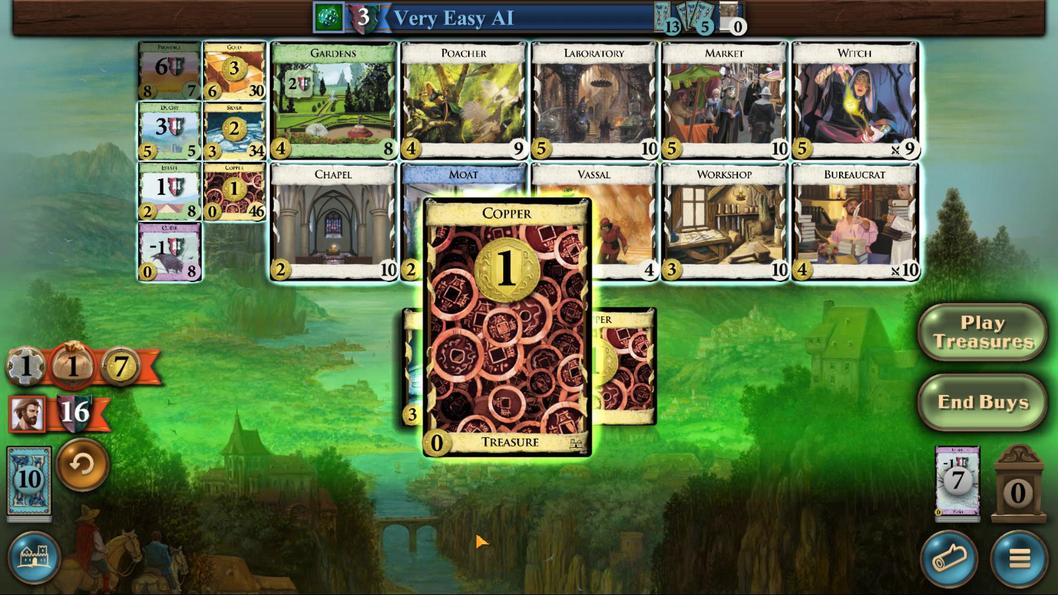 
Action: Mouse scrolled (475, 533) with delta (0, 0)
Screenshot: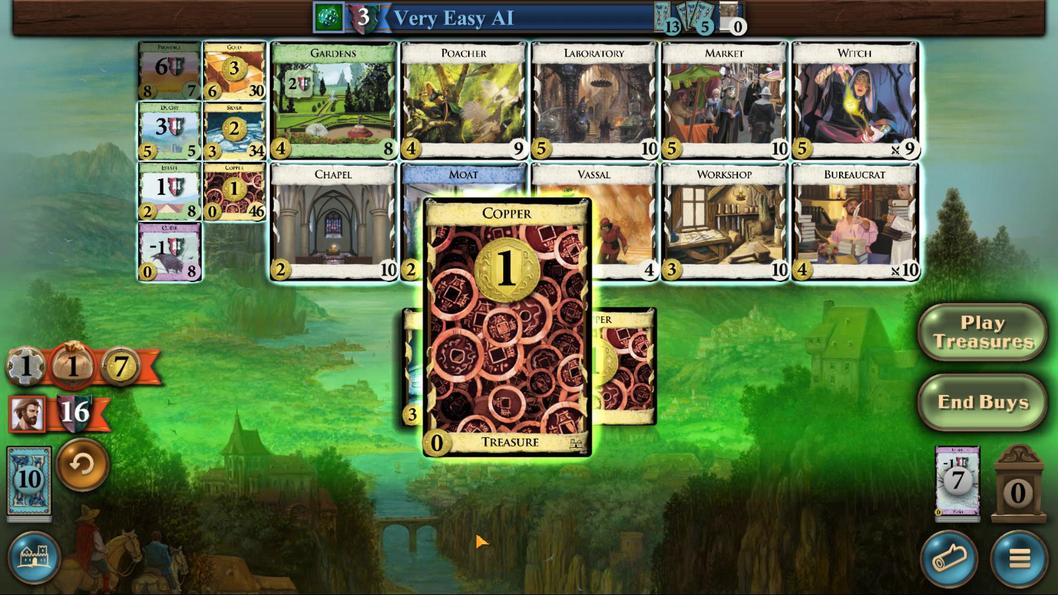 
Action: Mouse scrolled (475, 533) with delta (0, 0)
Screenshot: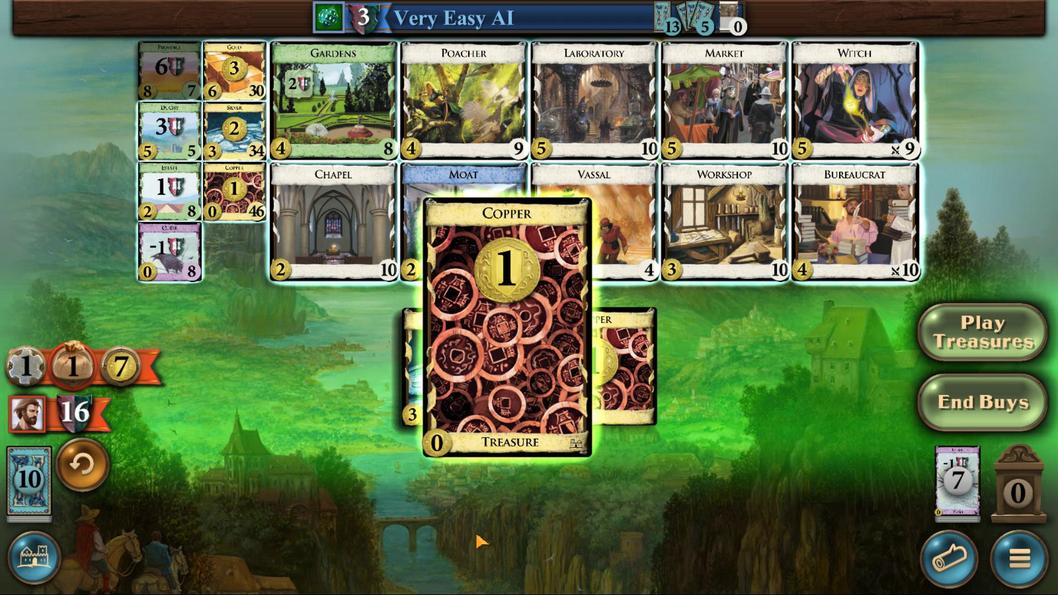 
Action: Mouse scrolled (475, 533) with delta (0, 0)
Screenshot: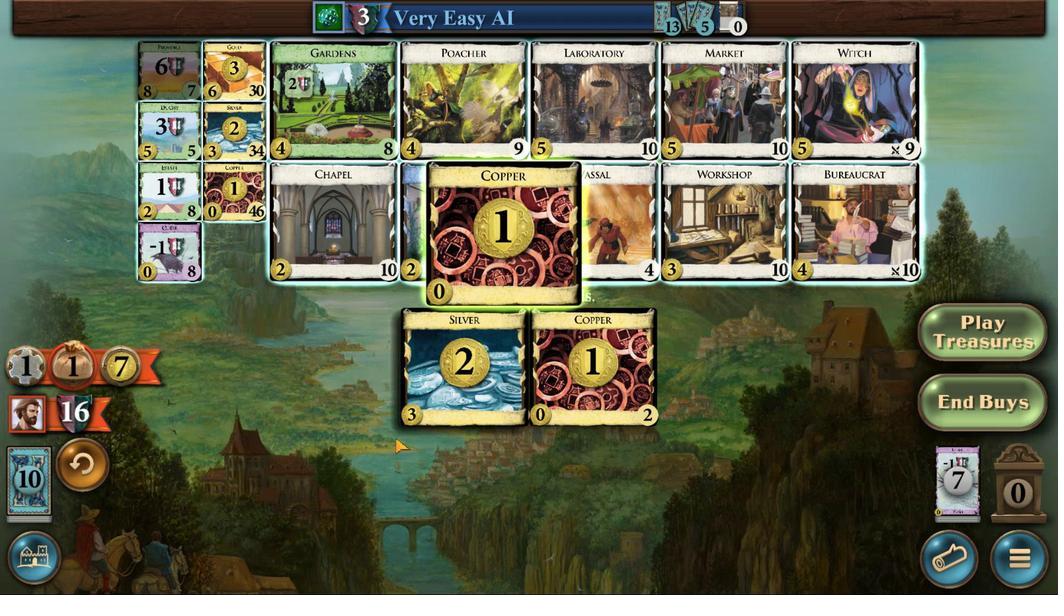 
Action: Mouse scrolled (475, 533) with delta (0, 0)
Screenshot: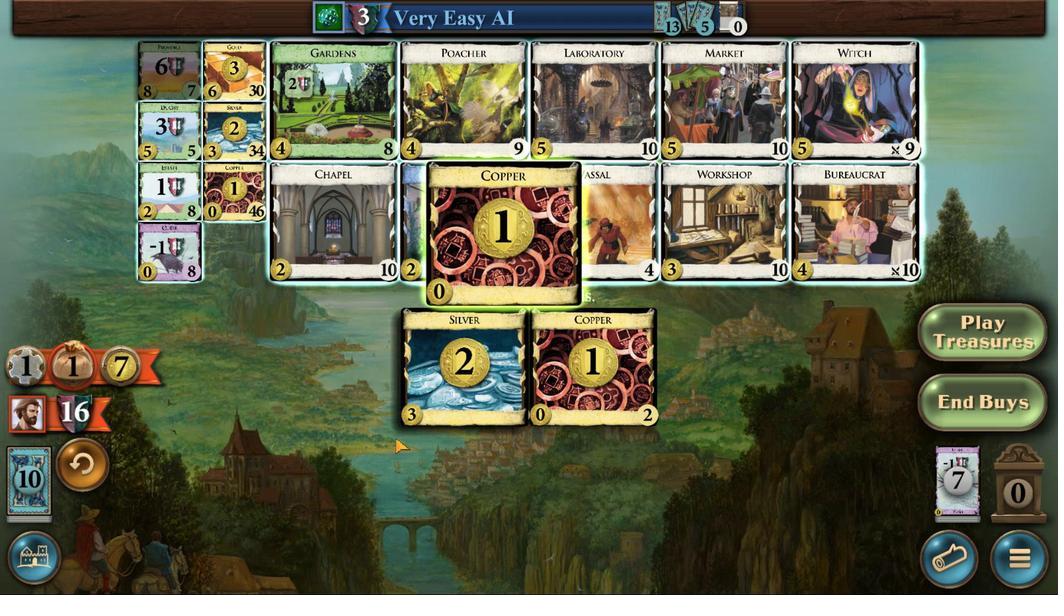 
Action: Mouse moved to (164, 76)
Screenshot: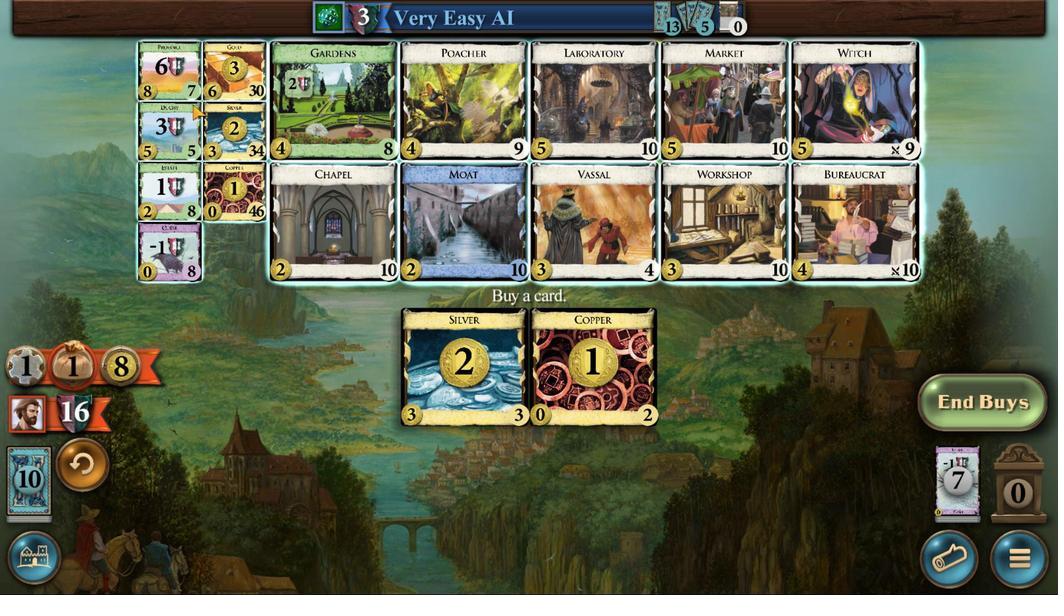 
Action: Mouse pressed left at (164, 76)
Screenshot: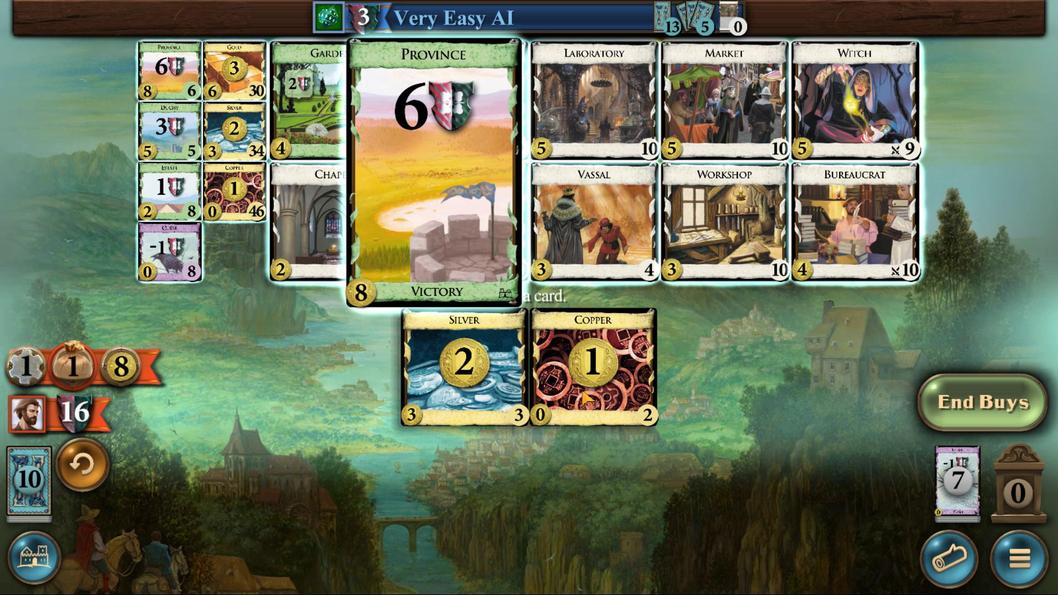 
Action: Mouse moved to (636, 537)
Screenshot: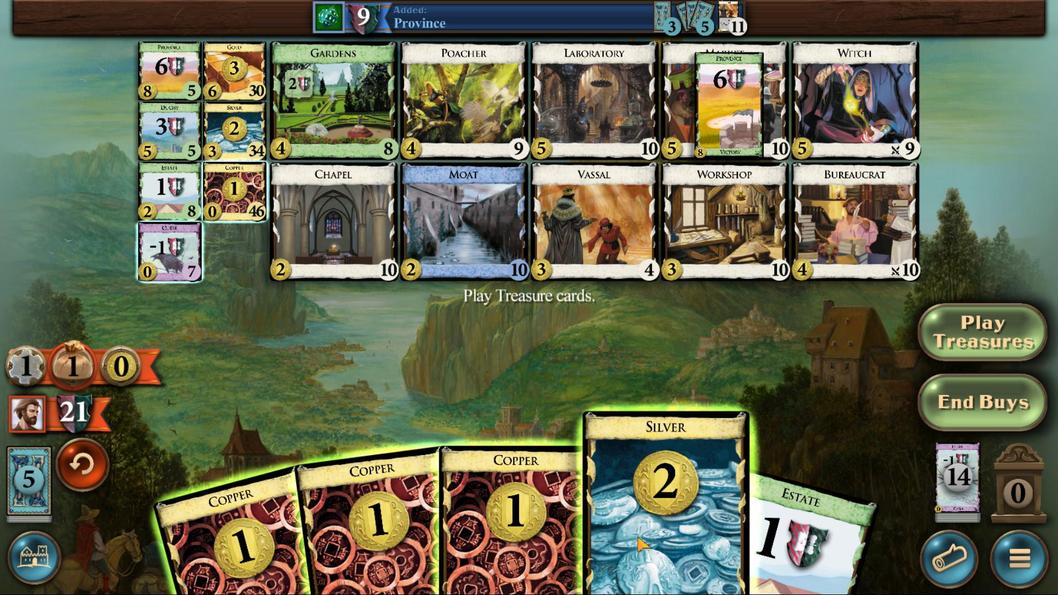 
Action: Mouse scrolled (636, 536) with delta (0, 0)
Screenshot: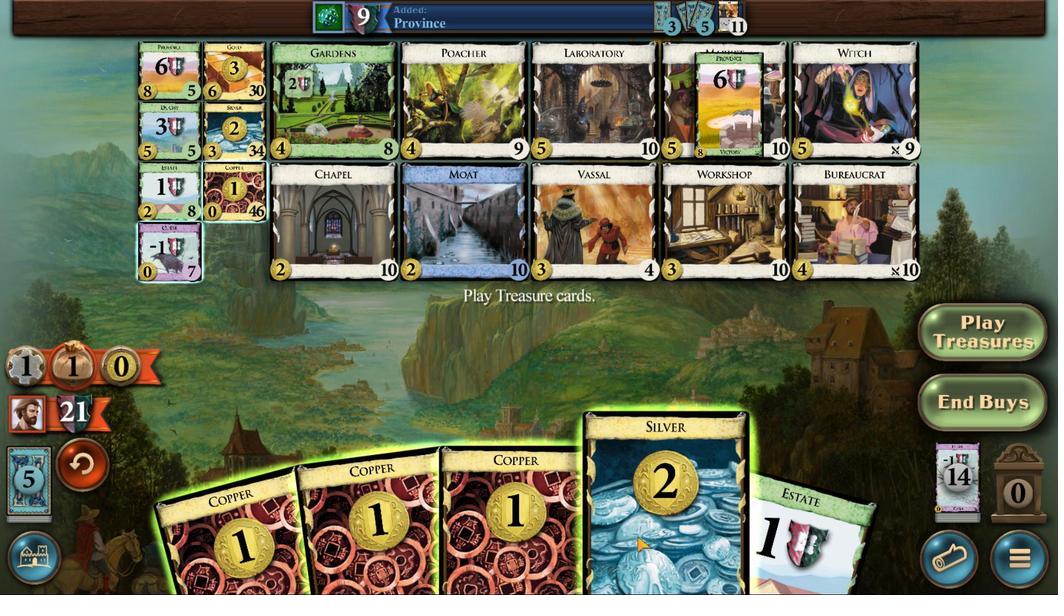 
Action: Mouse scrolled (636, 536) with delta (0, 0)
Screenshot: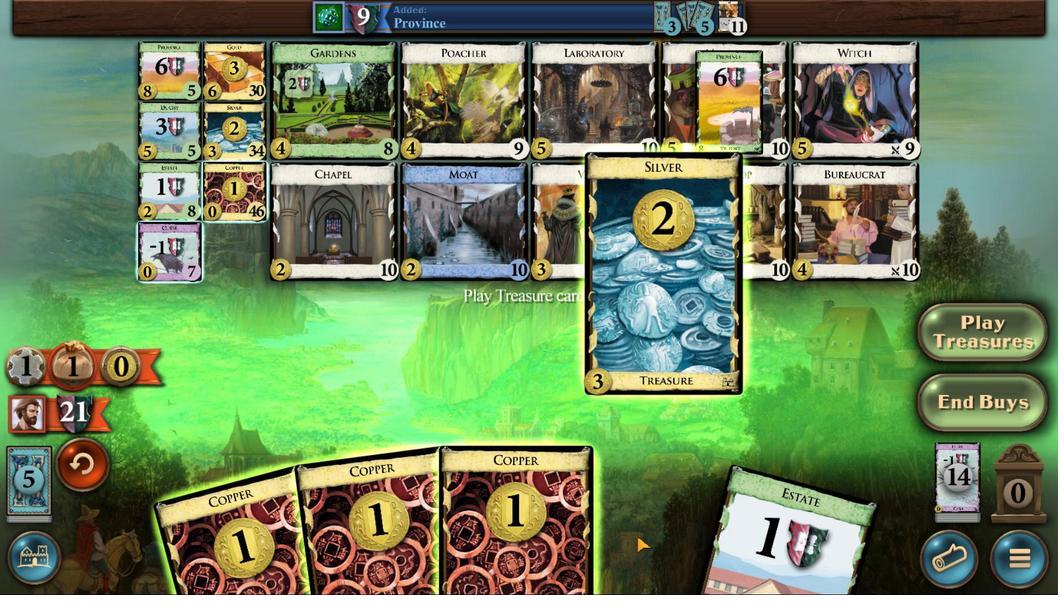 
Action: Mouse scrolled (636, 536) with delta (0, 0)
Screenshot: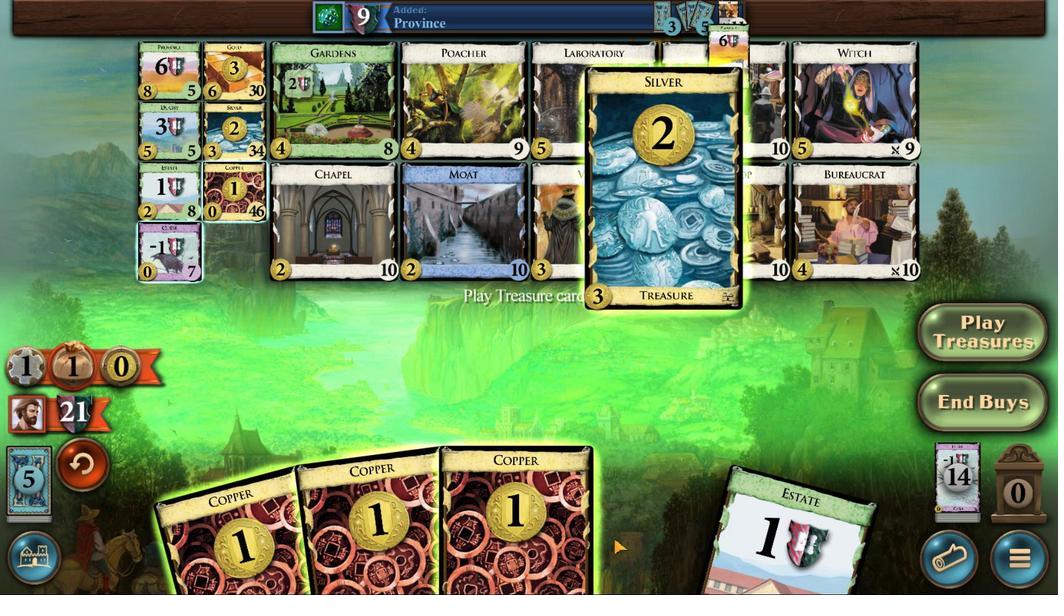 
Action: Mouse moved to (579, 539)
Screenshot: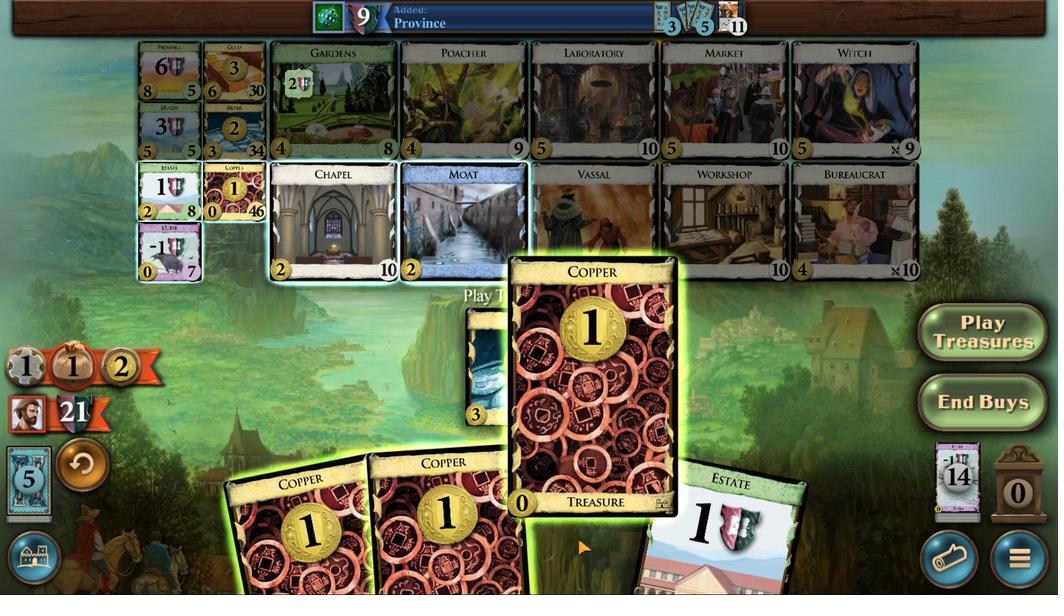 
Action: Mouse scrolled (579, 539) with delta (0, 0)
Screenshot: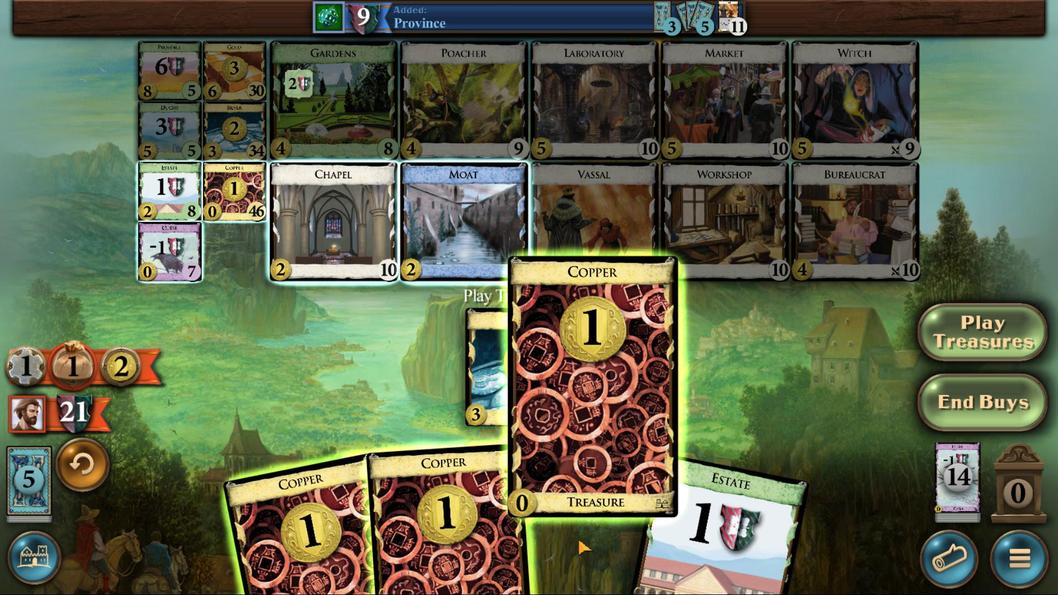 
Action: Mouse scrolled (579, 539) with delta (0, 0)
Screenshot: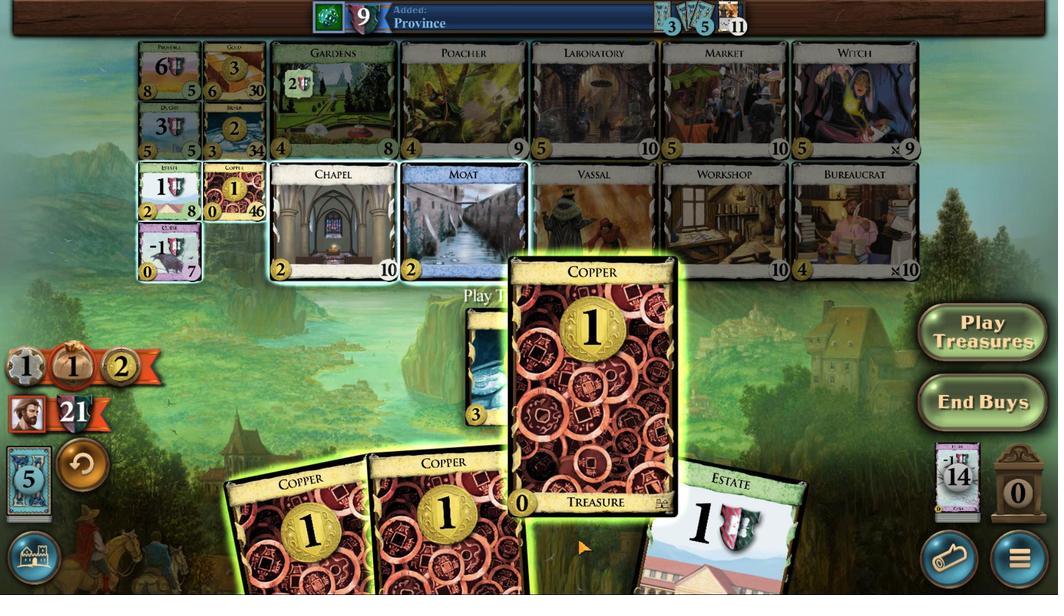 
Action: Mouse scrolled (579, 539) with delta (0, 0)
Screenshot: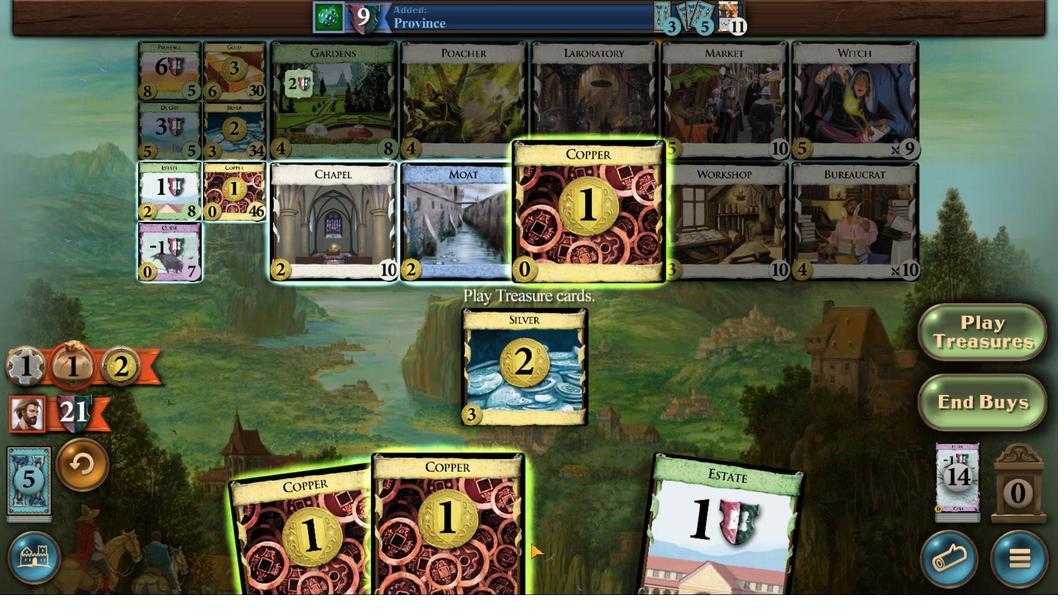 
Action: Mouse moved to (512, 545)
Screenshot: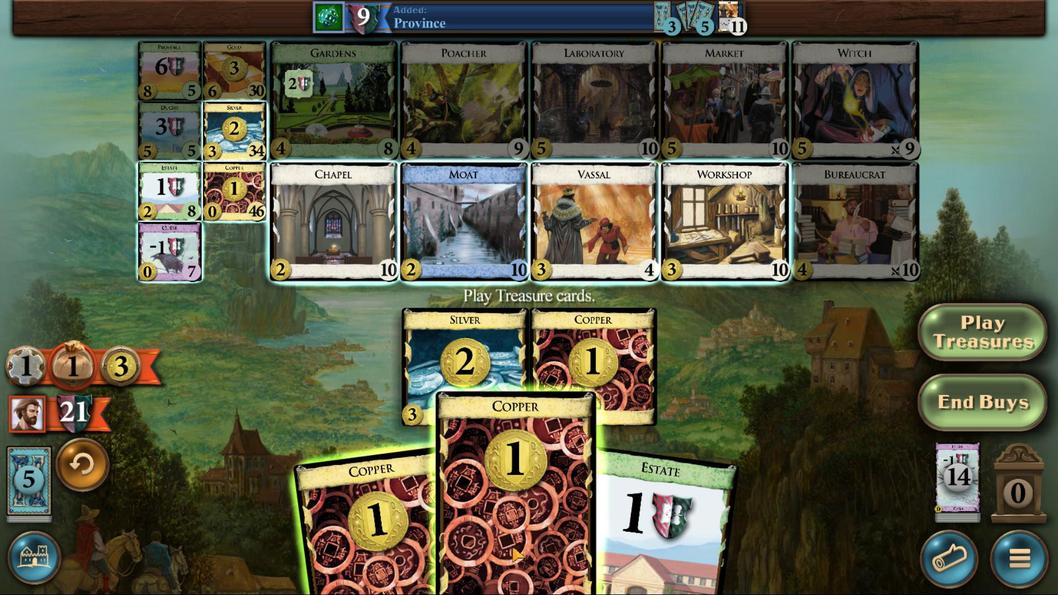 
Action: Mouse scrolled (512, 545) with delta (0, 0)
Screenshot: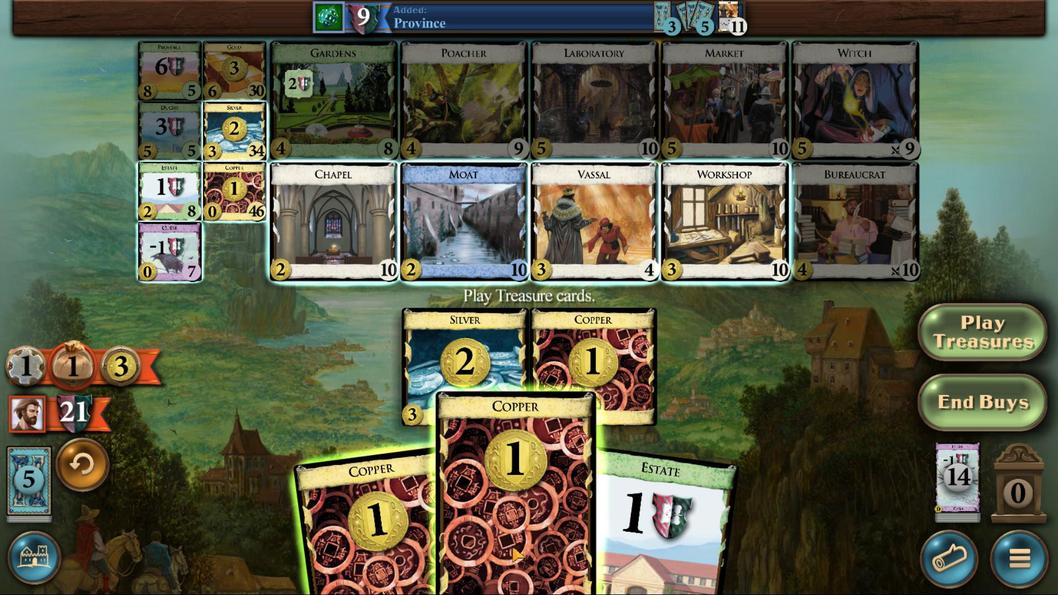 
Action: Mouse moved to (511, 546)
Screenshot: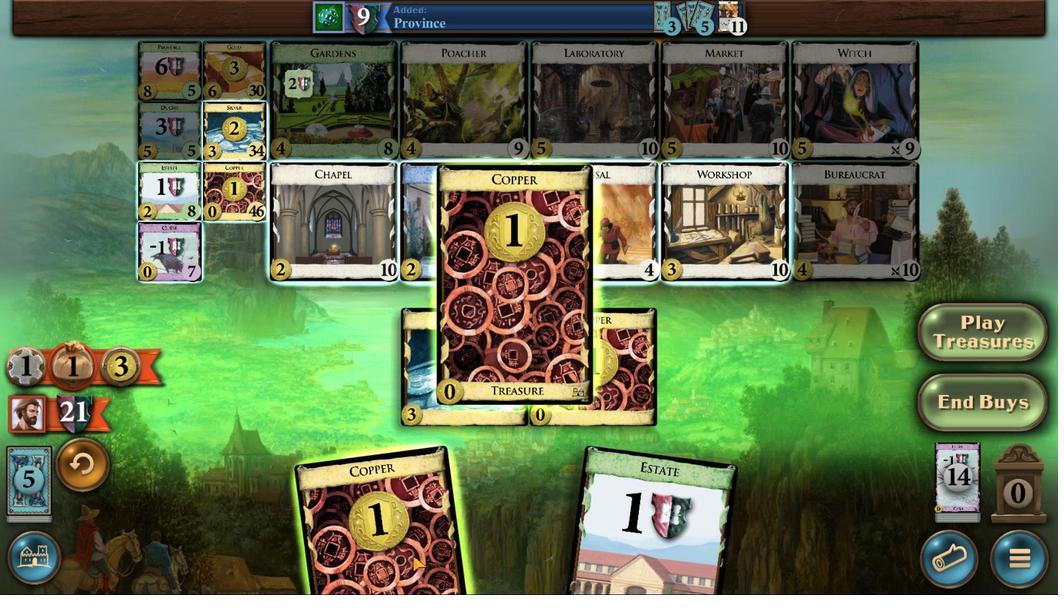 
Action: Mouse scrolled (511, 545) with delta (0, 0)
Screenshot: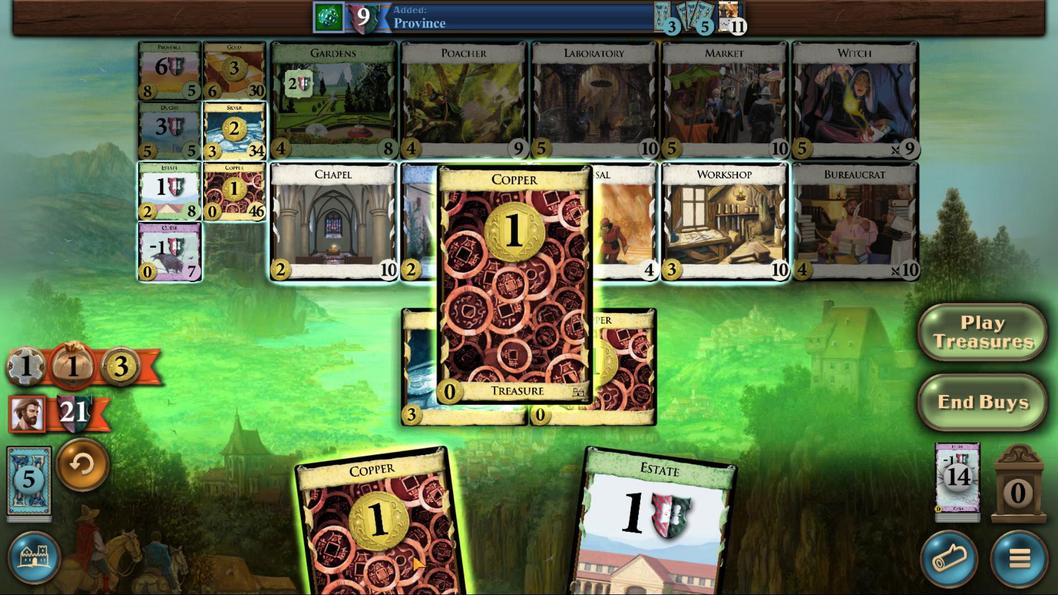 
Action: Mouse moved to (511, 546)
Screenshot: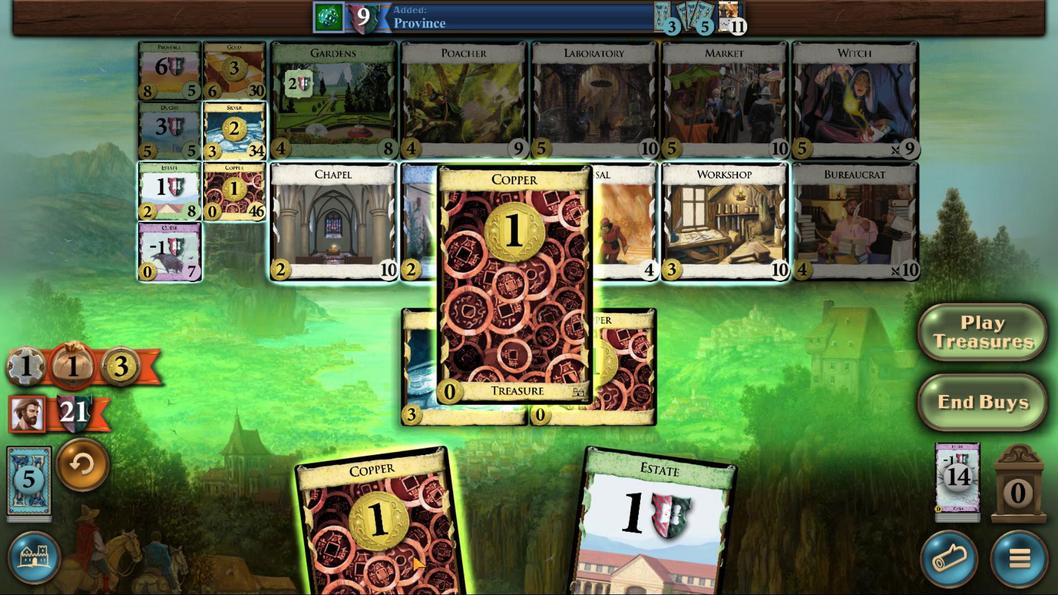 
Action: Mouse scrolled (511, 545) with delta (0, 0)
Screenshot: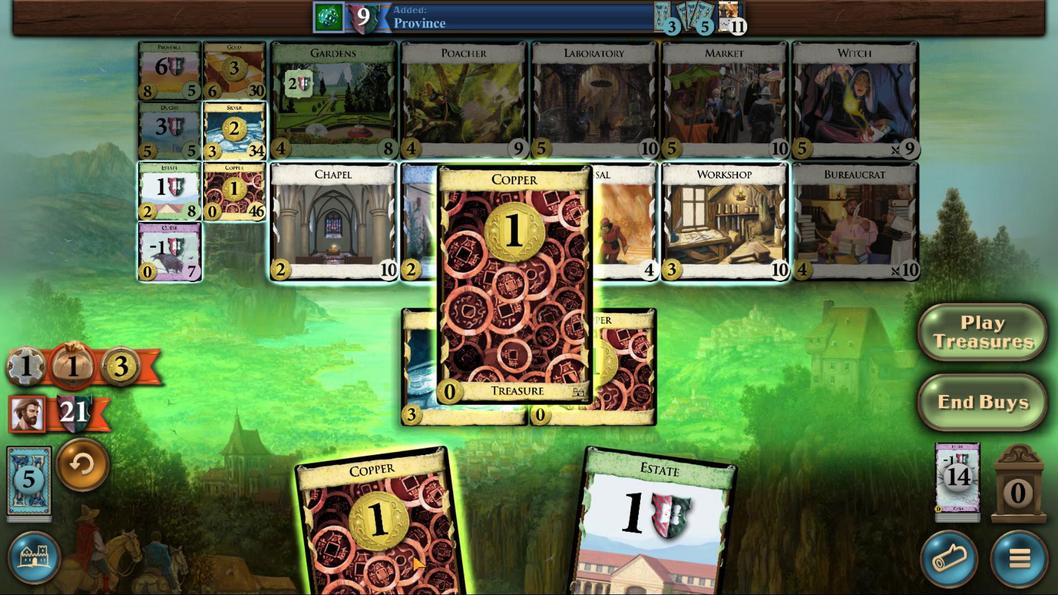
Action: Mouse moved to (398, 557)
Screenshot: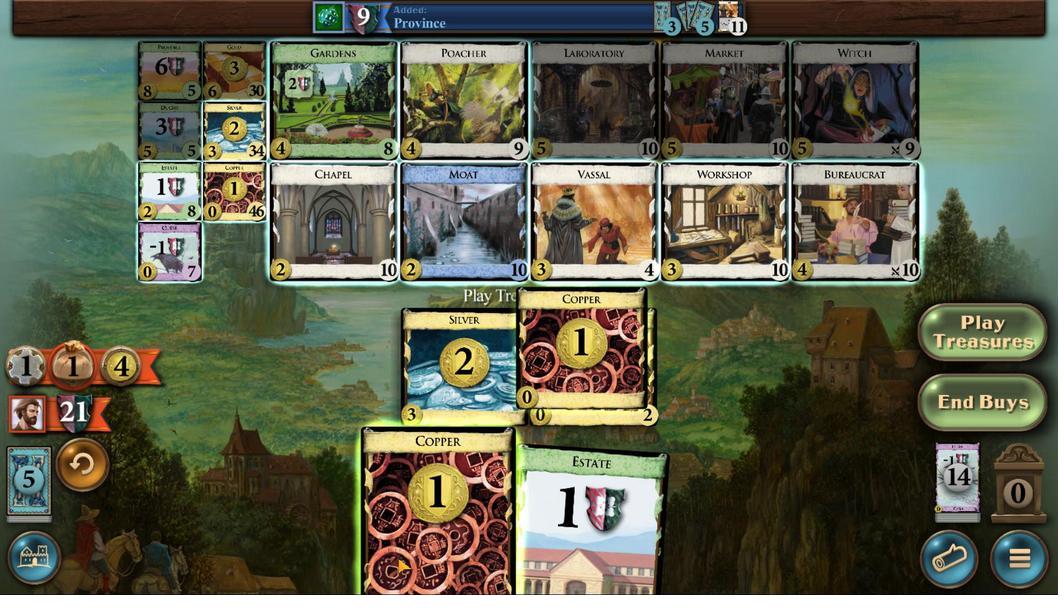 
Action: Mouse scrolled (398, 556) with delta (0, 0)
Screenshot: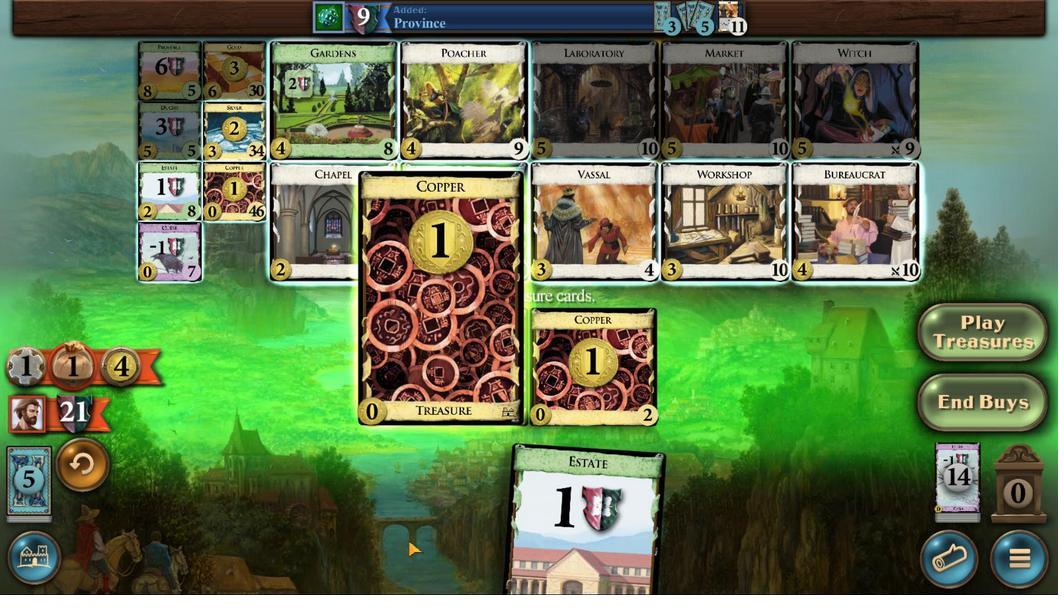 
Action: Mouse moved to (398, 558)
Screenshot: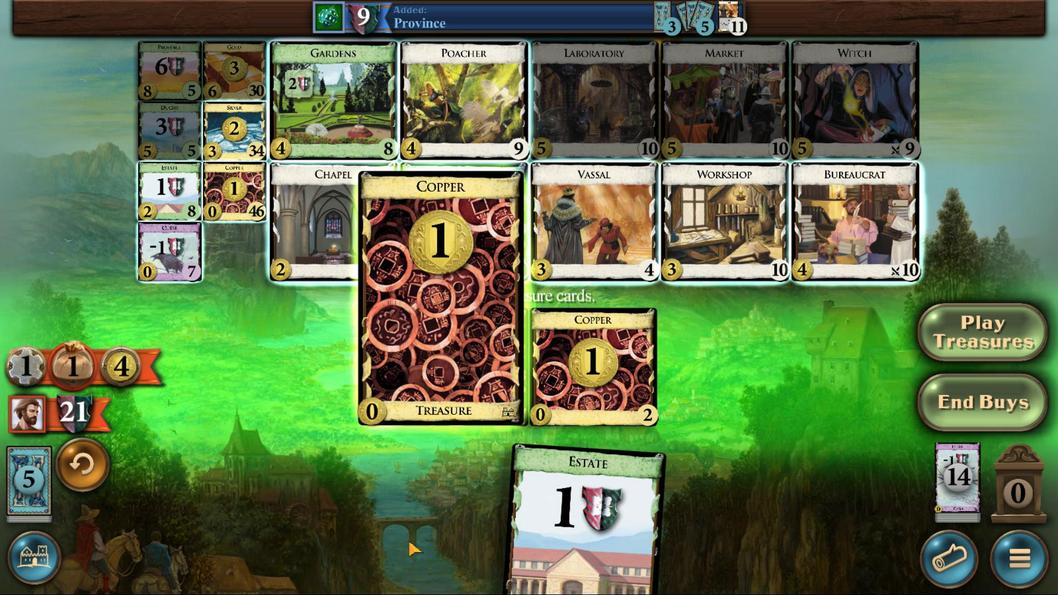 
Action: Mouse scrolled (398, 557) with delta (0, 0)
Screenshot: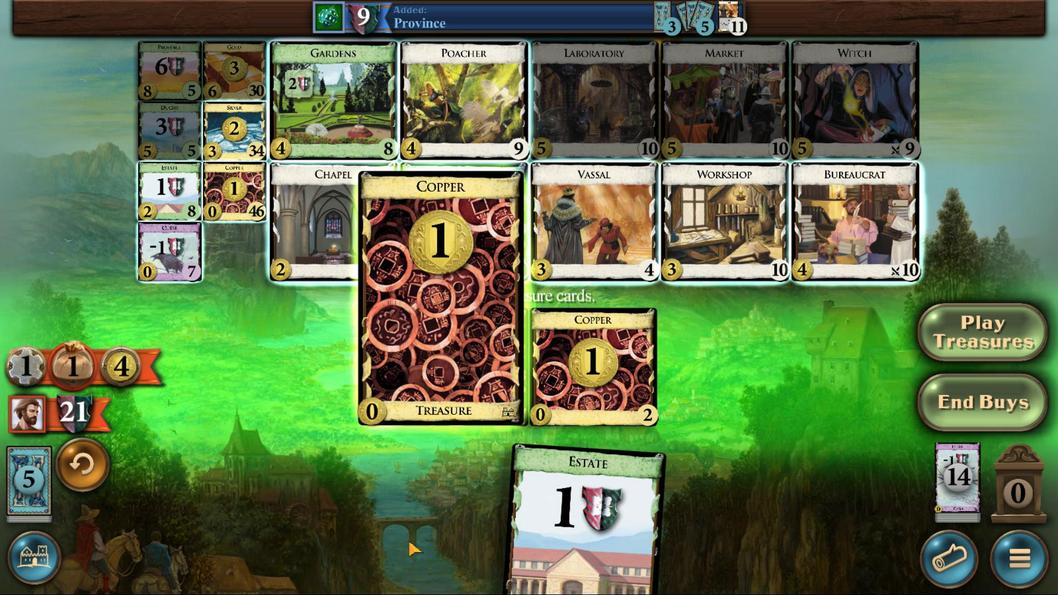 
Action: Mouse moved to (397, 558)
Screenshot: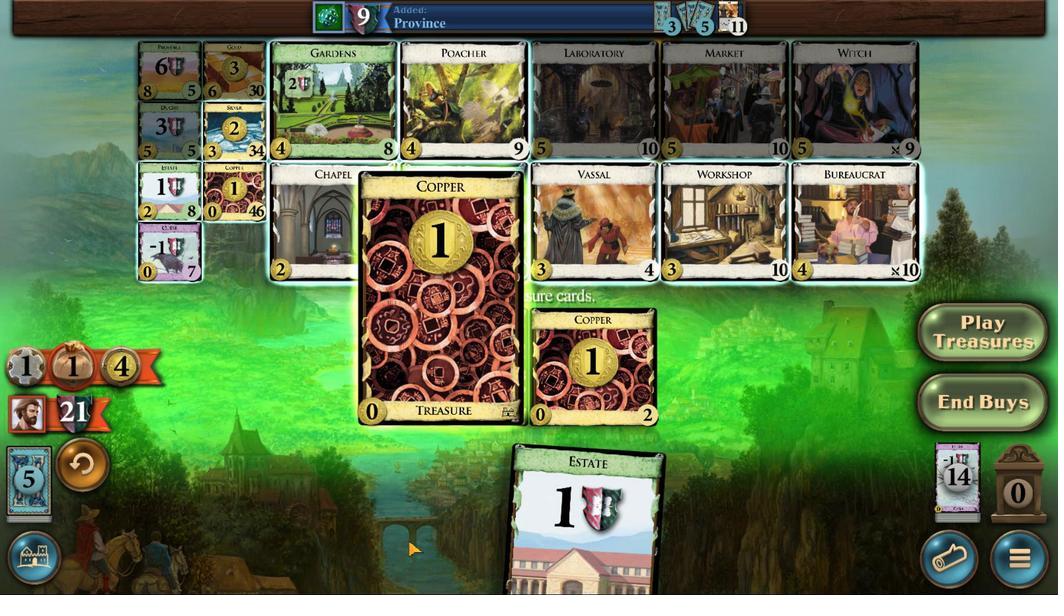 
Action: Mouse scrolled (397, 558) with delta (0, 0)
Screenshot: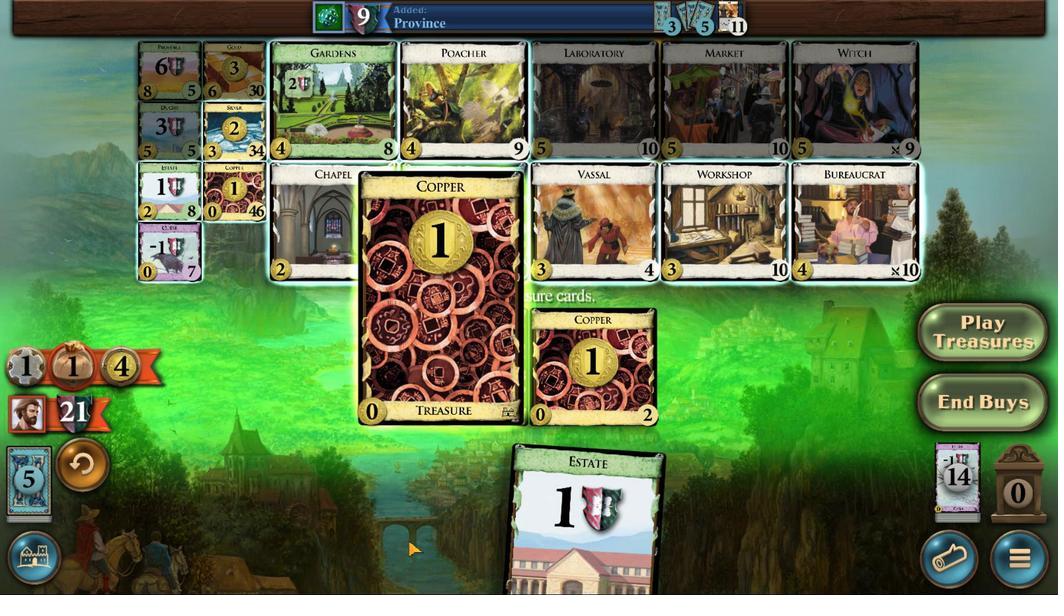 
Action: Mouse scrolled (397, 558) with delta (0, 0)
Screenshot: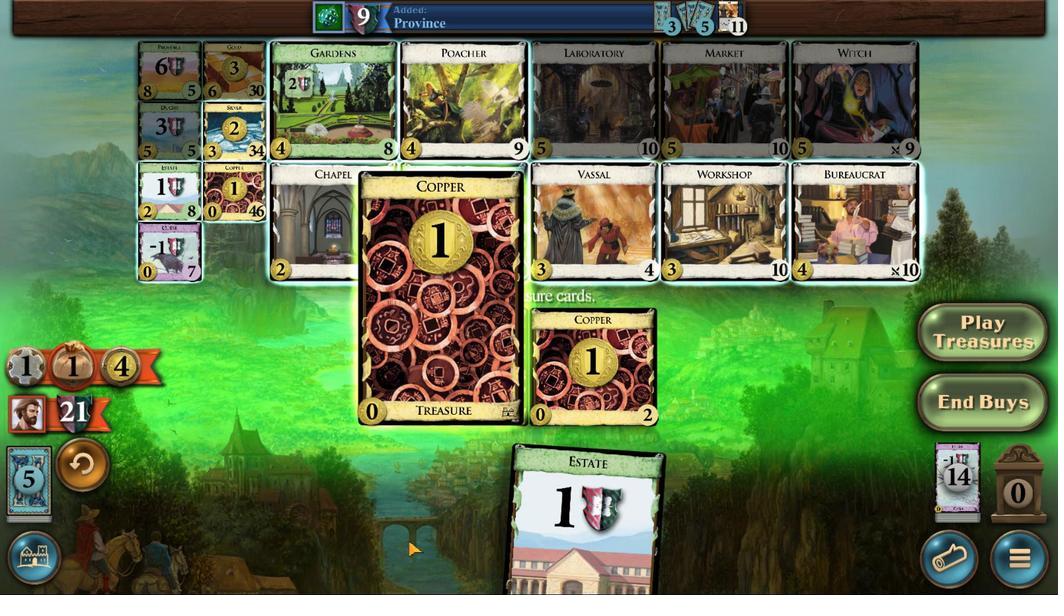 
Action: Mouse moved to (160, 127)
Screenshot: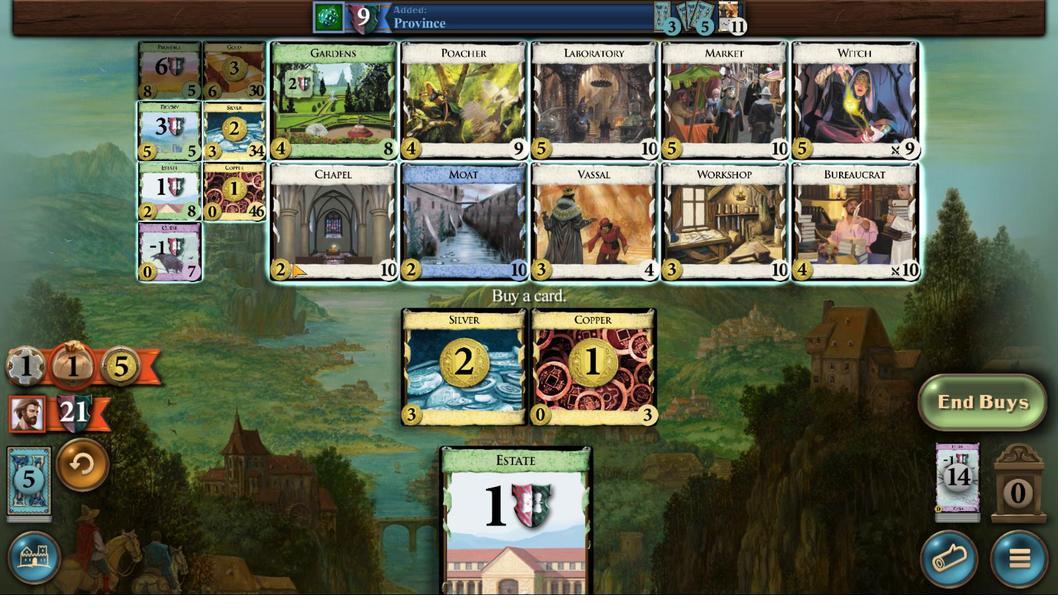 
Action: Mouse pressed left at (160, 127)
Screenshot: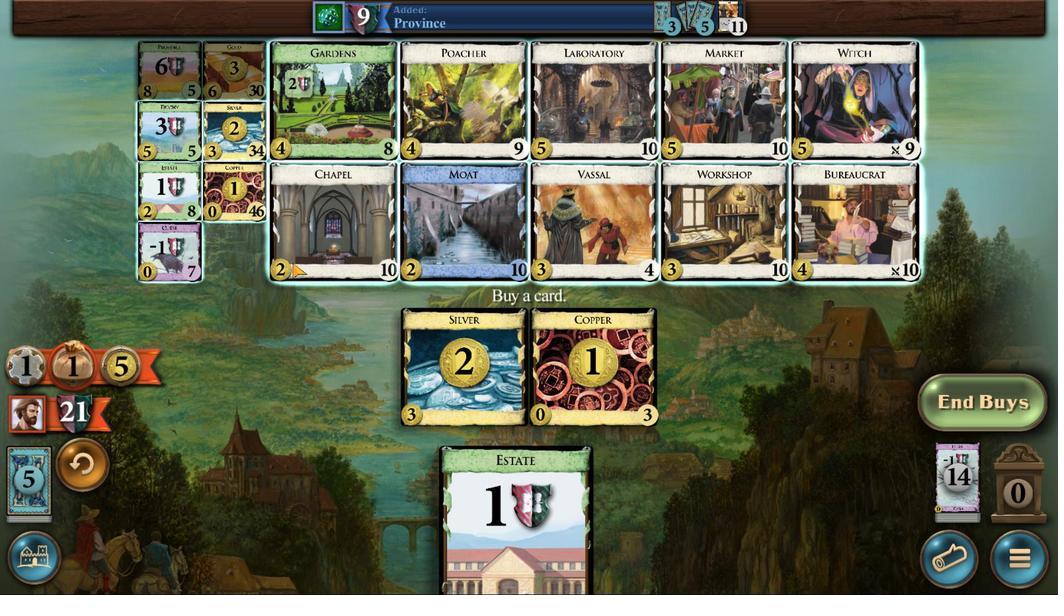 
Action: Mouse moved to (267, 526)
Screenshot: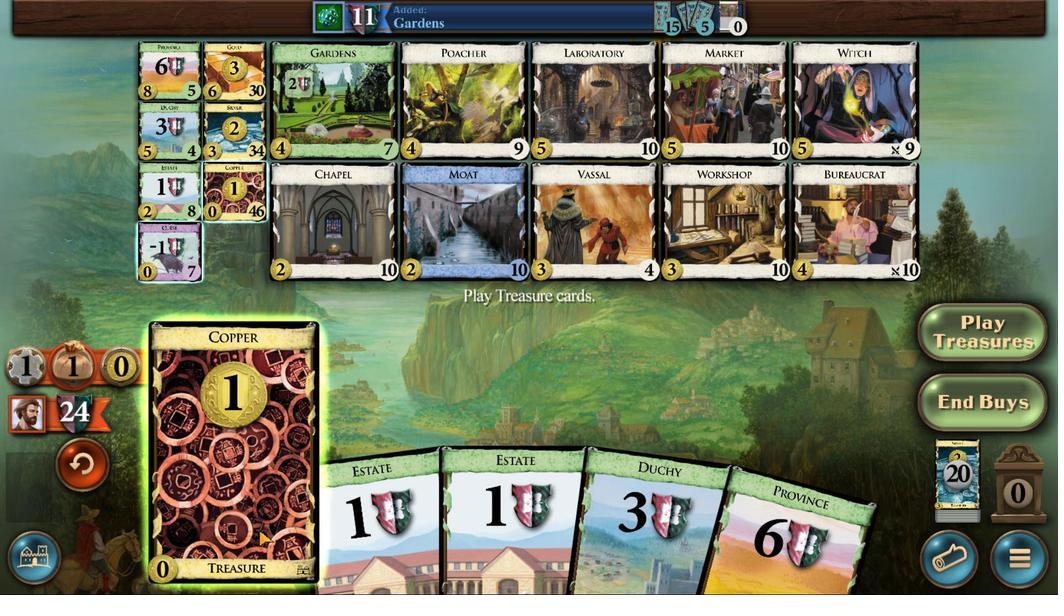 
Action: Mouse scrolled (267, 526) with delta (0, 0)
Screenshot: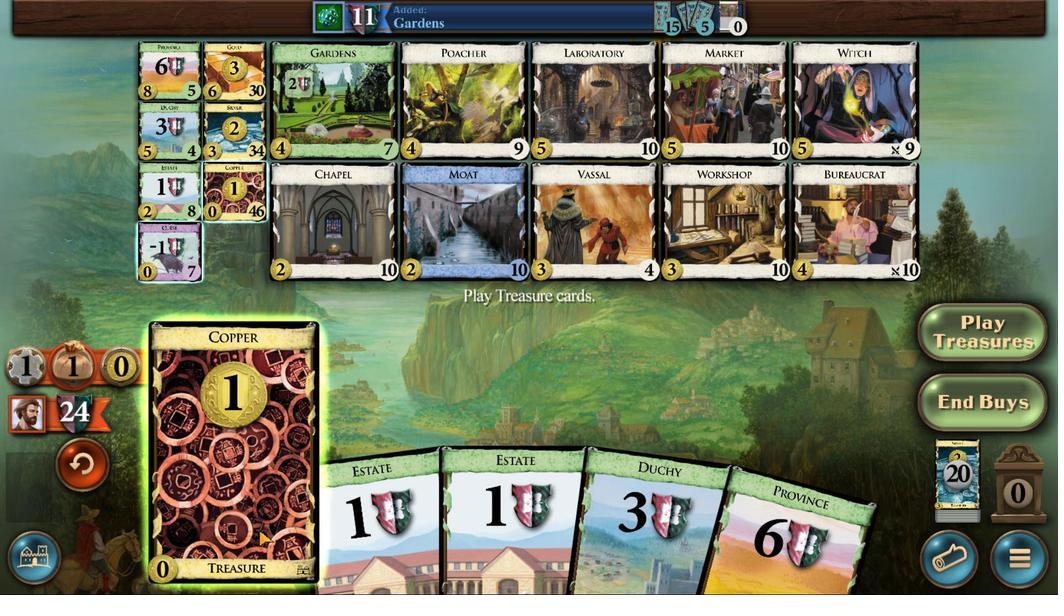 
Action: Mouse moved to (260, 529)
Screenshot: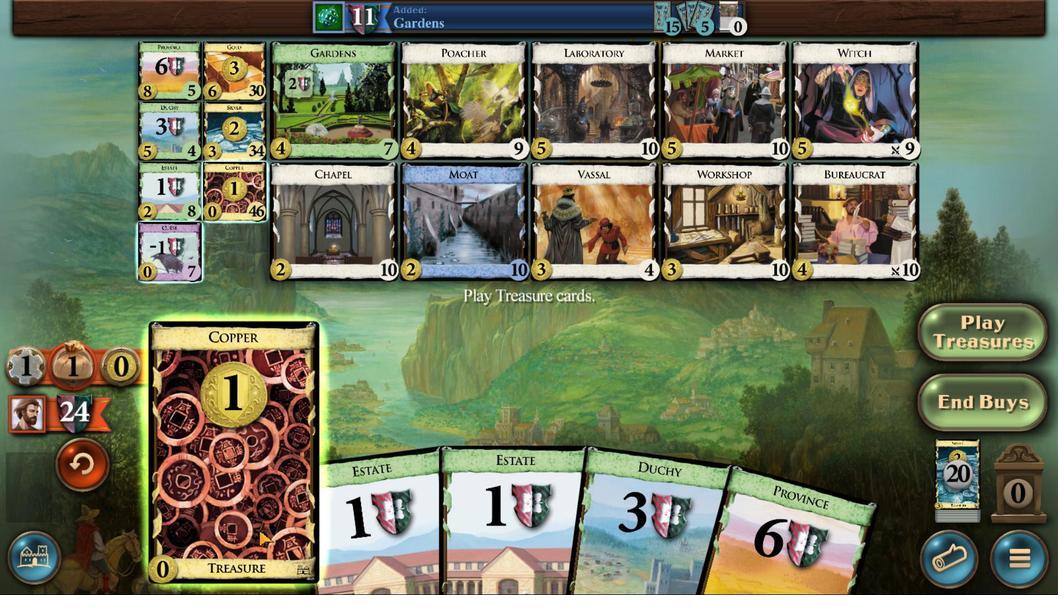 
Action: Mouse scrolled (260, 529) with delta (0, 0)
Screenshot: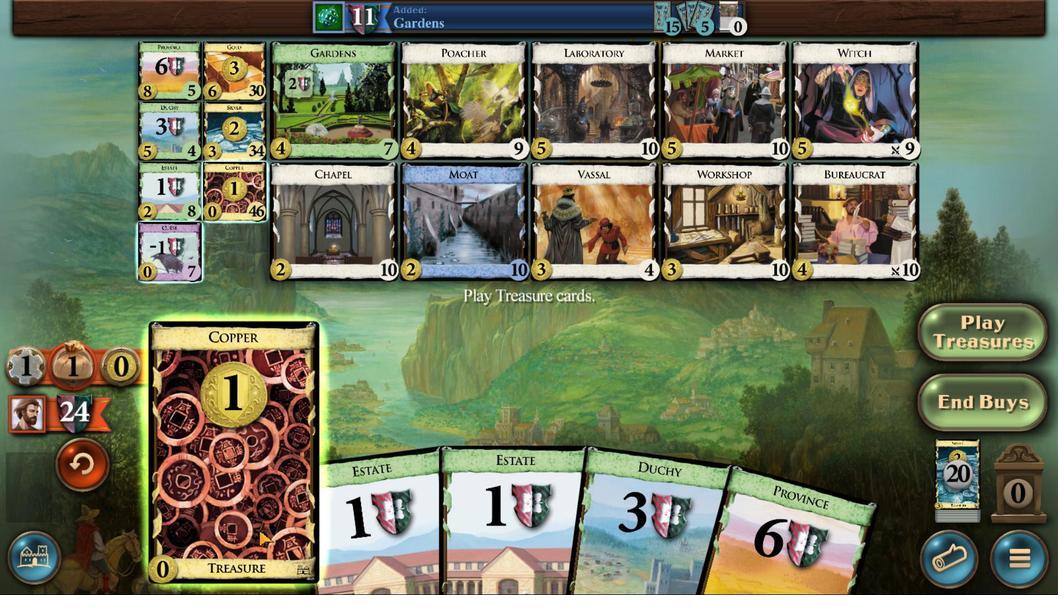 
Action: Mouse moved to (258, 531)
Screenshot: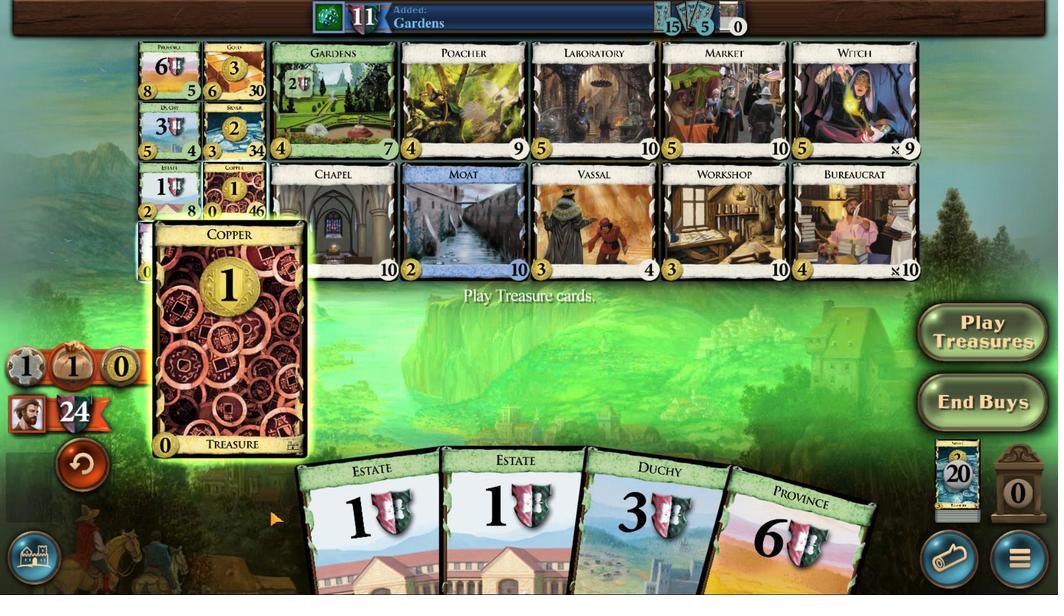 
Action: Mouse scrolled (258, 530) with delta (0, 0)
Screenshot: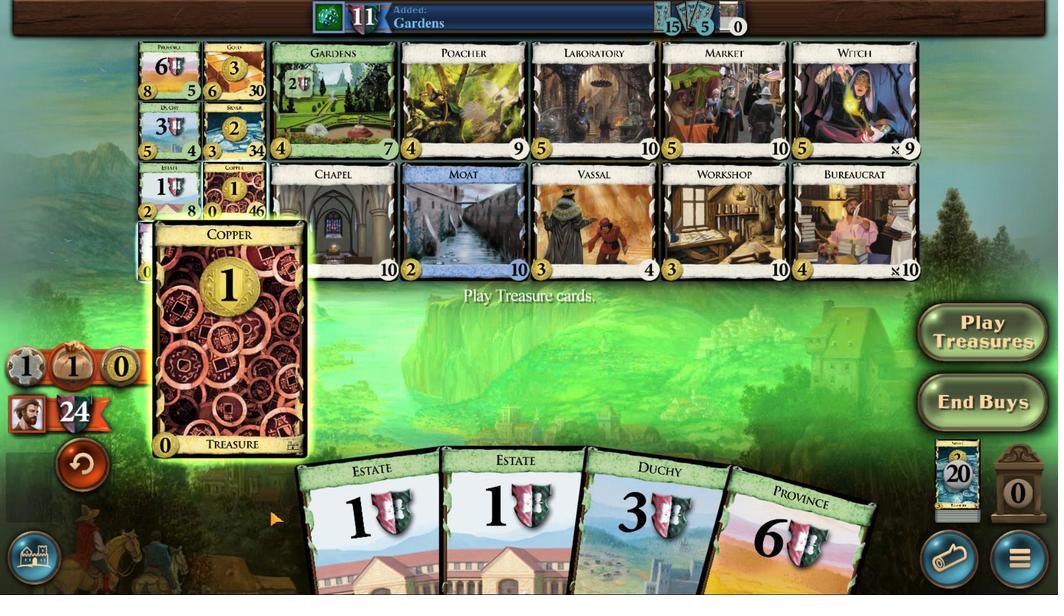 
Action: Mouse scrolled (258, 530) with delta (0, 0)
Screenshot: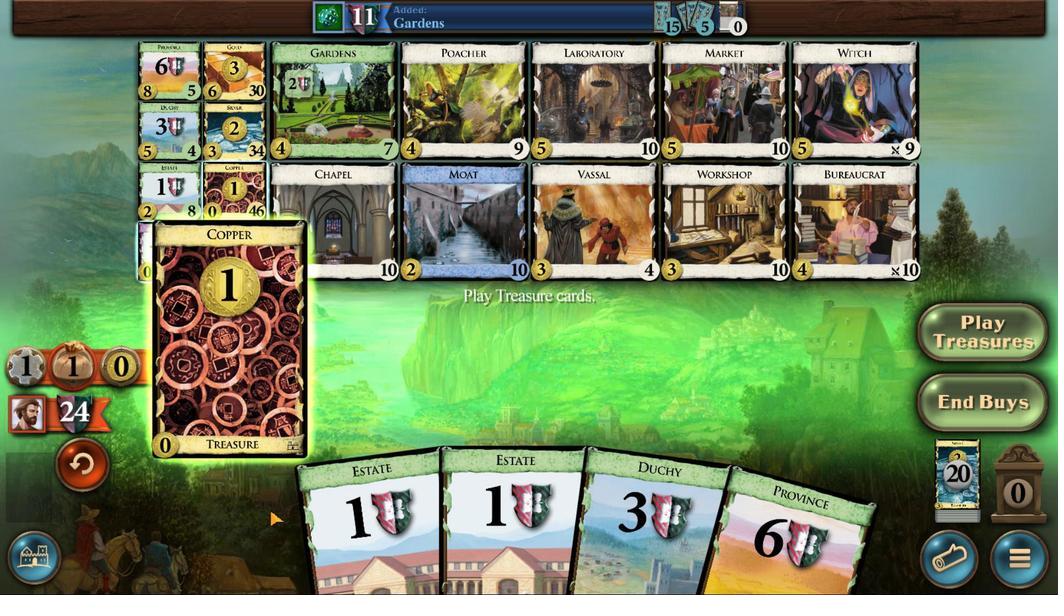 
Action: Mouse moved to (213, 194)
Screenshot: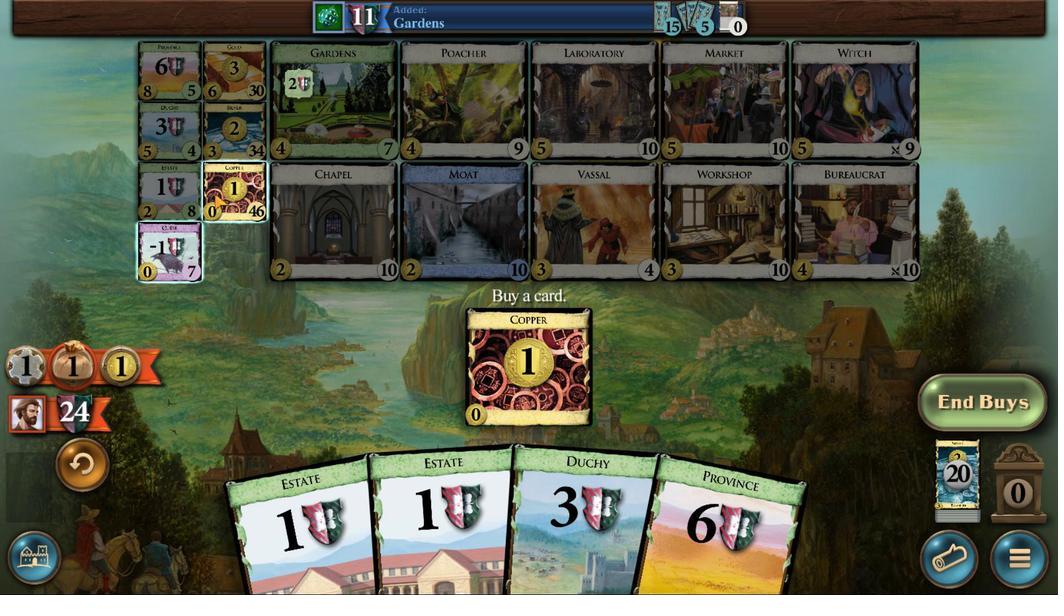 
Action: Mouse pressed left at (213, 194)
Screenshot: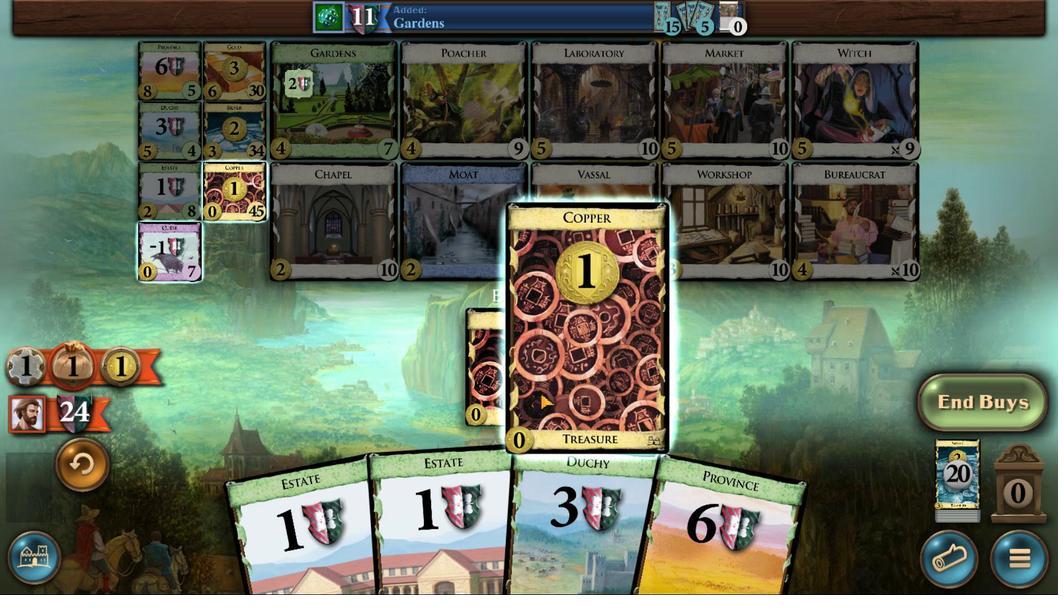 
Action: Mouse moved to (527, 513)
Screenshot: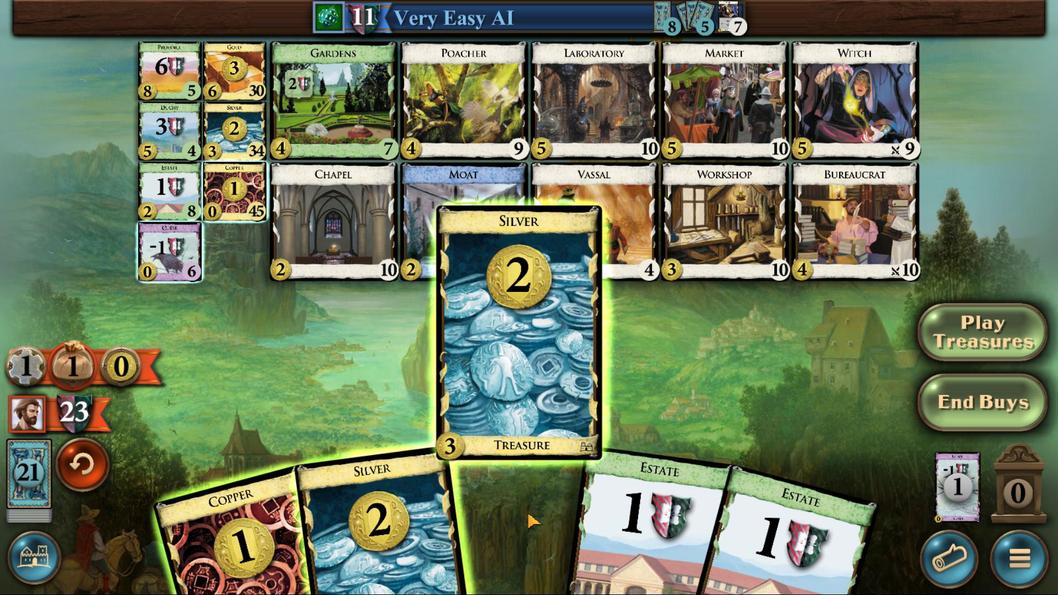 
Action: Mouse scrolled (527, 512) with delta (0, 0)
Screenshot: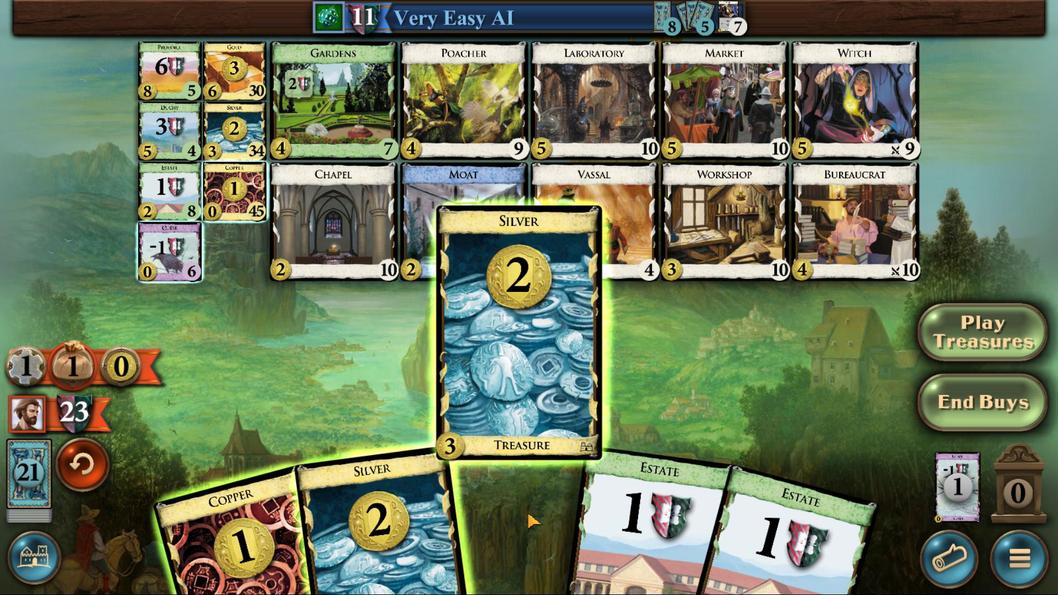 
Action: Mouse scrolled (527, 512) with delta (0, 0)
Screenshot: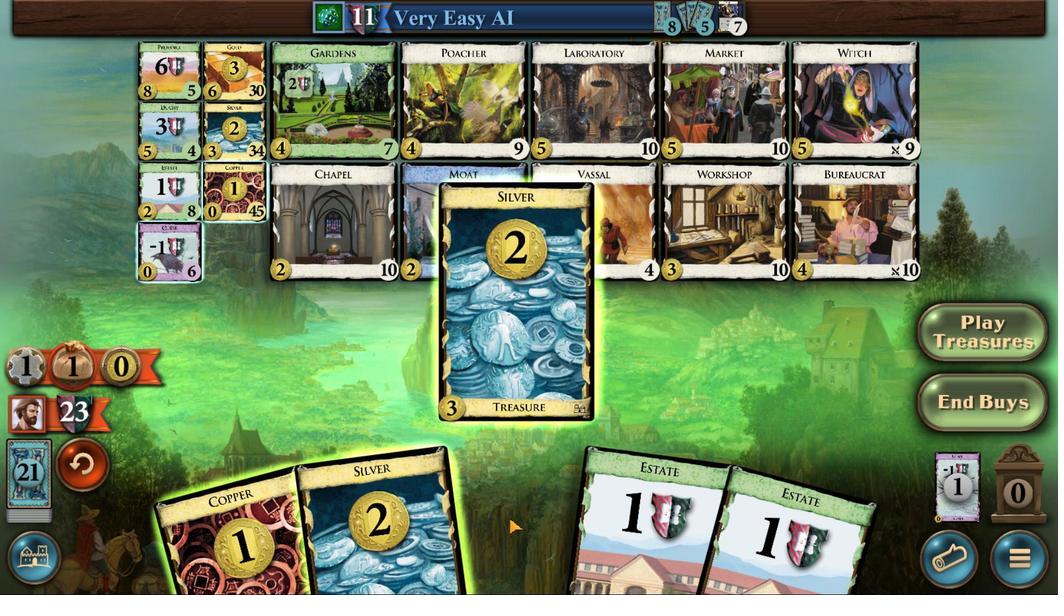 
Action: Mouse moved to (442, 518)
Screenshot: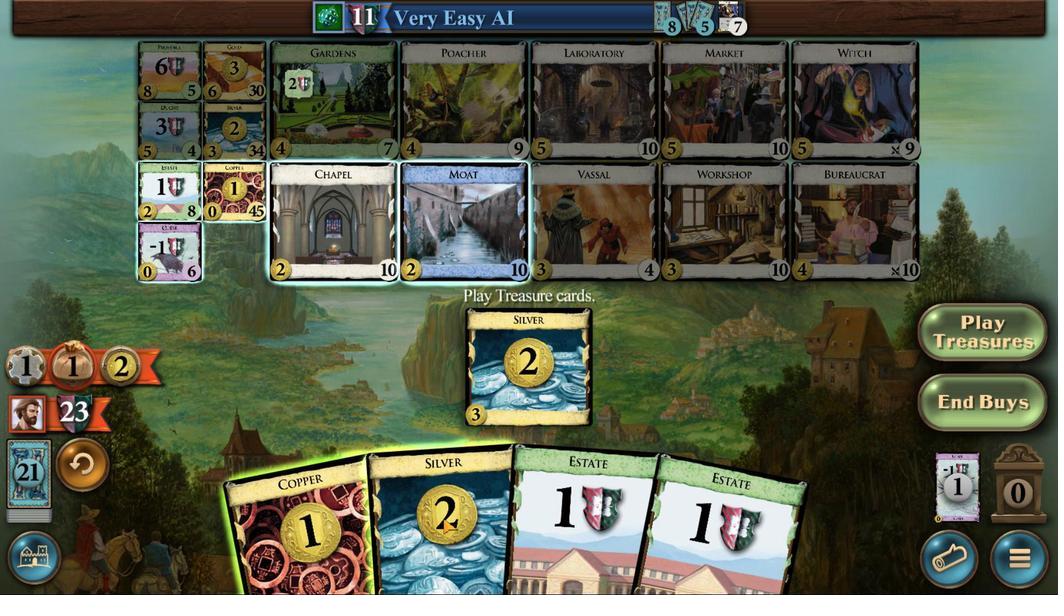 
Action: Mouse scrolled (442, 518) with delta (0, 0)
Screenshot: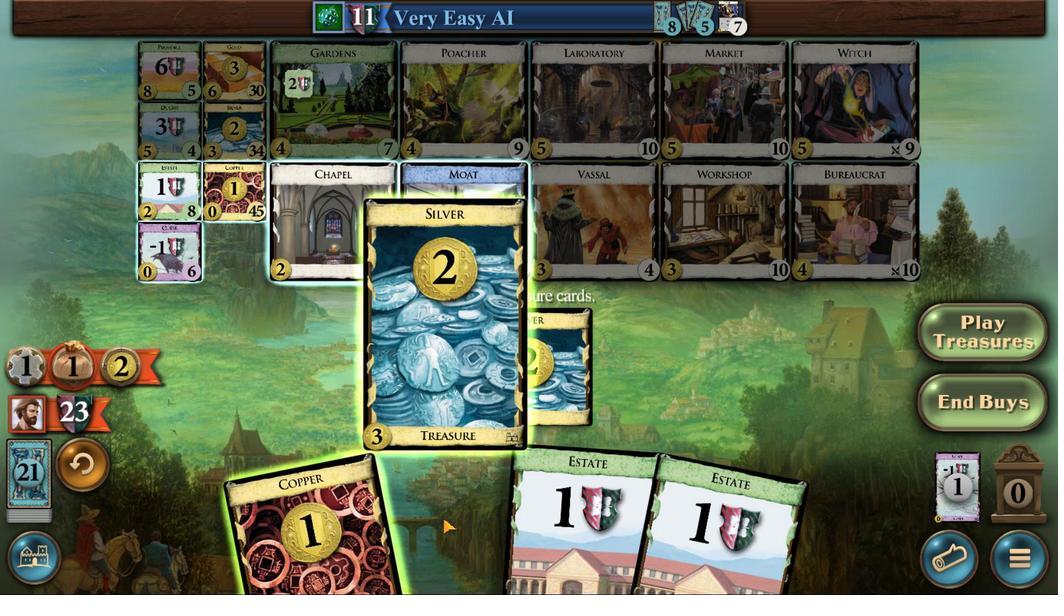 
Action: Mouse scrolled (442, 518) with delta (0, 0)
Screenshot: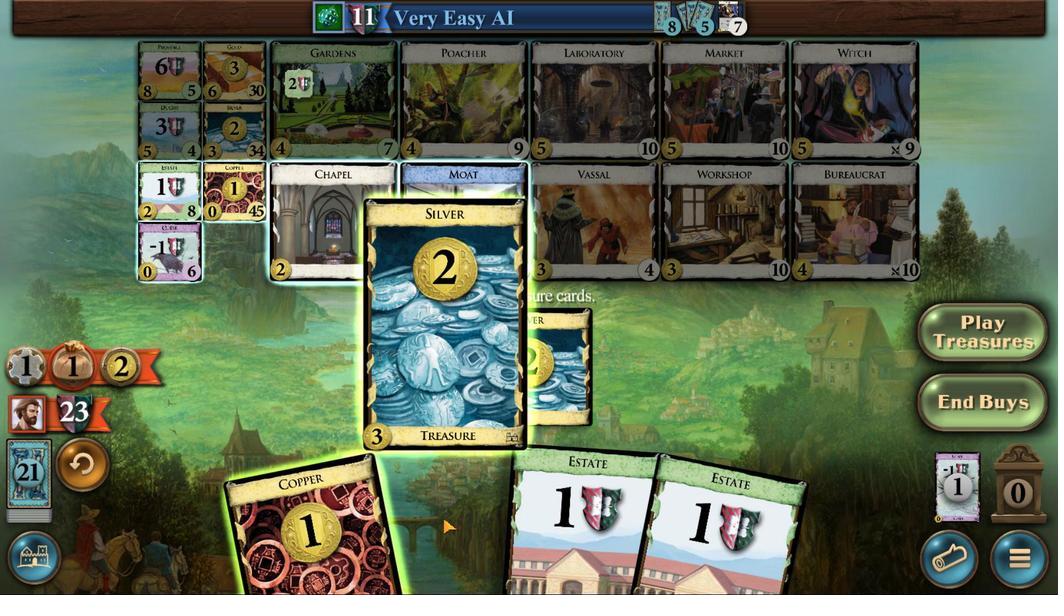 
Action: Mouse moved to (405, 516)
Screenshot: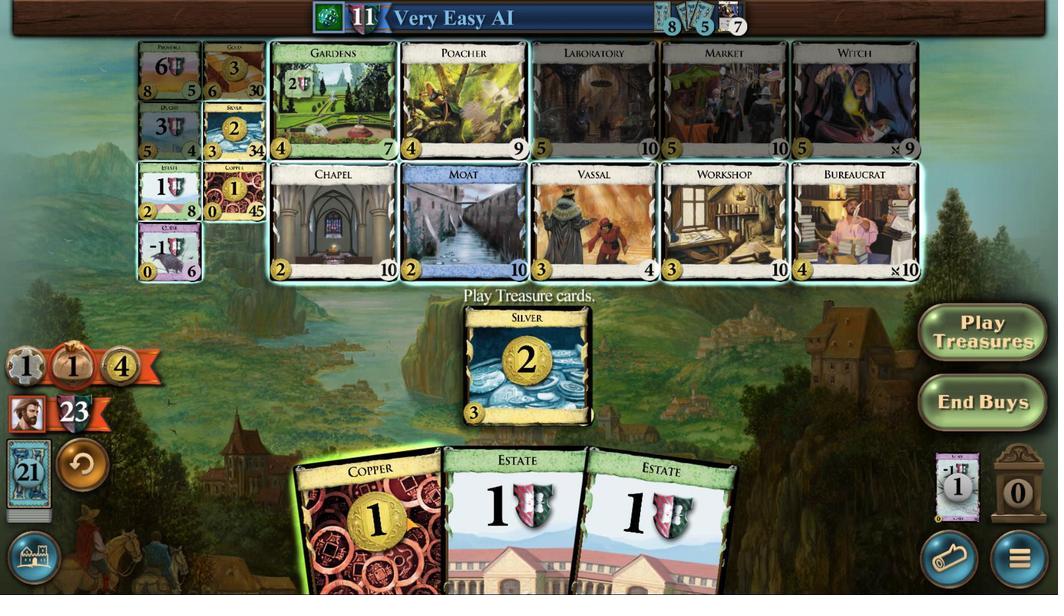 
Action: Mouse scrolled (405, 516) with delta (0, 0)
